 Task: Reply All to email with the signature Dorian Garcia with the subject Request for time off from softage.1@softage.net with the message Could you provide me with a list of the projects critical success factors?, select first word, change the font color from current to green and background color to yellow Send the email
Action: Mouse moved to (894, 72)
Screenshot: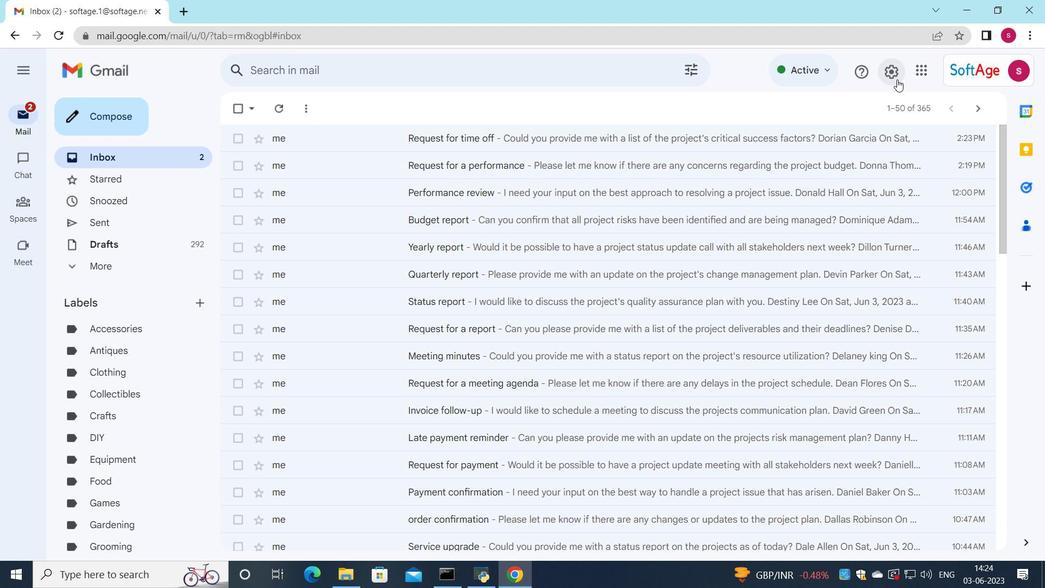 
Action: Mouse pressed left at (894, 72)
Screenshot: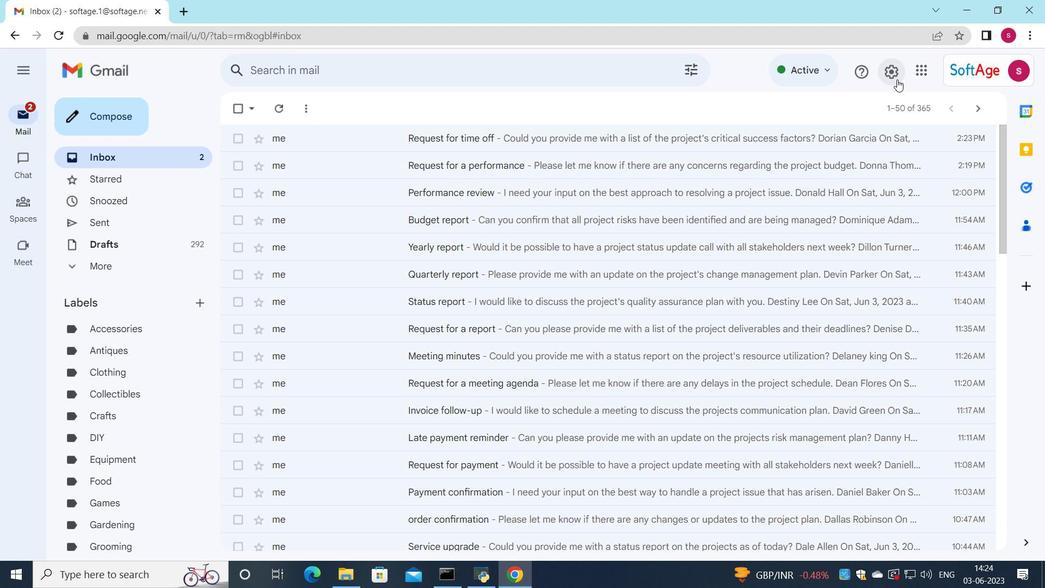 
Action: Mouse moved to (856, 141)
Screenshot: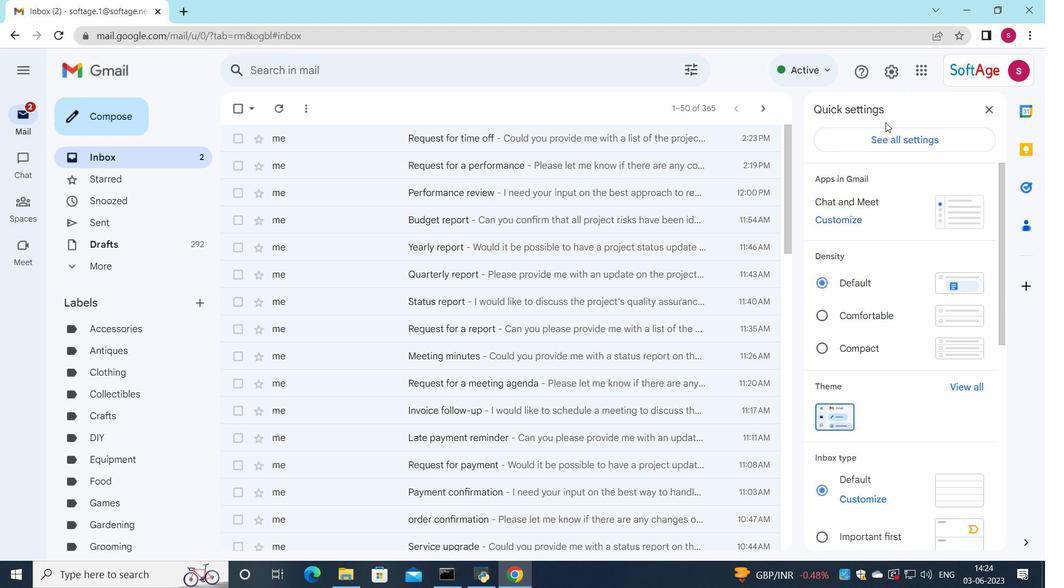 
Action: Mouse pressed left at (856, 141)
Screenshot: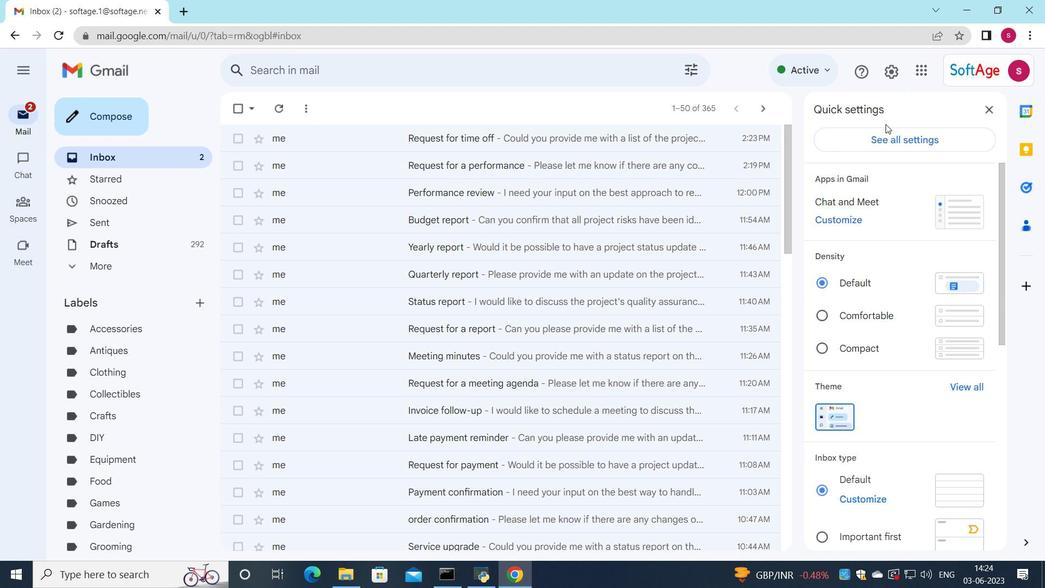 
Action: Mouse moved to (670, 228)
Screenshot: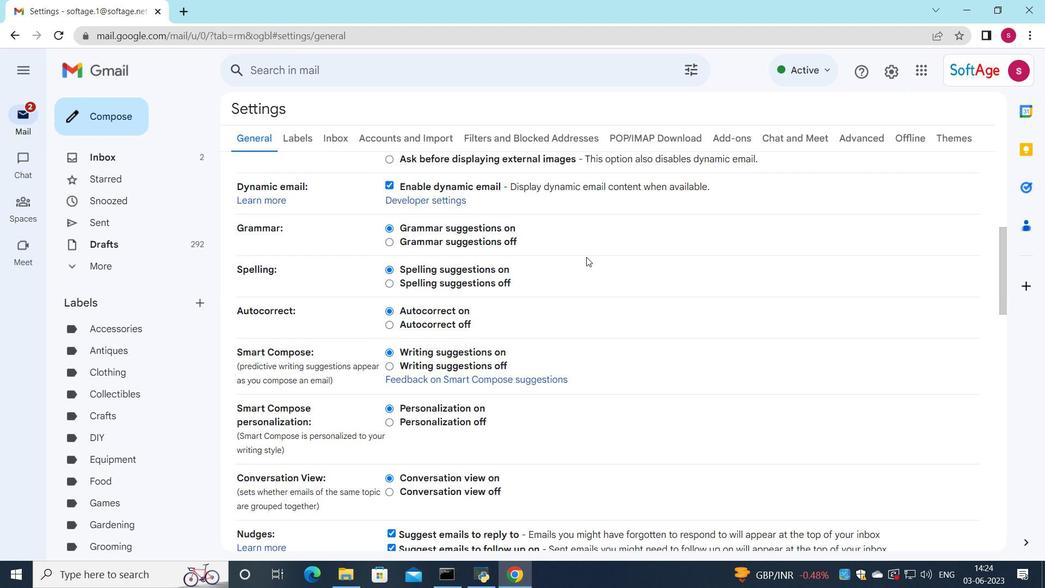 
Action: Mouse scrolled (670, 228) with delta (0, 0)
Screenshot: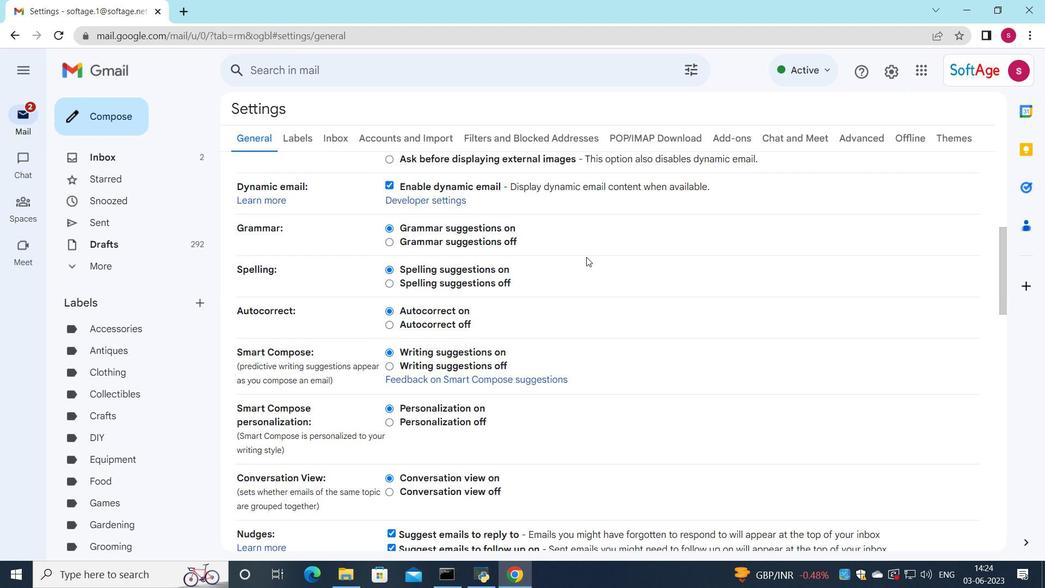 
Action: Mouse scrolled (670, 228) with delta (0, 0)
Screenshot: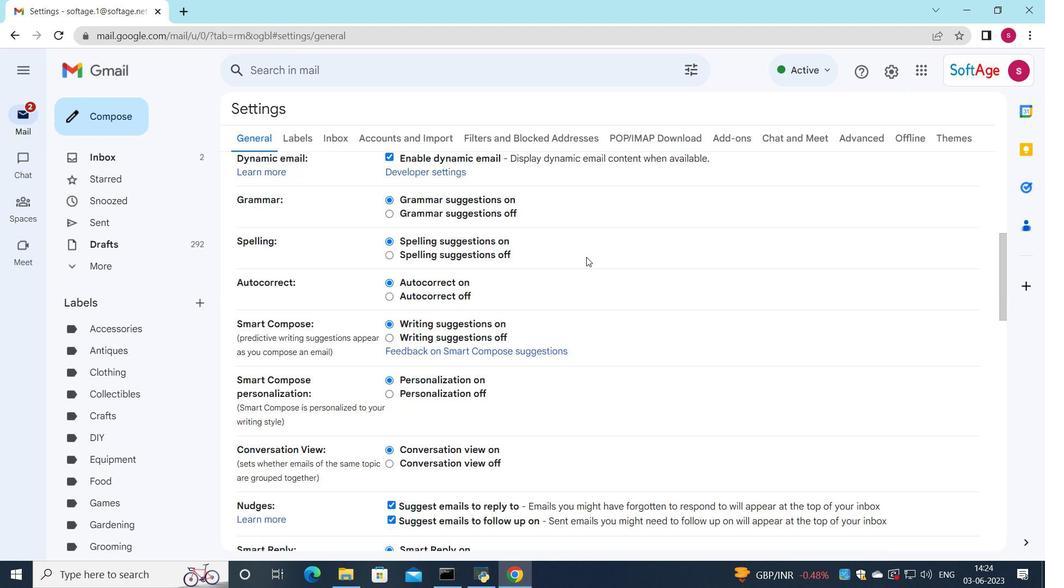 
Action: Mouse scrolled (670, 228) with delta (0, 0)
Screenshot: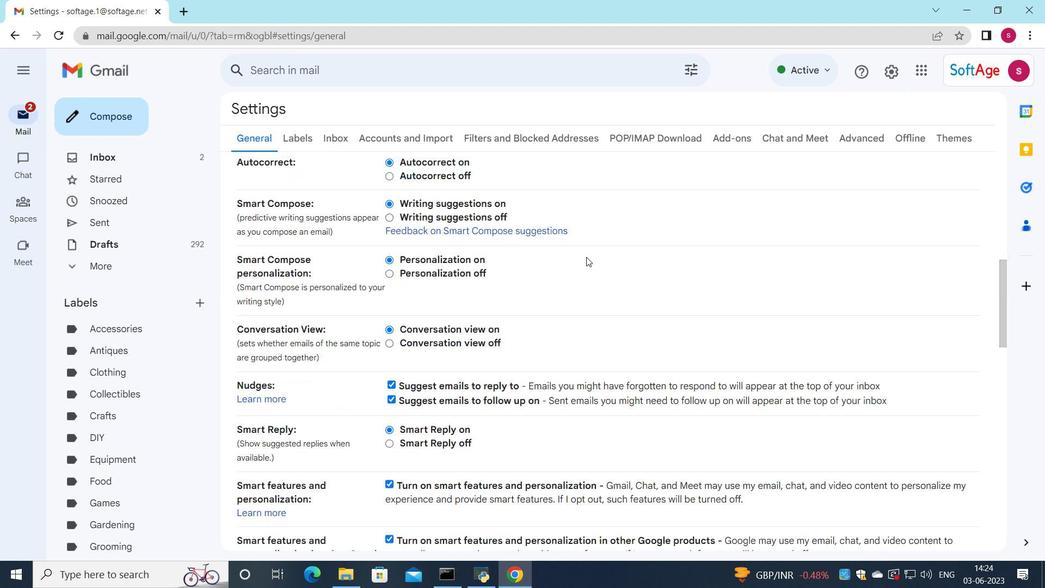 
Action: Mouse scrolled (670, 228) with delta (0, 0)
Screenshot: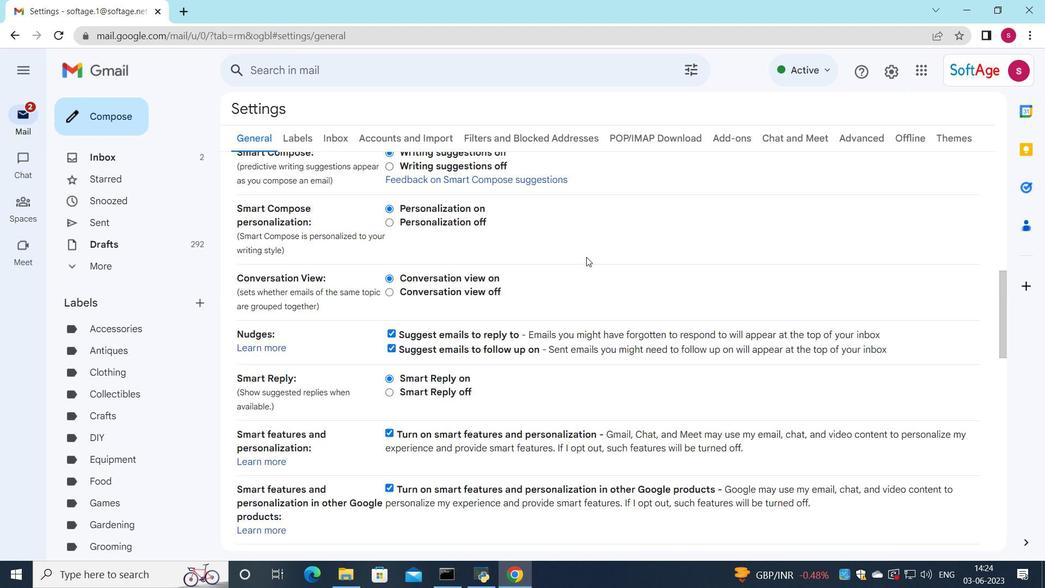 
Action: Mouse moved to (670, 229)
Screenshot: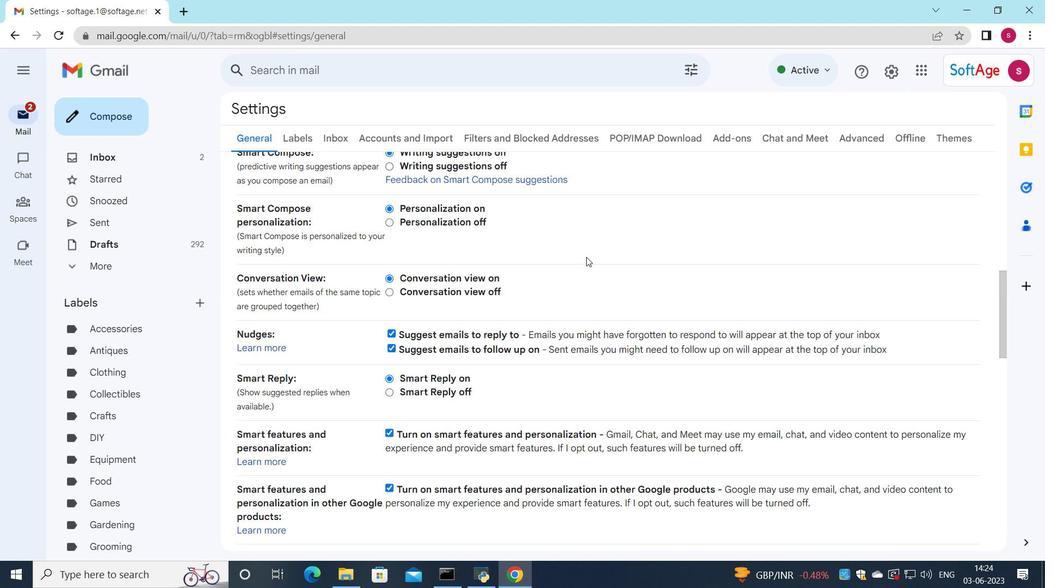 
Action: Mouse scrolled (670, 229) with delta (0, 0)
Screenshot: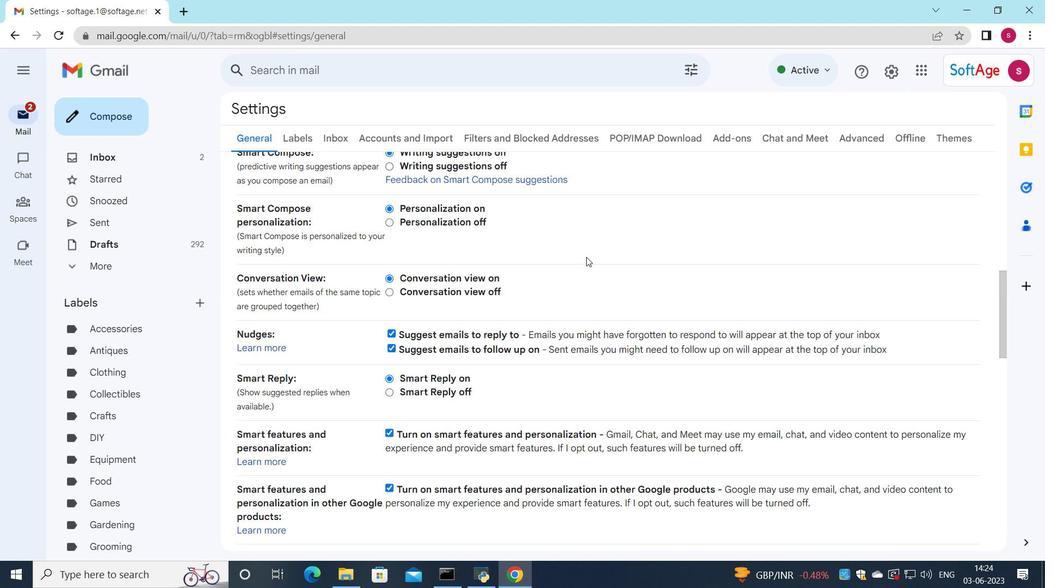 
Action: Mouse moved to (616, 262)
Screenshot: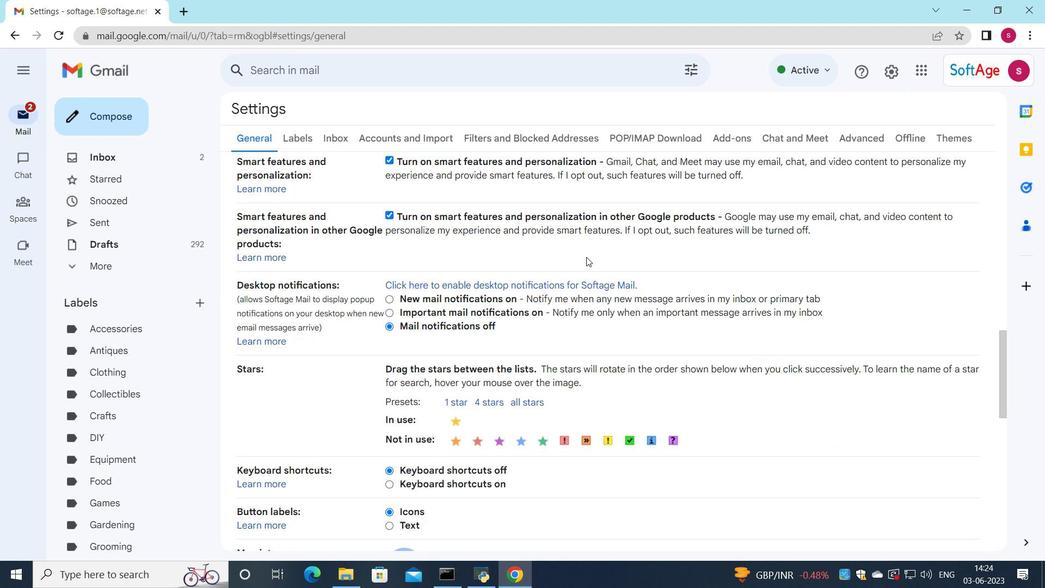 
Action: Mouse scrolled (616, 261) with delta (0, 0)
Screenshot: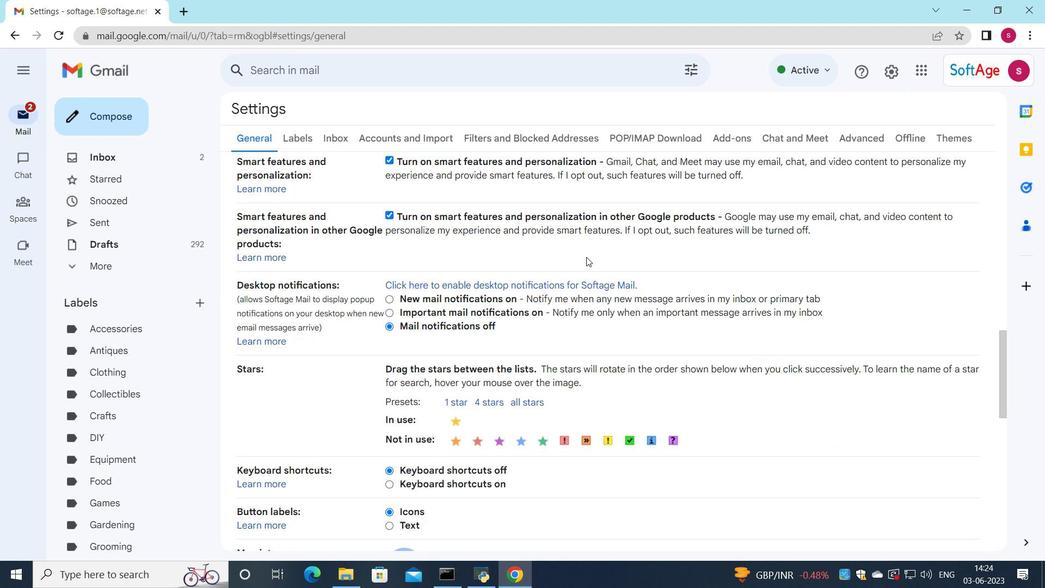 
Action: Mouse moved to (616, 262)
Screenshot: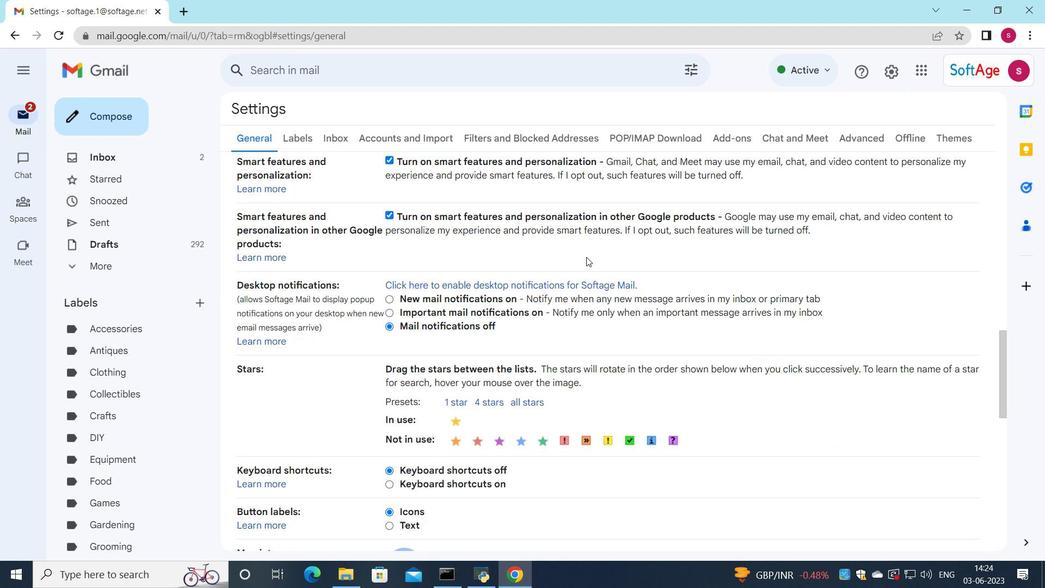 
Action: Mouse scrolled (616, 262) with delta (0, 0)
Screenshot: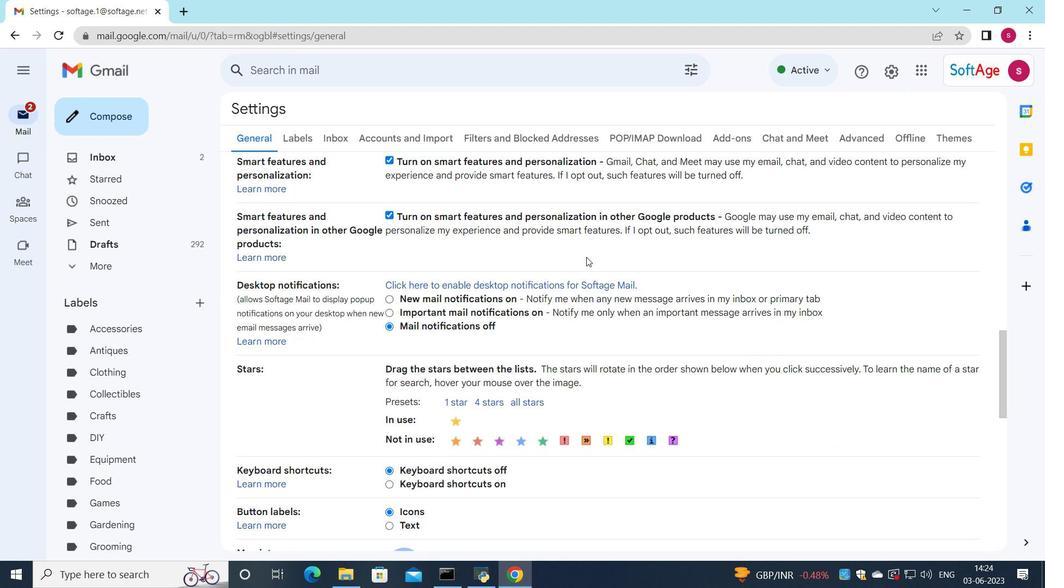 
Action: Mouse moved to (616, 263)
Screenshot: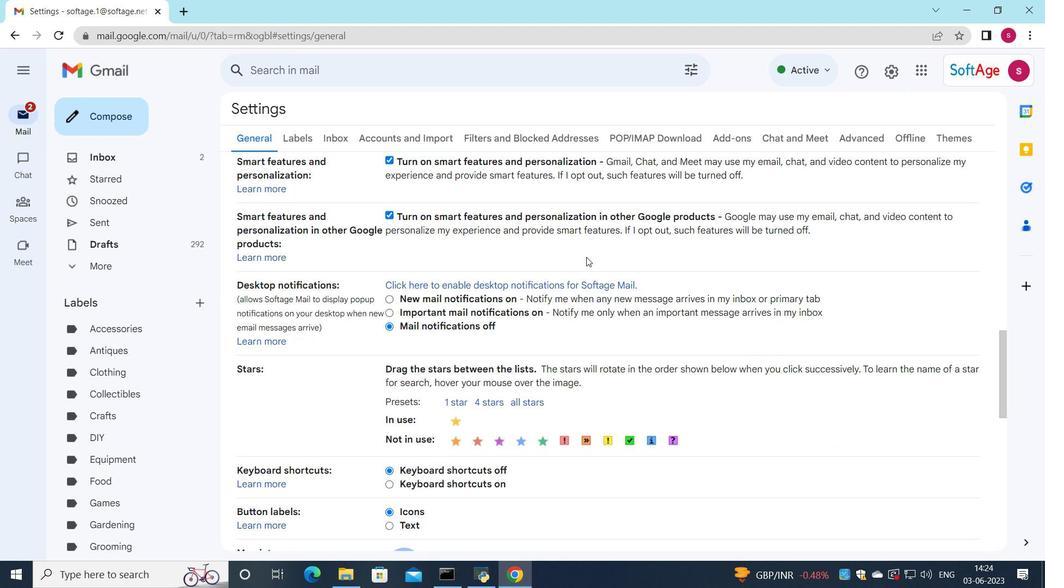 
Action: Mouse scrolled (616, 263) with delta (0, 0)
Screenshot: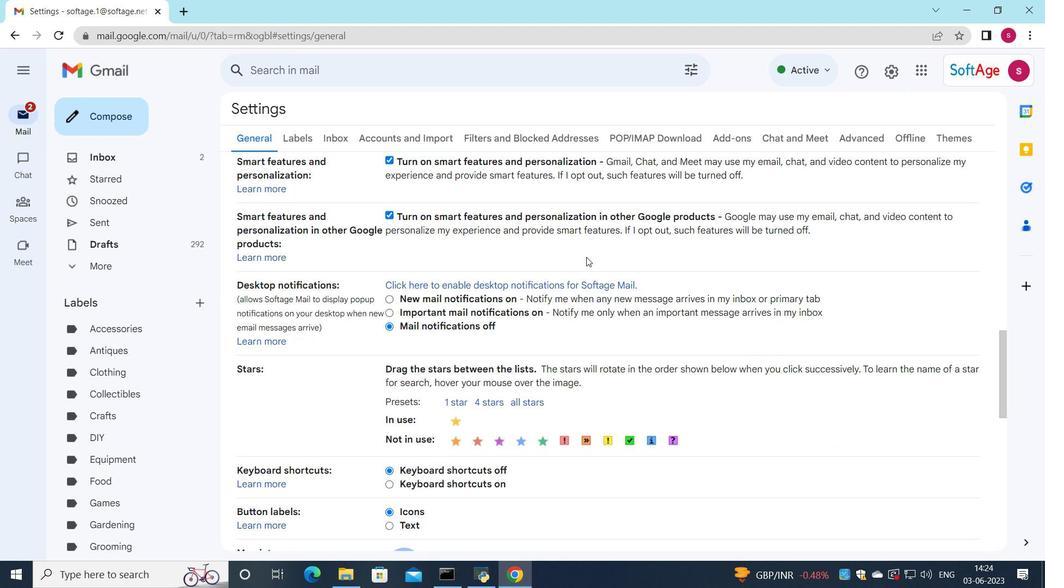 
Action: Mouse moved to (616, 264)
Screenshot: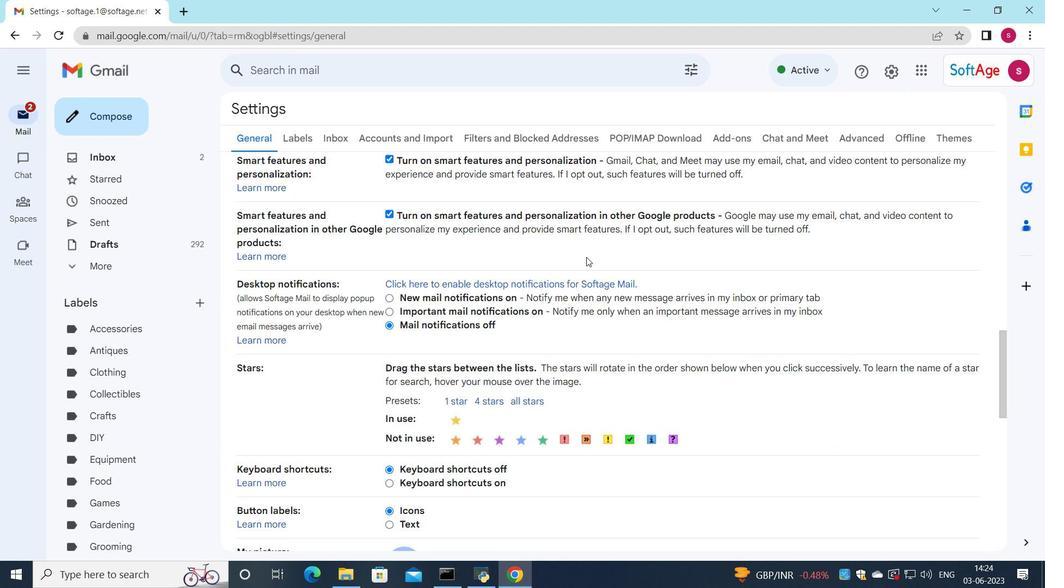 
Action: Mouse scrolled (616, 264) with delta (0, 0)
Screenshot: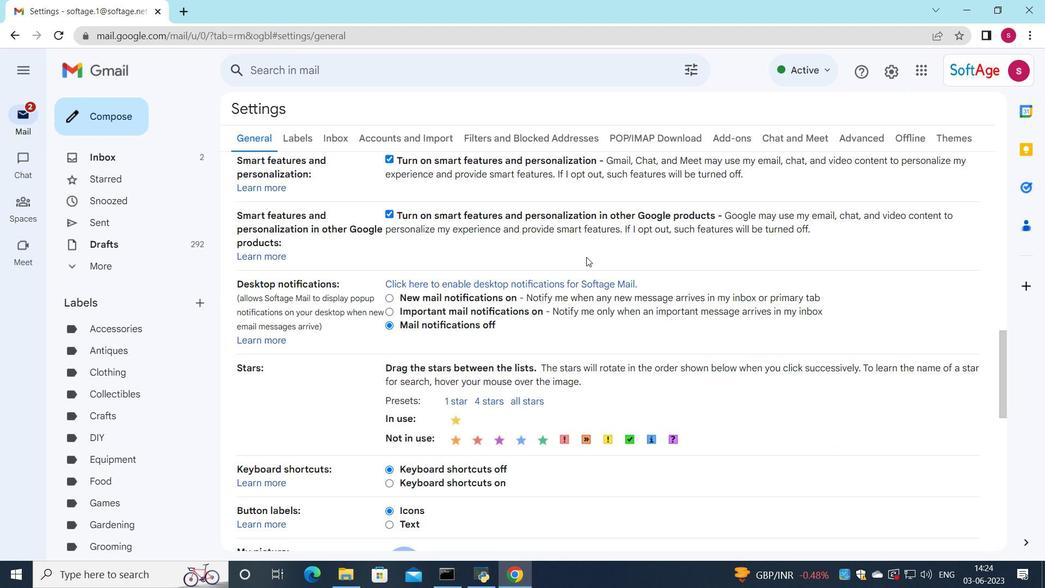 
Action: Mouse moved to (614, 265)
Screenshot: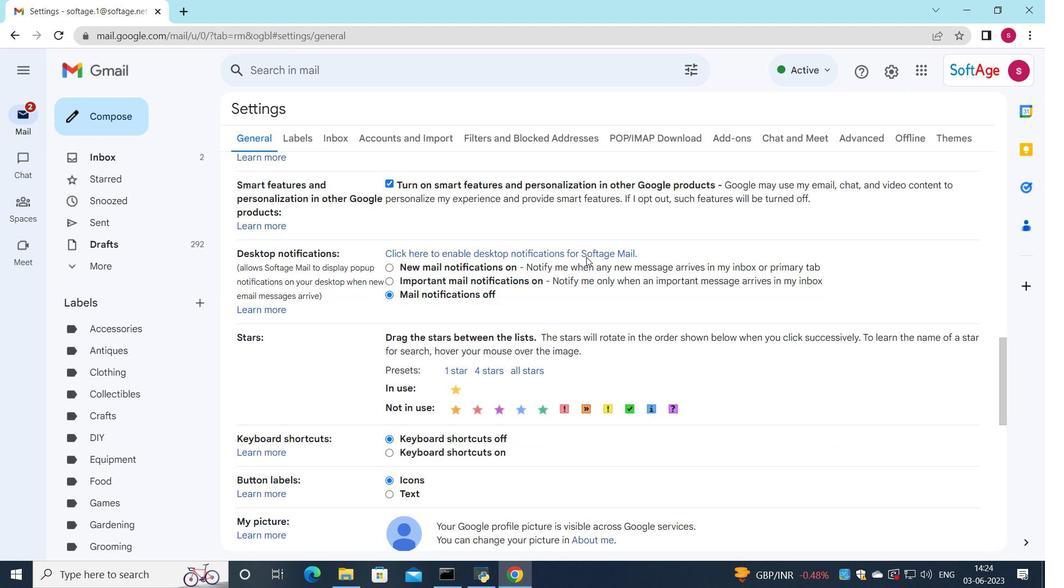 
Action: Mouse scrolled (614, 265) with delta (0, 0)
Screenshot: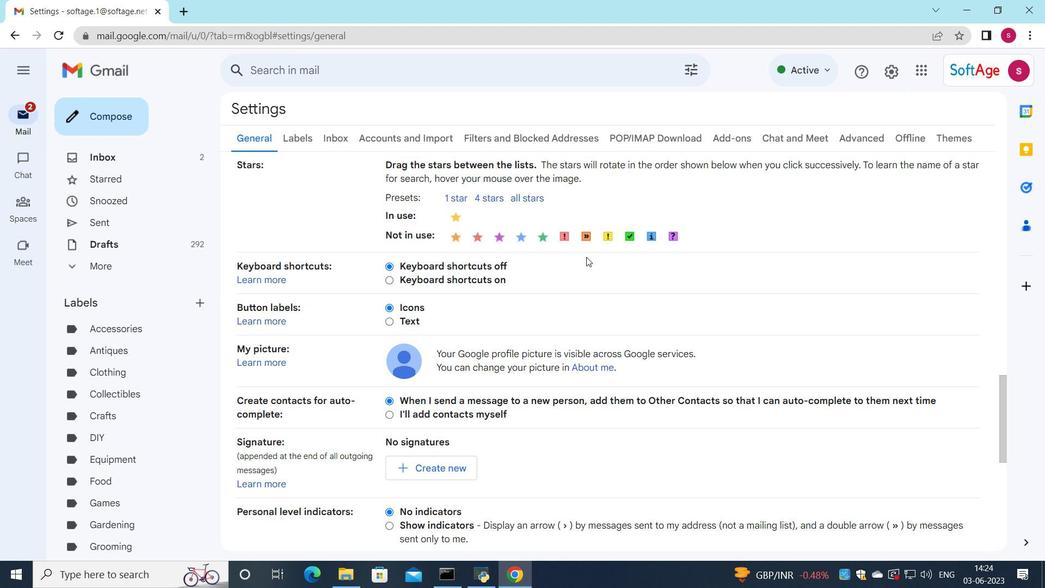 
Action: Mouse moved to (614, 265)
Screenshot: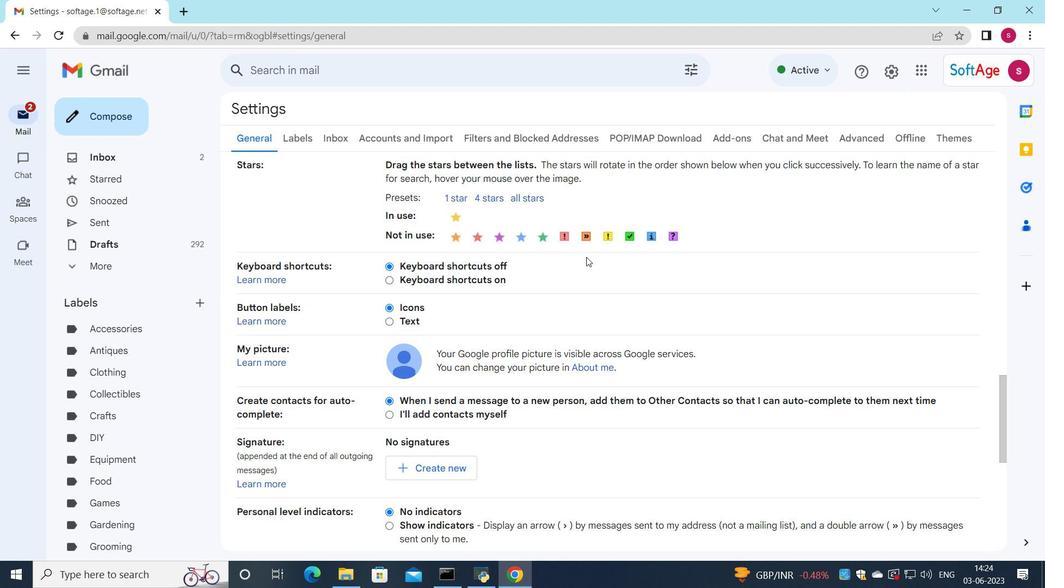 
Action: Mouse scrolled (614, 265) with delta (0, 0)
Screenshot: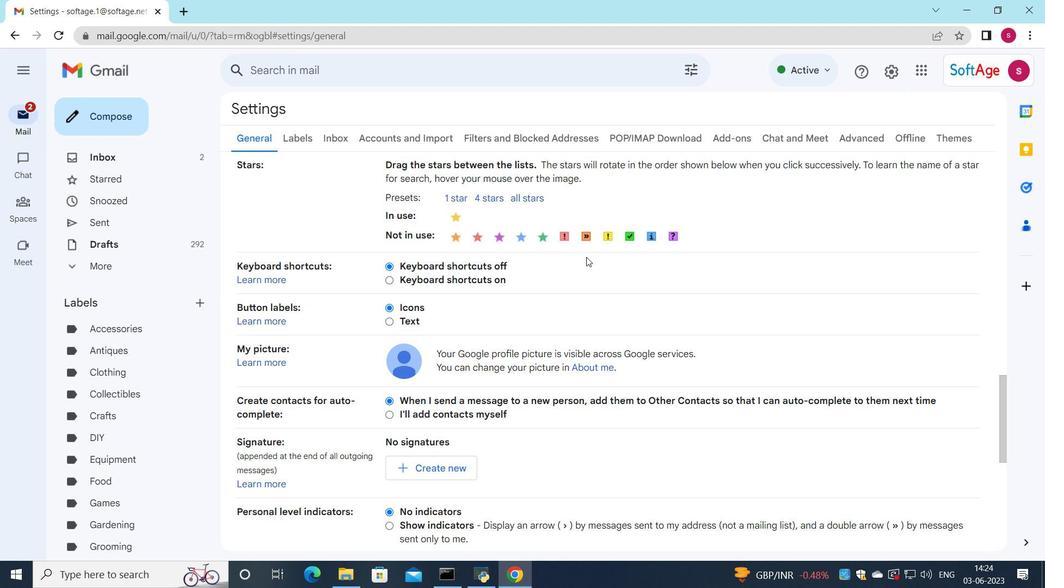 
Action: Mouse moved to (617, 267)
Screenshot: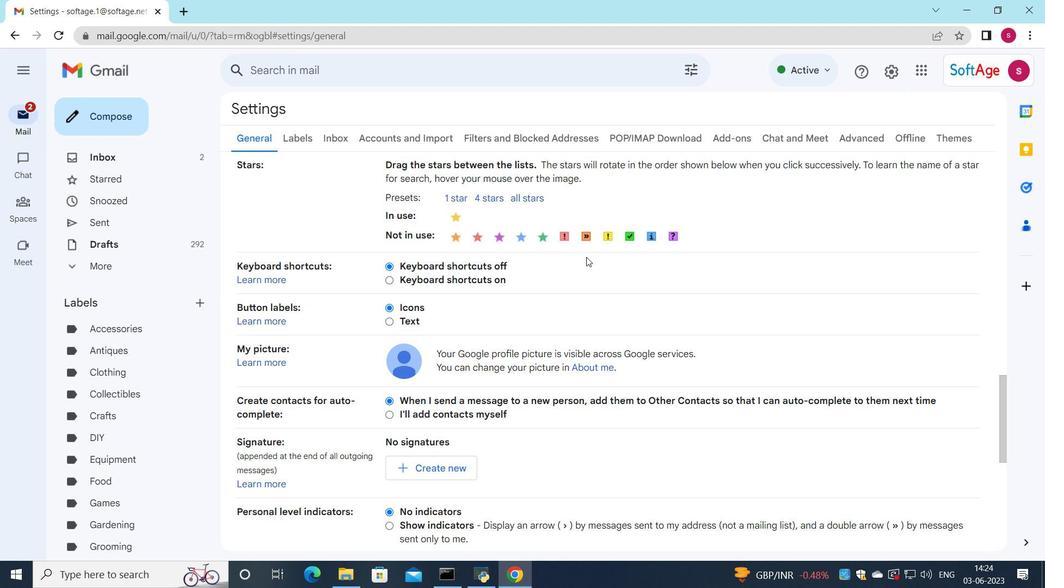 
Action: Mouse scrolled (617, 266) with delta (0, 0)
Screenshot: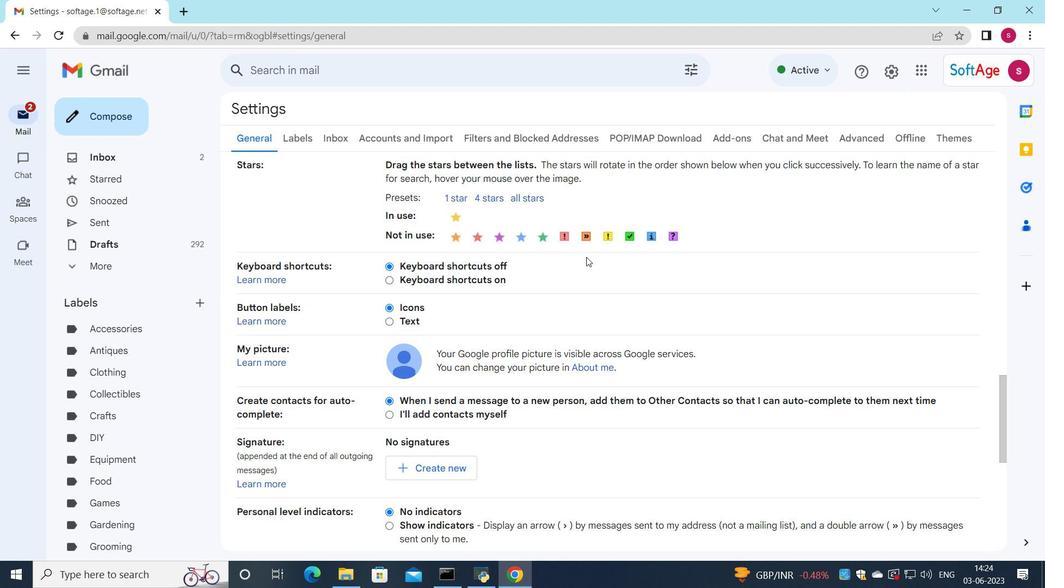 
Action: Mouse moved to (620, 270)
Screenshot: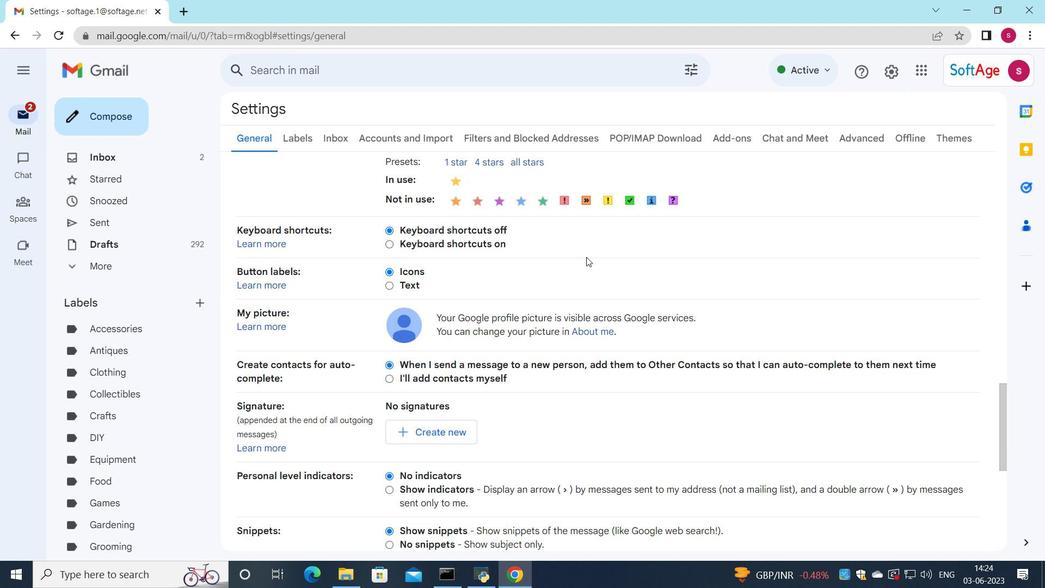
Action: Mouse scrolled (620, 269) with delta (0, 0)
Screenshot: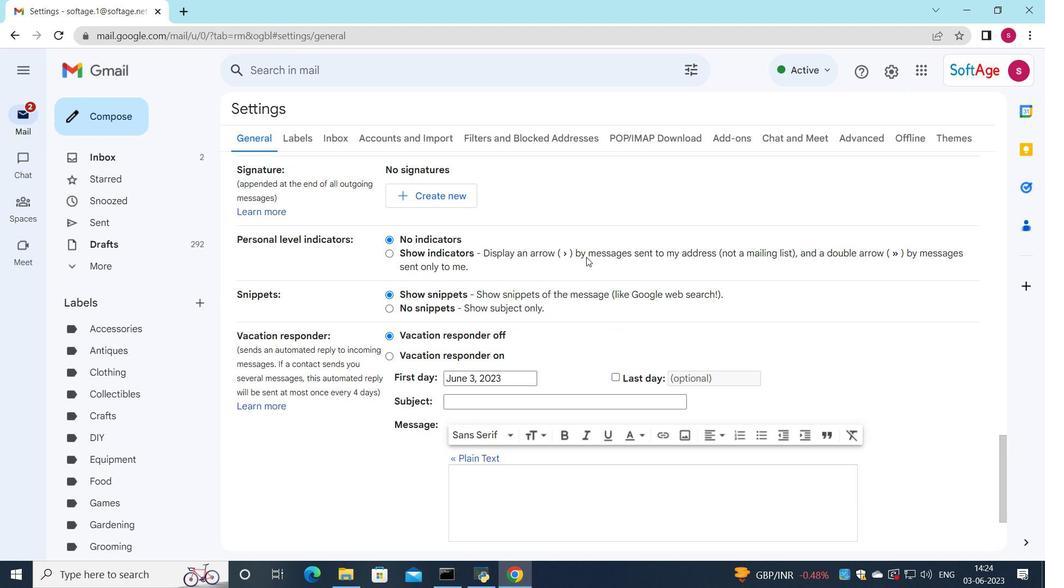 
Action: Mouse scrolled (620, 269) with delta (0, 0)
Screenshot: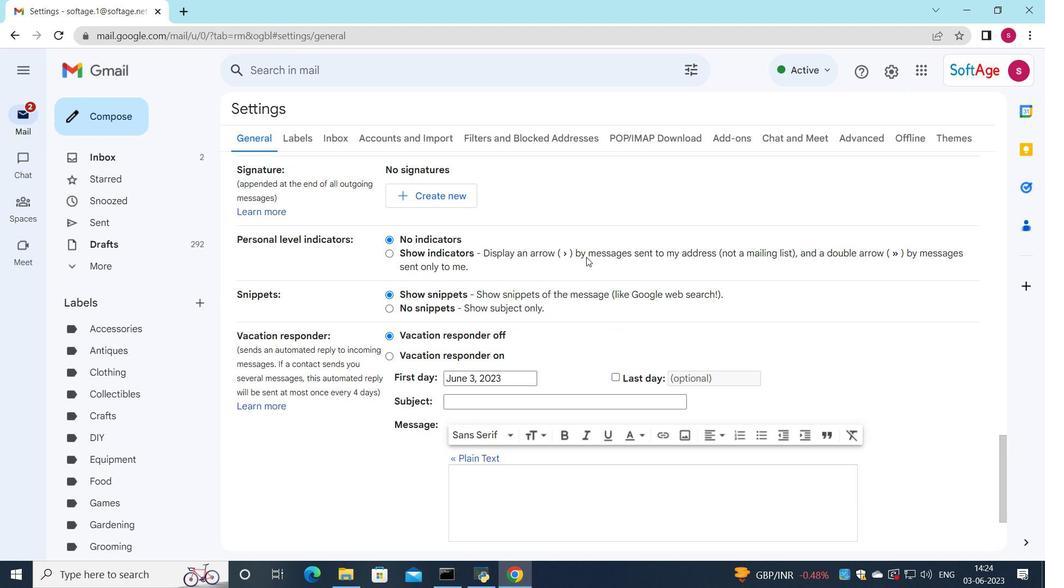 
Action: Mouse moved to (620, 270)
Screenshot: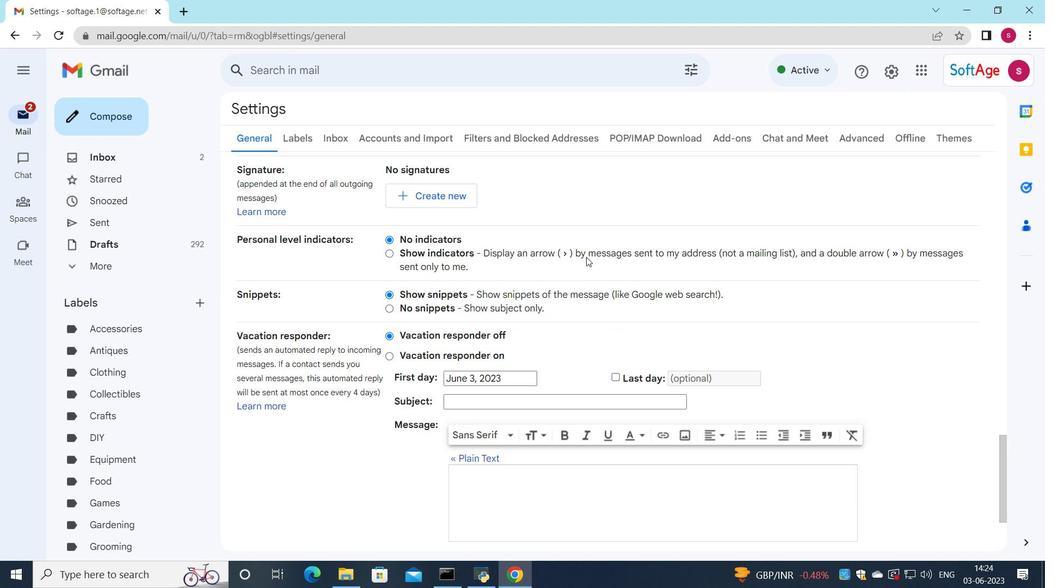 
Action: Mouse scrolled (620, 270) with delta (0, 0)
Screenshot: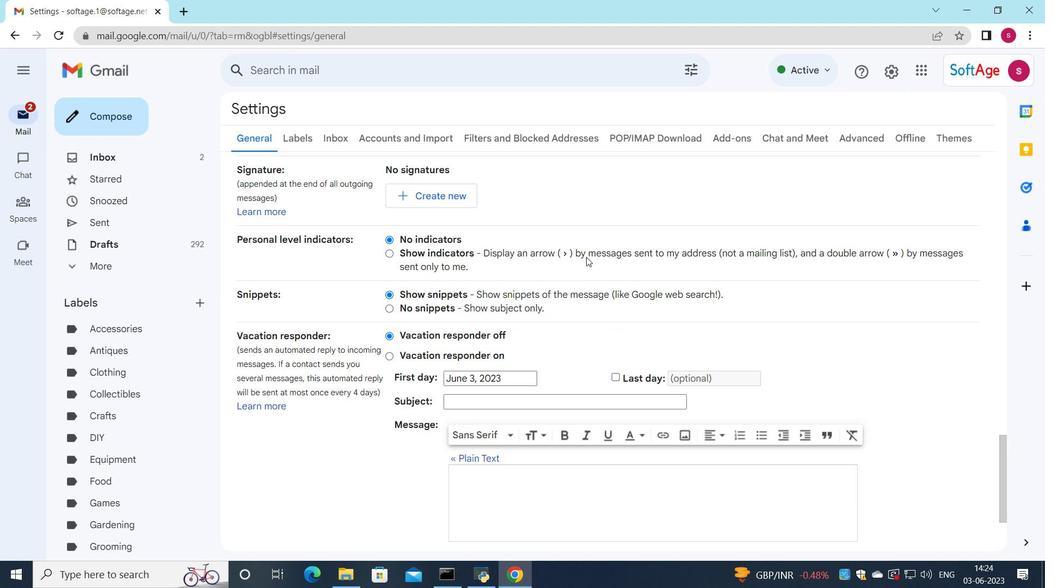 
Action: Mouse moved to (621, 271)
Screenshot: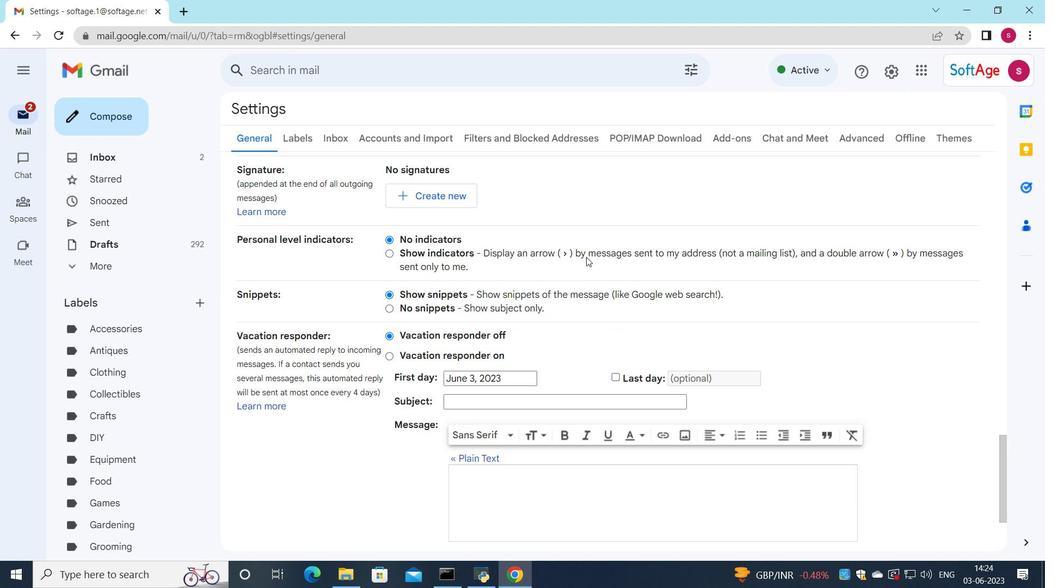 
Action: Mouse scrolled (621, 270) with delta (0, 0)
Screenshot: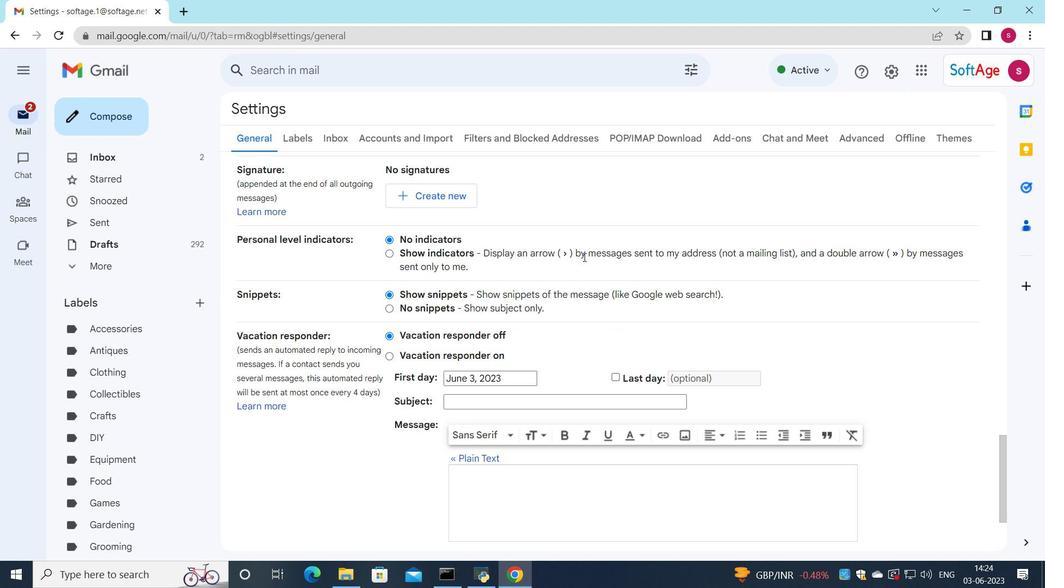 
Action: Mouse moved to (620, 275)
Screenshot: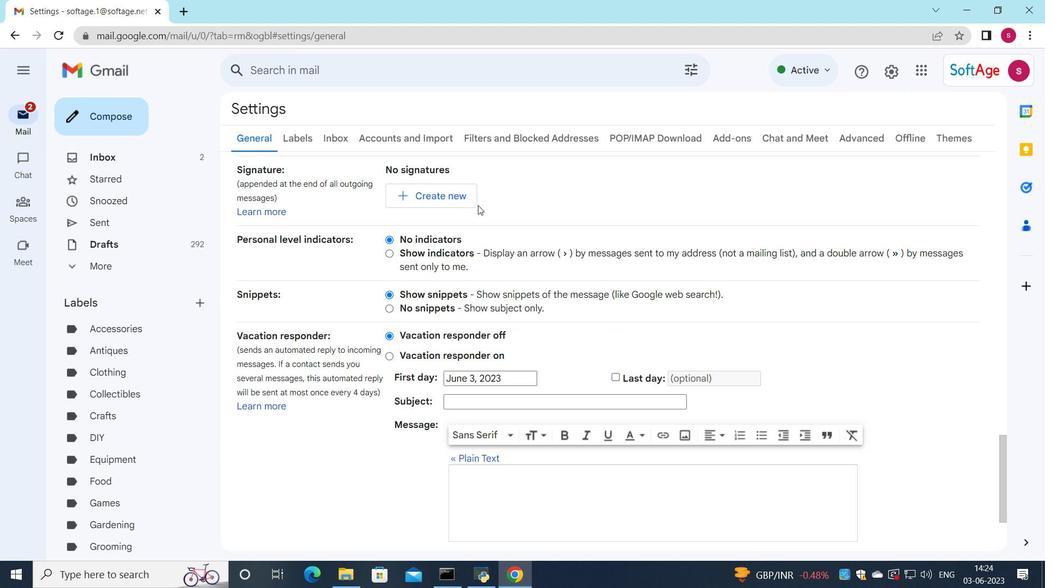 
Action: Mouse scrolled (620, 274) with delta (0, 0)
Screenshot: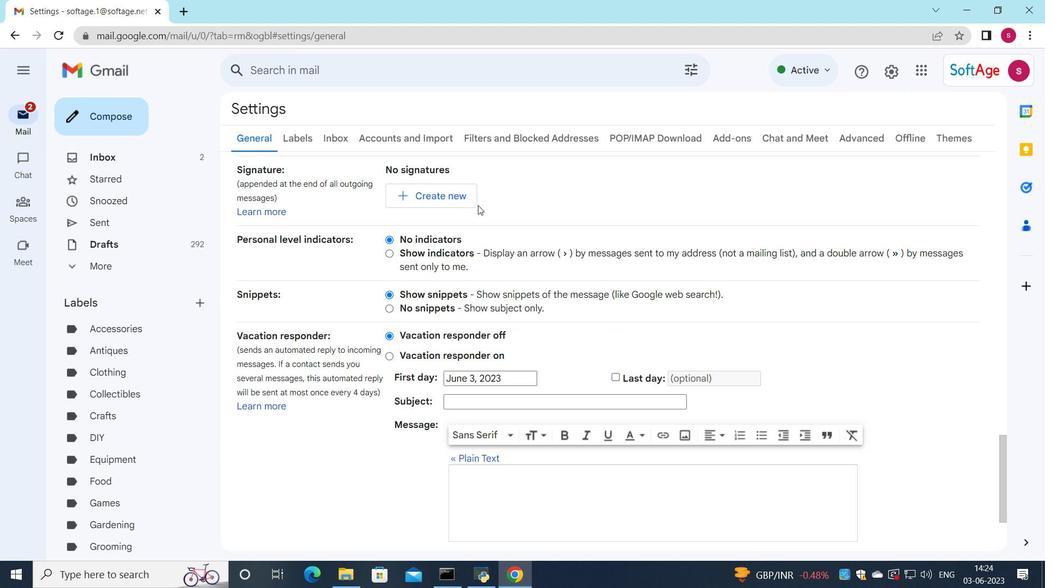 
Action: Mouse moved to (620, 275)
Screenshot: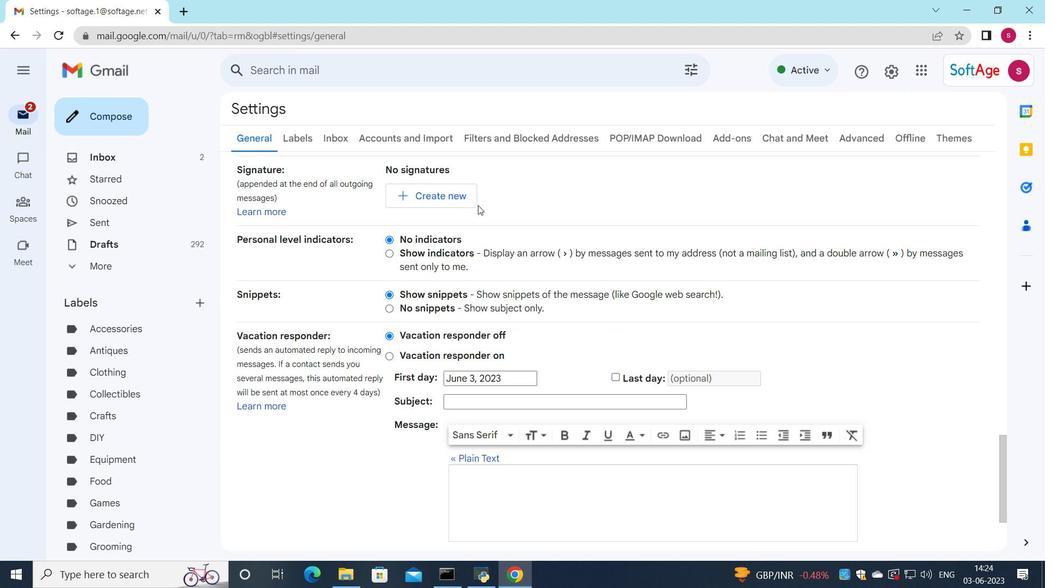 
Action: Mouse scrolled (620, 275) with delta (0, 0)
Screenshot: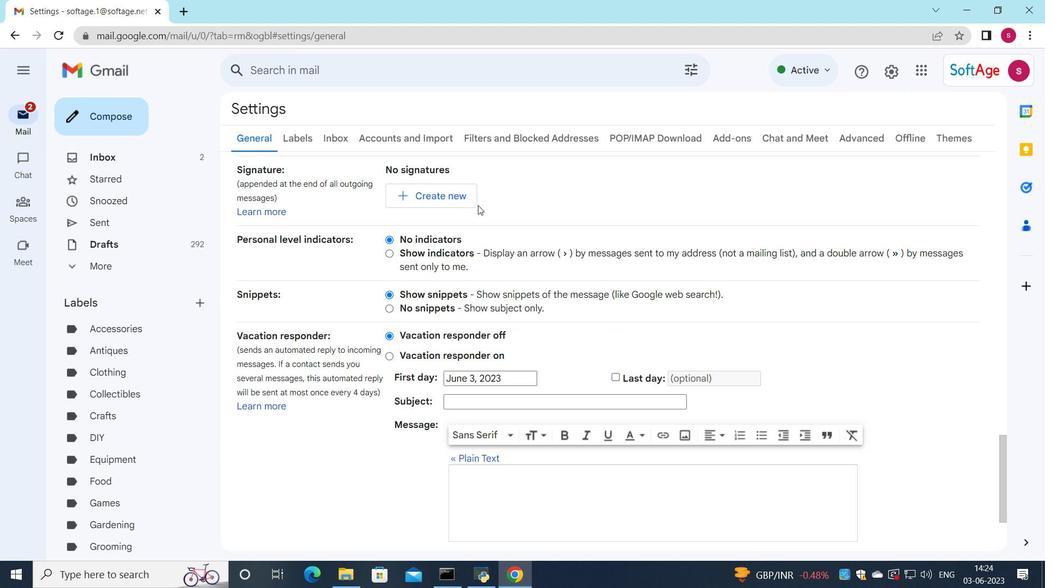 
Action: Mouse moved to (620, 276)
Screenshot: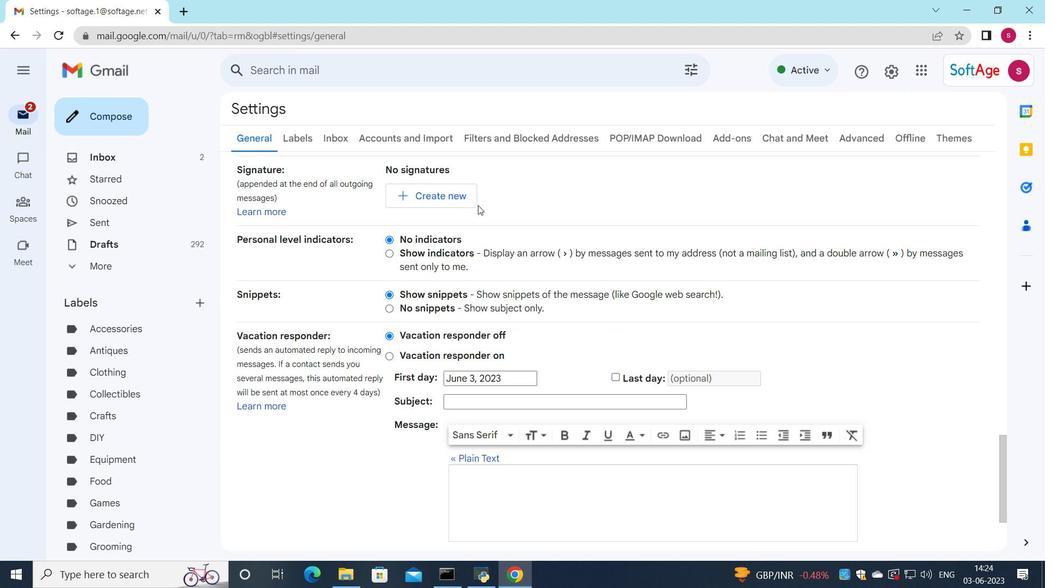 
Action: Mouse scrolled (620, 275) with delta (0, 0)
Screenshot: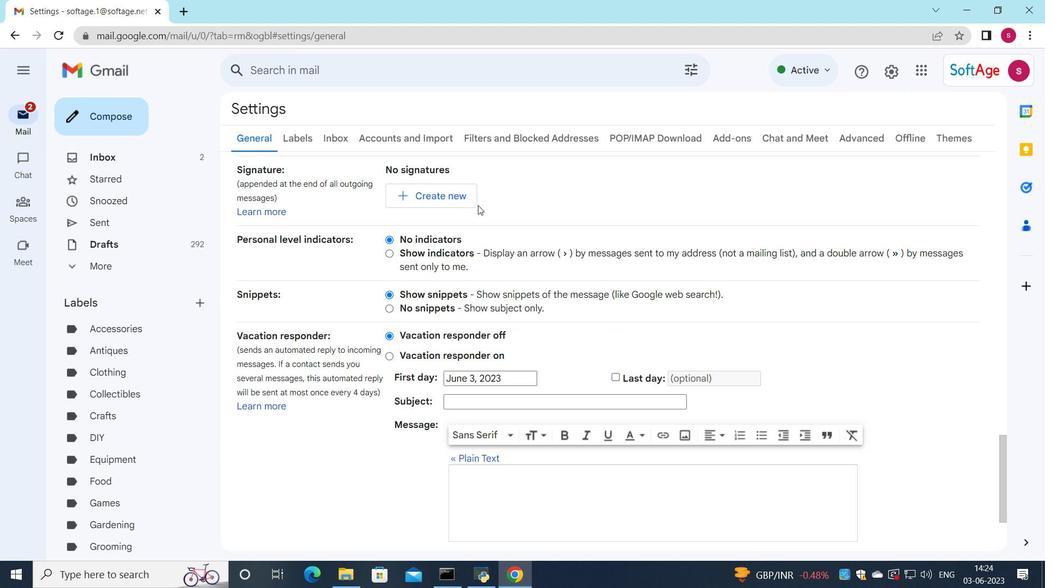 
Action: Mouse moved to (534, 184)
Screenshot: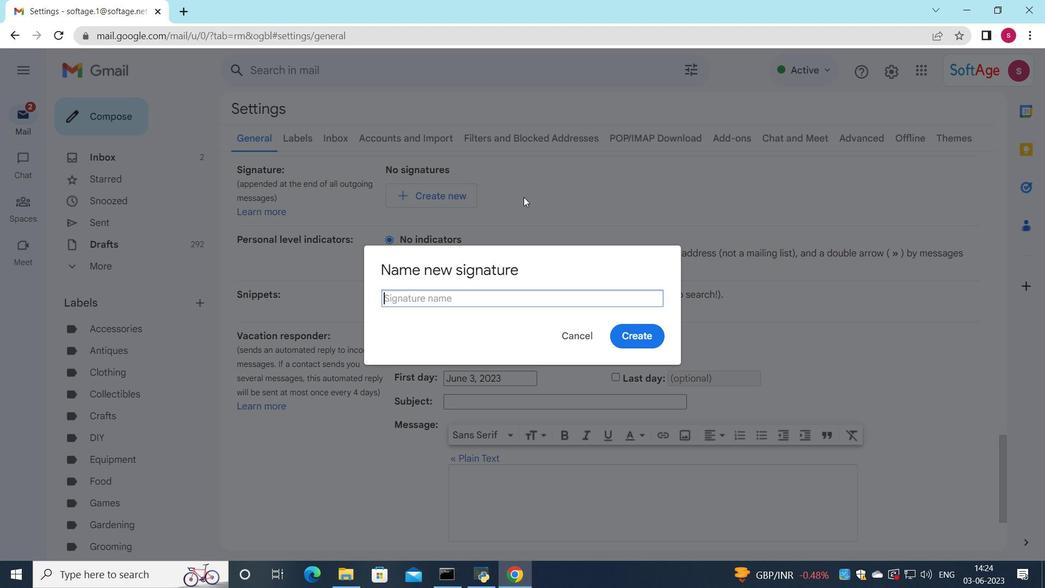 
Action: Mouse pressed left at (534, 184)
Screenshot: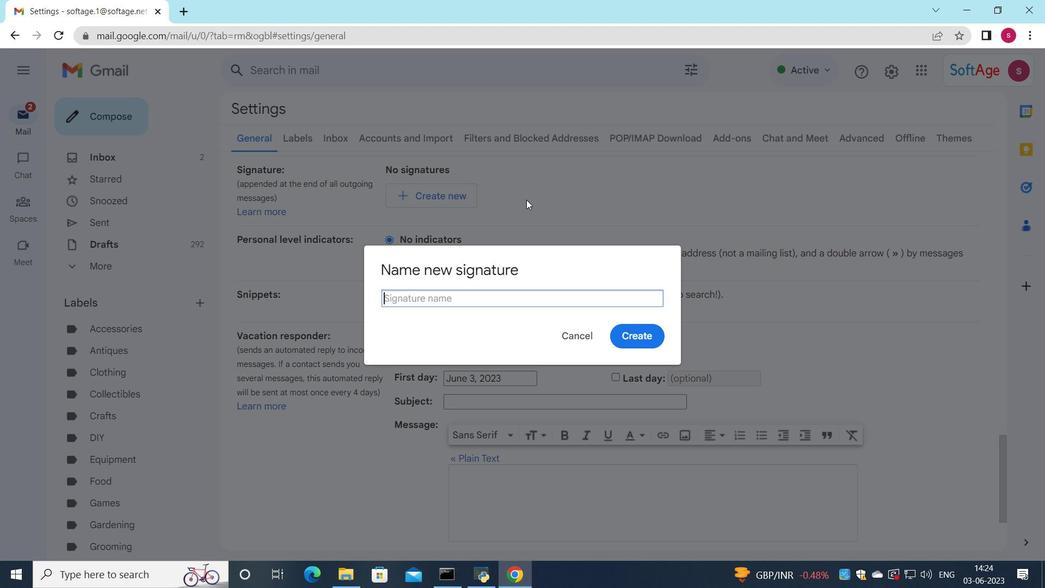 
Action: Mouse moved to (646, 339)
Screenshot: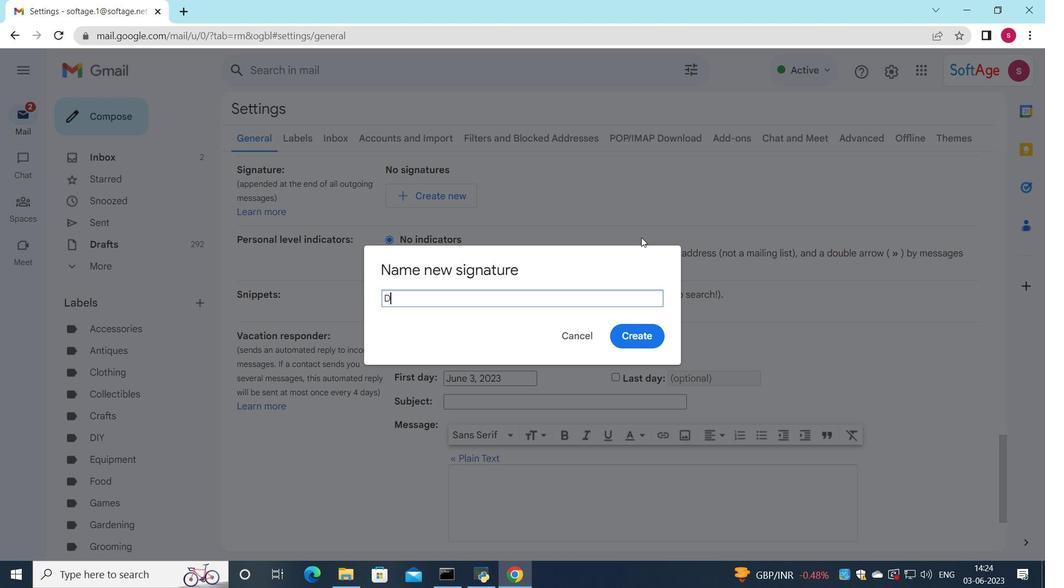 
Action: Mouse pressed left at (646, 339)
Screenshot: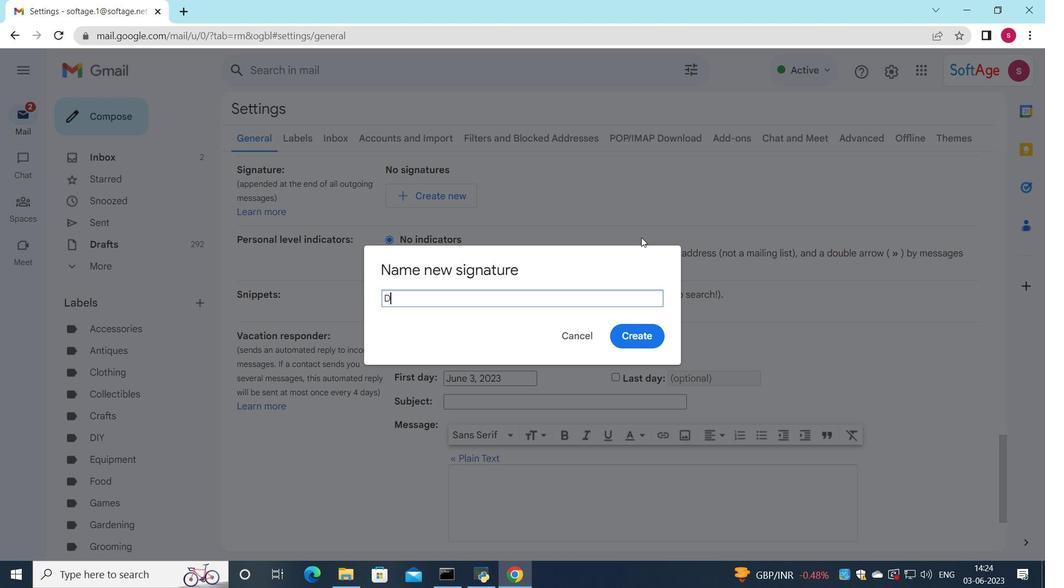 
Action: Mouse moved to (428, 201)
Screenshot: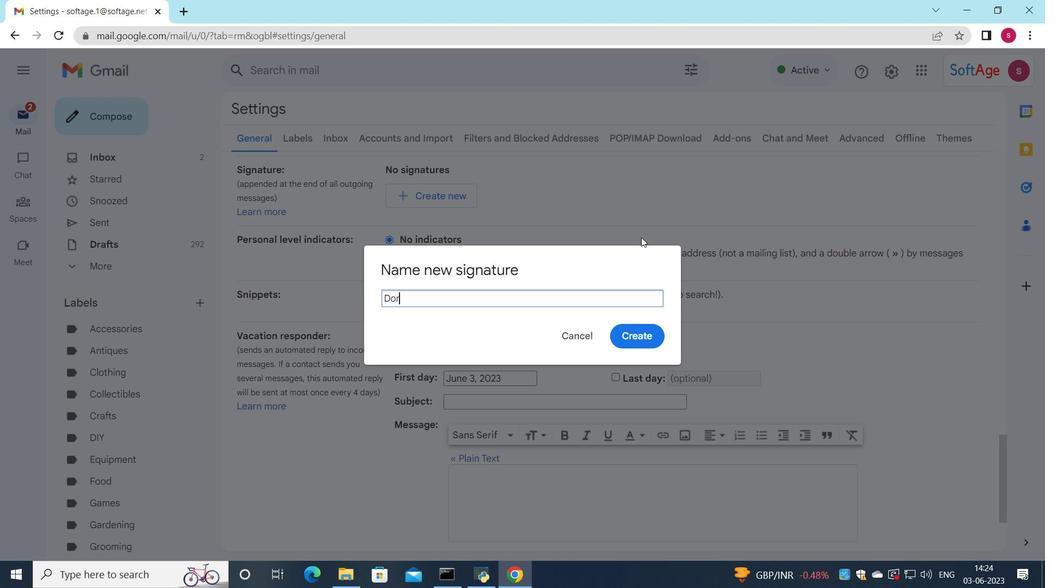 
Action: Mouse pressed left at (428, 201)
Screenshot: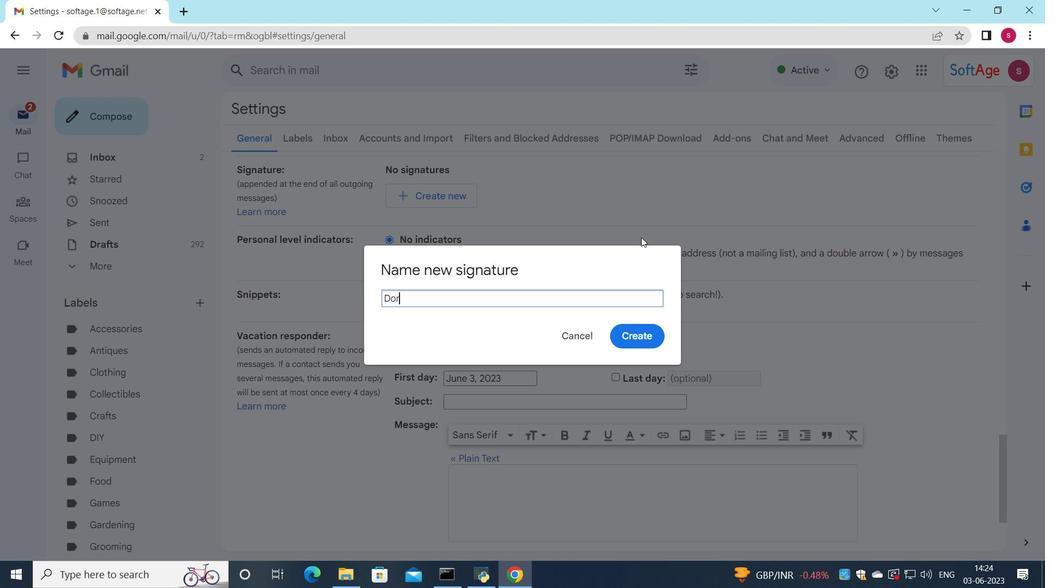 
Action: Mouse moved to (531, 214)
Screenshot: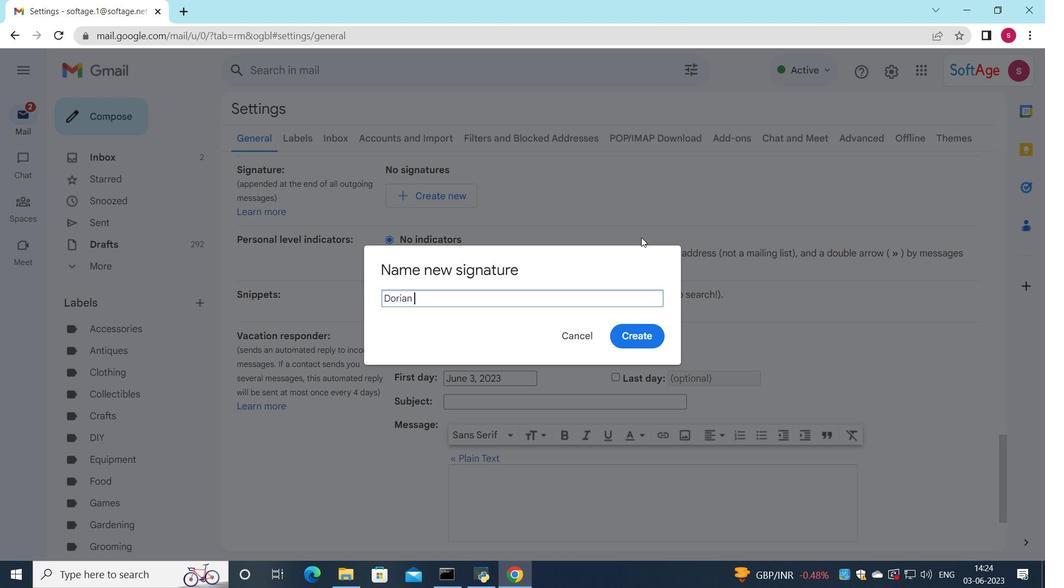 
Action: Key pressed <Key.shift>Dorian<Key.space><Key.shift><Key.shift>Garcia
Screenshot: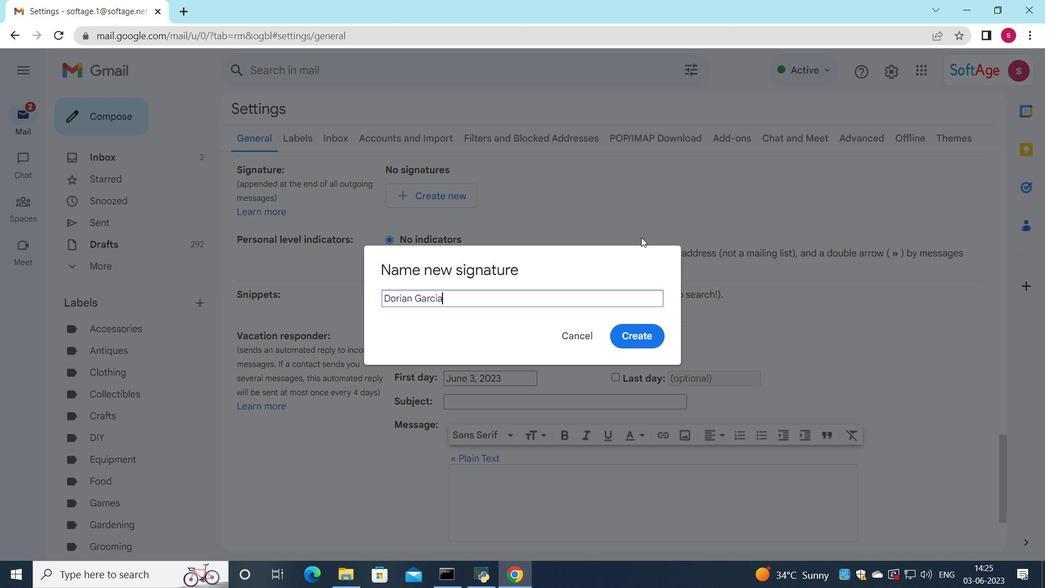 
Action: Mouse moved to (638, 337)
Screenshot: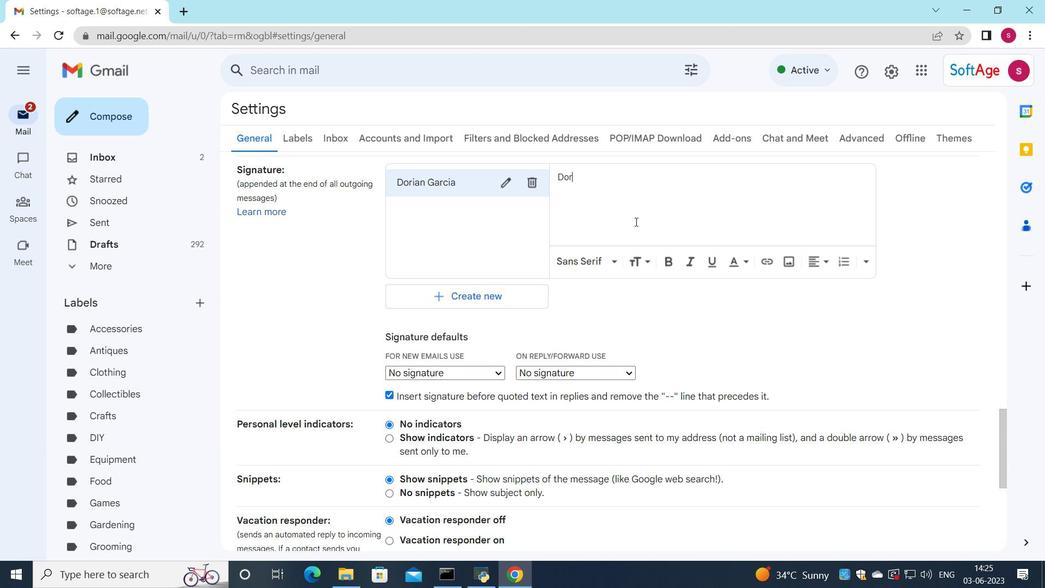 
Action: Mouse pressed left at (638, 337)
Screenshot: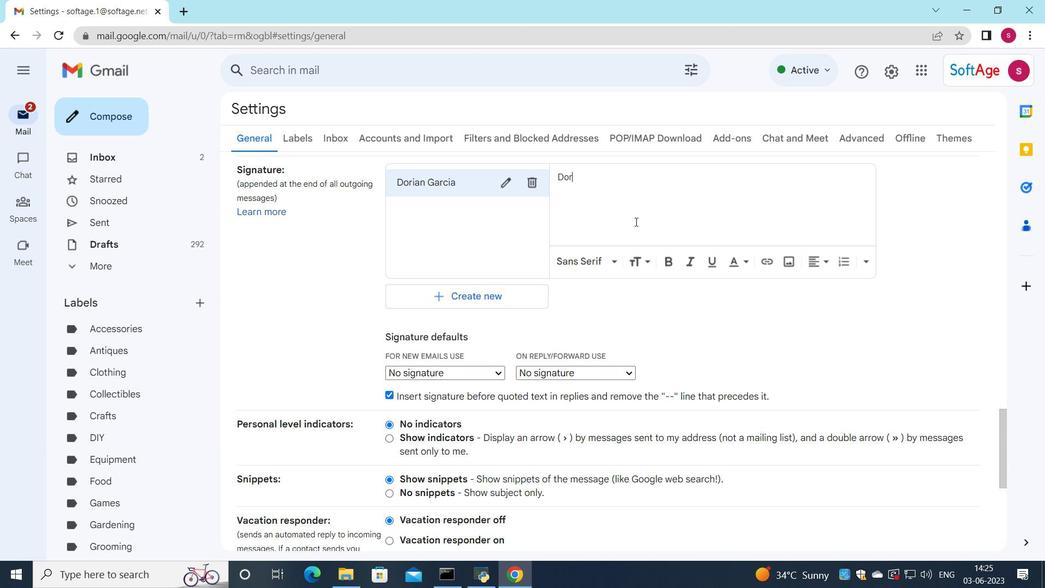 
Action: Mouse moved to (638, 220)
Screenshot: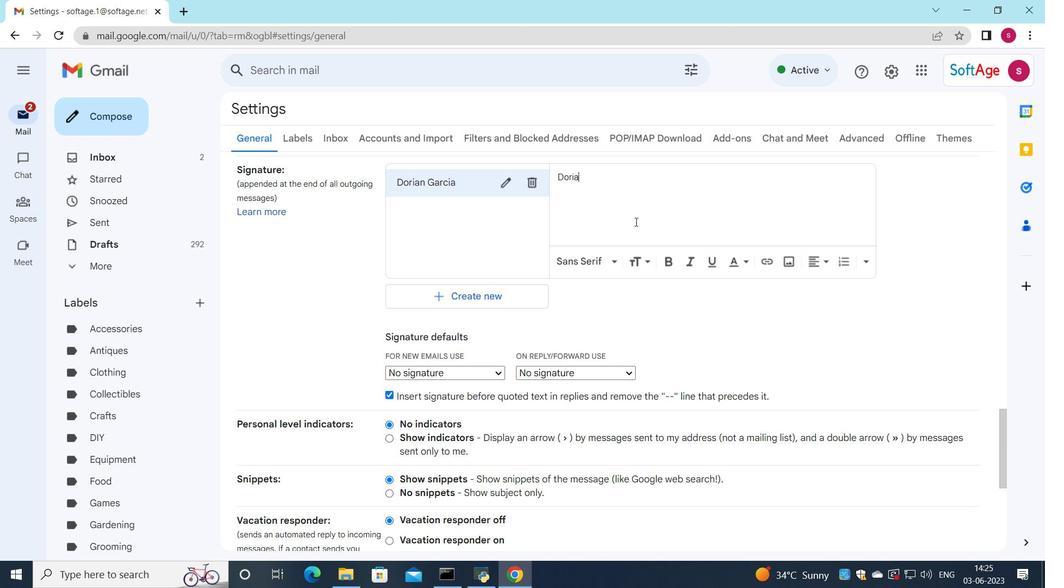 
Action: Mouse pressed left at (638, 220)
Screenshot: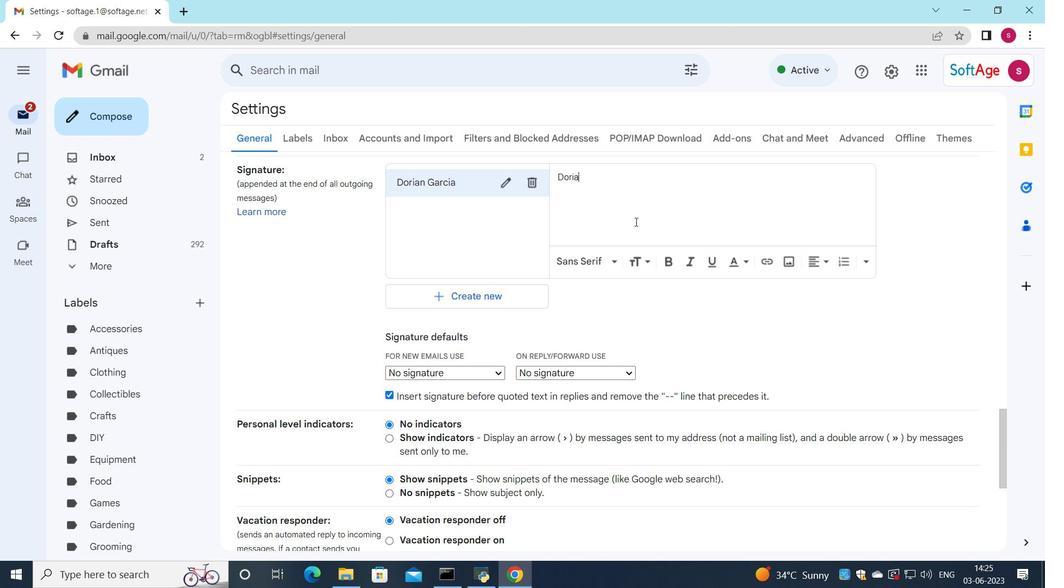 
Action: Key pressed <Key.shift>Dorian<Key.space><Key.shift><Key.shift><Key.shift><Key.shift>Garcia
Screenshot: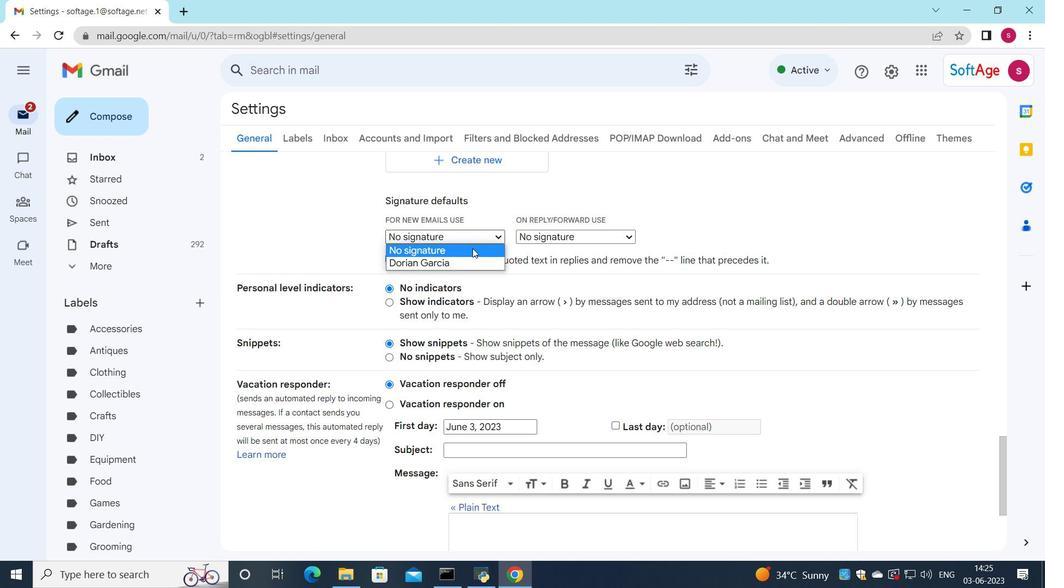 
Action: Mouse moved to (507, 286)
Screenshot: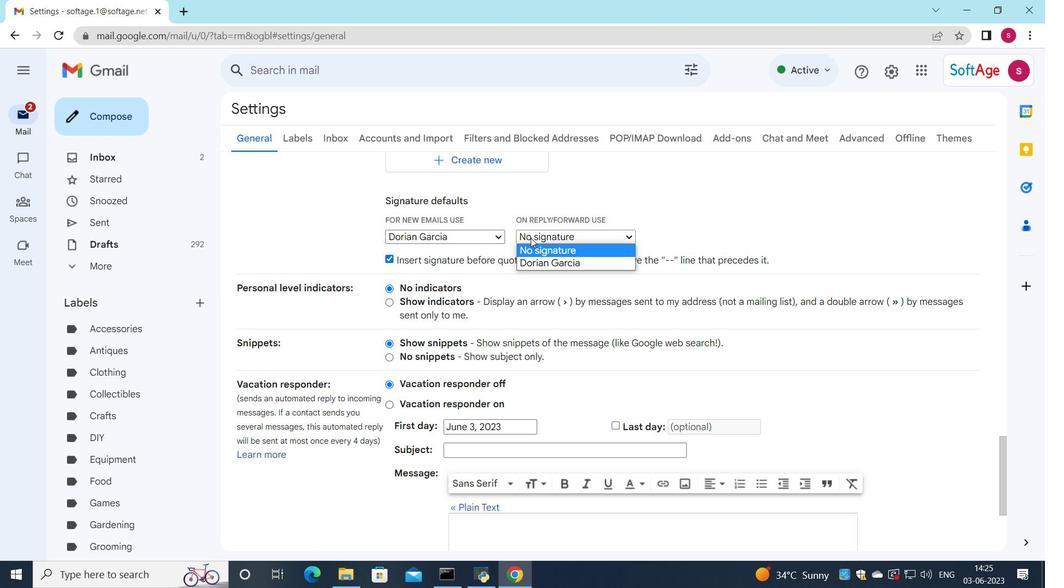 
Action: Mouse scrolled (507, 285) with delta (0, 0)
Screenshot: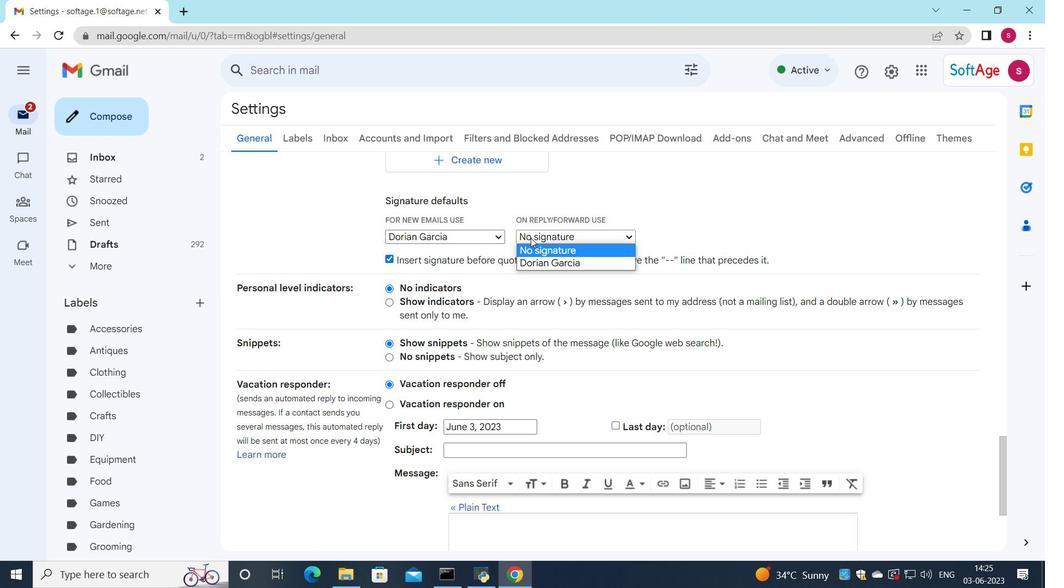 
Action: Mouse moved to (501, 297)
Screenshot: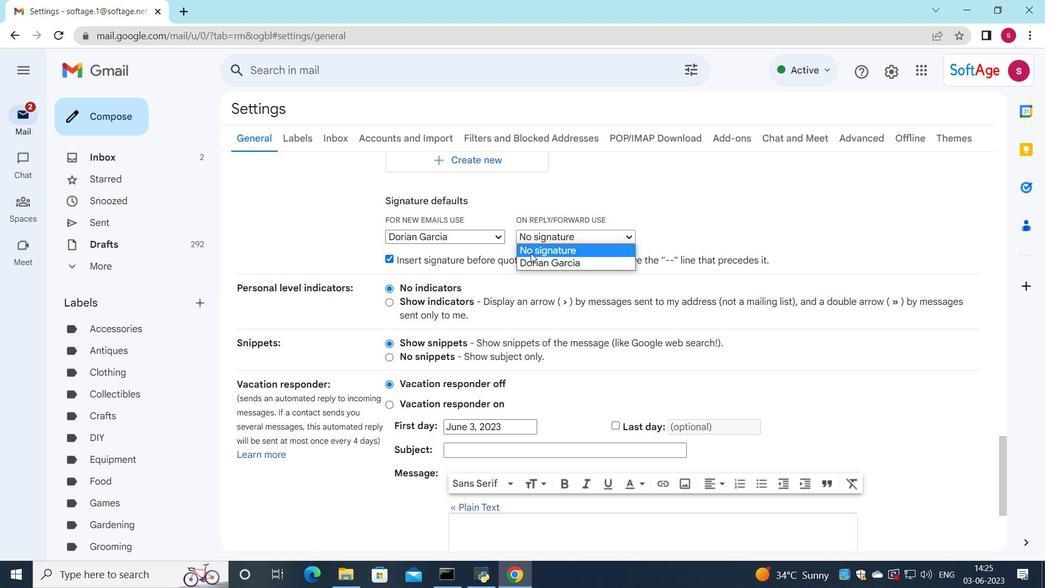 
Action: Mouse scrolled (501, 297) with delta (0, 0)
Screenshot: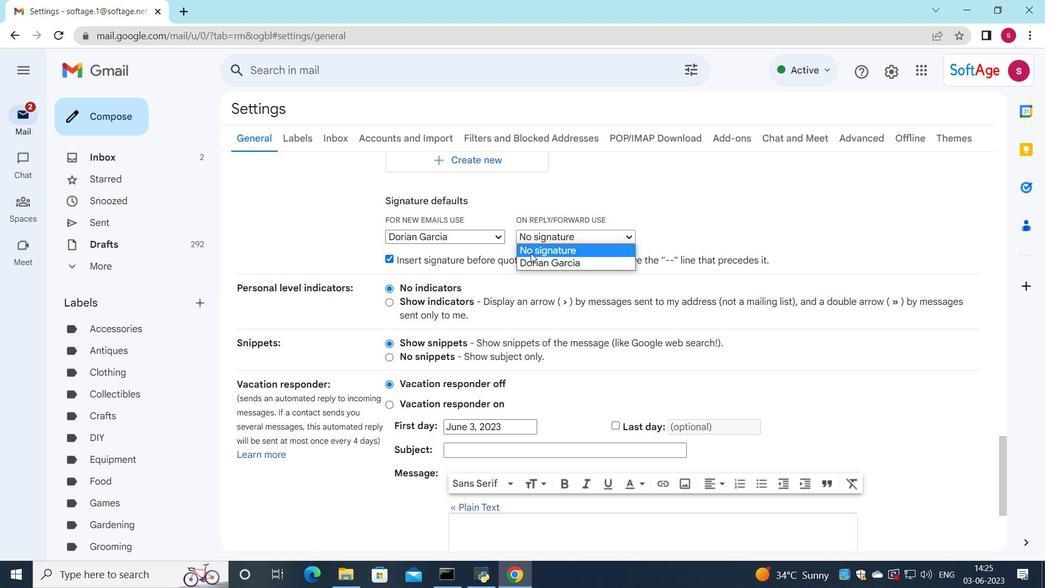 
Action: Mouse moved to (490, 241)
Screenshot: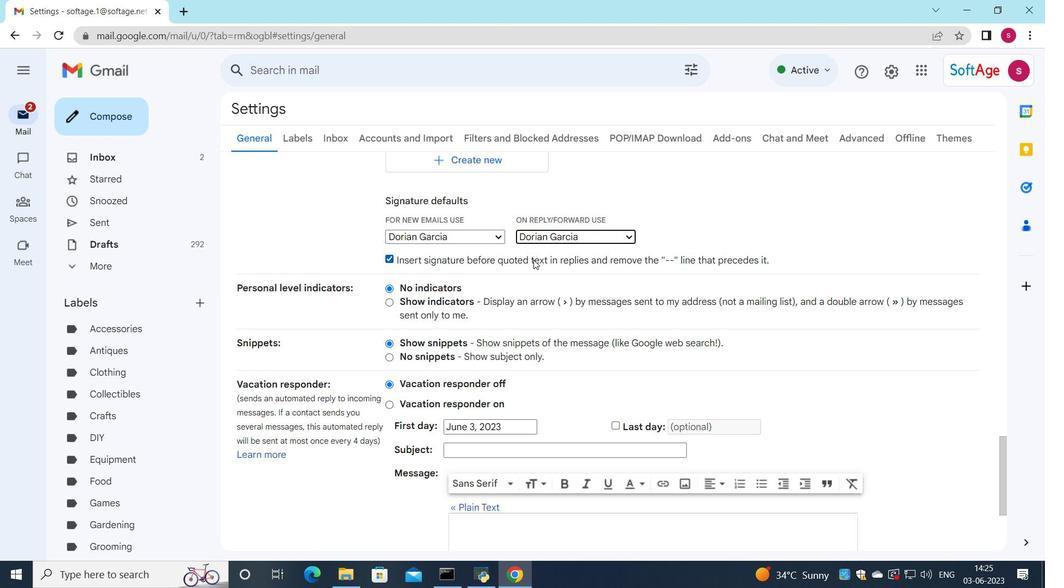
Action: Mouse pressed left at (490, 241)
Screenshot: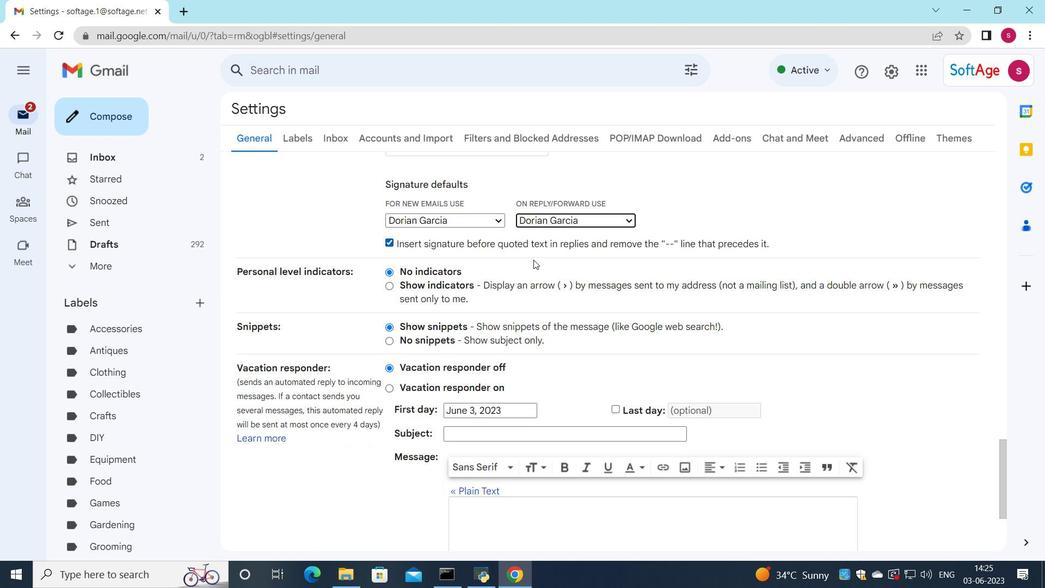 
Action: Mouse moved to (479, 260)
Screenshot: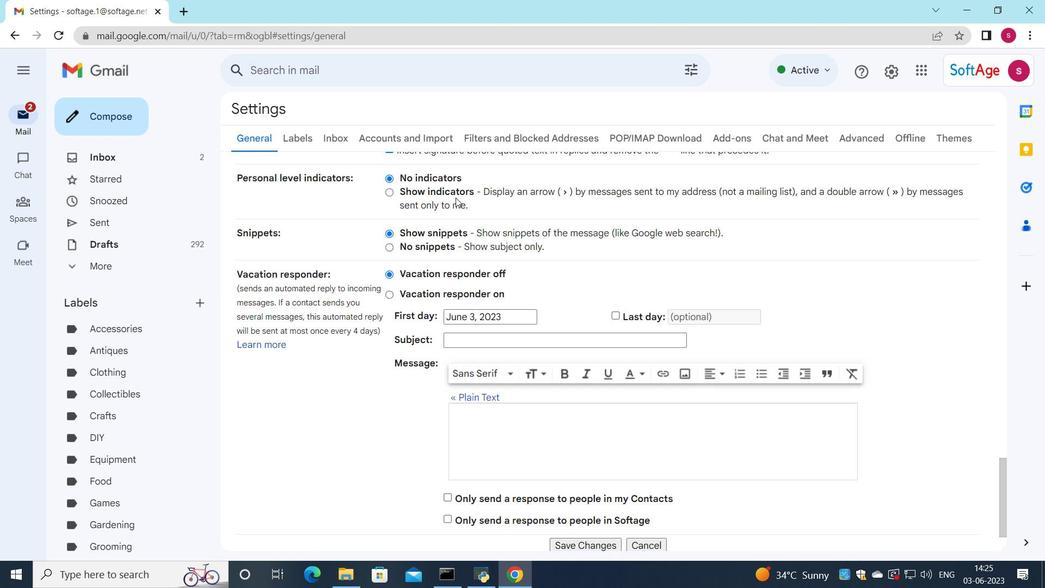 
Action: Mouse pressed left at (479, 260)
Screenshot: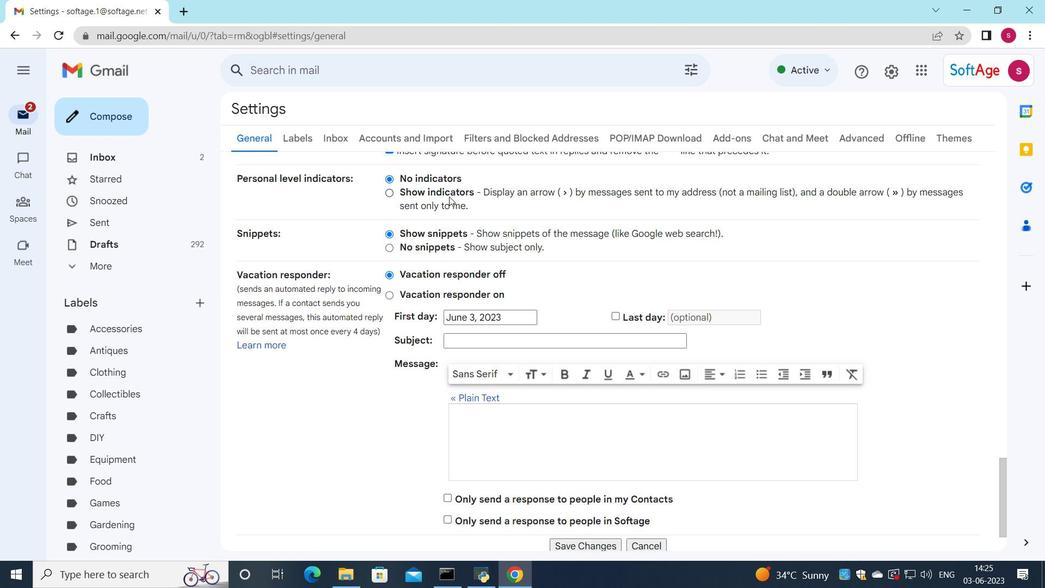 
Action: Mouse moved to (538, 235)
Screenshot: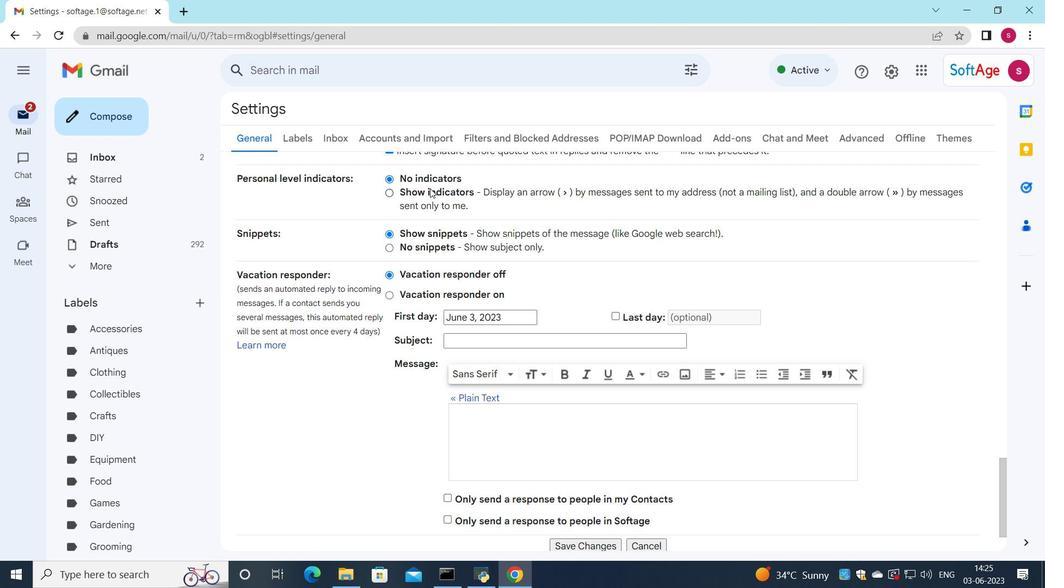 
Action: Mouse pressed left at (538, 235)
Screenshot: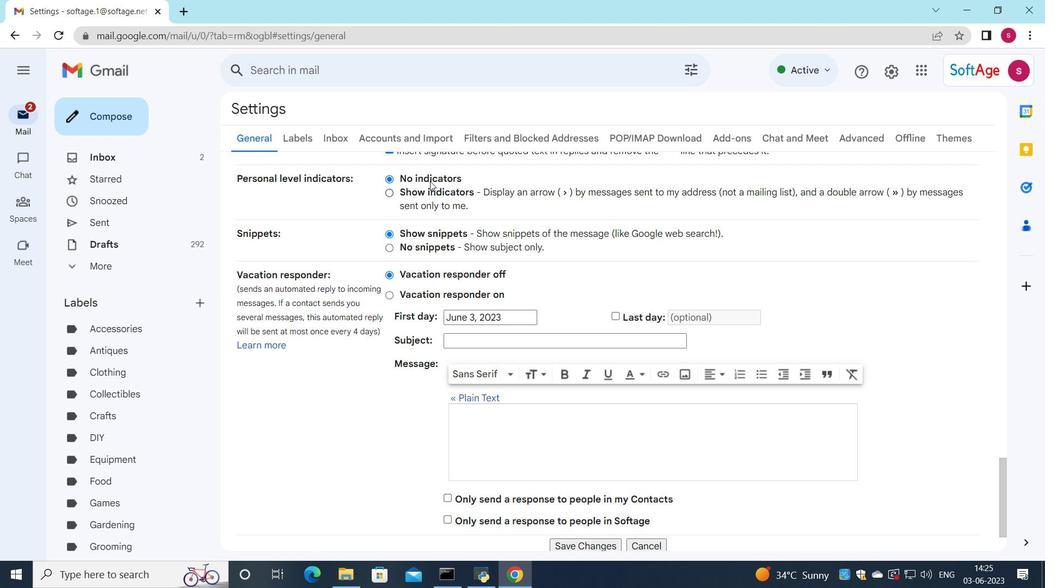 
Action: Mouse moved to (536, 264)
Screenshot: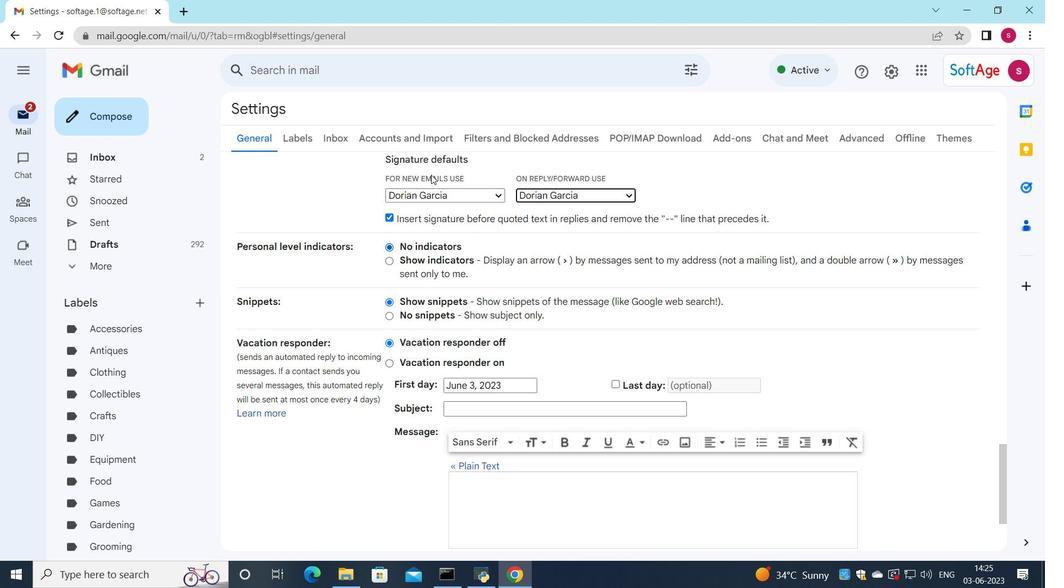 
Action: Mouse pressed left at (536, 264)
Screenshot: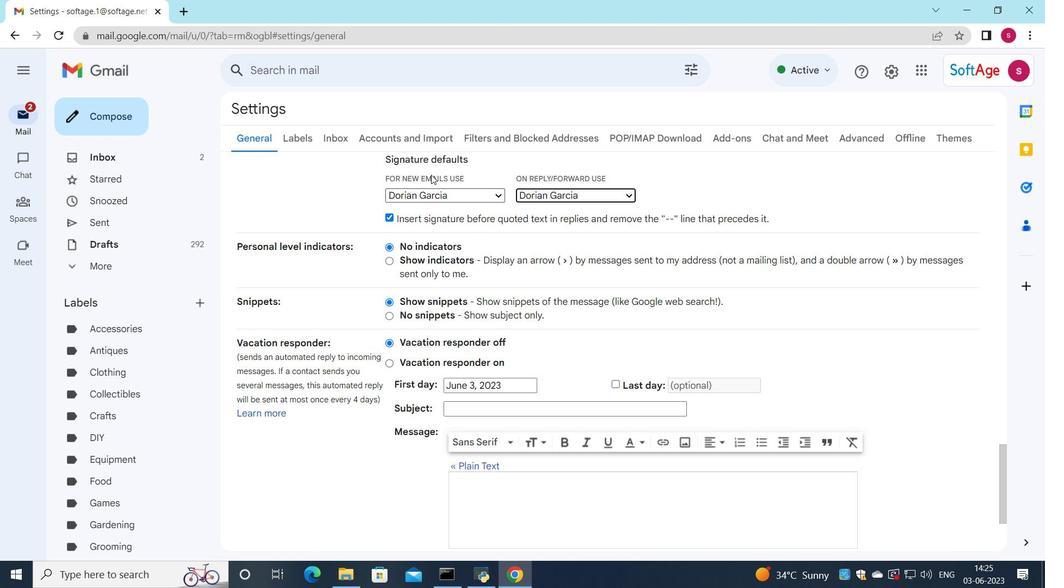 
Action: Mouse moved to (537, 263)
Screenshot: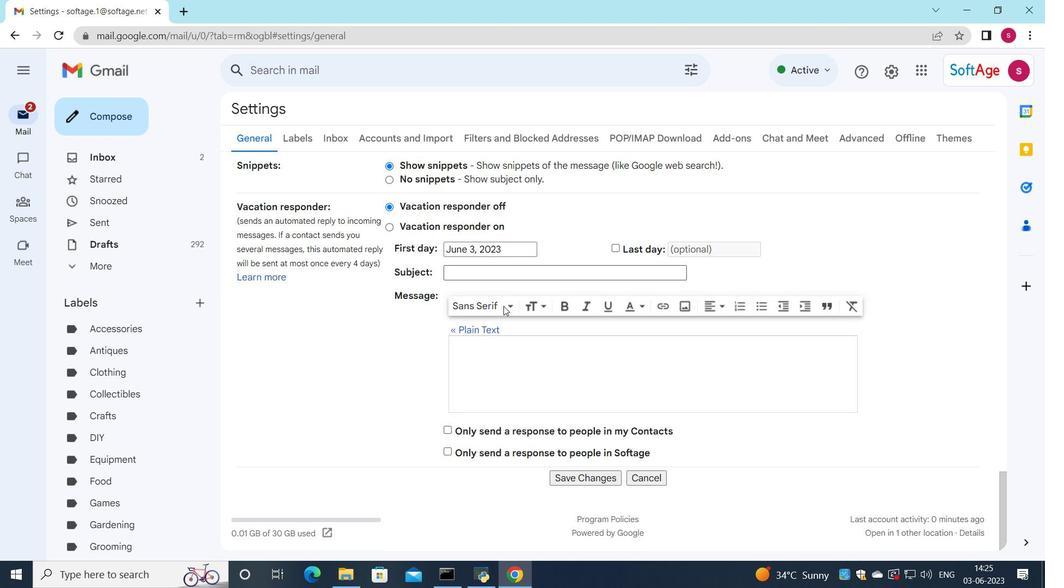 
Action: Mouse scrolled (537, 263) with delta (0, 0)
Screenshot: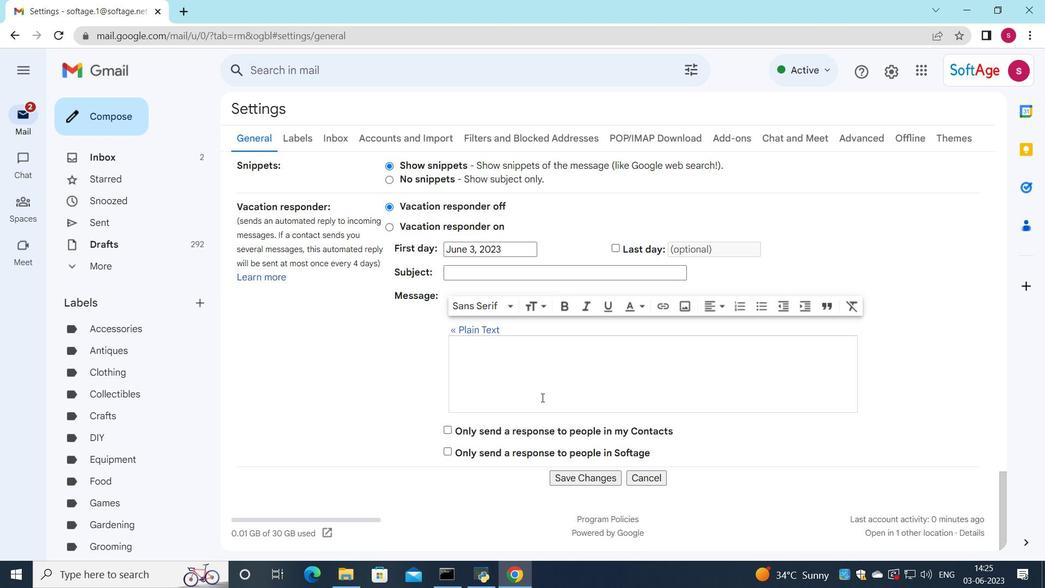 
Action: Mouse moved to (532, 263)
Screenshot: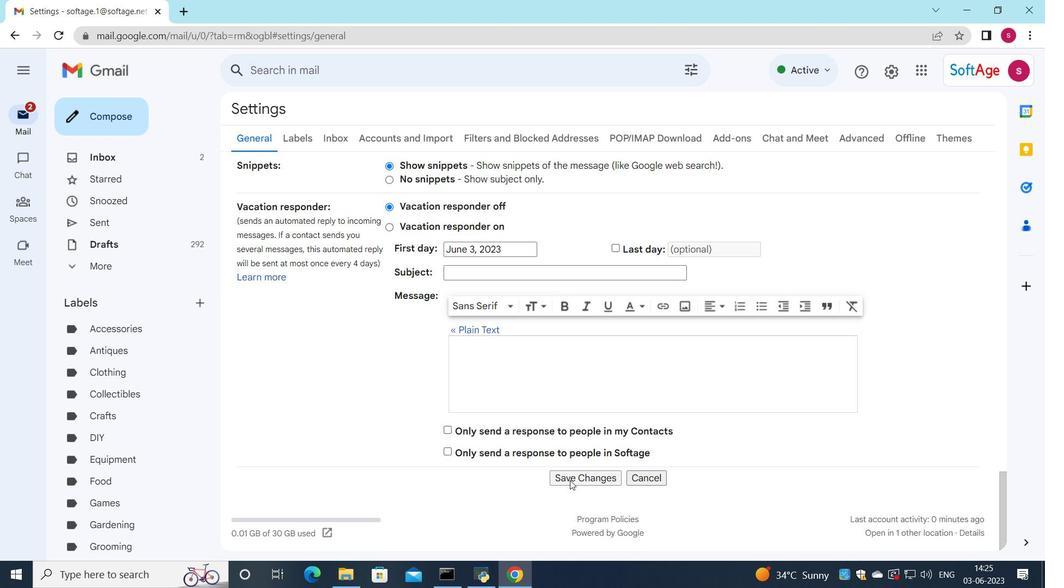 
Action: Mouse scrolled (532, 263) with delta (0, 0)
Screenshot: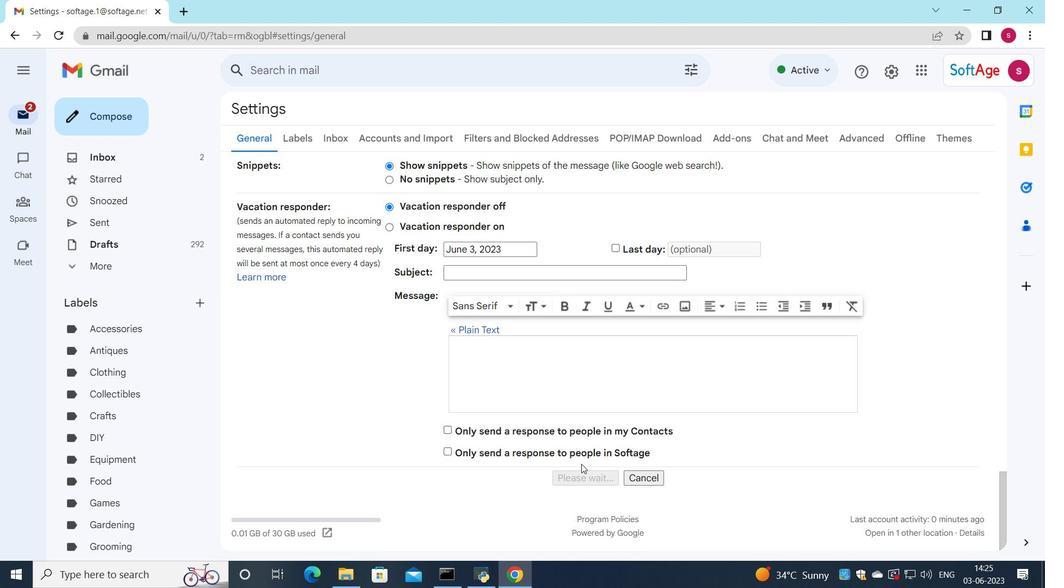
Action: Mouse scrolled (532, 263) with delta (0, 0)
Screenshot: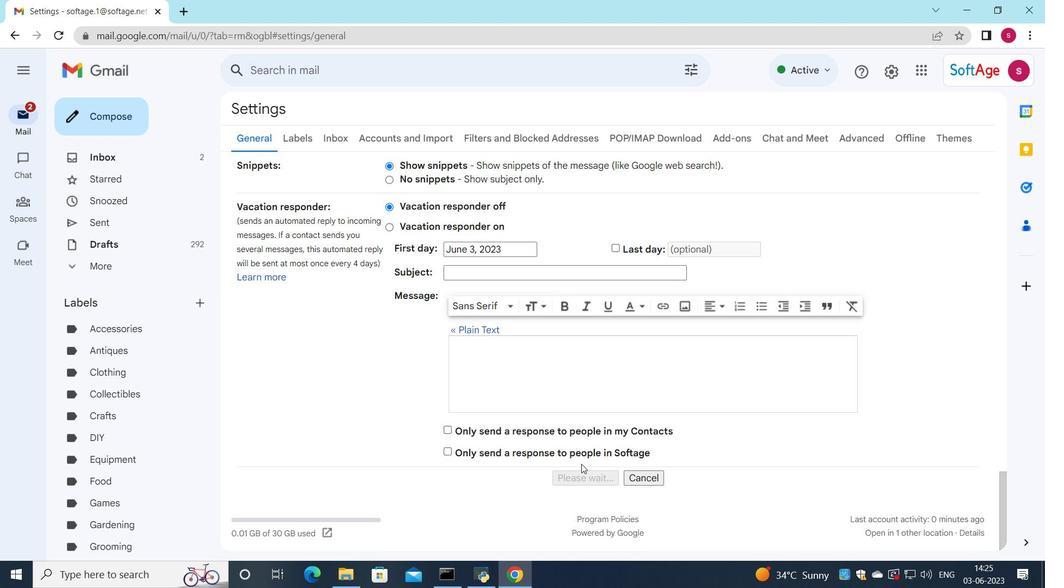 
Action: Mouse scrolled (532, 263) with delta (0, 0)
Screenshot: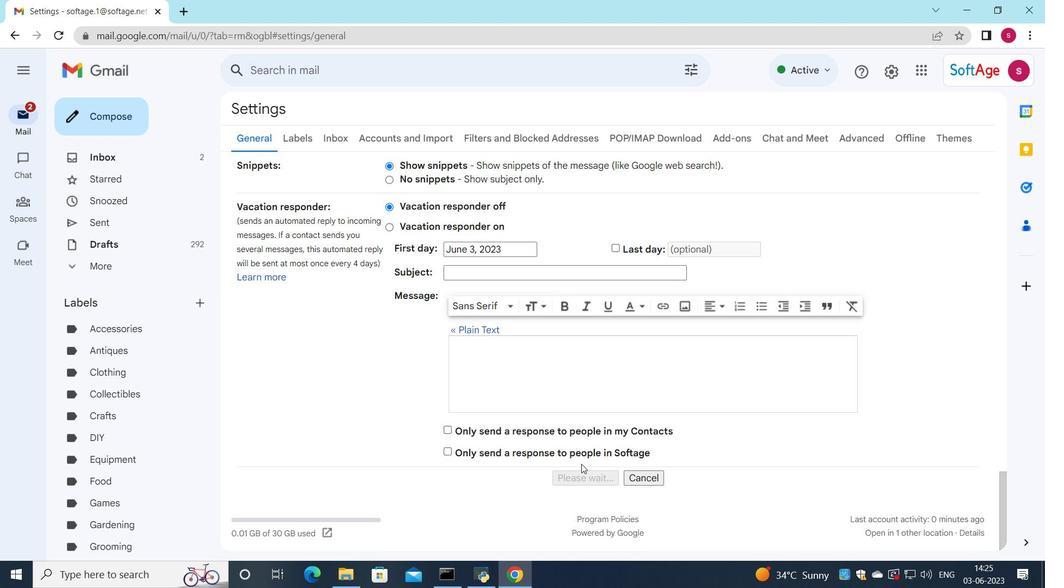 
Action: Mouse moved to (579, 479)
Screenshot: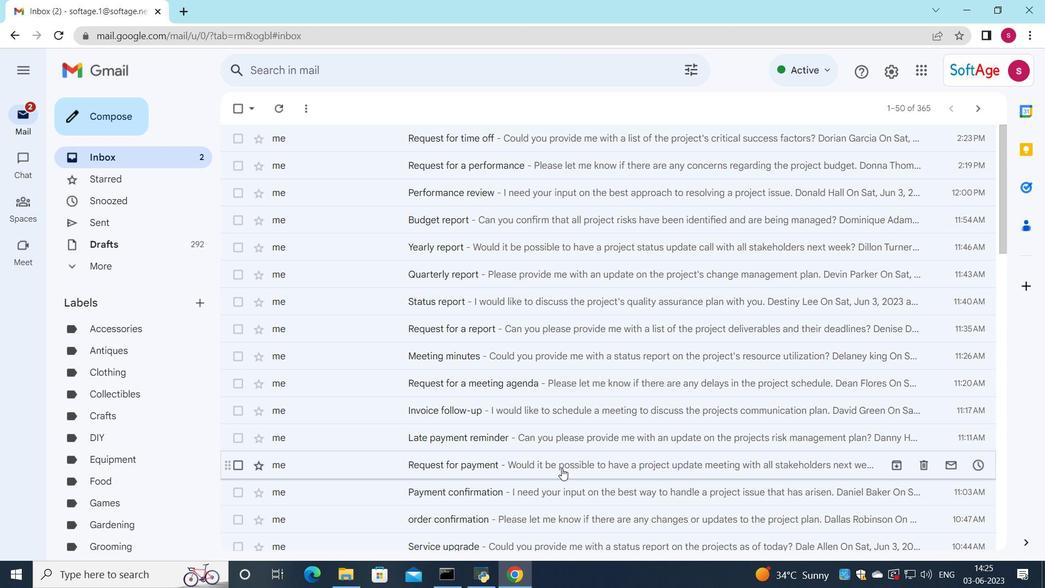 
Action: Mouse pressed left at (579, 479)
Screenshot: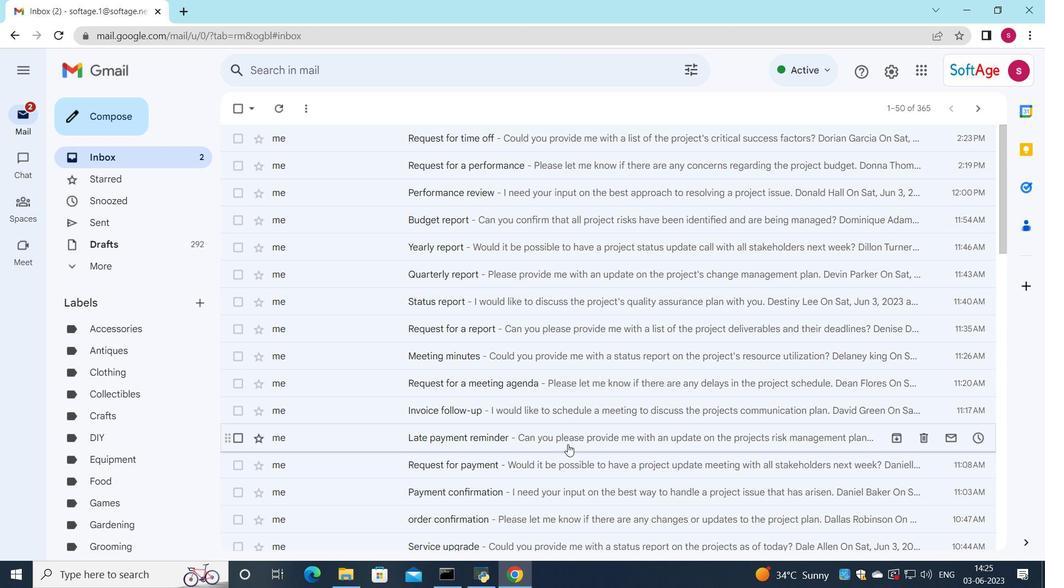 
Action: Mouse moved to (514, 333)
Screenshot: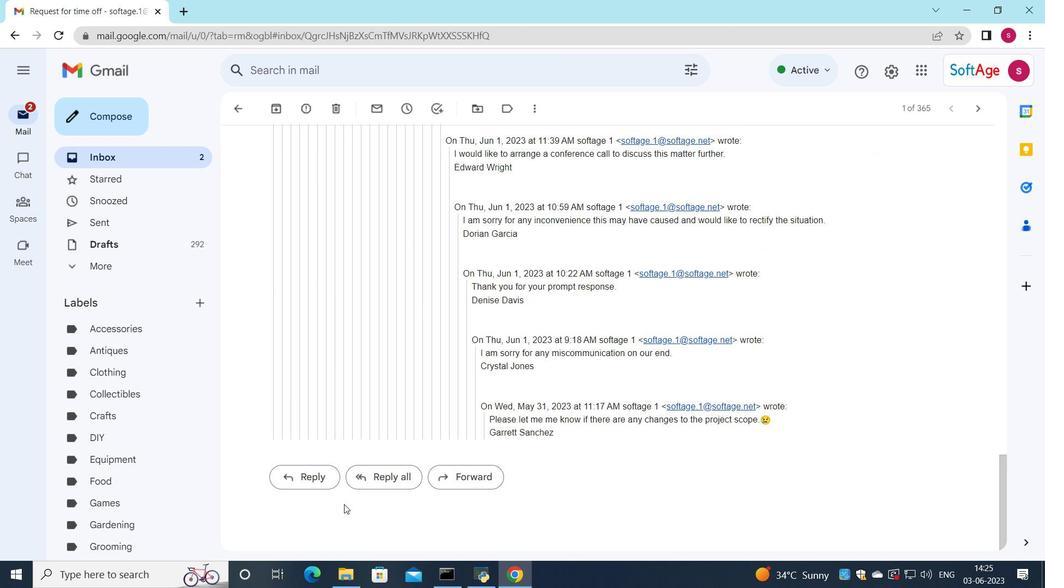 
Action: Mouse scrolled (514, 333) with delta (0, 0)
Screenshot: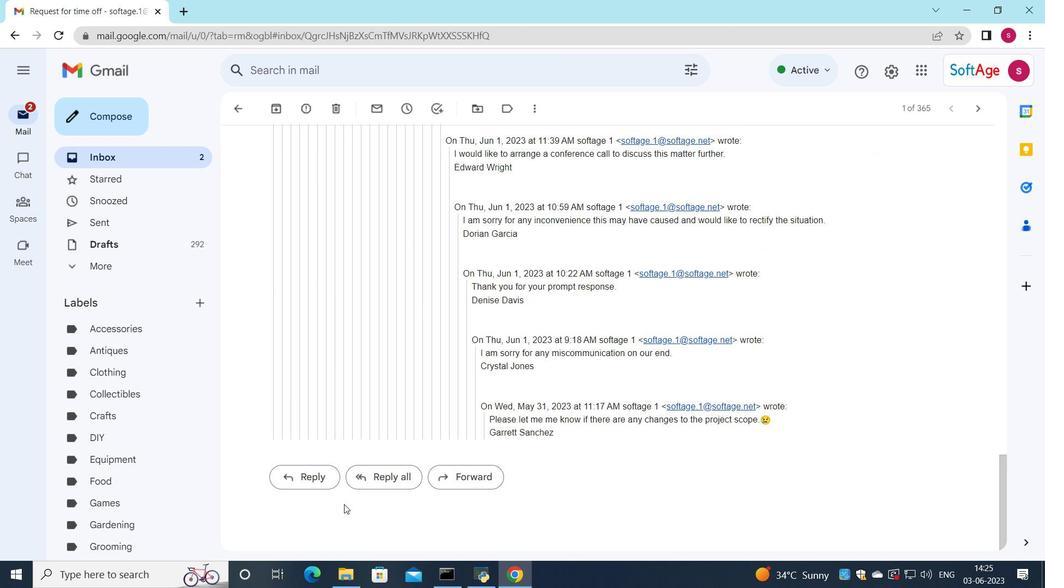 
Action: Mouse moved to (514, 337)
Screenshot: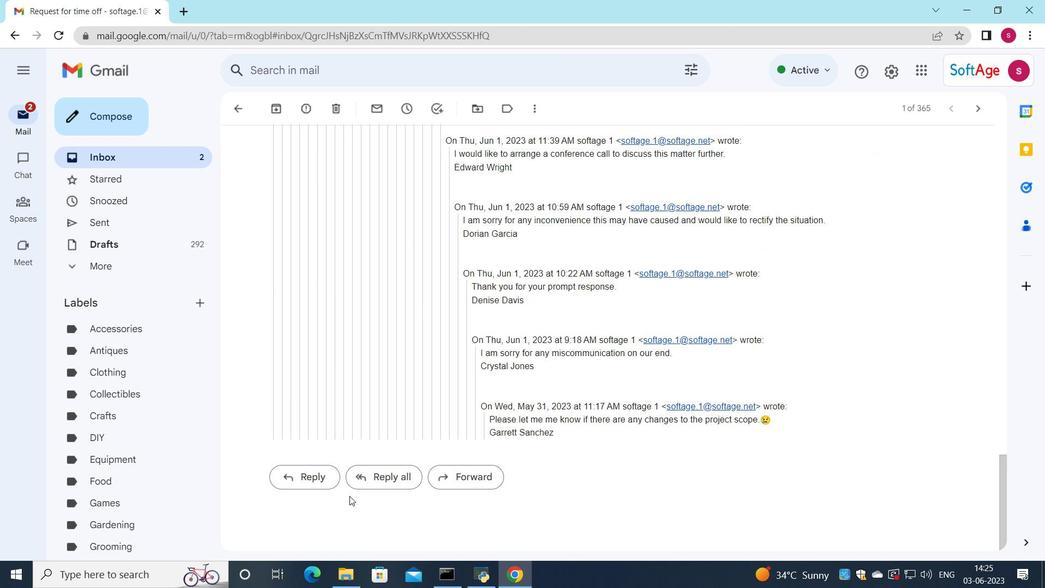 
Action: Mouse scrolled (514, 336) with delta (0, 0)
Screenshot: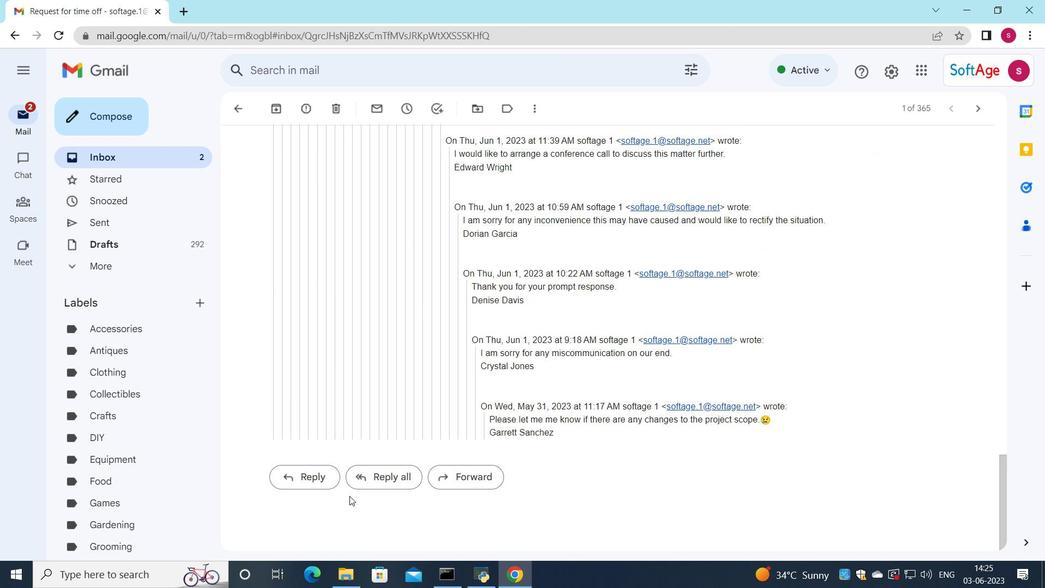 
Action: Mouse scrolled (514, 336) with delta (0, 0)
Screenshot: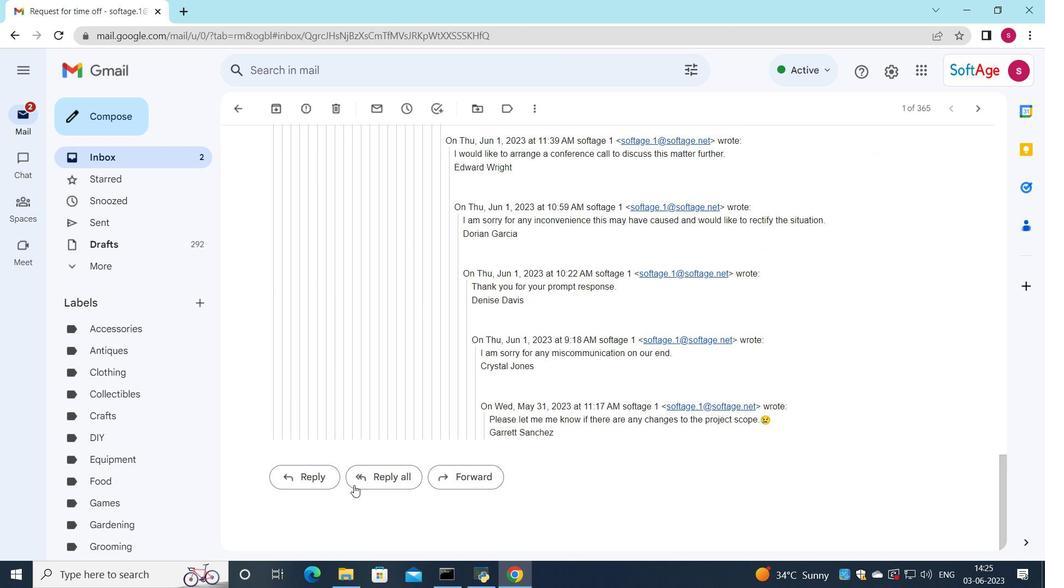 
Action: Mouse moved to (514, 337)
Screenshot: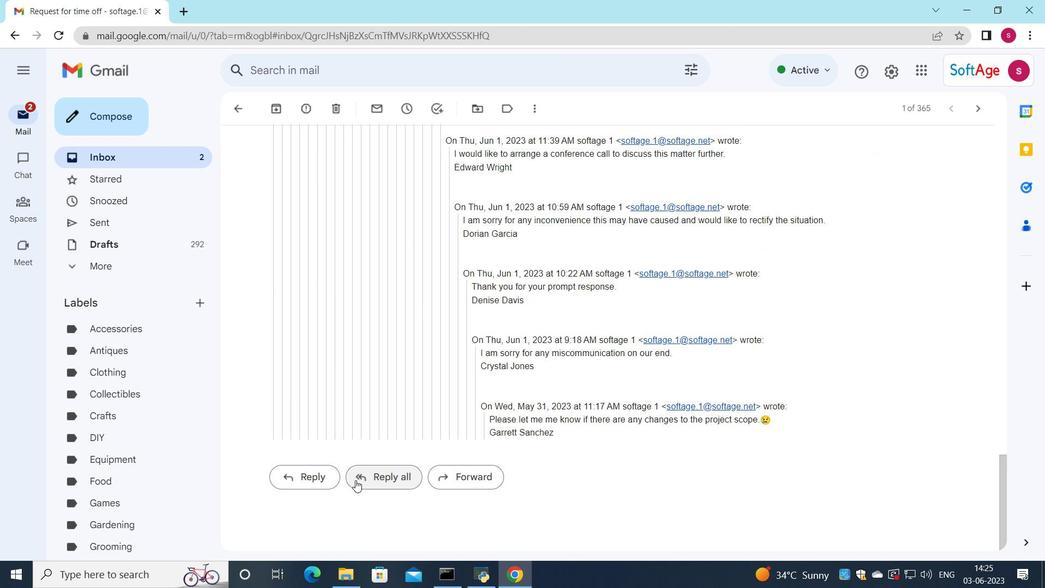 
Action: Mouse scrolled (514, 337) with delta (0, 0)
Screenshot: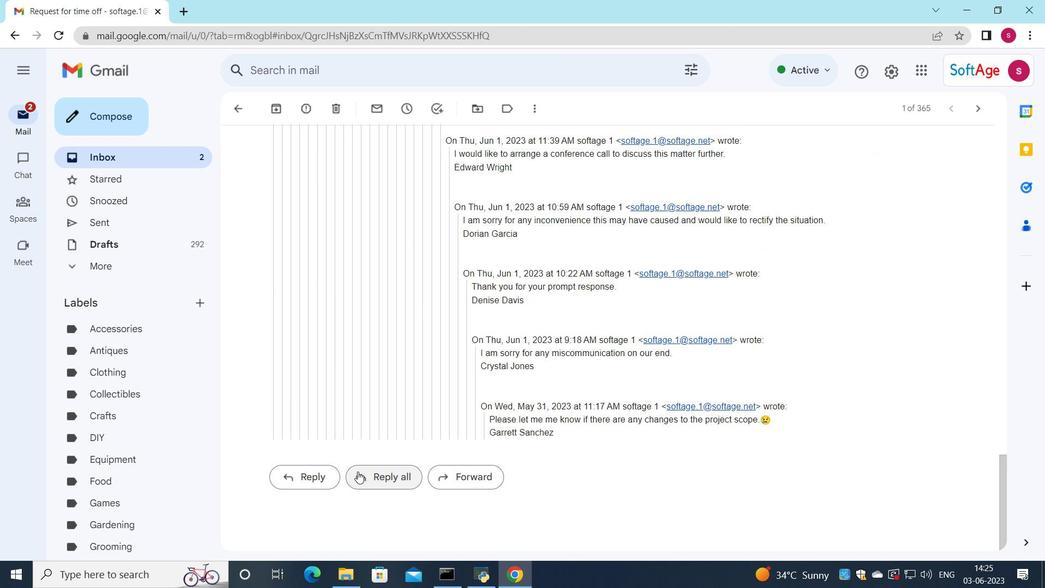 
Action: Mouse scrolled (514, 337) with delta (0, 0)
Screenshot: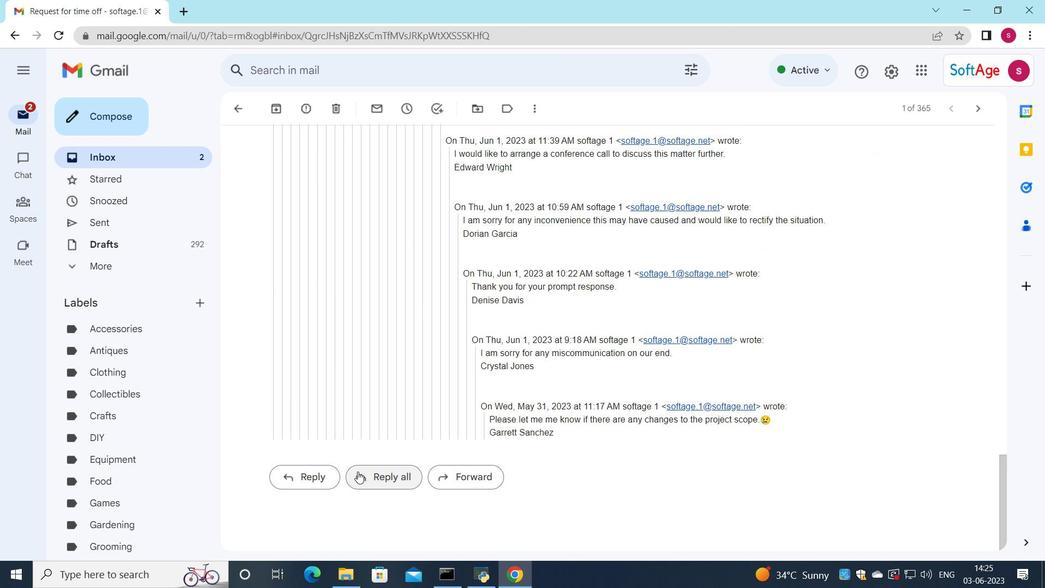 
Action: Mouse scrolled (514, 337) with delta (0, 0)
Screenshot: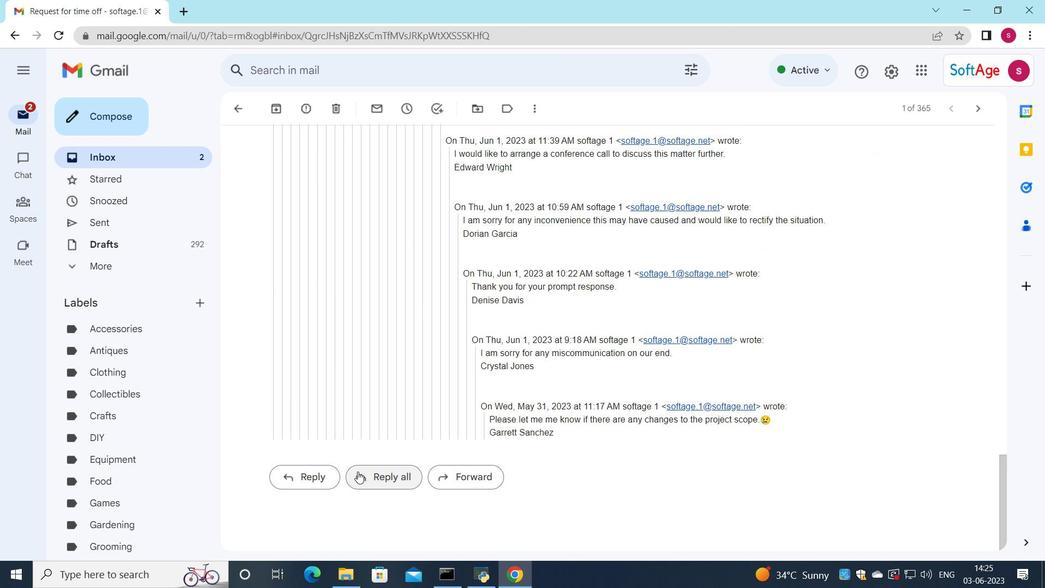 
Action: Mouse scrolled (514, 337) with delta (0, 0)
Screenshot: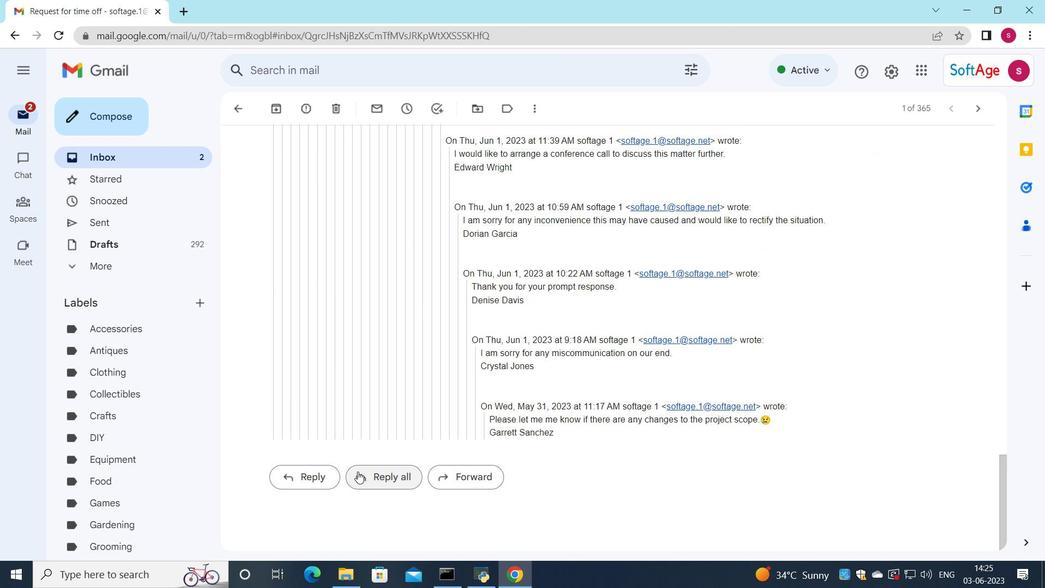 
Action: Mouse scrolled (514, 337) with delta (0, 0)
Screenshot: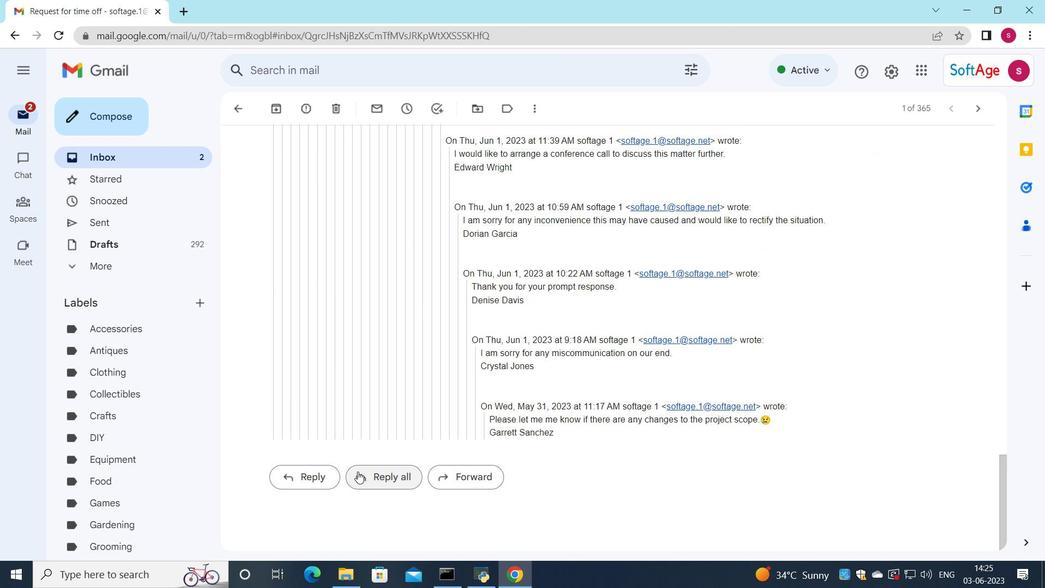 
Action: Mouse scrolled (514, 337) with delta (0, 0)
Screenshot: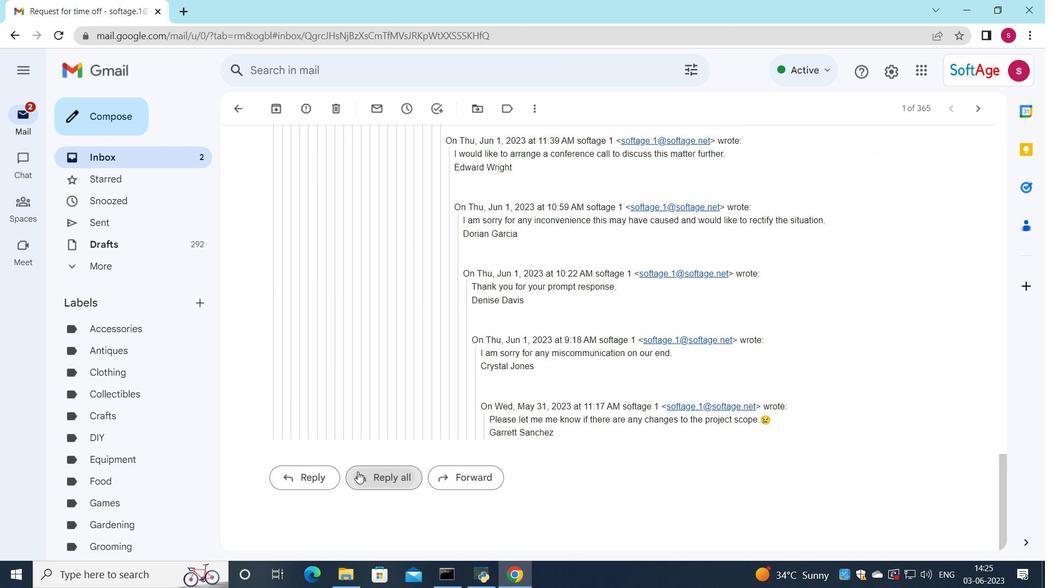 
Action: Mouse scrolled (514, 337) with delta (0, 0)
Screenshot: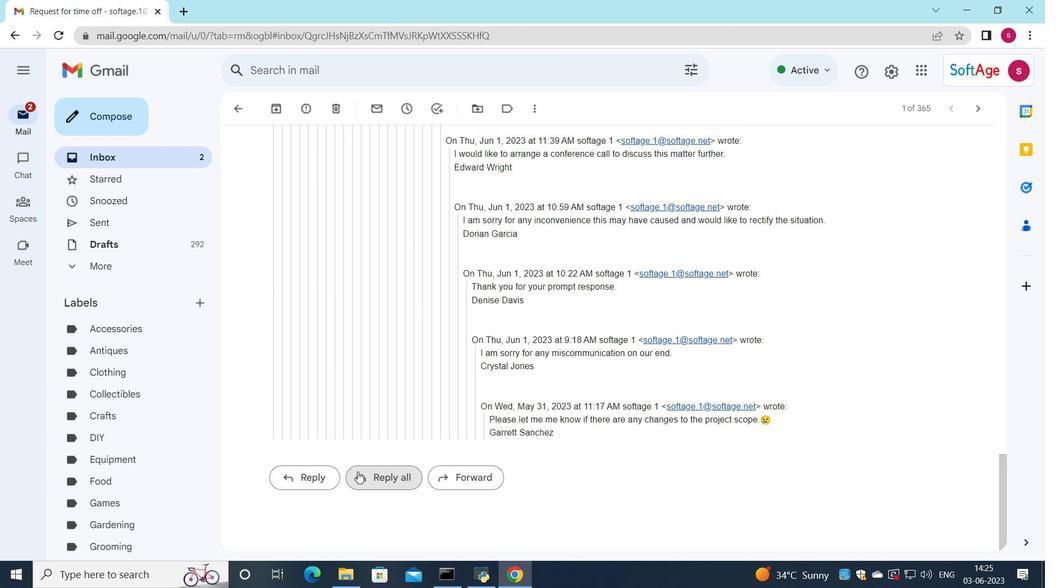 
Action: Mouse scrolled (514, 337) with delta (0, 0)
Screenshot: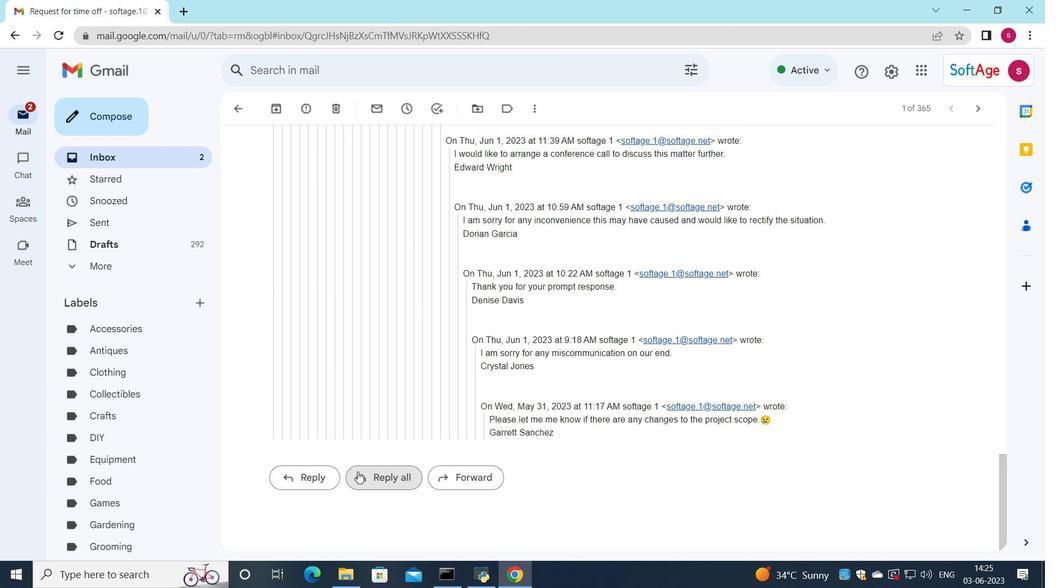 
Action: Mouse scrolled (514, 337) with delta (0, 0)
Screenshot: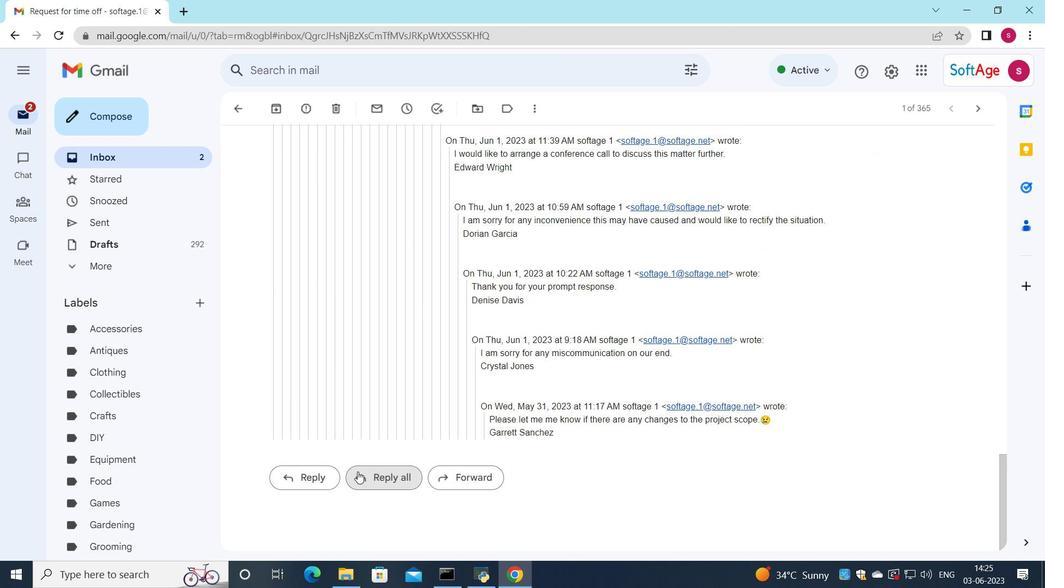 
Action: Mouse scrolled (514, 337) with delta (0, 0)
Screenshot: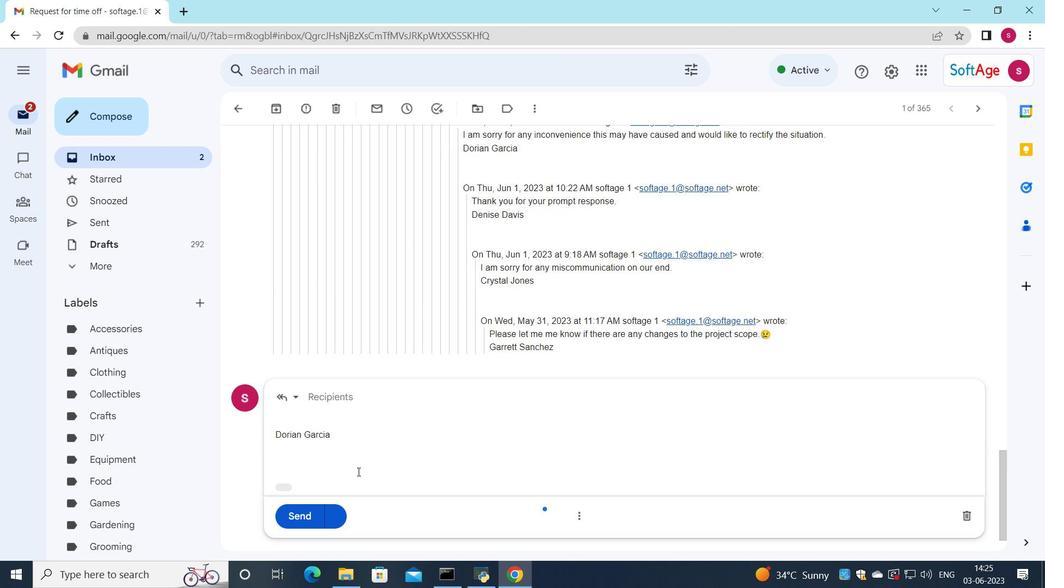
Action: Mouse scrolled (514, 337) with delta (0, 0)
Screenshot: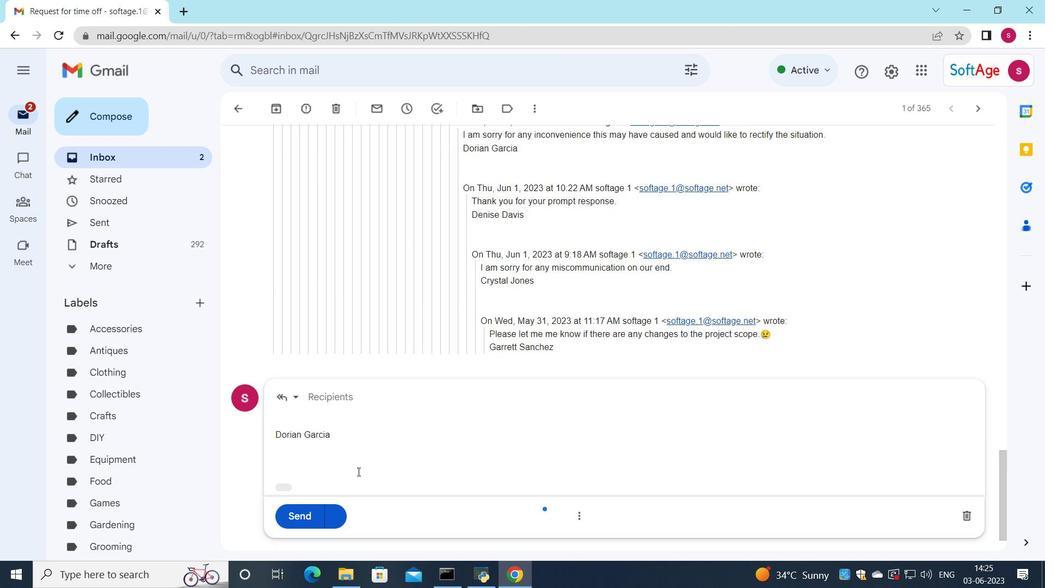 
Action: Mouse scrolled (514, 337) with delta (0, 0)
Screenshot: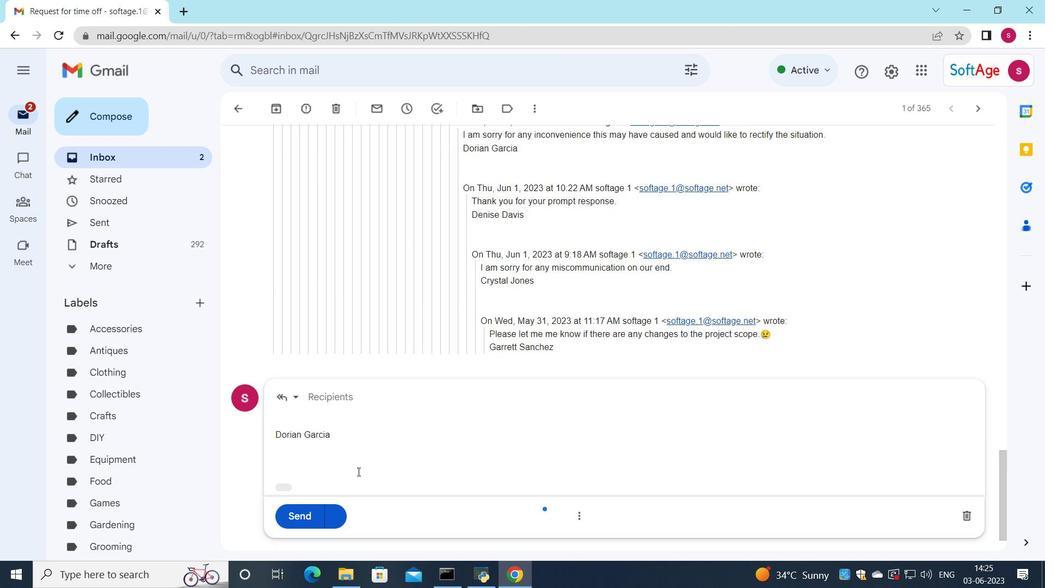 
Action: Mouse scrolled (514, 337) with delta (0, 0)
Screenshot: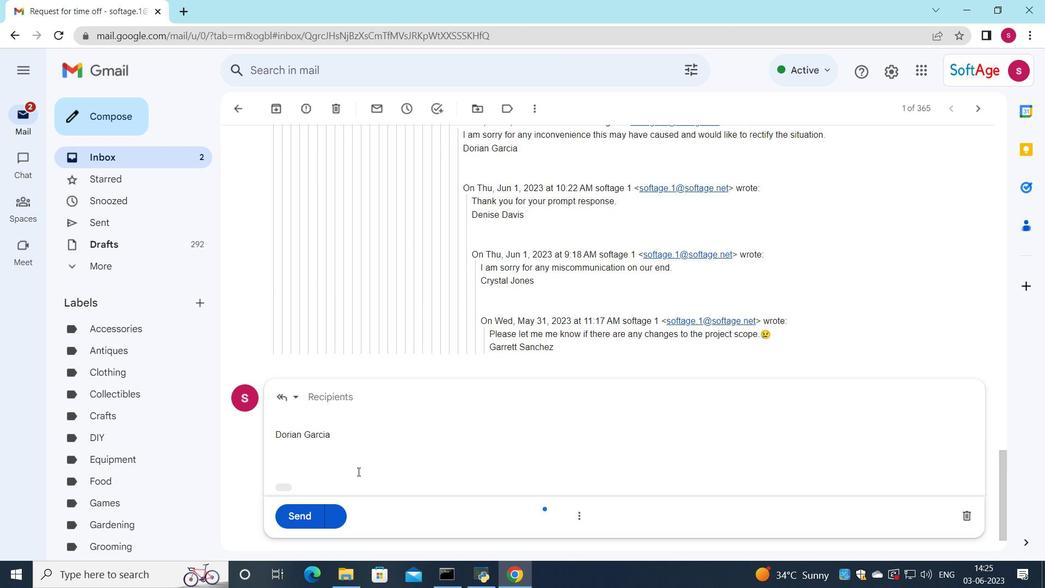 
Action: Mouse scrolled (514, 337) with delta (0, 0)
Screenshot: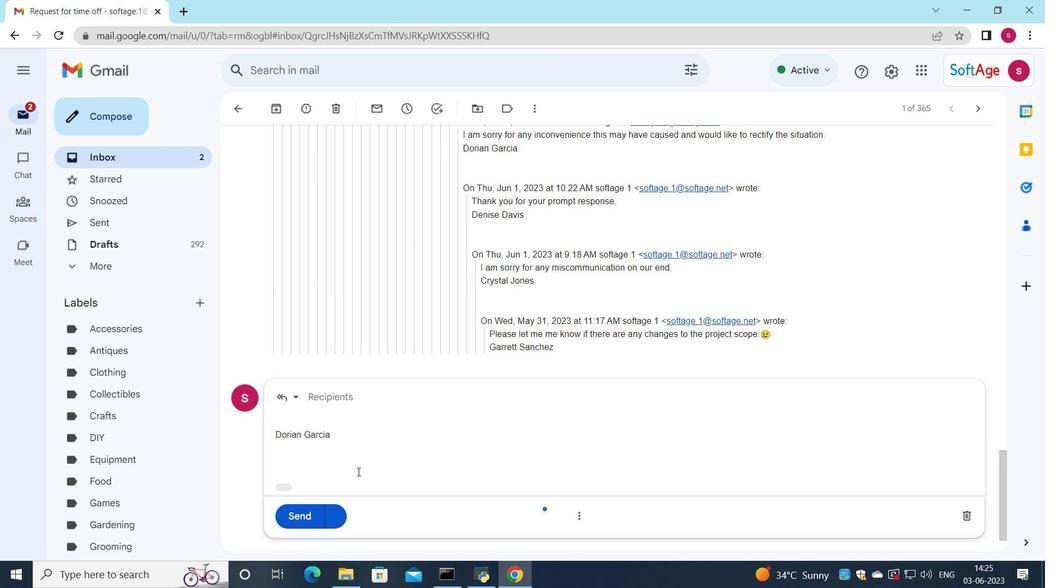 
Action: Mouse moved to (513, 351)
Screenshot: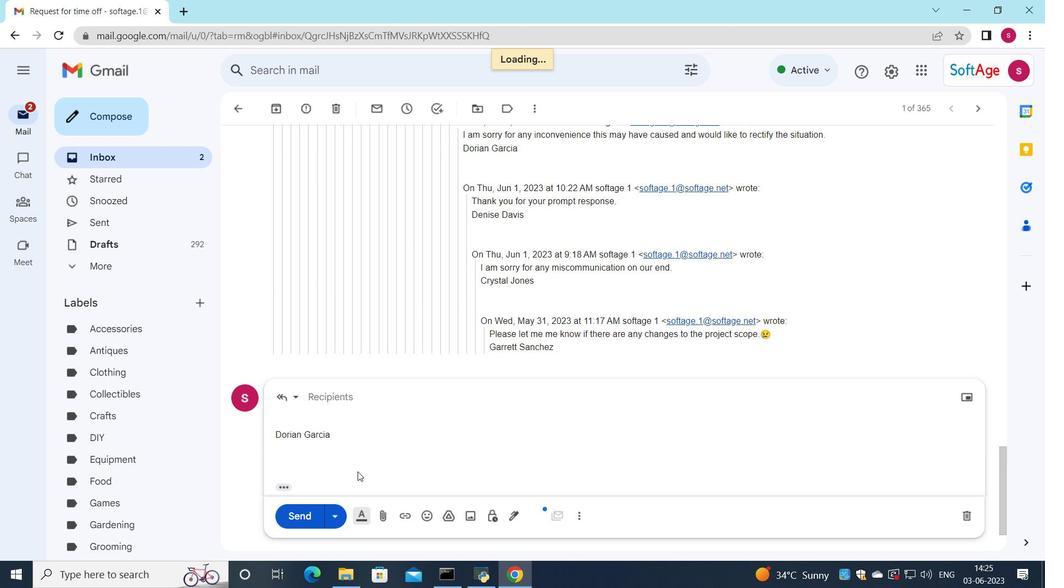 
Action: Mouse scrolled (513, 351) with delta (0, 0)
Screenshot: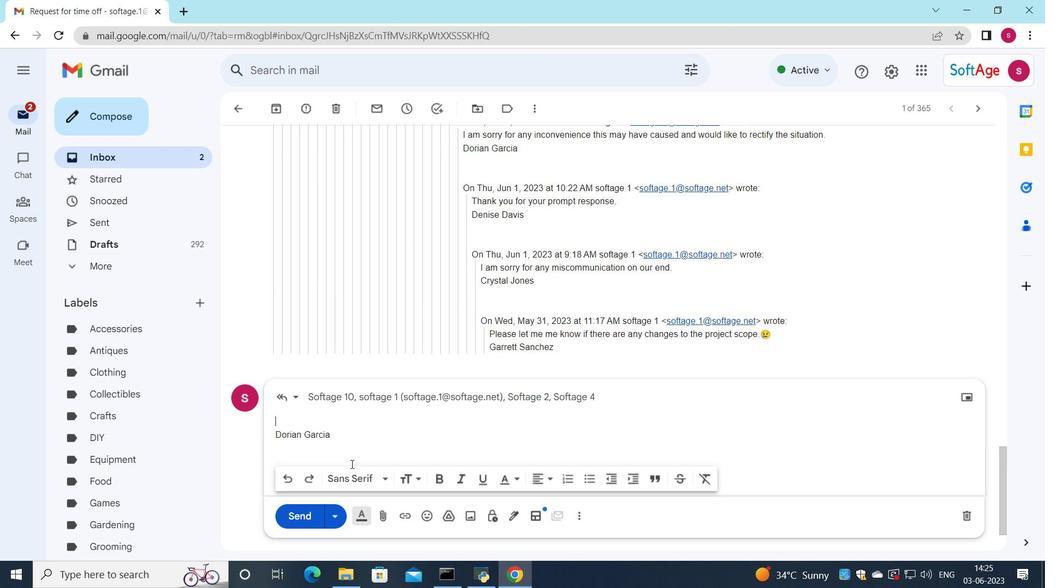 
Action: Mouse scrolled (513, 351) with delta (0, 0)
Screenshot: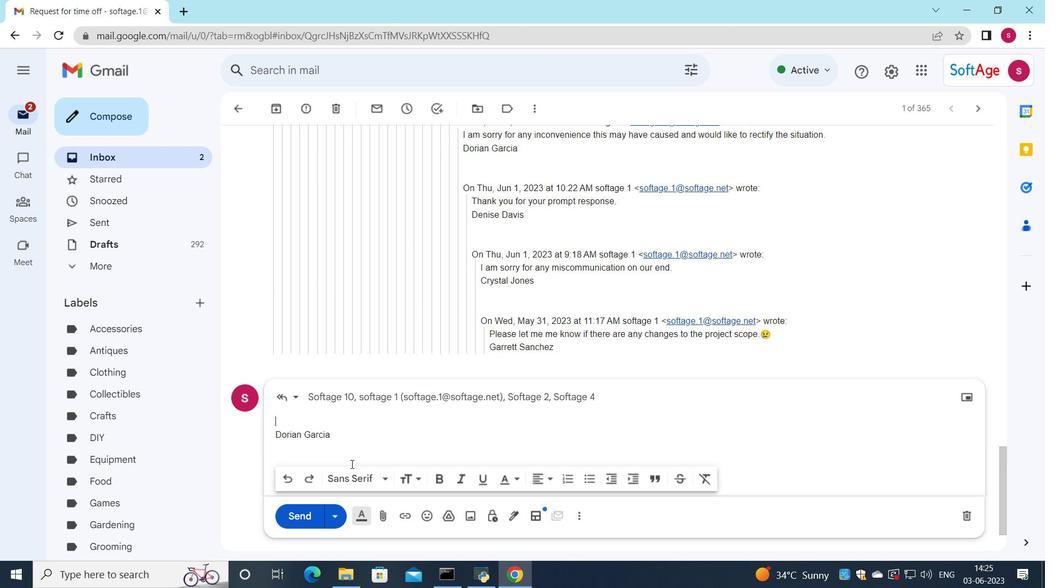 
Action: Mouse scrolled (513, 351) with delta (0, 0)
Screenshot: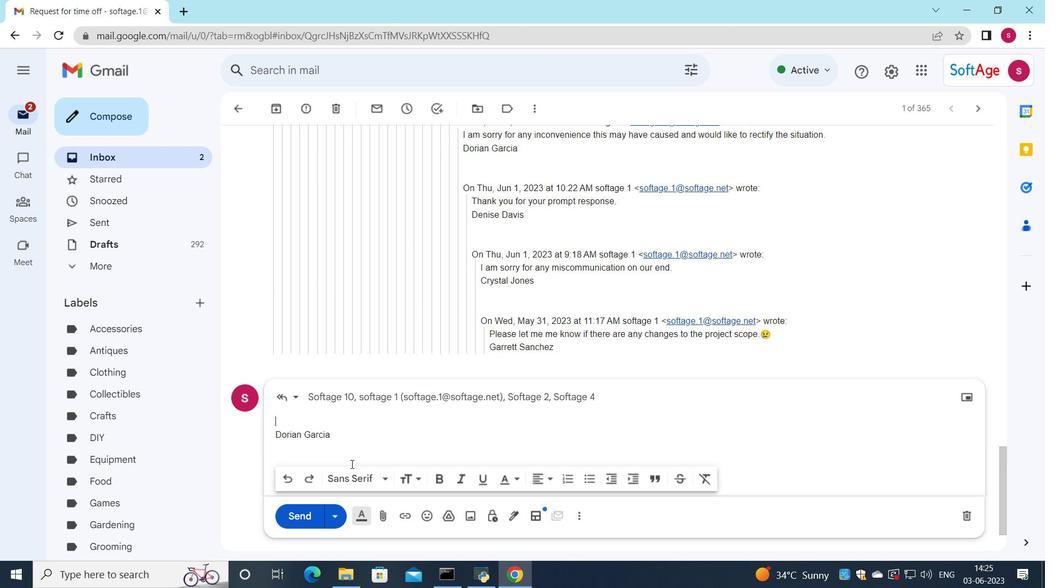 
Action: Mouse scrolled (513, 351) with delta (0, 0)
Screenshot: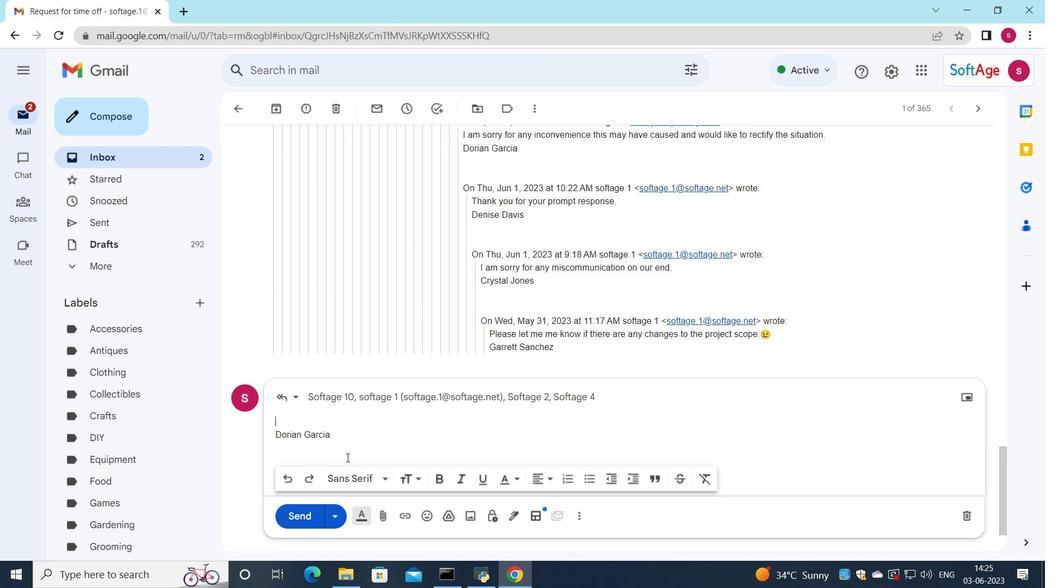 
Action: Mouse moved to (531, 484)
Screenshot: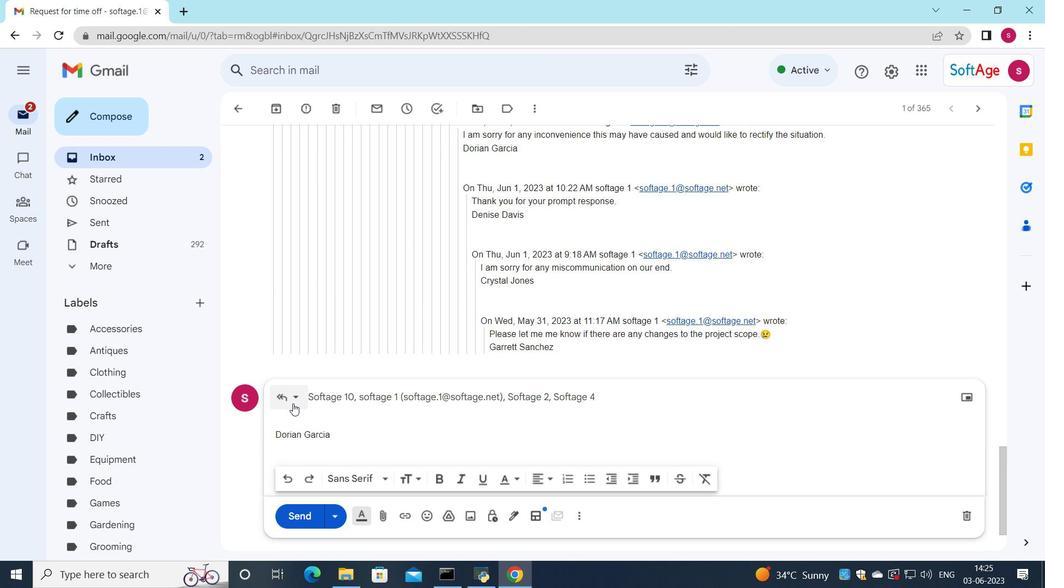 
Action: Mouse pressed left at (531, 484)
Screenshot: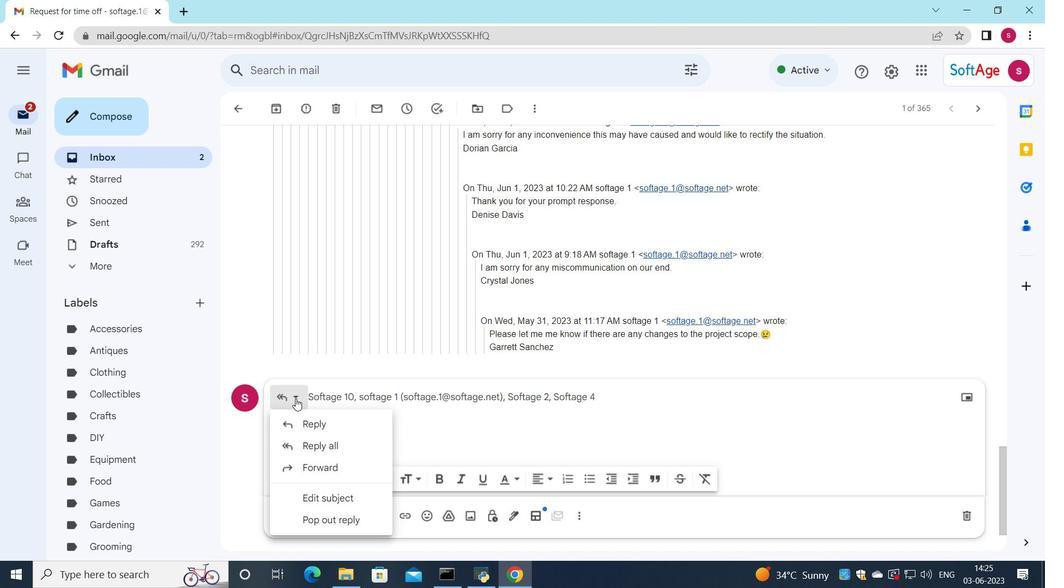 
Action: Mouse moved to (523, 473)
Screenshot: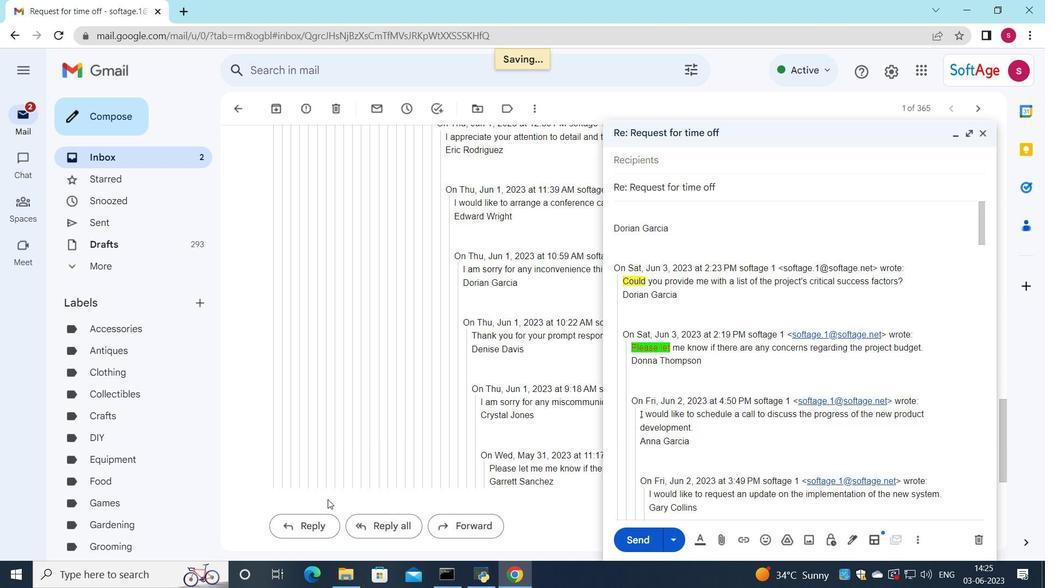 
Action: Mouse scrolled (523, 473) with delta (0, 0)
Screenshot: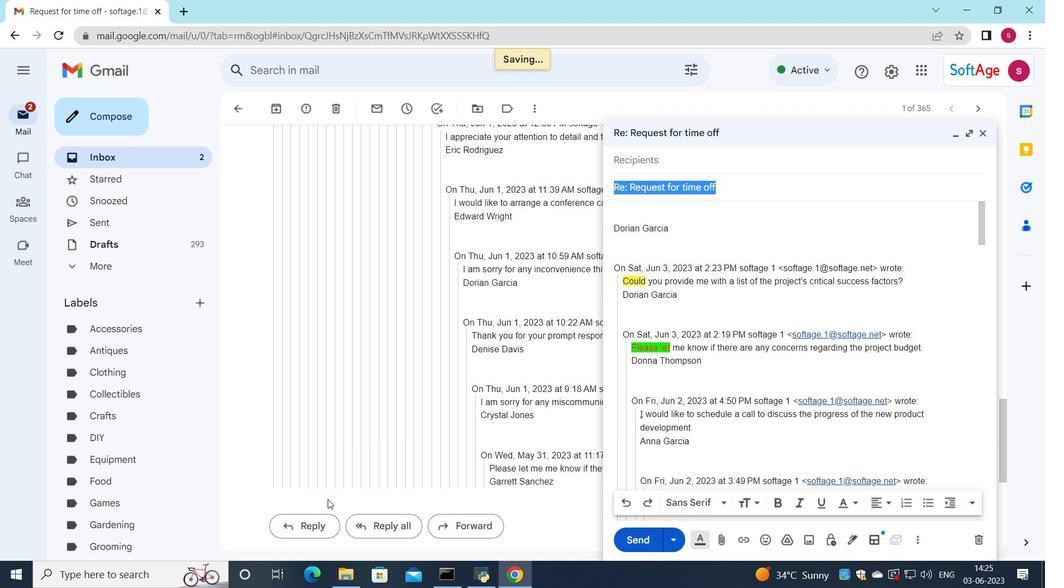 
Action: Mouse scrolled (523, 473) with delta (0, 0)
Screenshot: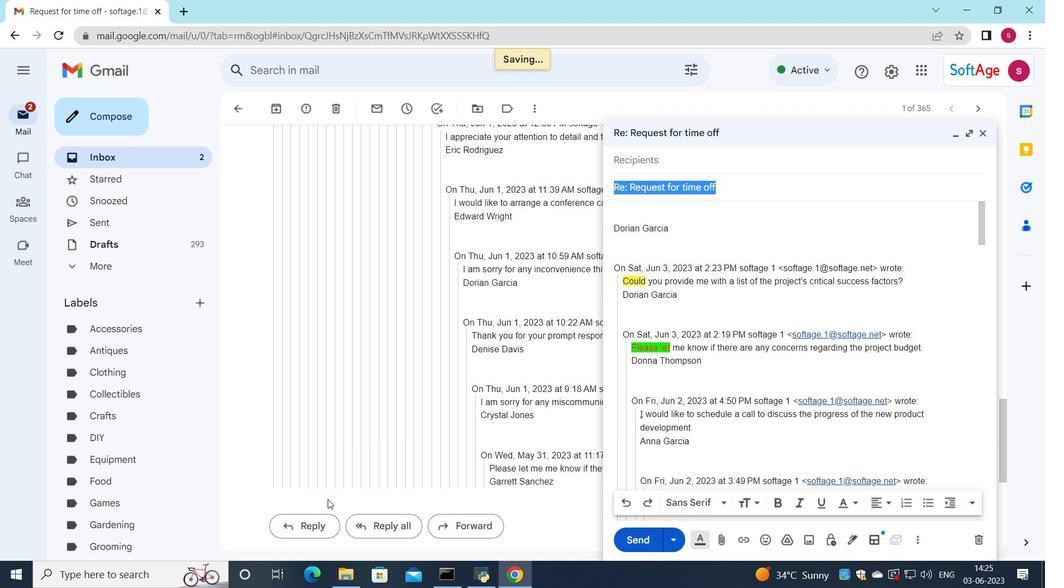 
Action: Mouse scrolled (523, 473) with delta (0, 0)
Screenshot: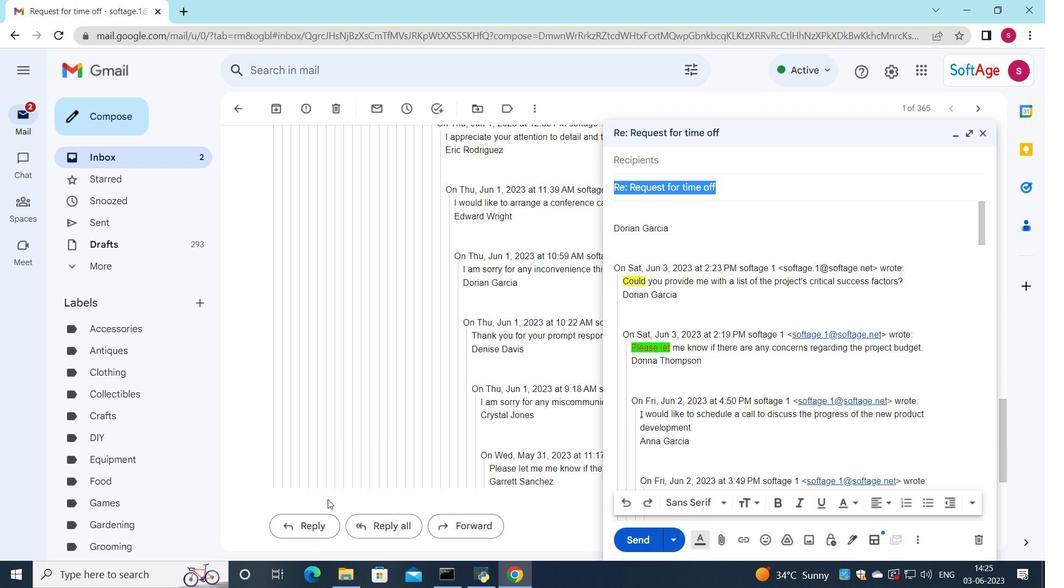 
Action: Mouse scrolled (523, 473) with delta (0, 0)
Screenshot: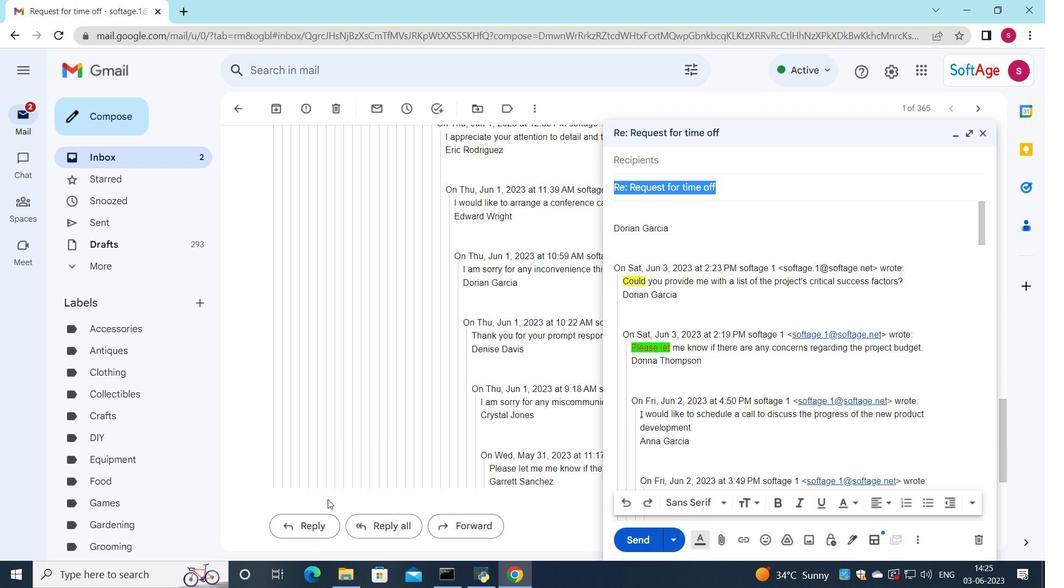 
Action: Mouse moved to (522, 472)
Screenshot: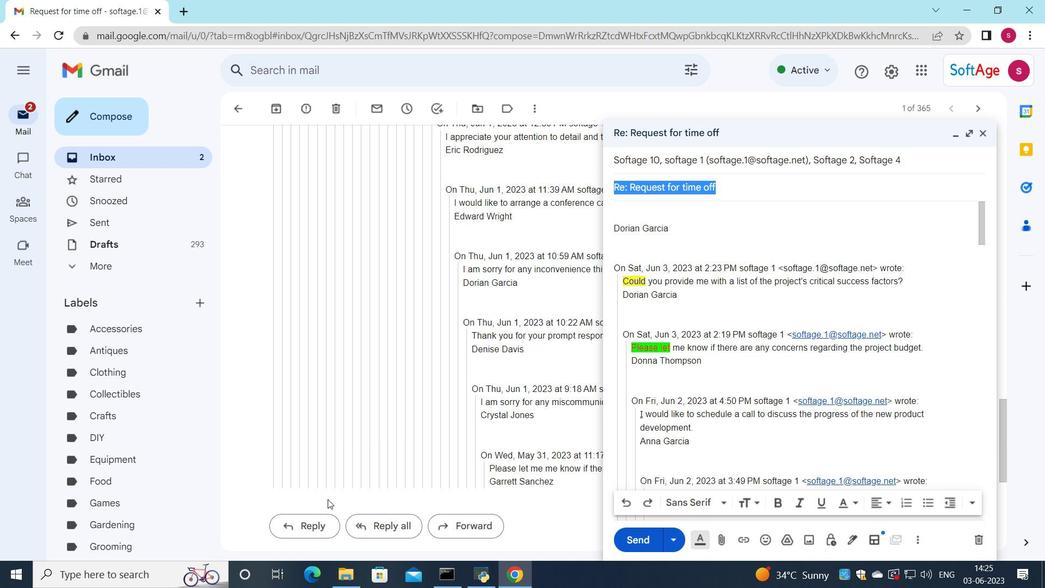 
Action: Mouse scrolled (522, 472) with delta (0, 0)
Screenshot: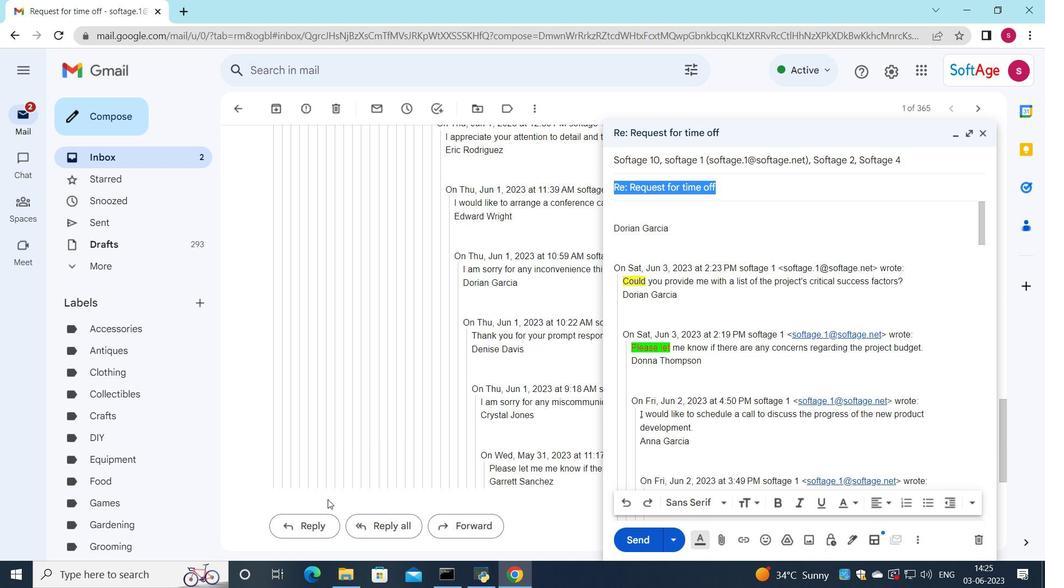 
Action: Mouse scrolled (522, 472) with delta (0, 0)
Screenshot: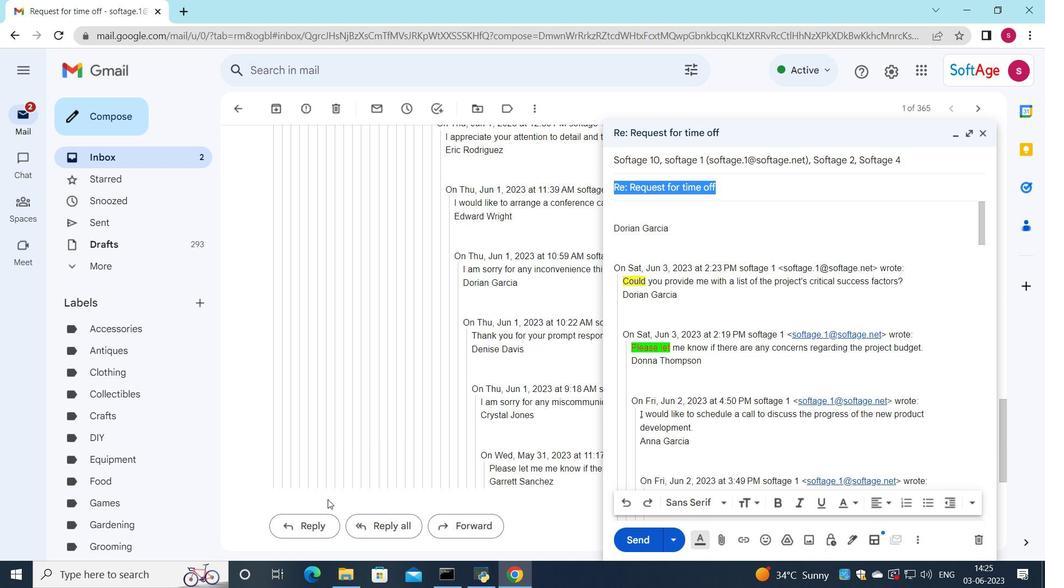
Action: Mouse scrolled (522, 472) with delta (0, 0)
Screenshot: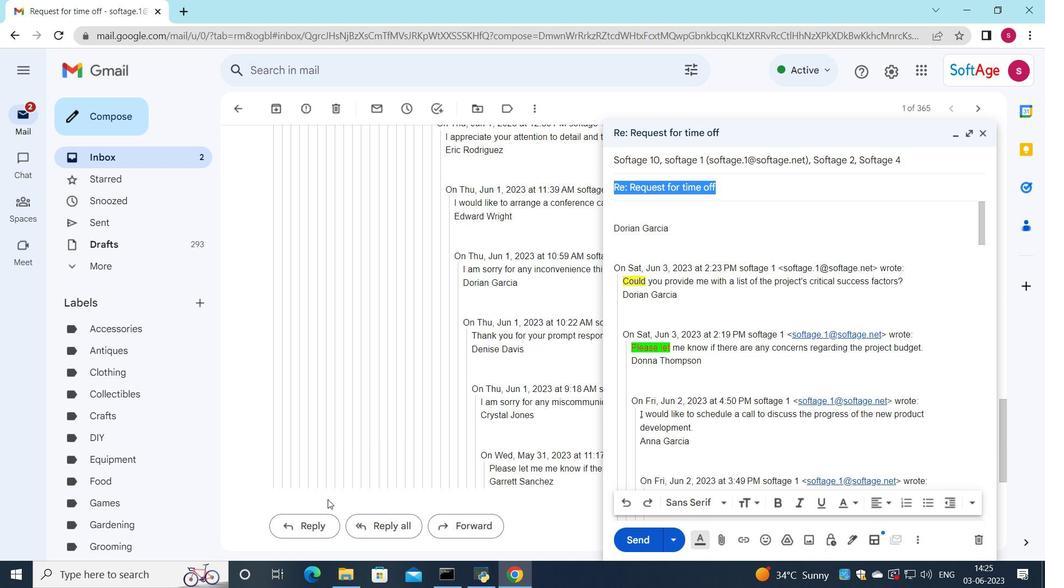 
Action: Mouse scrolled (522, 472) with delta (0, 0)
Screenshot: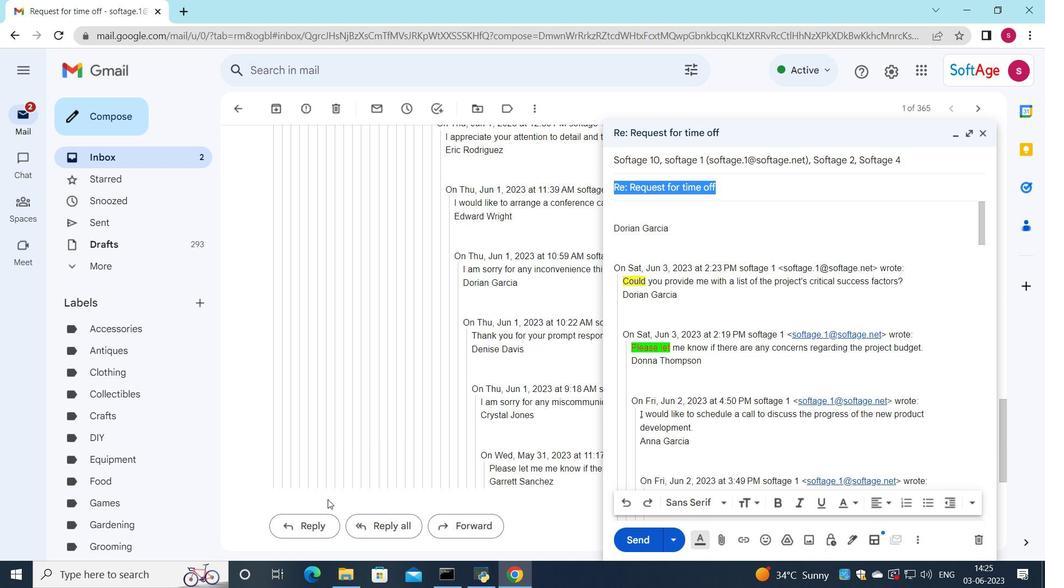 
Action: Mouse scrolled (522, 472) with delta (0, 0)
Screenshot: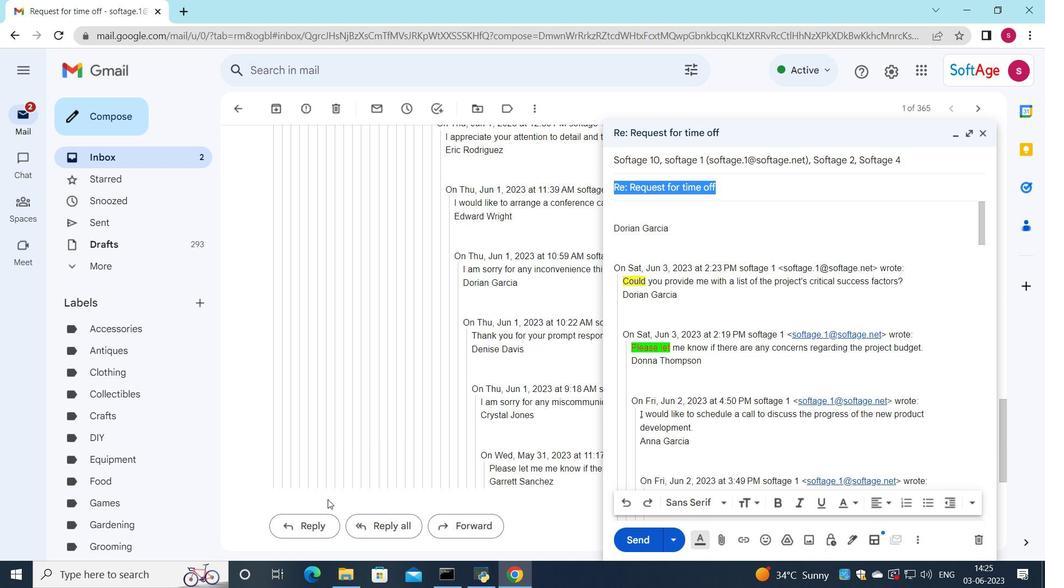 
Action: Mouse scrolled (522, 472) with delta (0, 0)
Screenshot: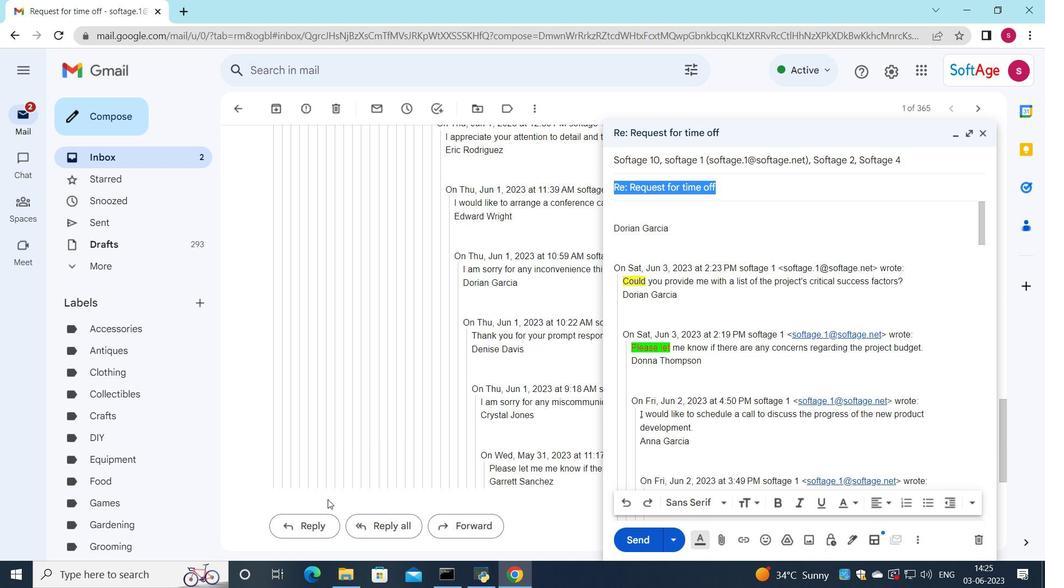 
Action: Mouse scrolled (522, 472) with delta (0, 0)
Screenshot: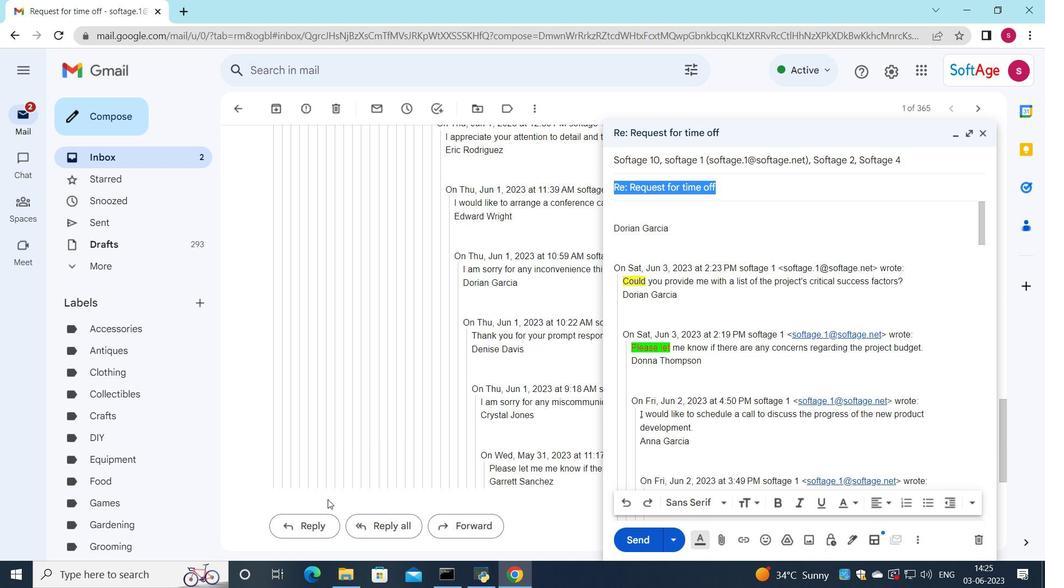 
Action: Mouse scrolled (522, 472) with delta (0, 0)
Screenshot: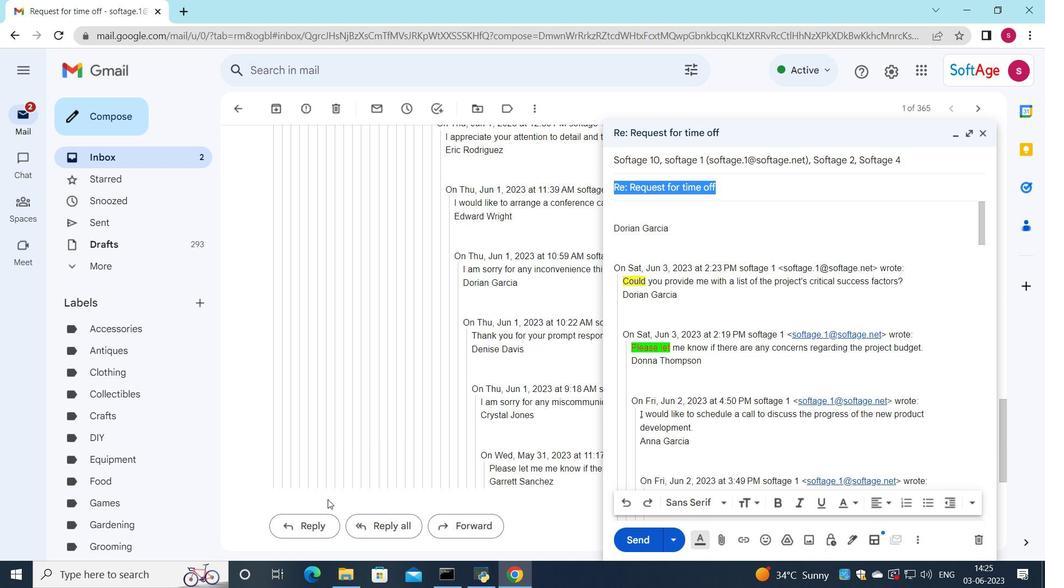 
Action: Mouse scrolled (522, 472) with delta (0, 0)
Screenshot: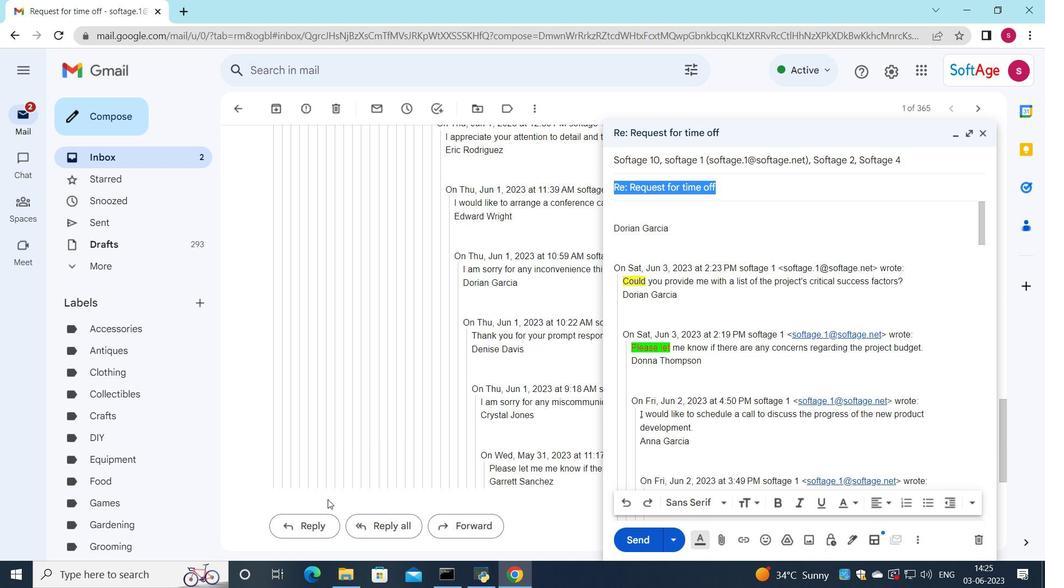 
Action: Mouse scrolled (522, 472) with delta (0, 0)
Screenshot: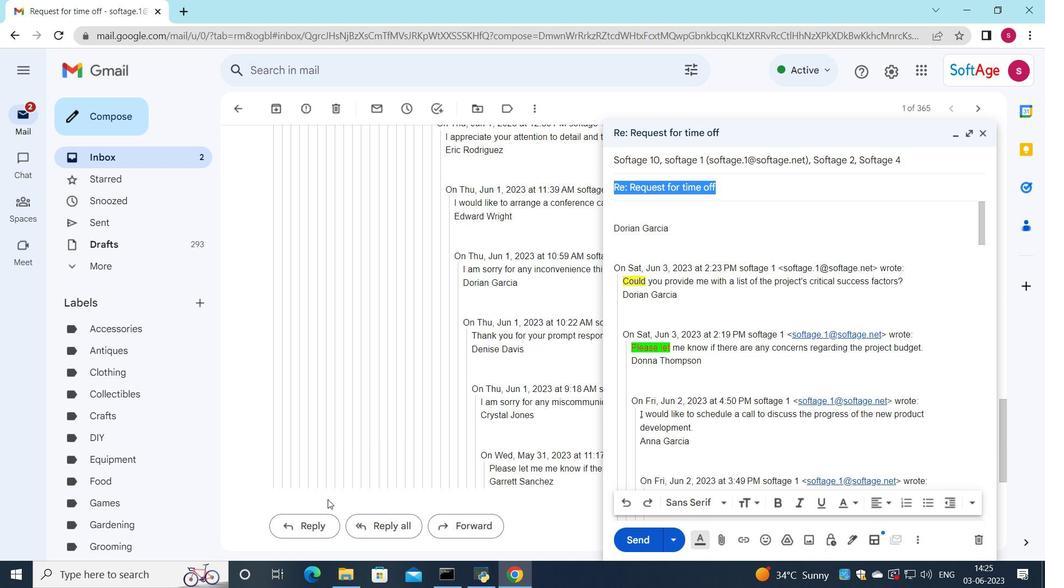 
Action: Mouse scrolled (522, 472) with delta (0, 0)
Screenshot: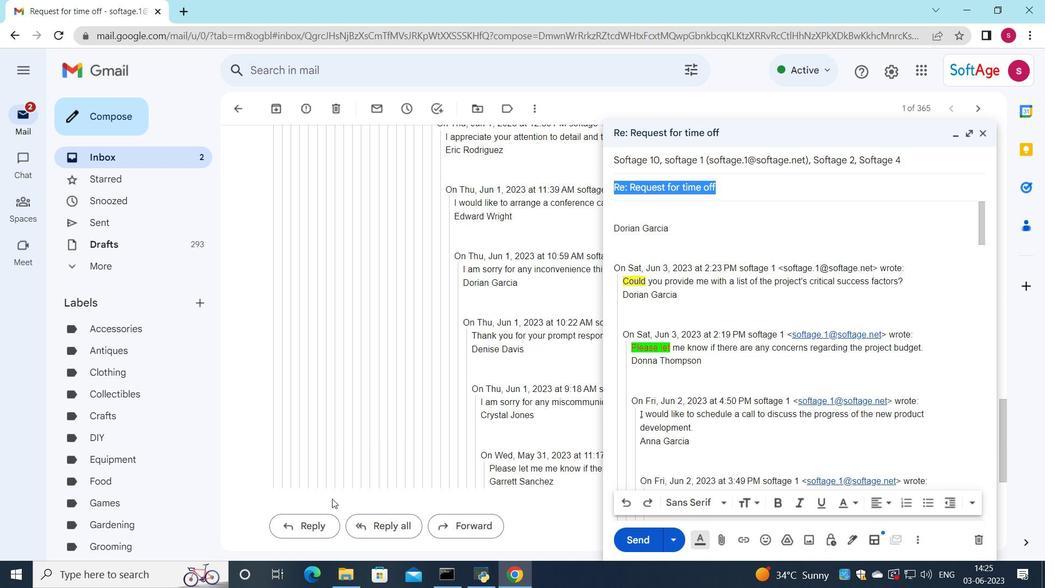 
Action: Mouse scrolled (522, 472) with delta (0, 0)
Screenshot: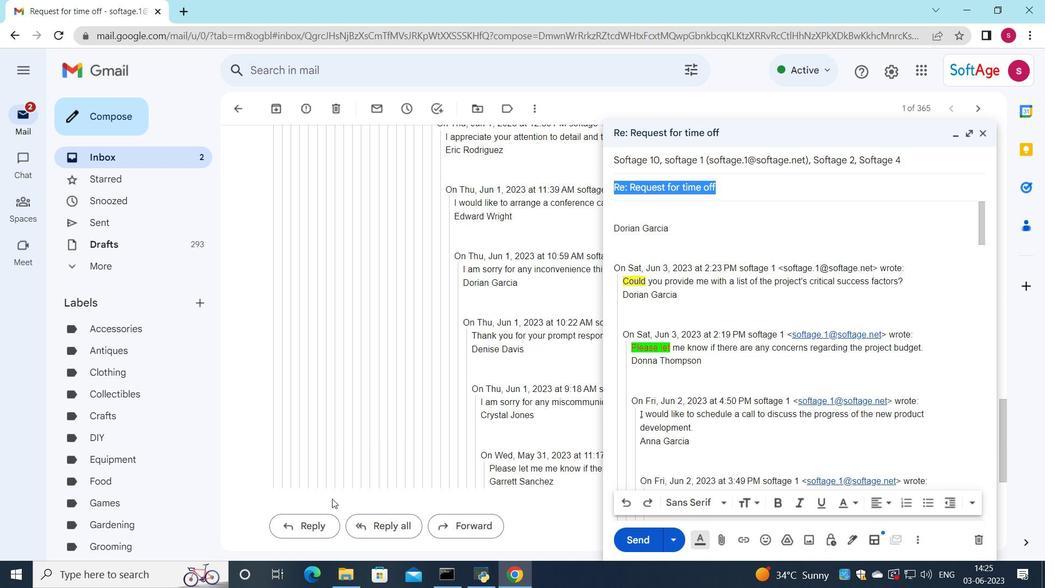 
Action: Mouse scrolled (522, 472) with delta (0, 0)
Screenshot: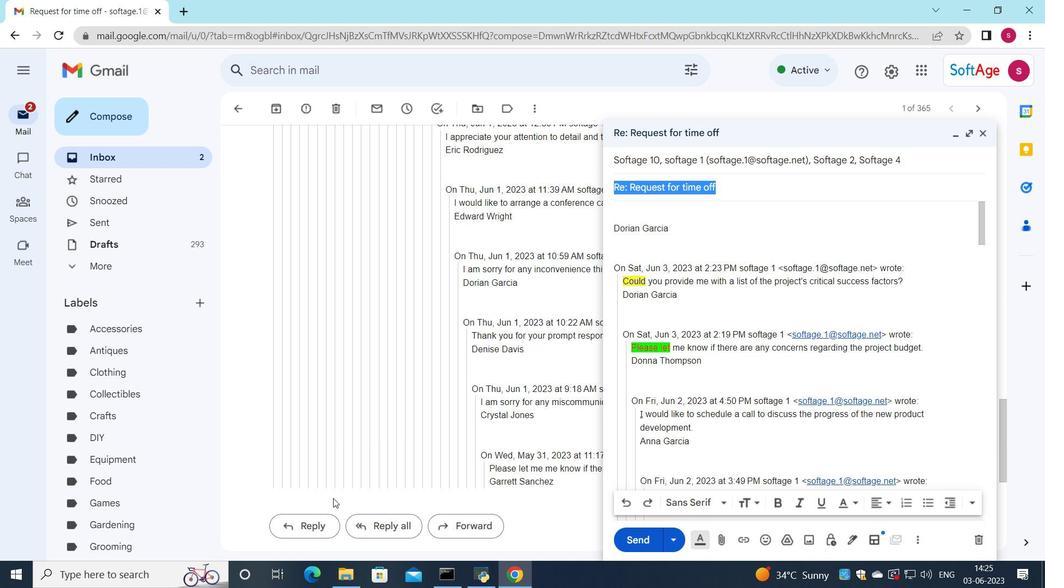 
Action: Mouse scrolled (522, 472) with delta (0, 0)
Screenshot: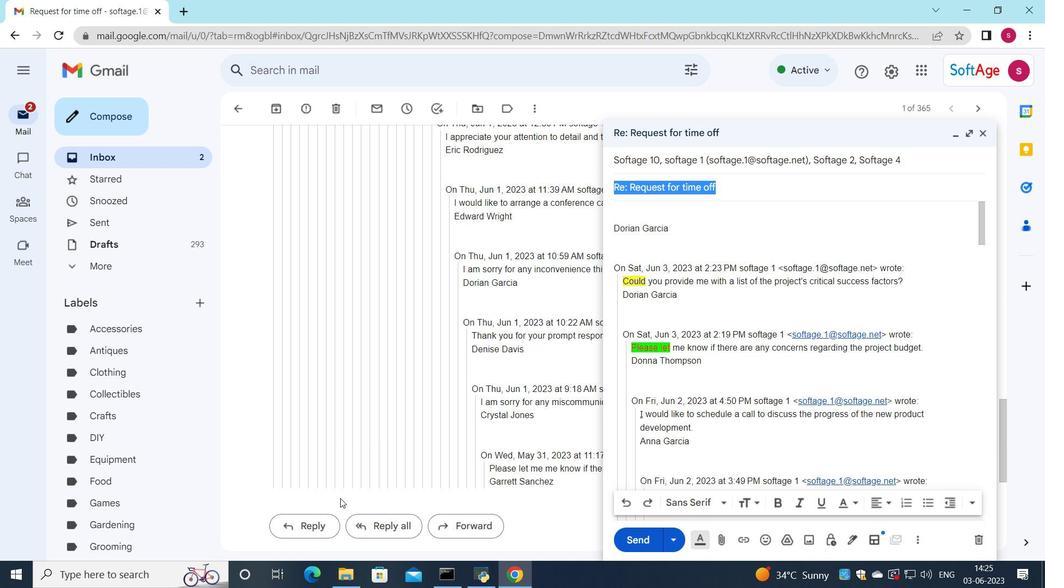 
Action: Mouse scrolled (522, 472) with delta (0, 0)
Screenshot: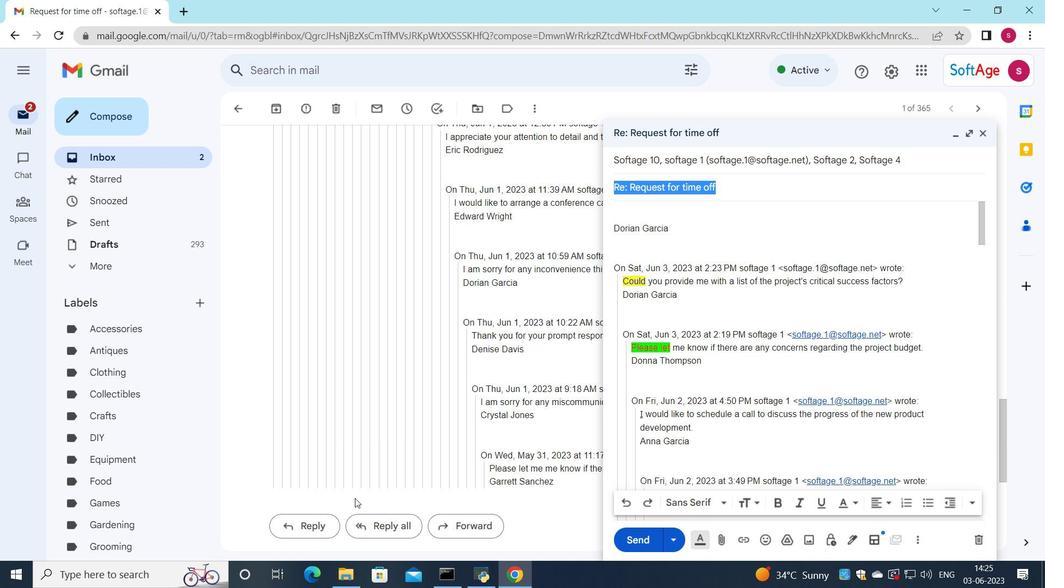 
Action: Mouse scrolled (522, 472) with delta (0, 0)
Screenshot: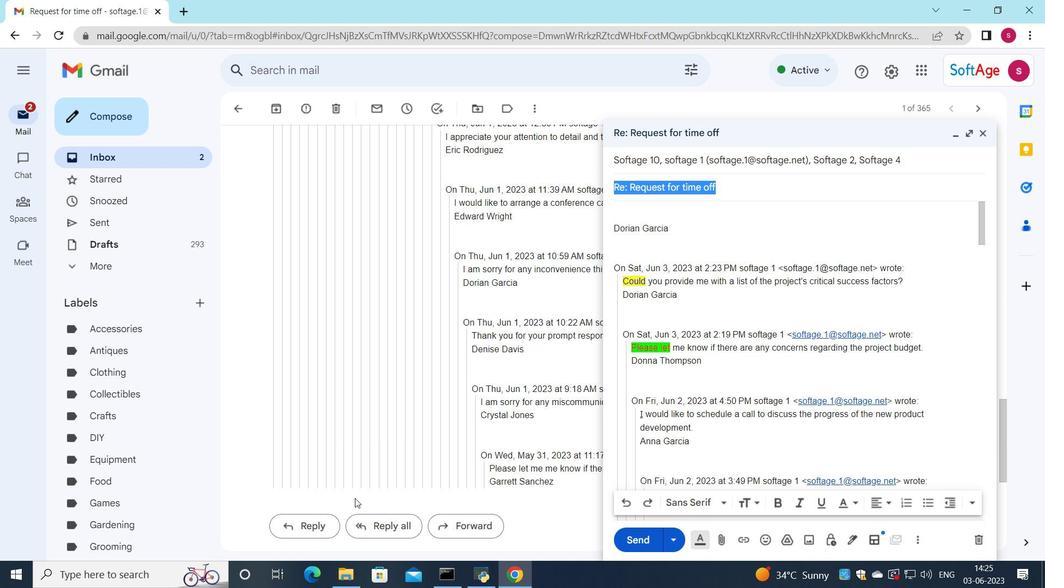 
Action: Mouse scrolled (522, 472) with delta (0, 0)
Screenshot: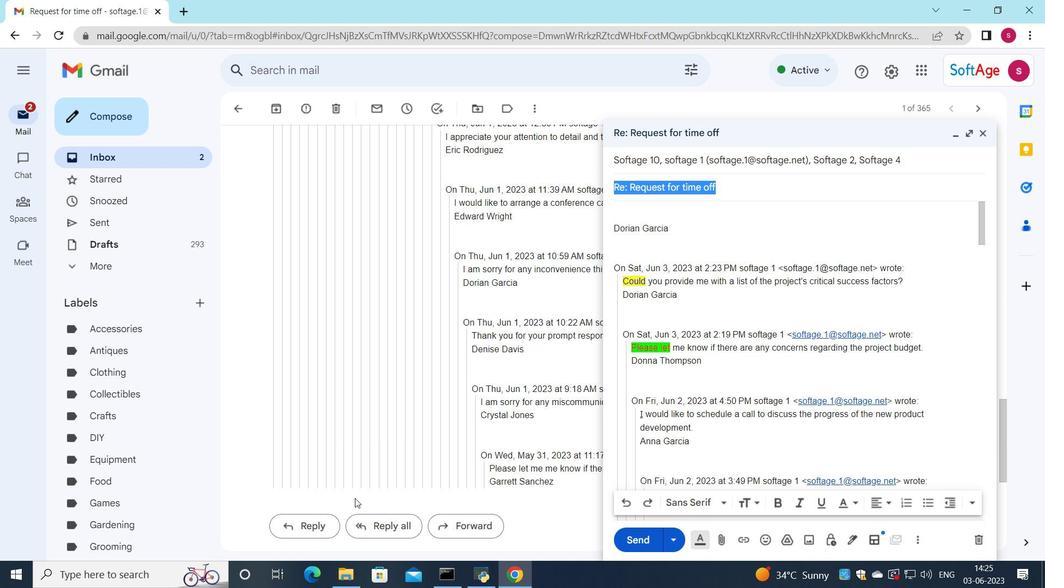 
Action: Mouse scrolled (522, 472) with delta (0, 0)
Screenshot: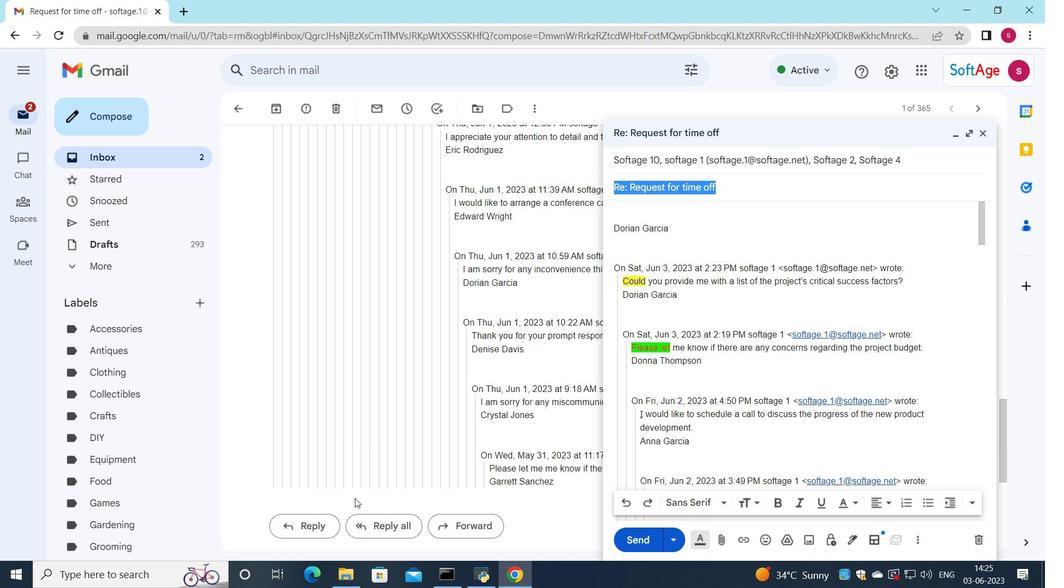 
Action: Mouse scrolled (522, 472) with delta (0, 0)
Screenshot: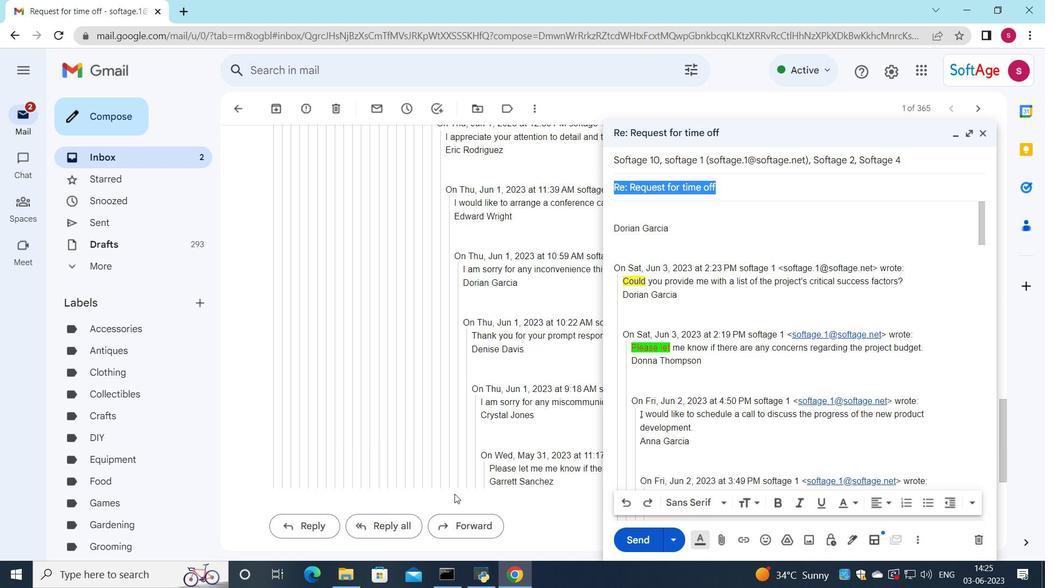 
Action: Mouse scrolled (522, 472) with delta (0, 0)
Screenshot: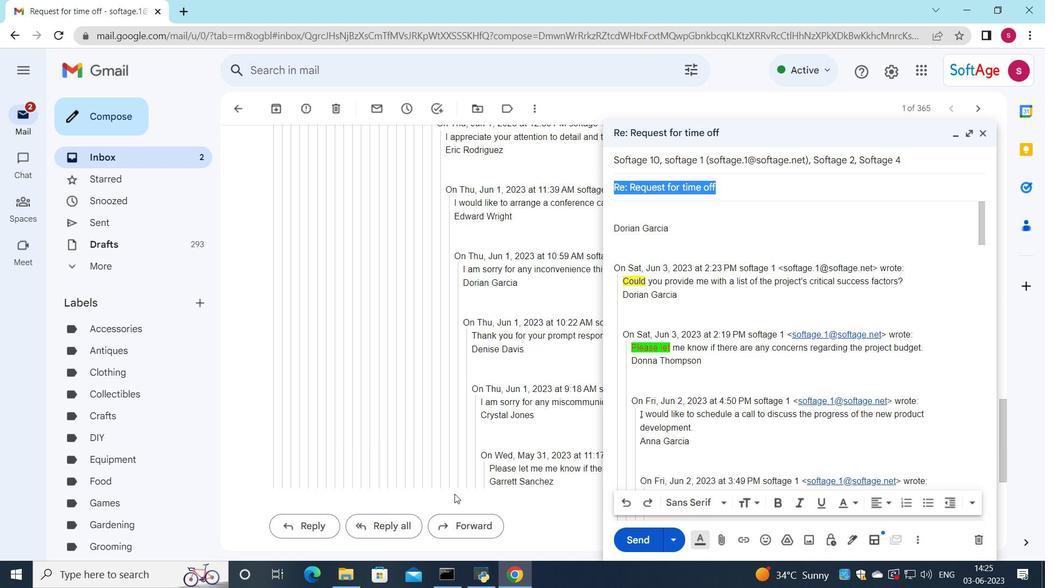 
Action: Mouse scrolled (522, 472) with delta (0, 0)
Screenshot: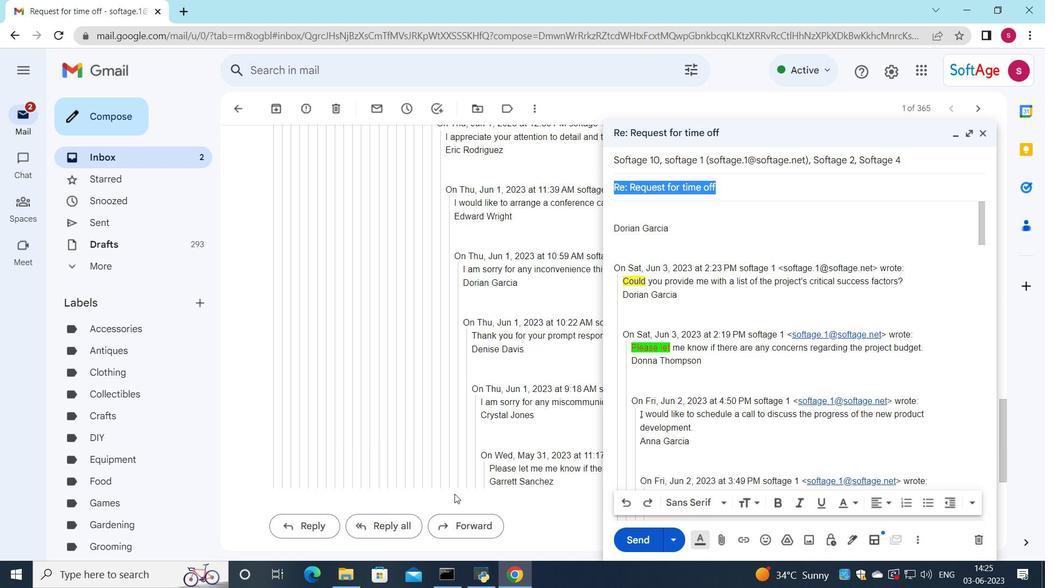 
Action: Mouse scrolled (522, 472) with delta (0, 0)
Screenshot: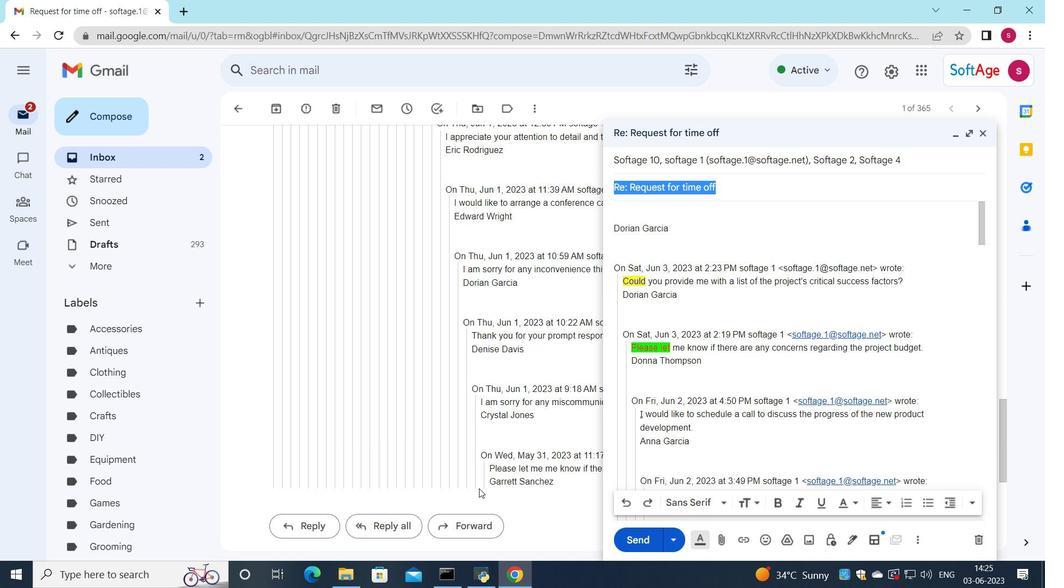 
Action: Mouse moved to (237, 105)
Screenshot: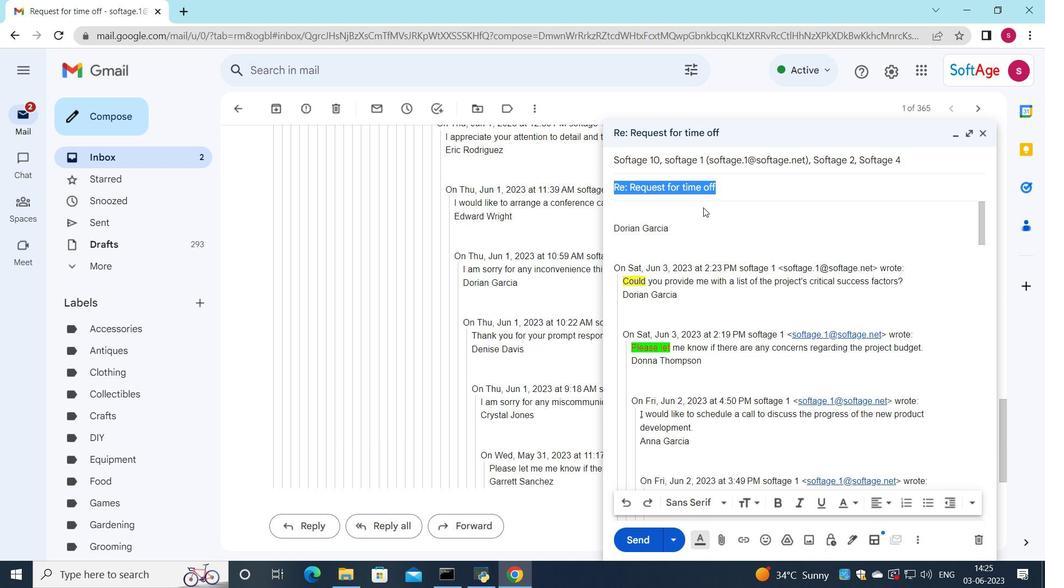 
Action: Mouse pressed left at (237, 105)
Screenshot: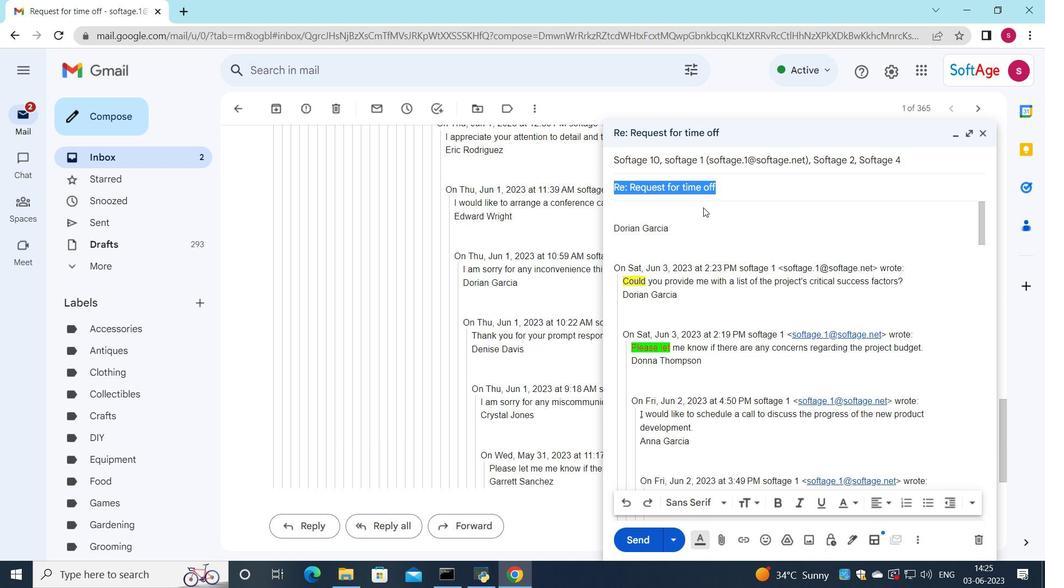 
Action: Mouse moved to (374, 242)
Screenshot: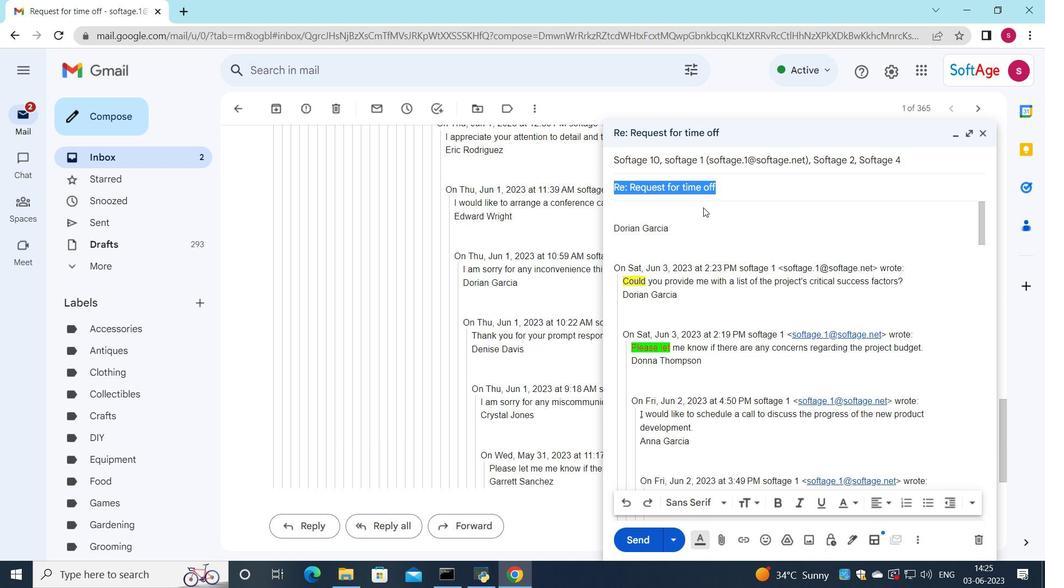 
Action: Mouse scrolled (374, 242) with delta (0, 0)
Screenshot: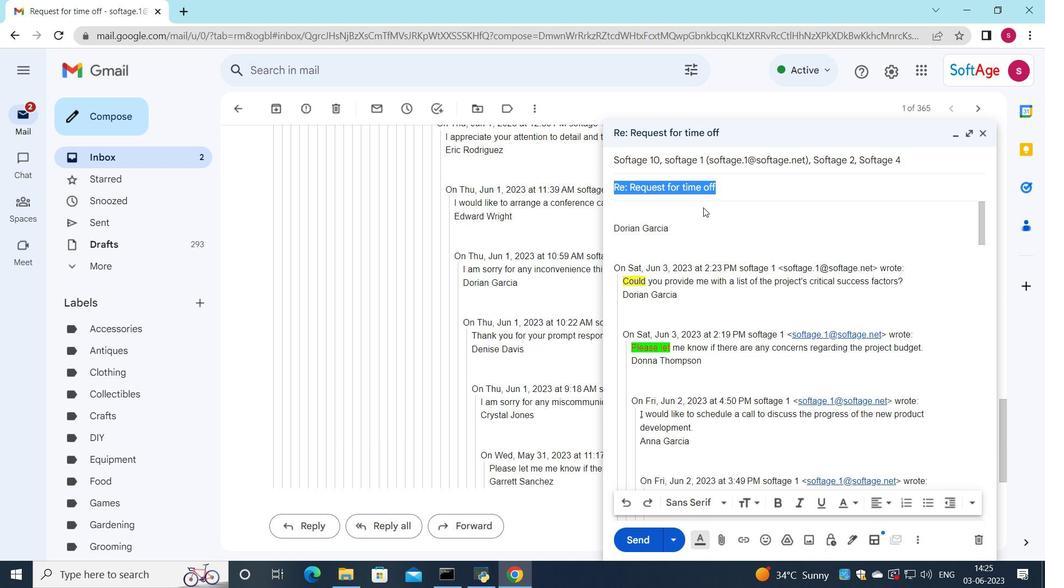 
Action: Mouse scrolled (374, 242) with delta (0, 0)
Screenshot: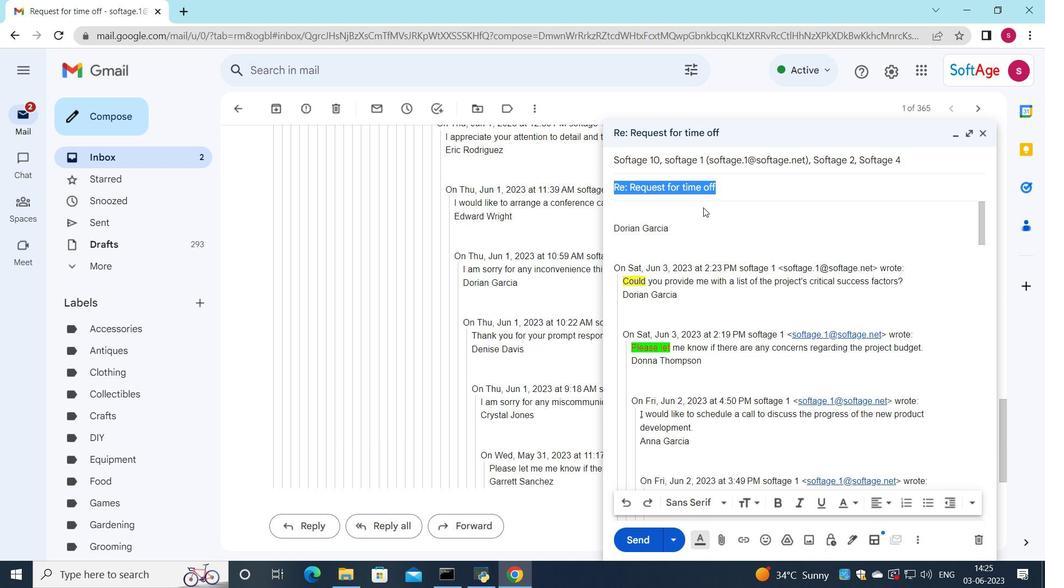 
Action: Mouse scrolled (374, 242) with delta (0, 0)
Screenshot: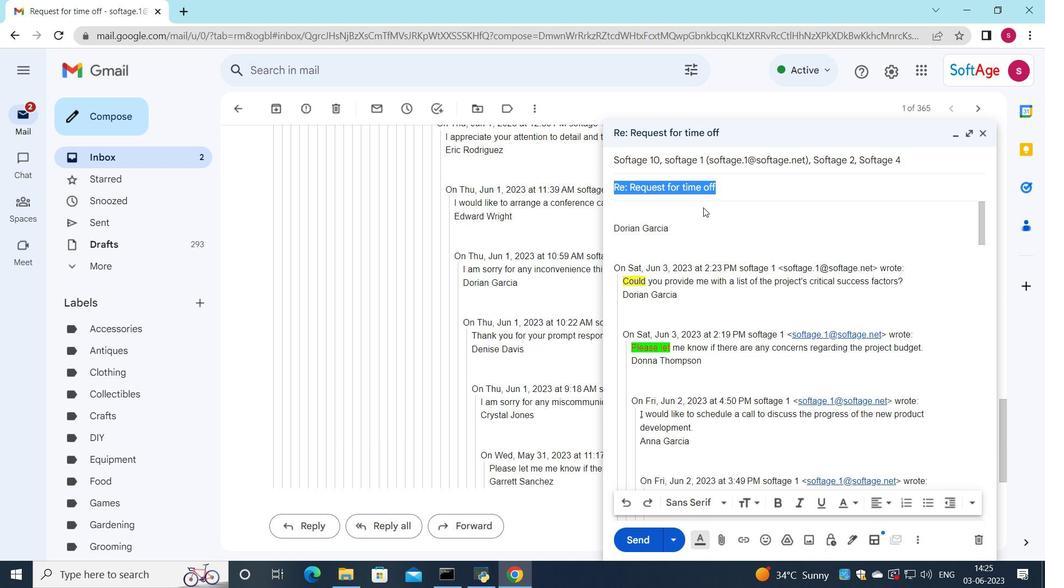 
Action: Mouse scrolled (374, 242) with delta (0, 0)
Screenshot: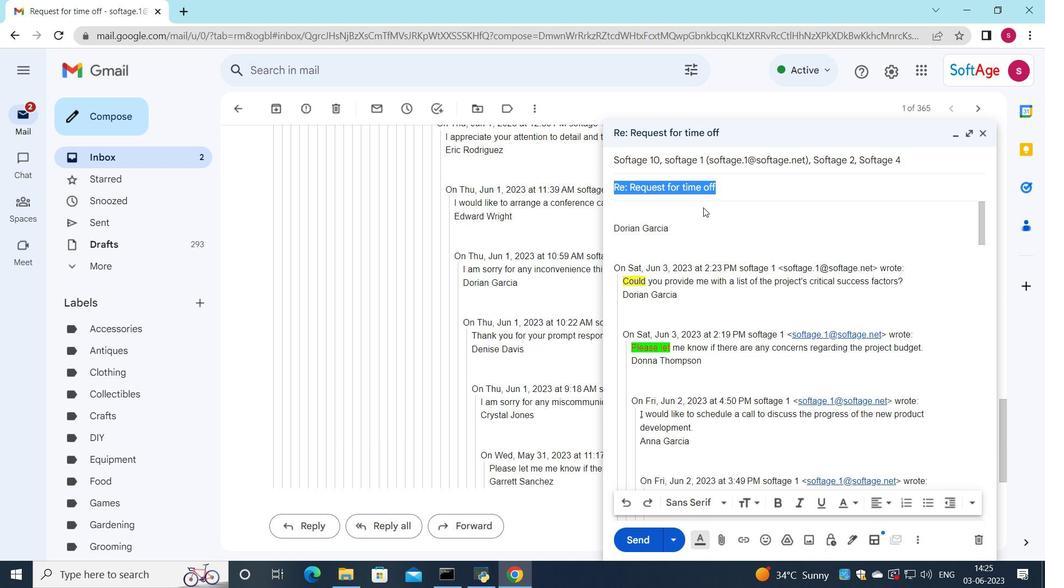 
Action: Mouse scrolled (374, 242) with delta (0, 0)
Screenshot: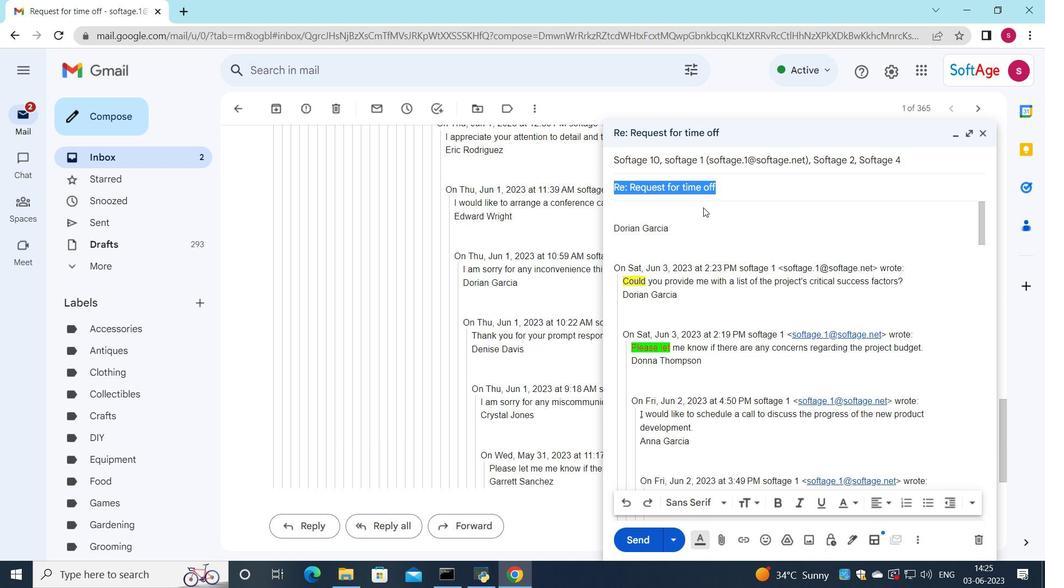 
Action: Mouse moved to (374, 240)
Screenshot: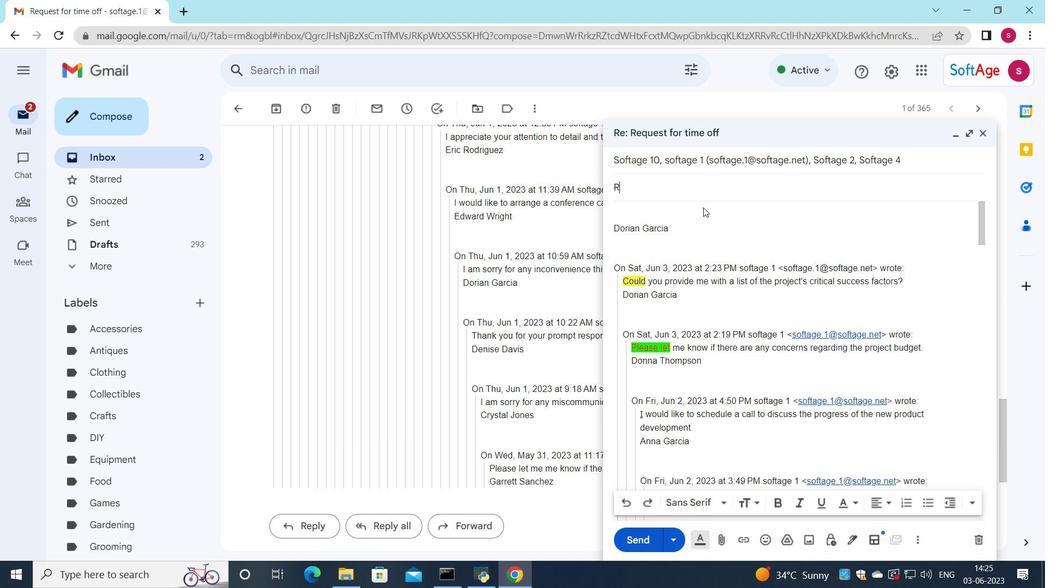 
Action: Mouse scrolled (374, 241) with delta (0, 0)
Screenshot: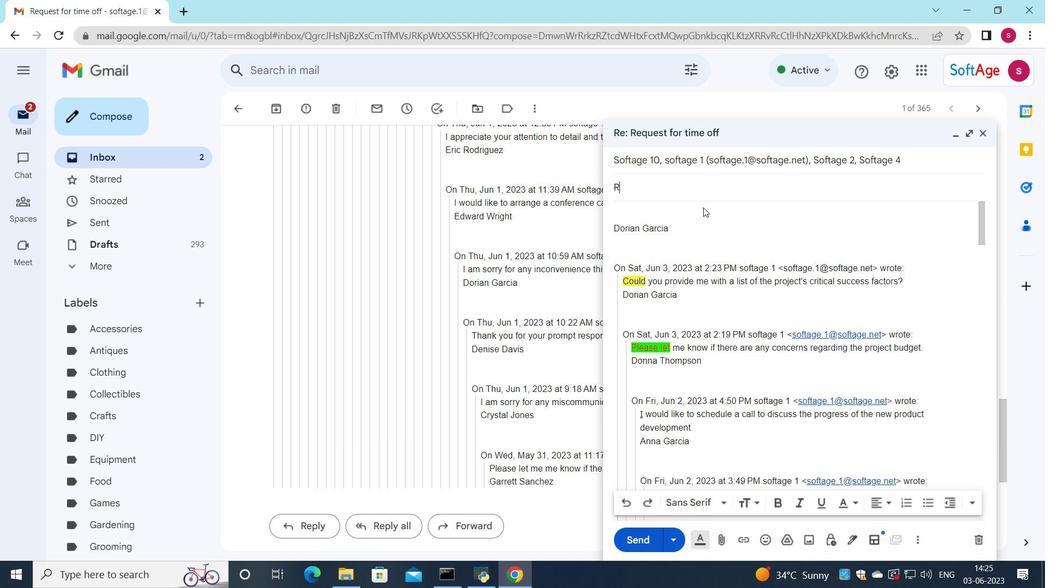 
Action: Mouse moved to (373, 239)
Screenshot: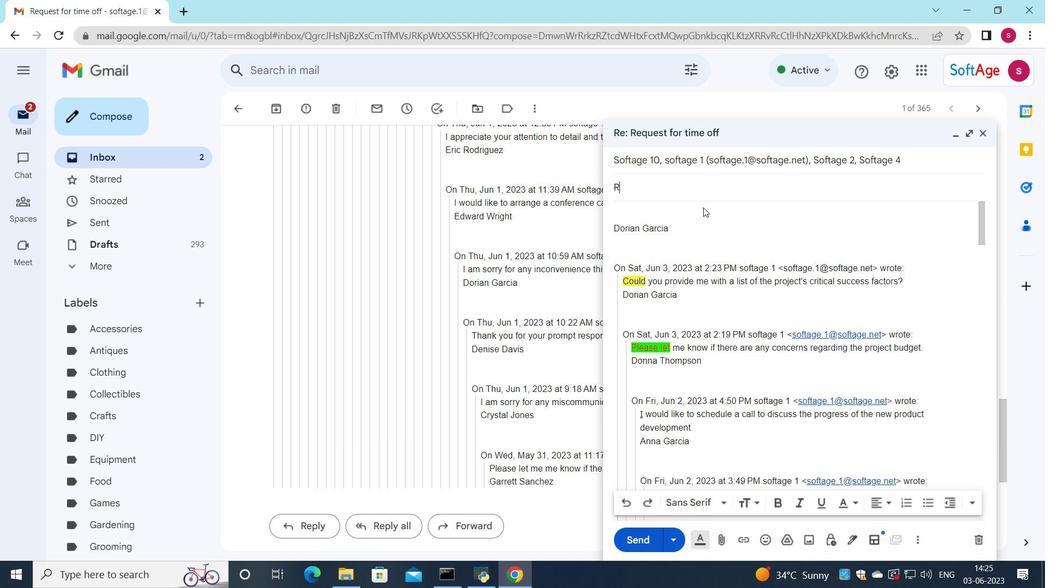 
Action: Mouse scrolled (373, 240) with delta (0, 0)
Screenshot: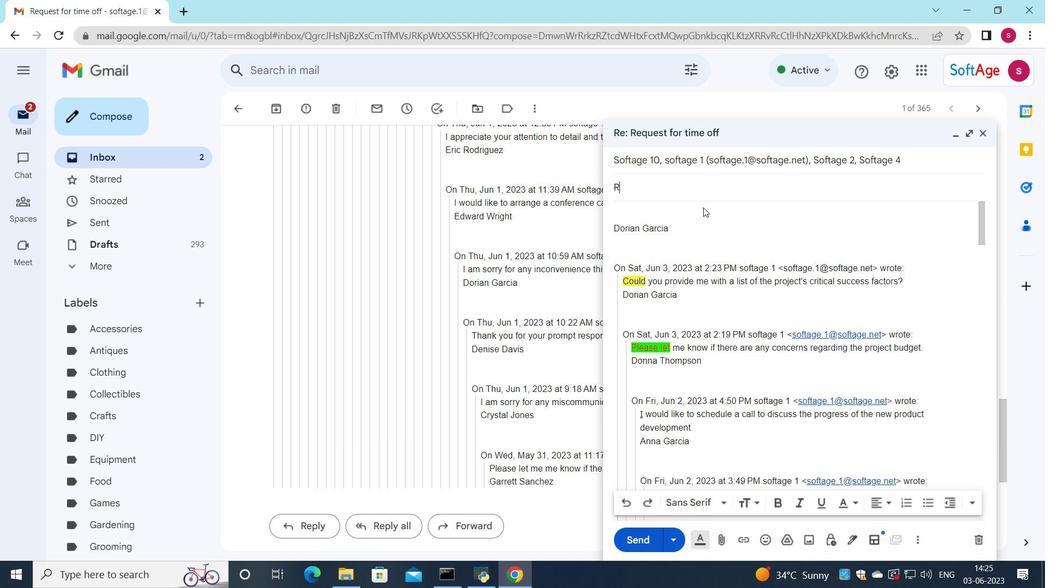 
Action: Mouse moved to (373, 239)
Screenshot: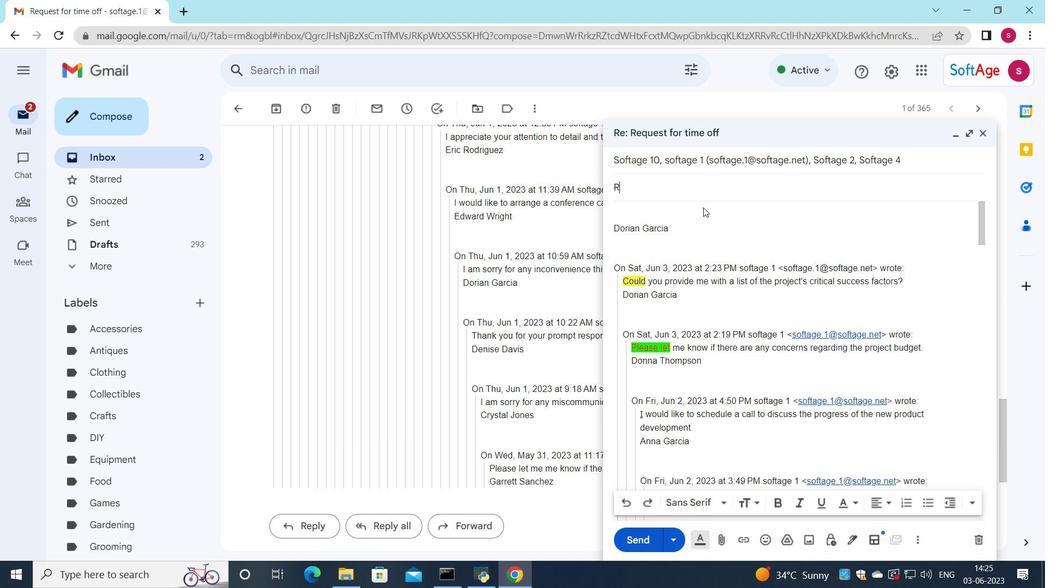 
Action: Mouse scrolled (373, 239) with delta (0, 0)
Screenshot: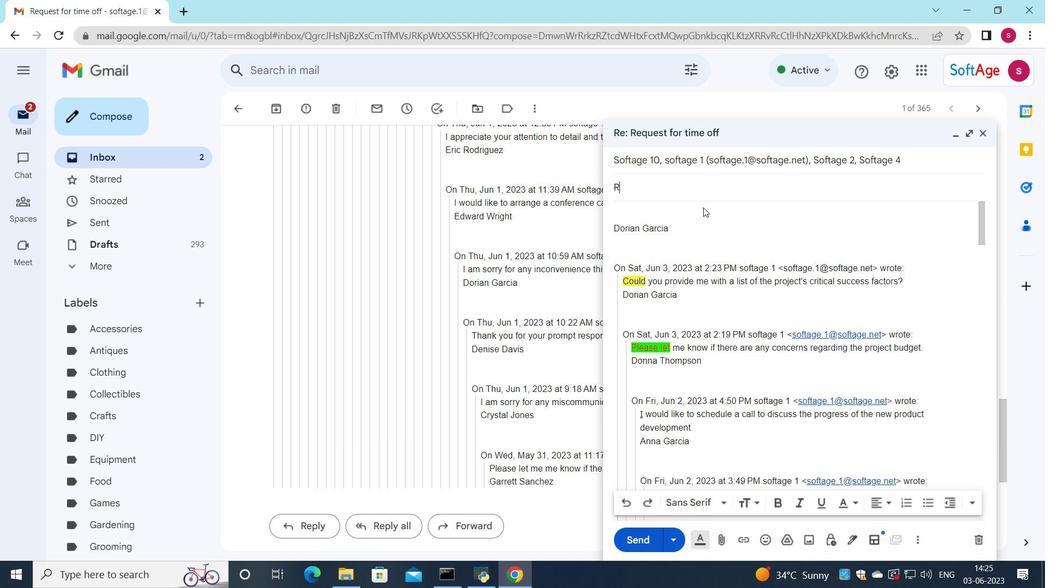 
Action: Mouse scrolled (373, 239) with delta (0, 0)
Screenshot: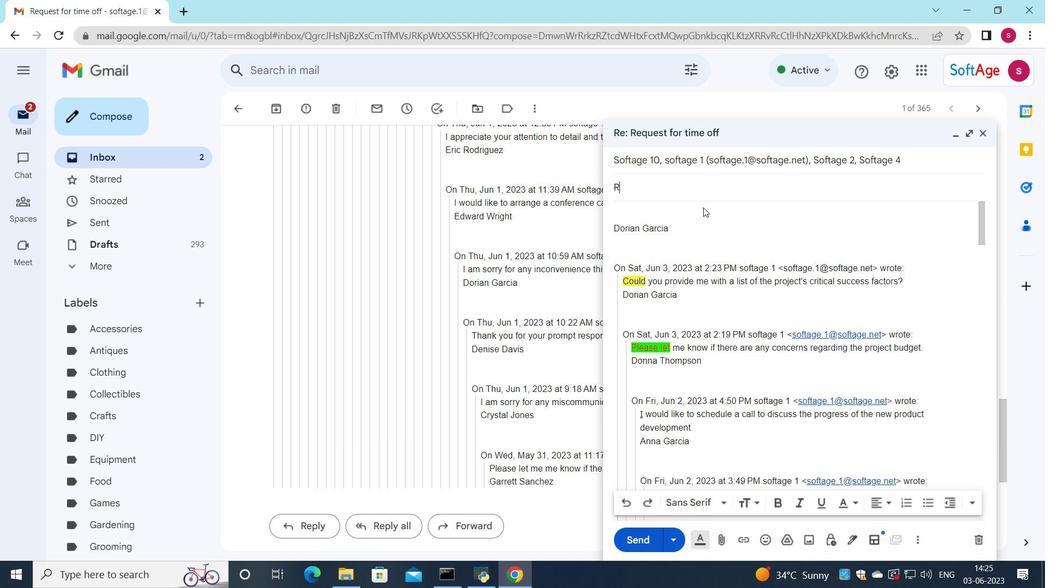 
Action: Mouse scrolled (373, 239) with delta (0, 0)
Screenshot: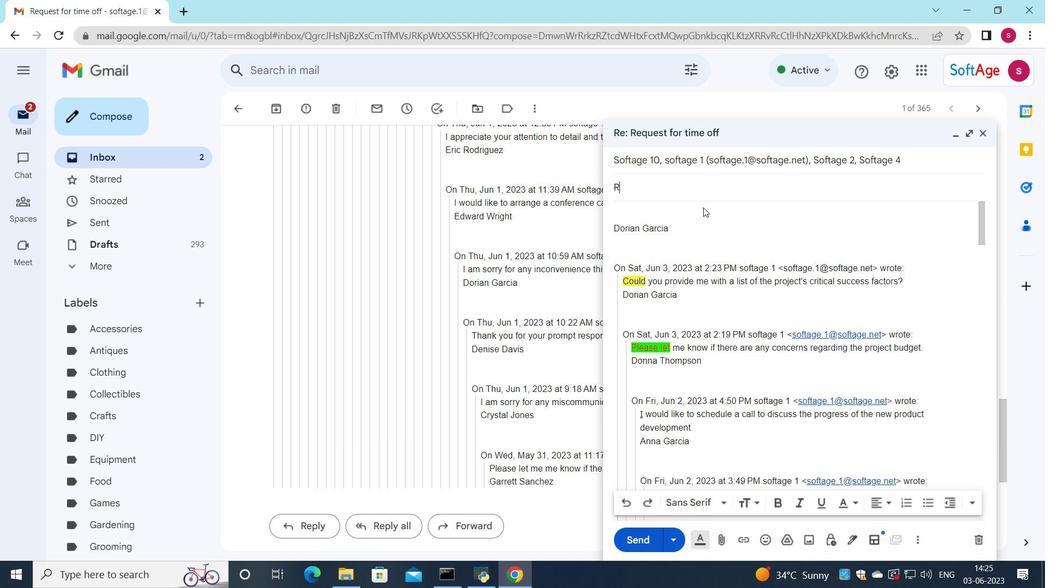 
Action: Mouse scrolled (373, 239) with delta (0, 0)
Screenshot: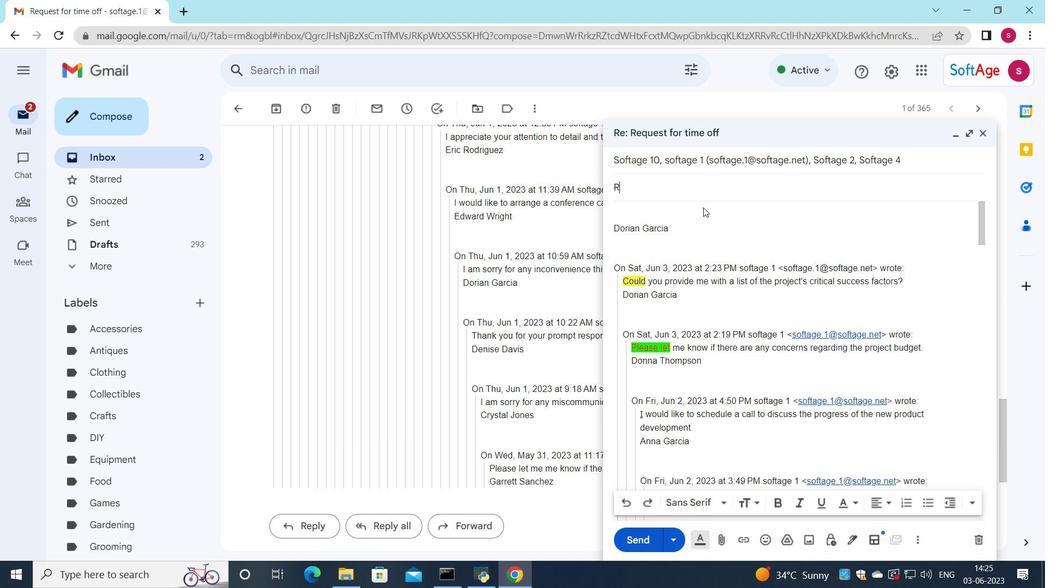 
Action: Mouse scrolled (373, 239) with delta (0, 0)
Screenshot: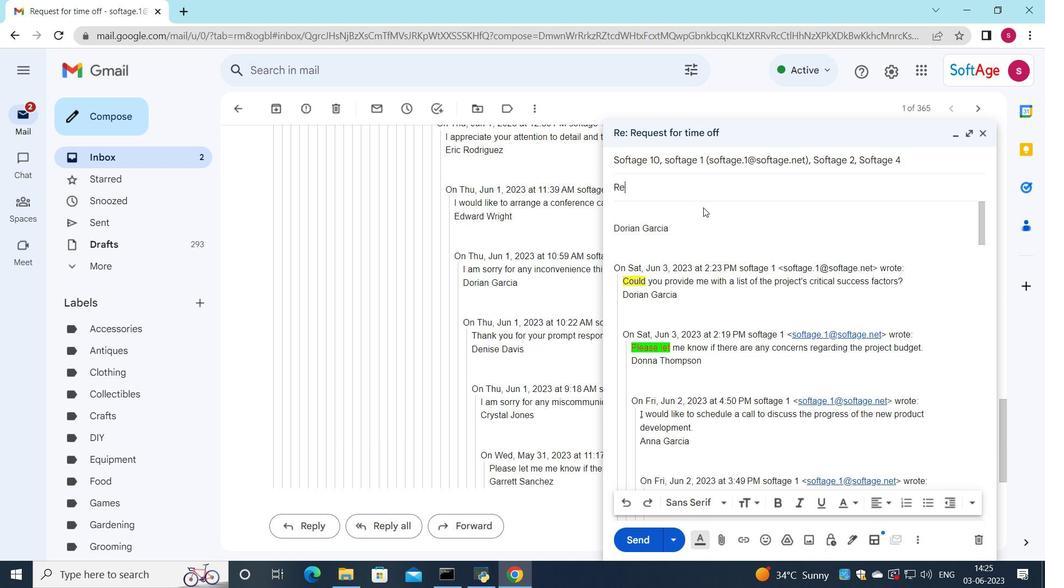 
Action: Mouse scrolled (373, 239) with delta (0, 0)
Screenshot: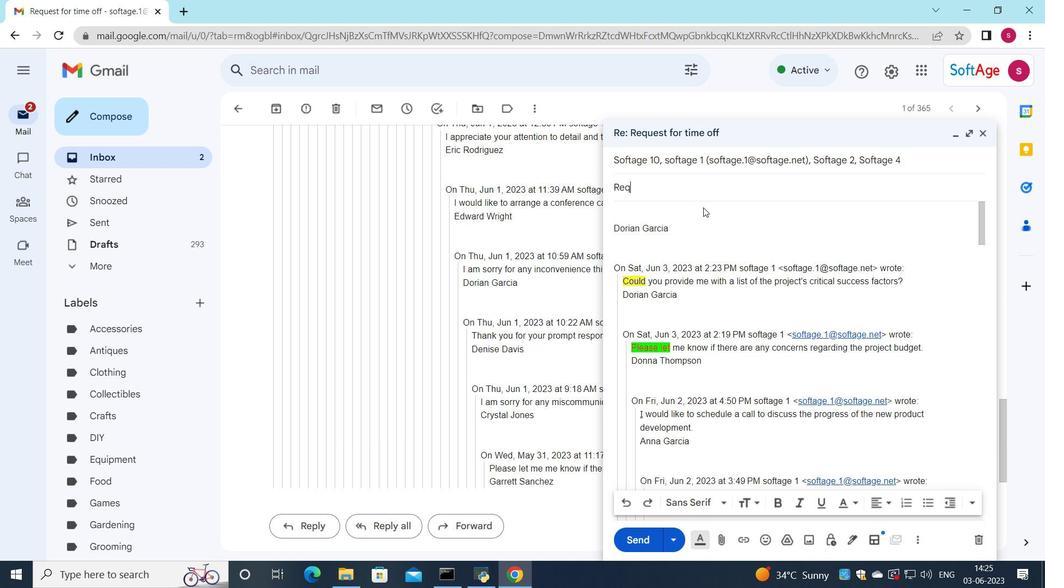 
Action: Mouse scrolled (373, 239) with delta (0, 0)
Screenshot: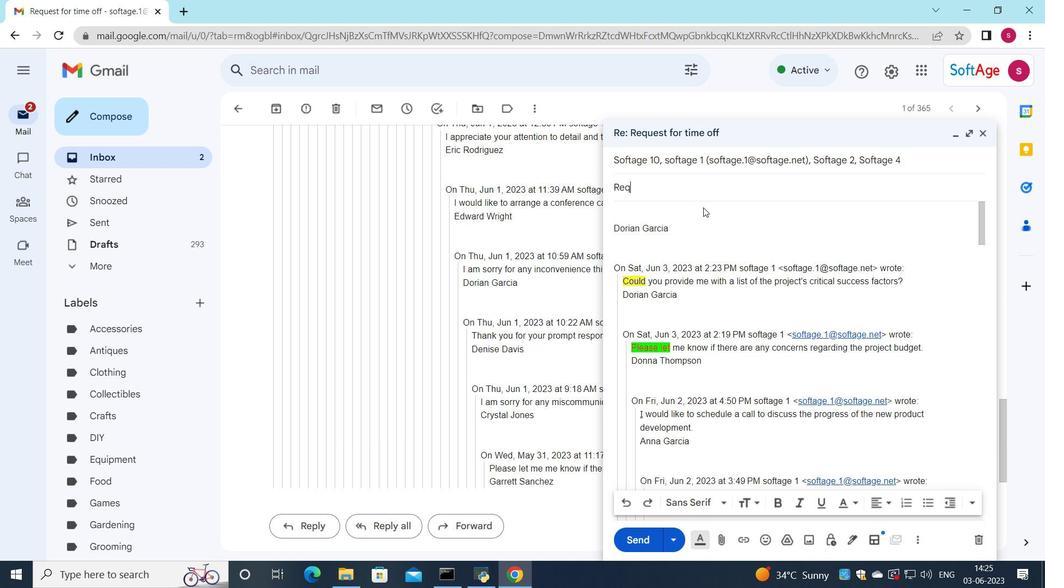 
Action: Mouse scrolled (373, 239) with delta (0, 0)
Screenshot: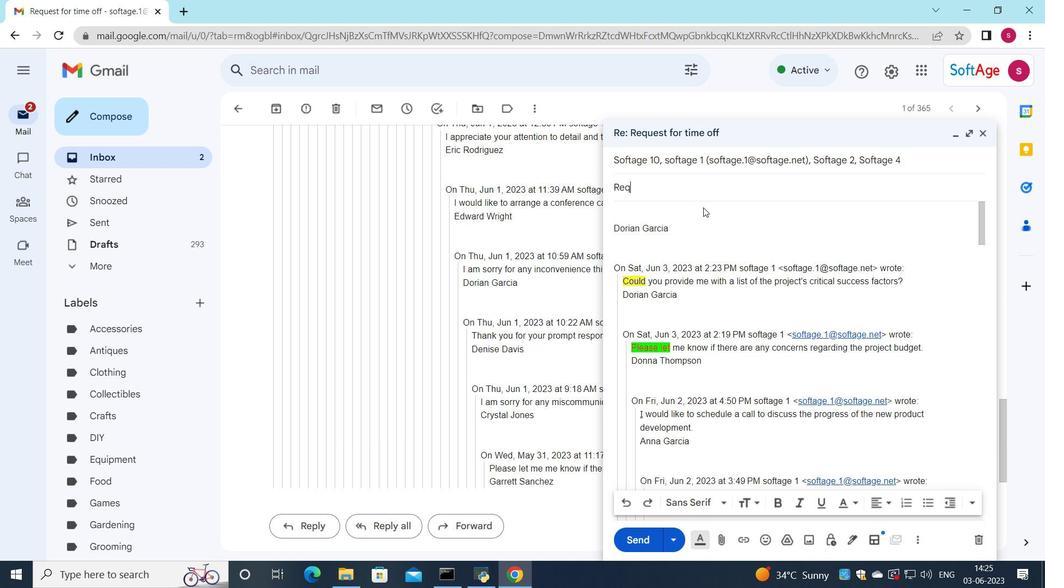 
Action: Mouse scrolled (373, 239) with delta (0, 0)
Screenshot: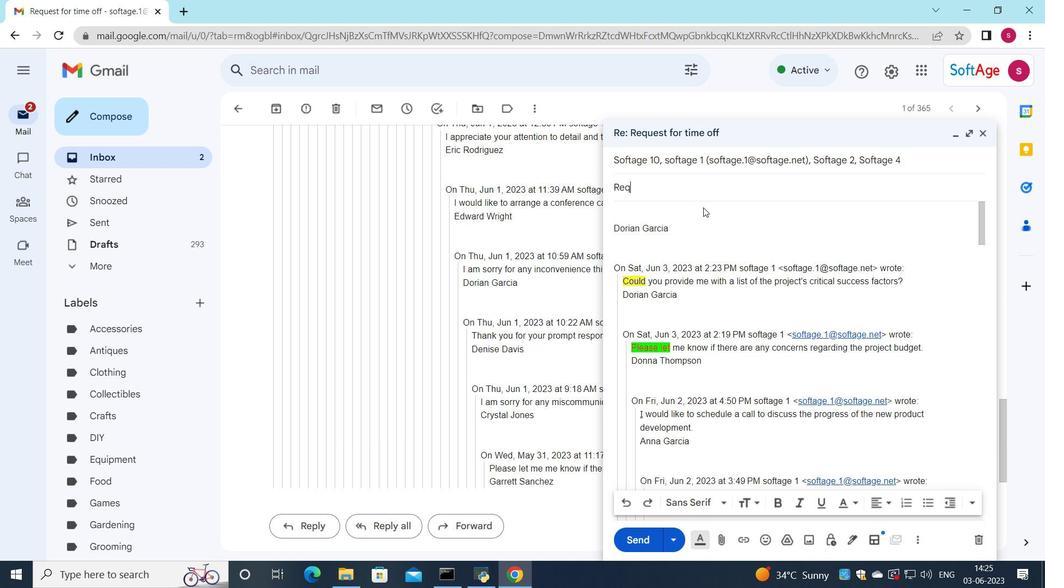
Action: Mouse scrolled (373, 239) with delta (0, 0)
Screenshot: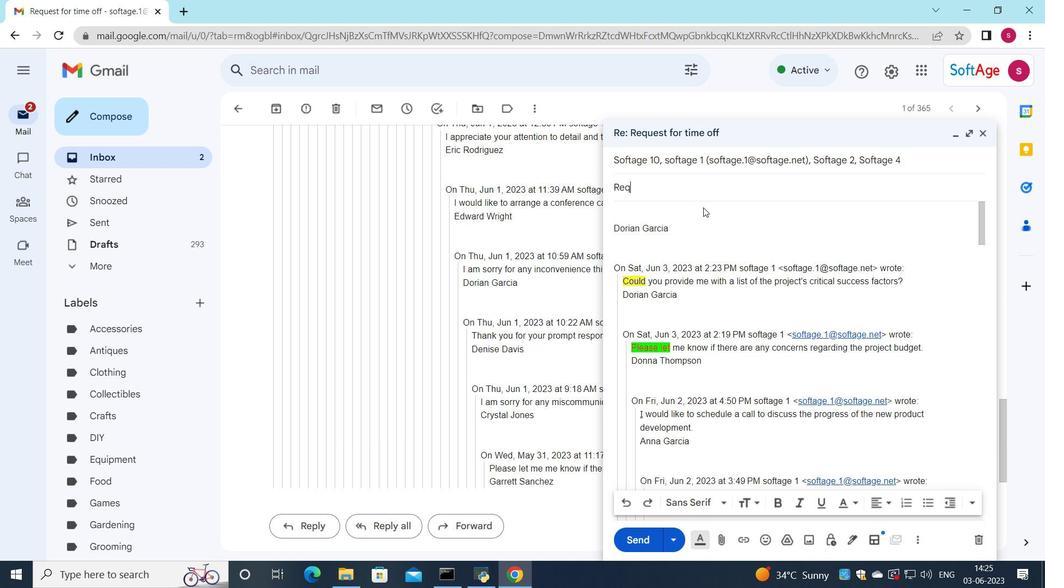 
Action: Mouse moved to (373, 238)
Screenshot: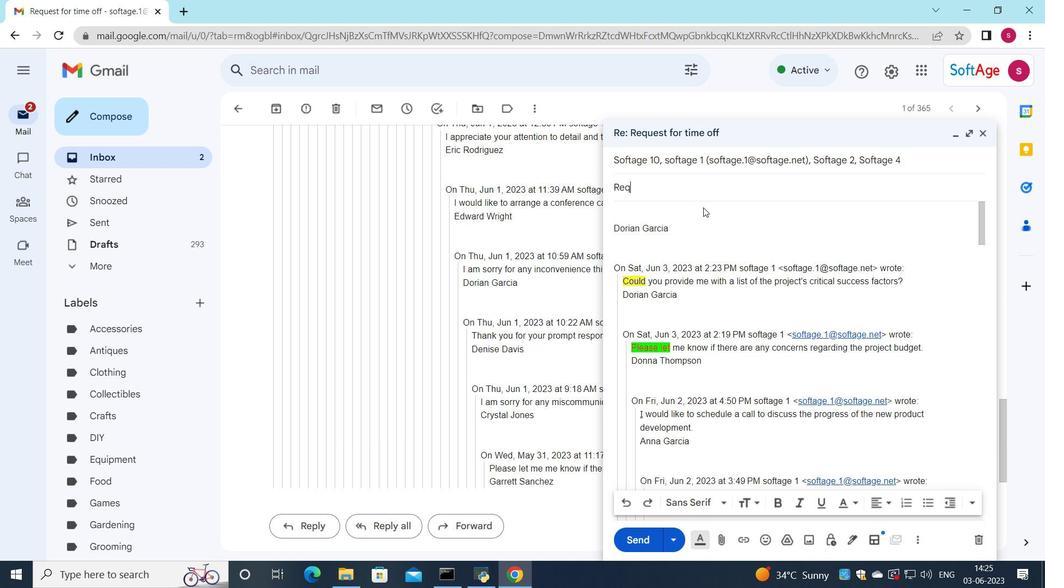 
Action: Mouse scrolled (373, 238) with delta (0, 0)
Screenshot: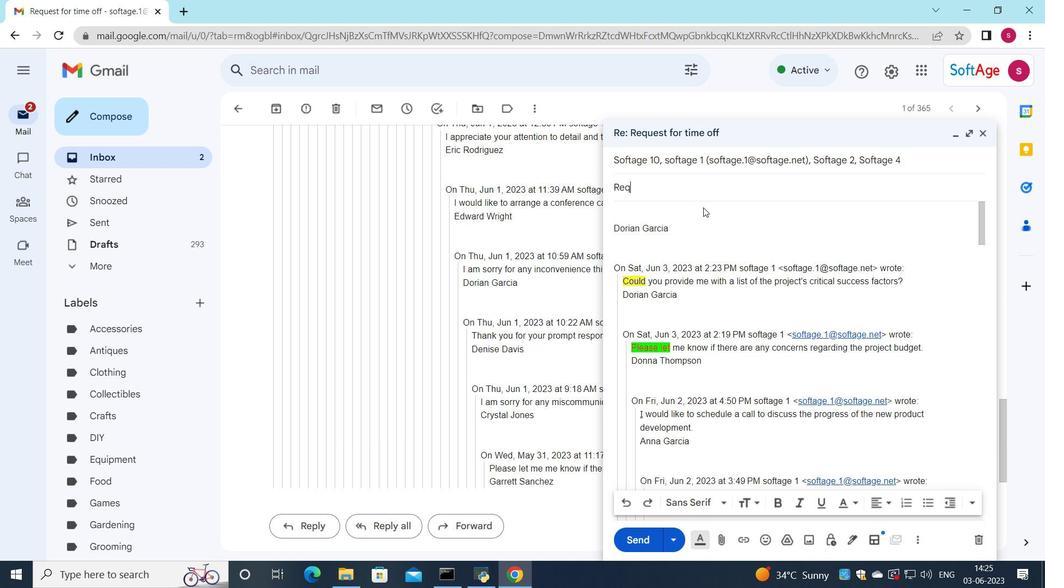 
Action: Mouse scrolled (373, 238) with delta (0, 0)
Screenshot: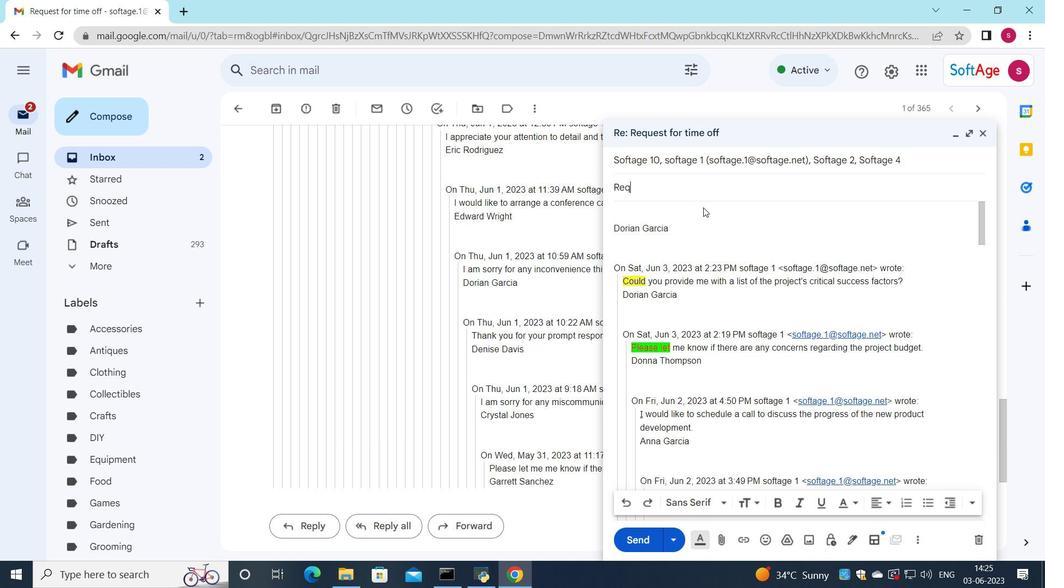 
Action: Mouse scrolled (373, 238) with delta (0, 0)
Screenshot: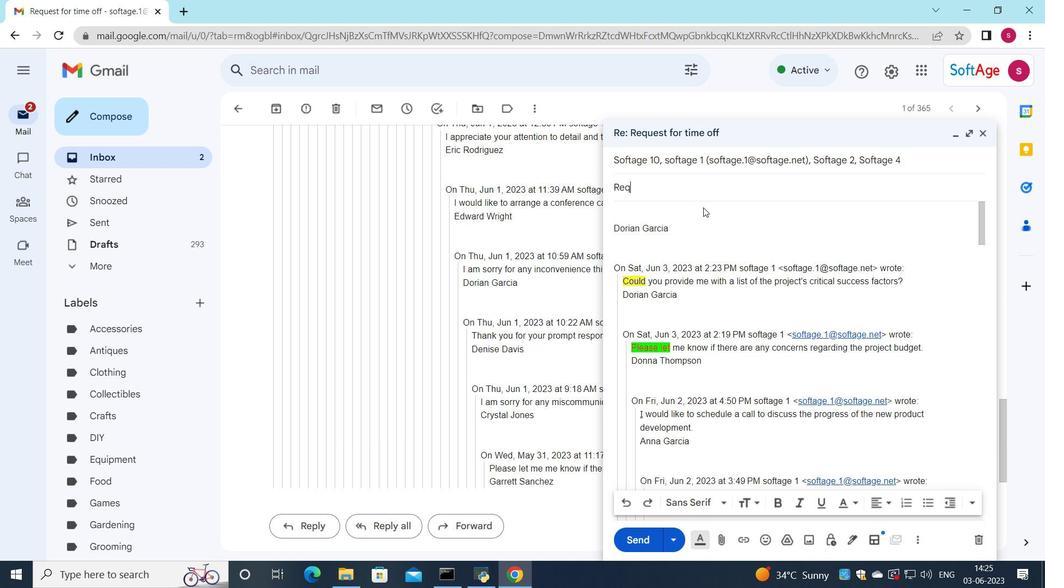 
Action: Mouse scrolled (373, 238) with delta (0, 0)
Screenshot: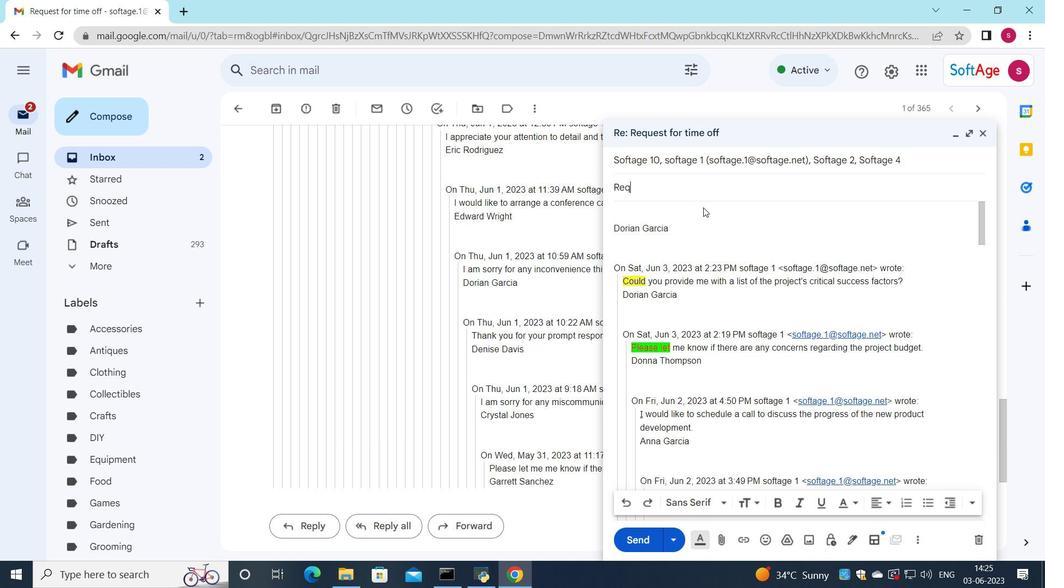 
Action: Mouse scrolled (373, 238) with delta (0, 0)
Screenshot: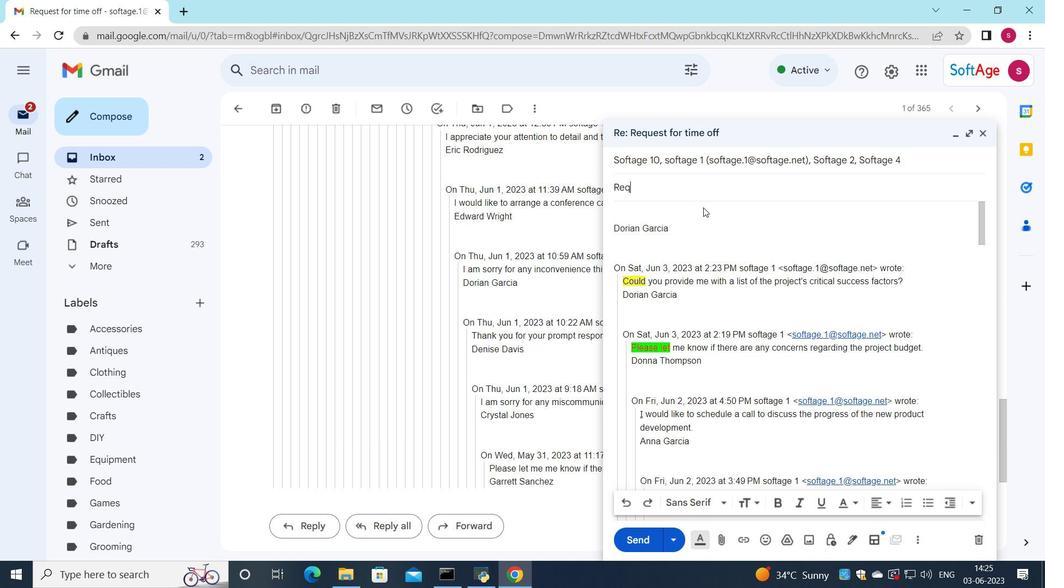 
Action: Mouse scrolled (373, 238) with delta (0, 0)
Screenshot: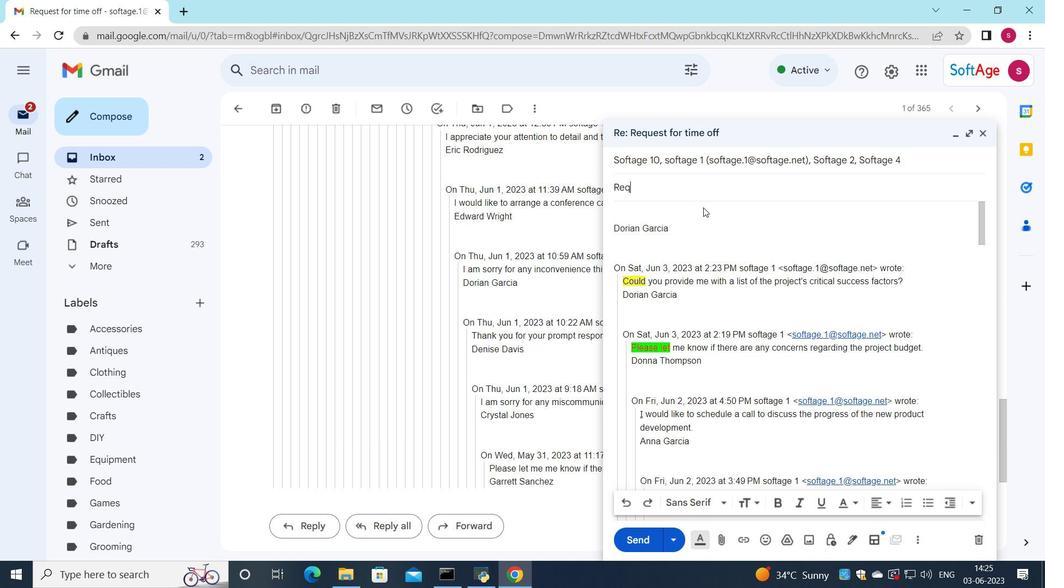 
Action: Mouse moved to (388, 145)
Screenshot: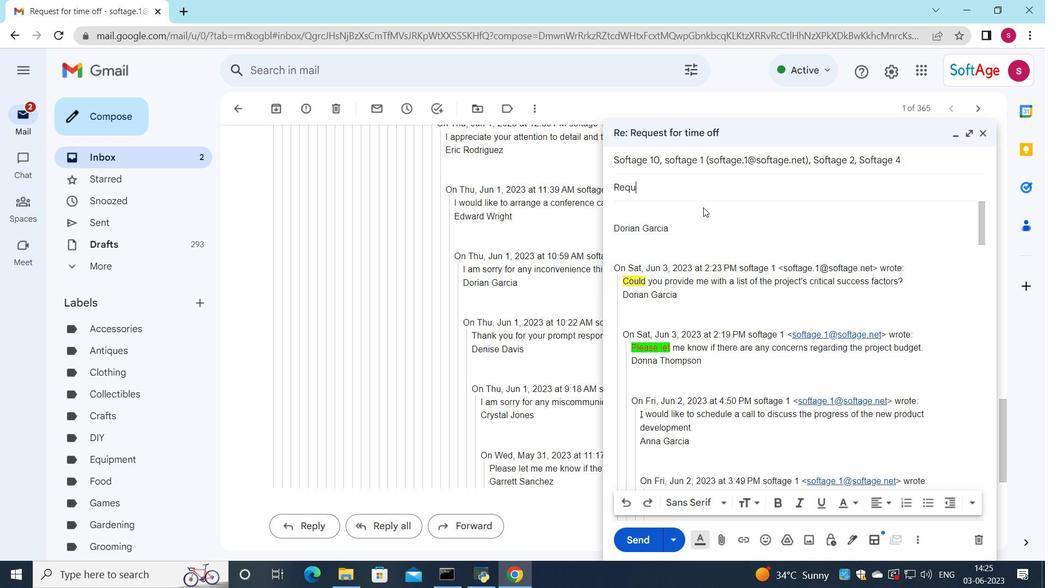 
Action: Mouse pressed left at (388, 145)
Screenshot: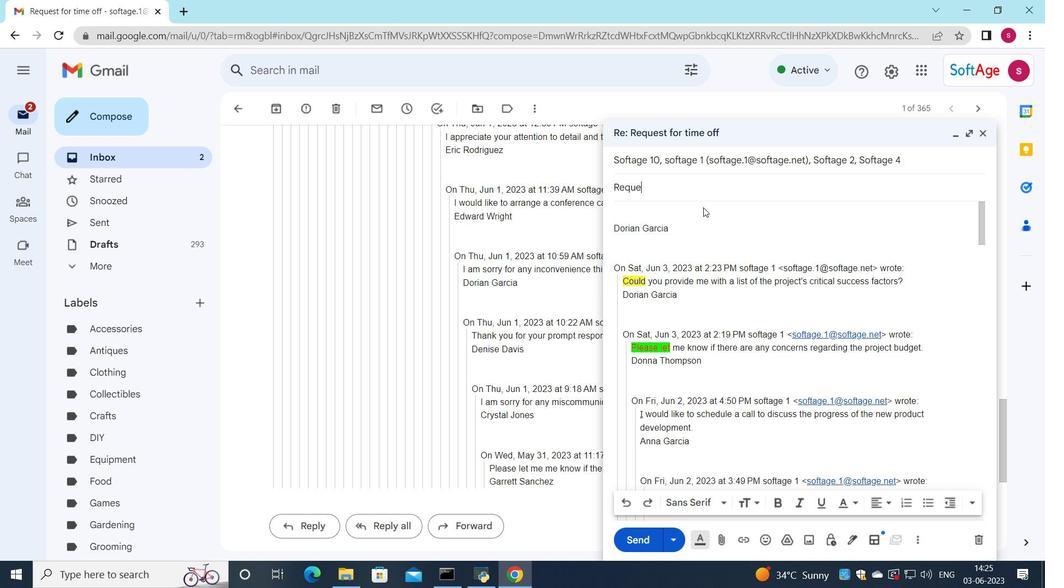 
Action: Mouse moved to (379, 167)
Screenshot: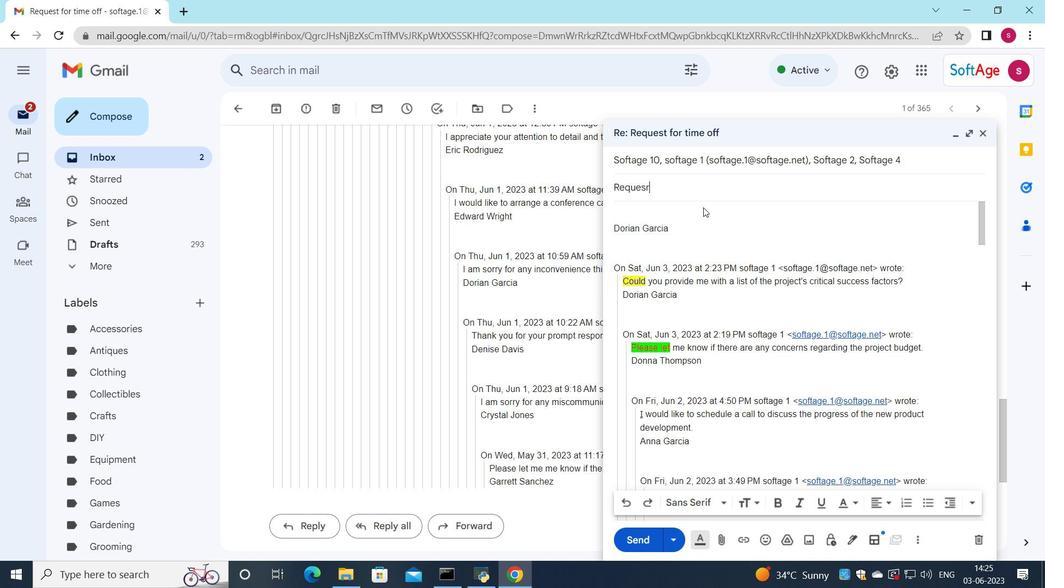 
Action: Mouse scrolled (381, 162) with delta (0, 0)
Screenshot: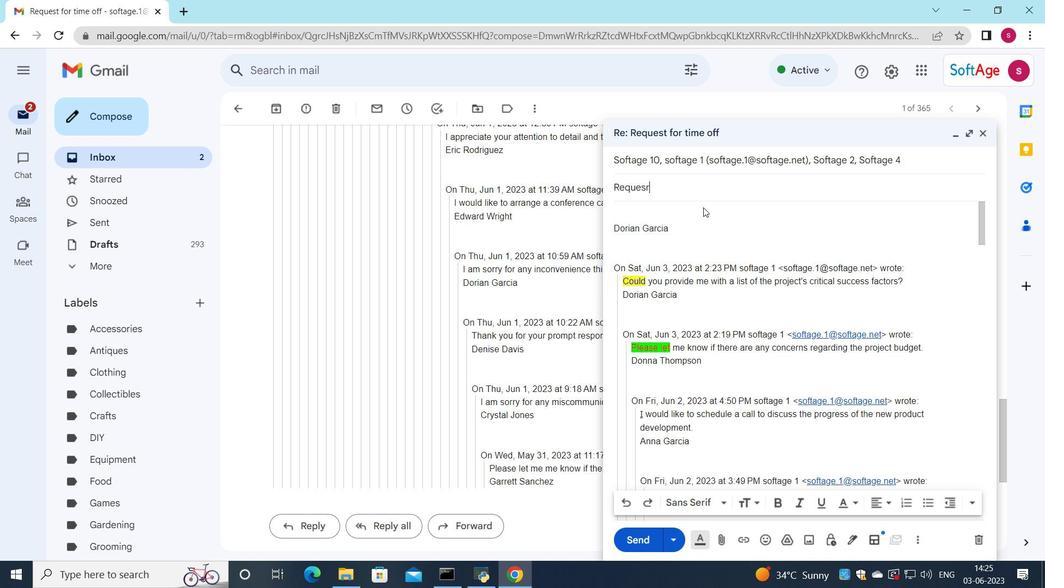 
Action: Mouse moved to (378, 174)
Screenshot: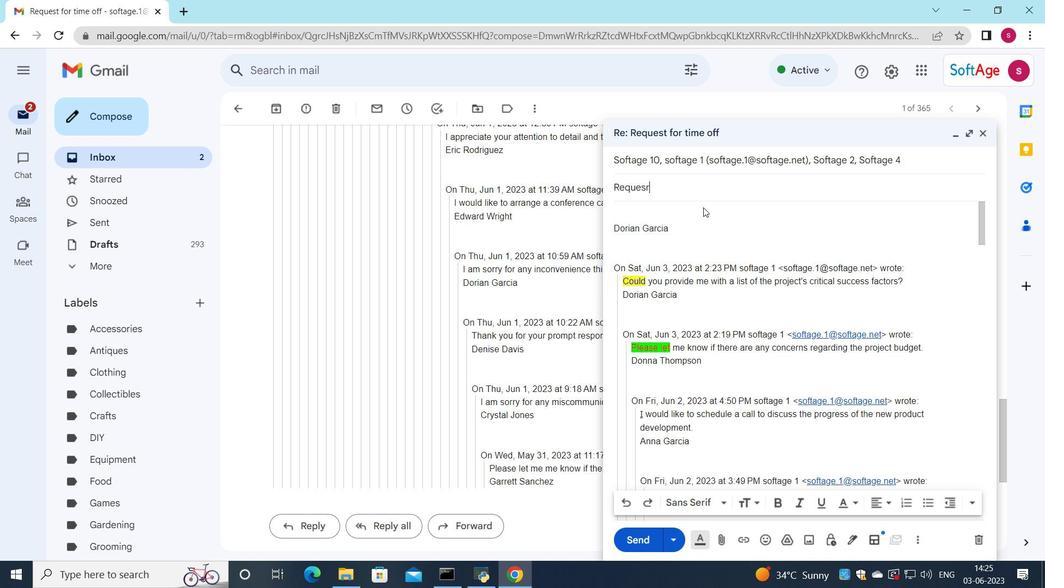 
Action: Mouse scrolled (379, 171) with delta (0, 0)
Screenshot: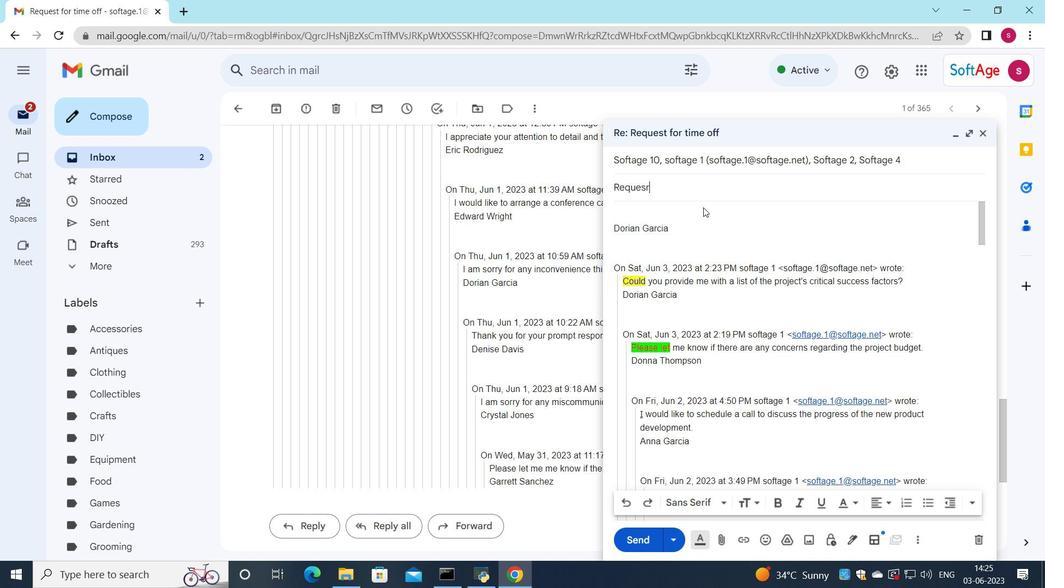 
Action: Mouse moved to (378, 183)
Screenshot: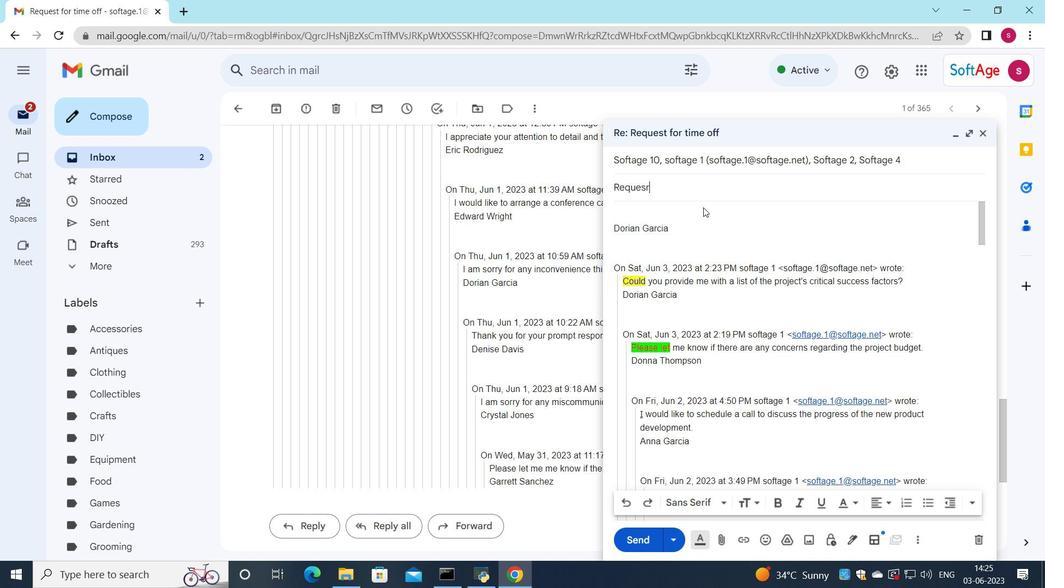 
Action: Mouse scrolled (378, 179) with delta (0, 0)
Screenshot: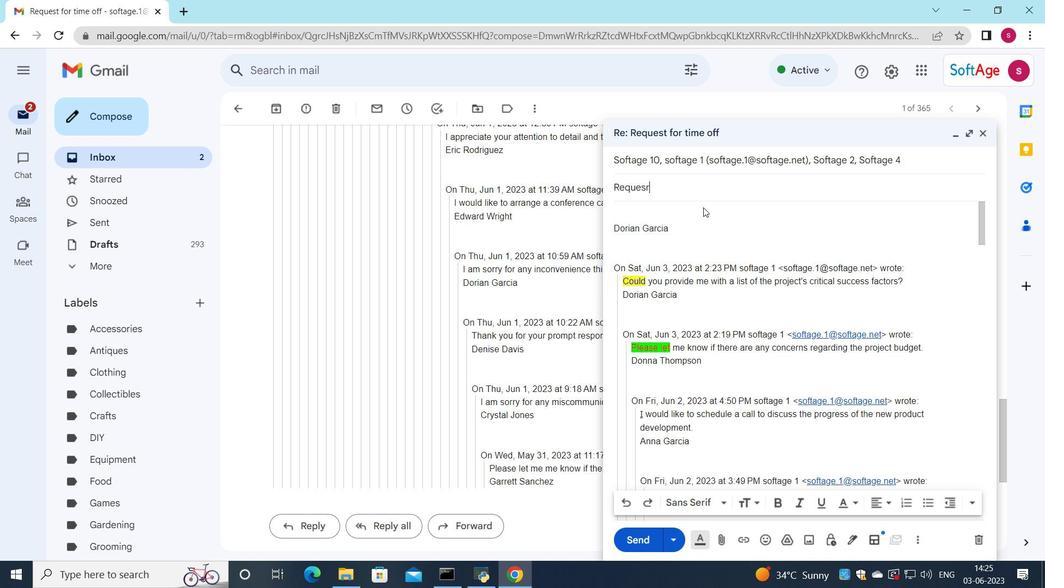 
Action: Mouse moved to (376, 206)
Screenshot: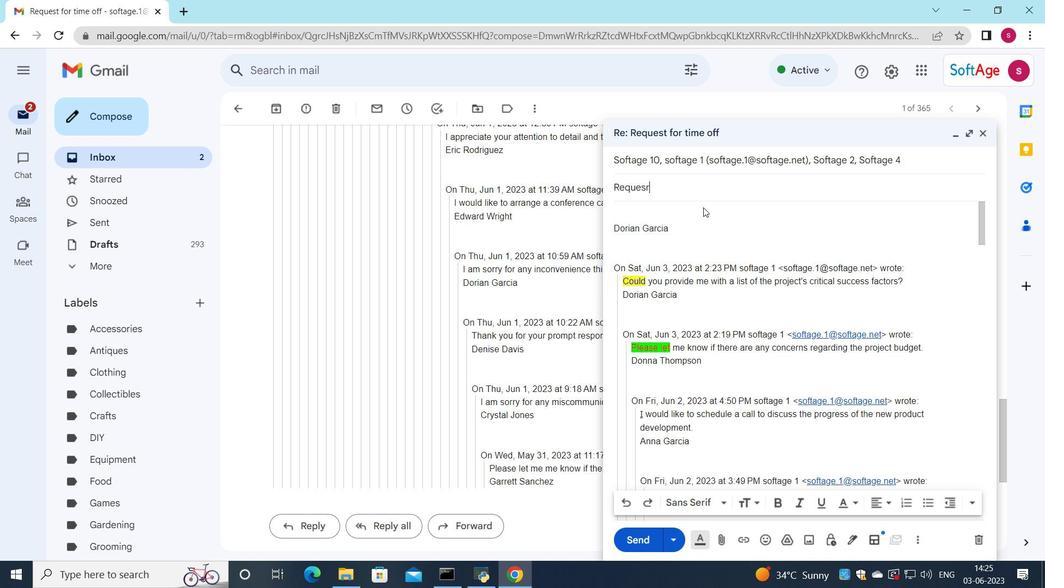 
Action: Mouse scrolled (376, 196) with delta (0, 0)
Screenshot: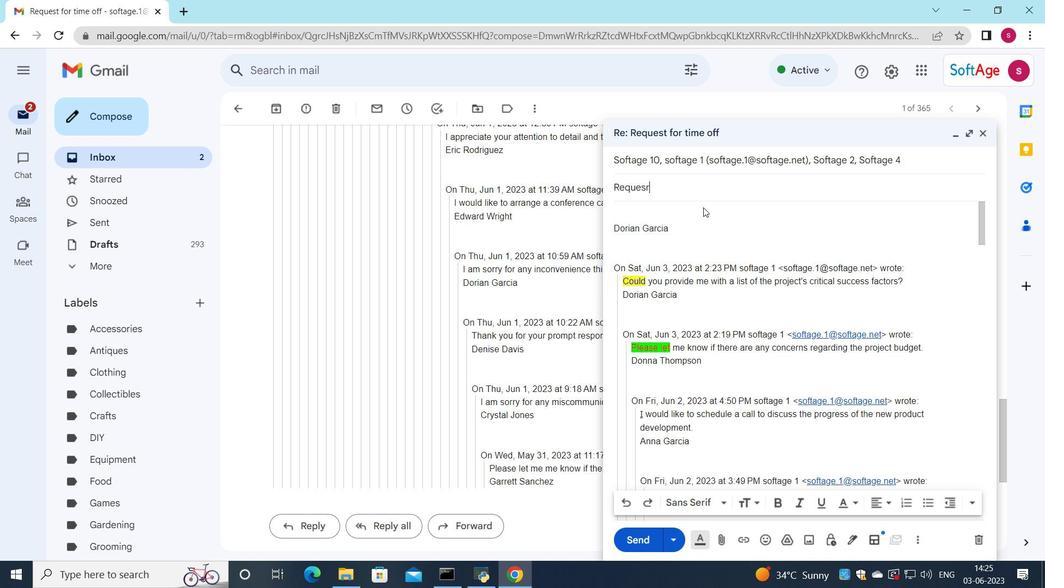 
Action: Mouse moved to (357, 275)
Screenshot: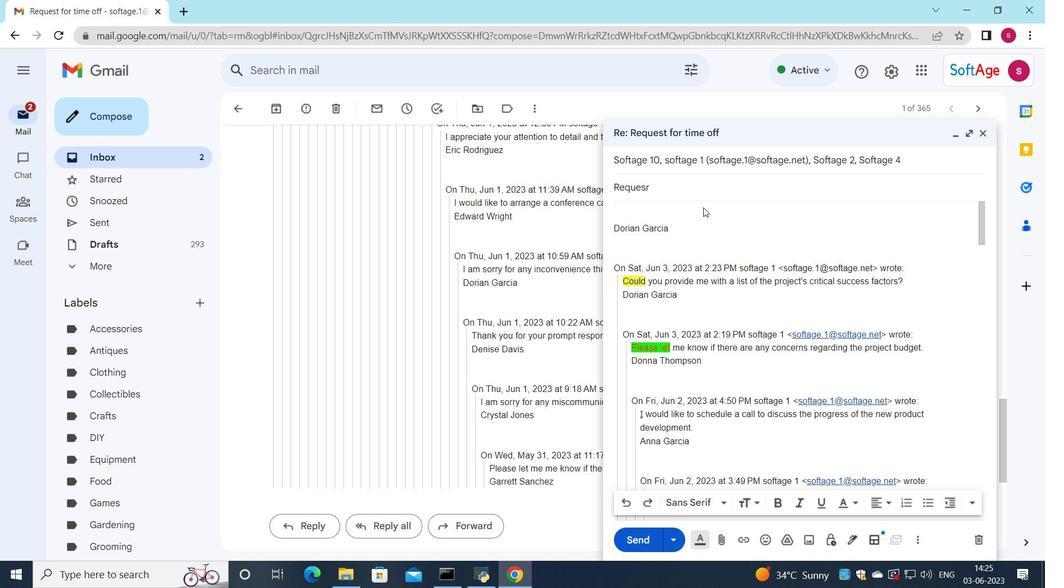 
Action: Mouse scrolled (357, 274) with delta (0, 0)
Screenshot: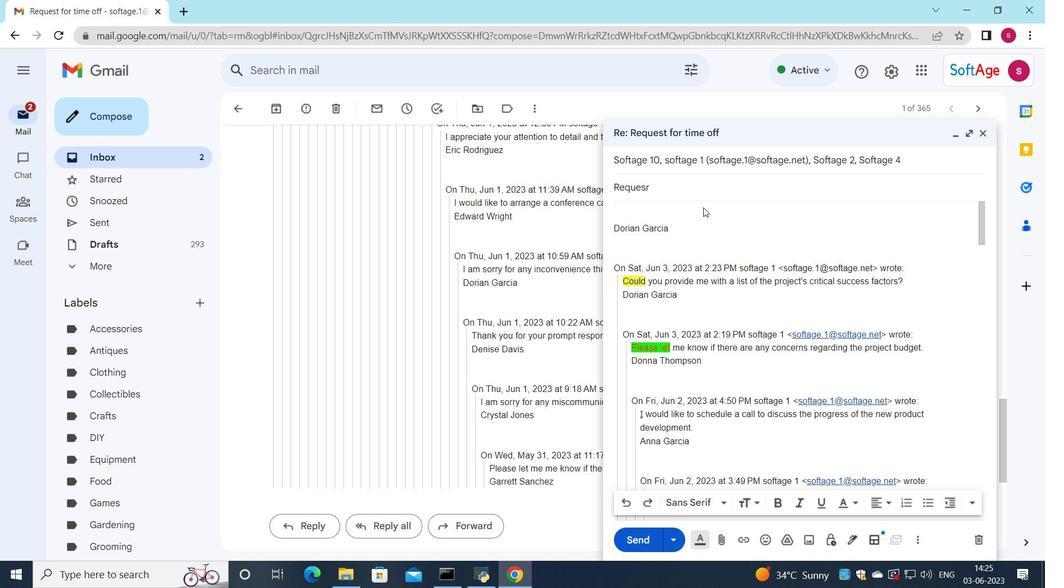 
Action: Mouse moved to (355, 278)
Screenshot: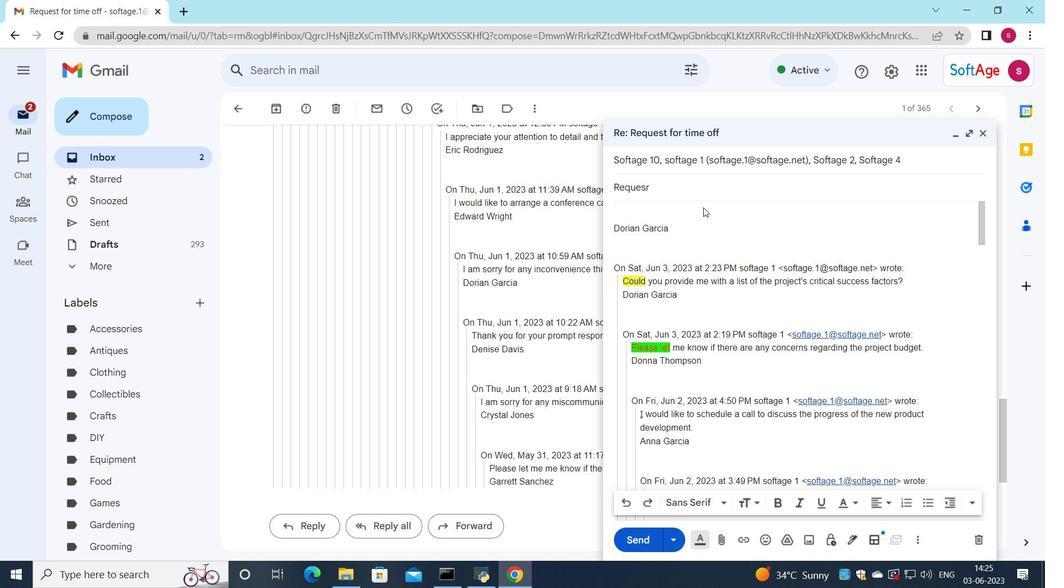 
Action: Mouse scrolled (355, 277) with delta (0, 0)
Screenshot: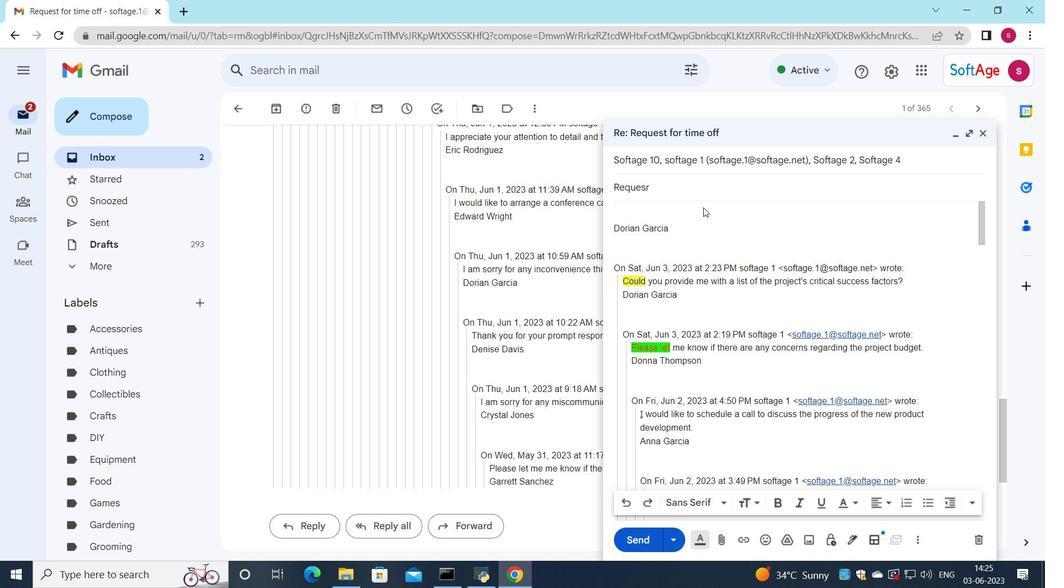 
Action: Mouse moved to (354, 281)
Screenshot: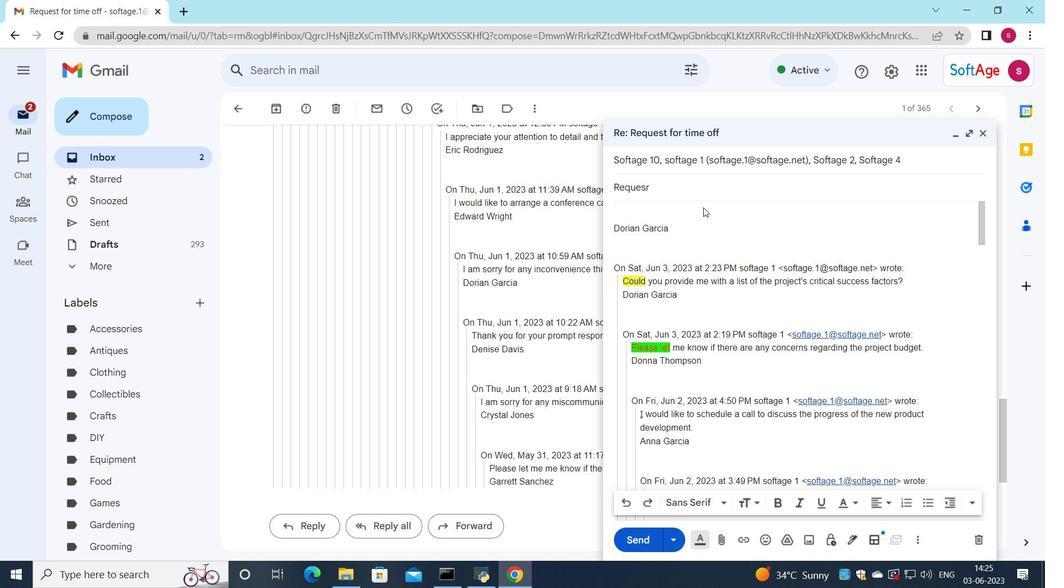 
Action: Mouse scrolled (354, 280) with delta (0, 0)
Screenshot: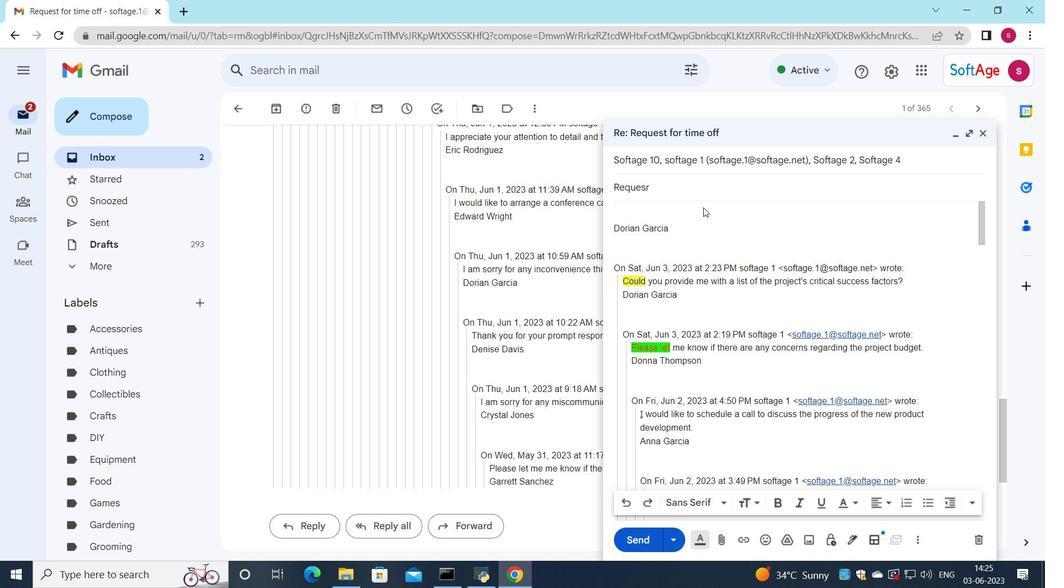 
Action: Mouse moved to (352, 286)
Screenshot: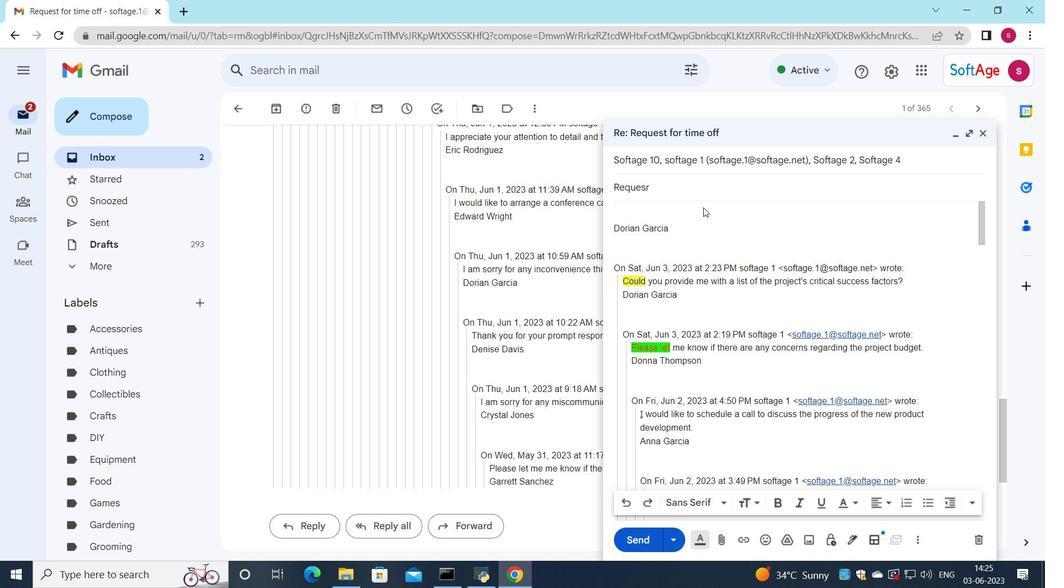 
Action: Mouse scrolled (352, 285) with delta (0, 0)
Screenshot: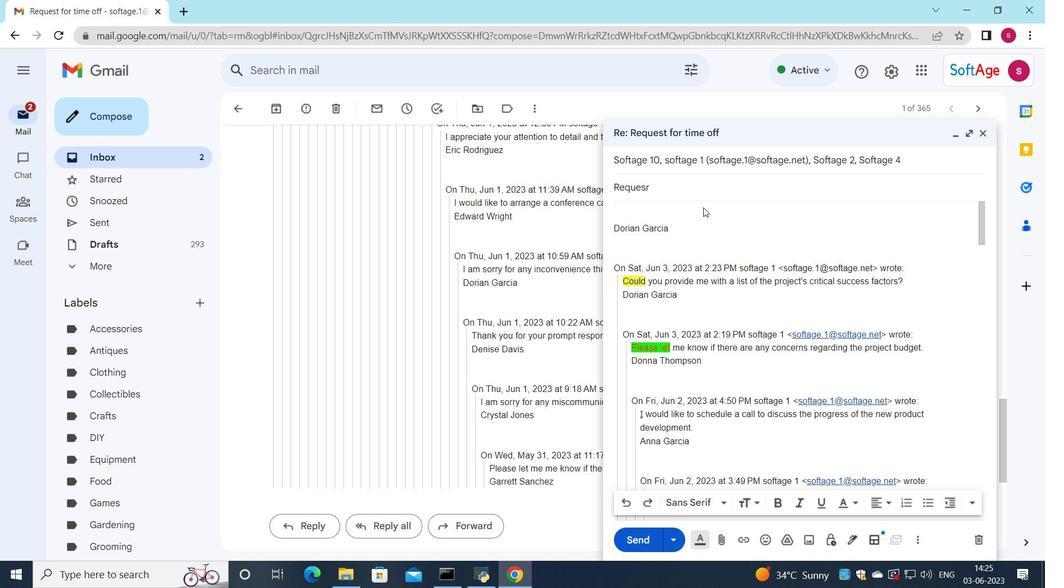 
Action: Mouse moved to (352, 297)
Screenshot: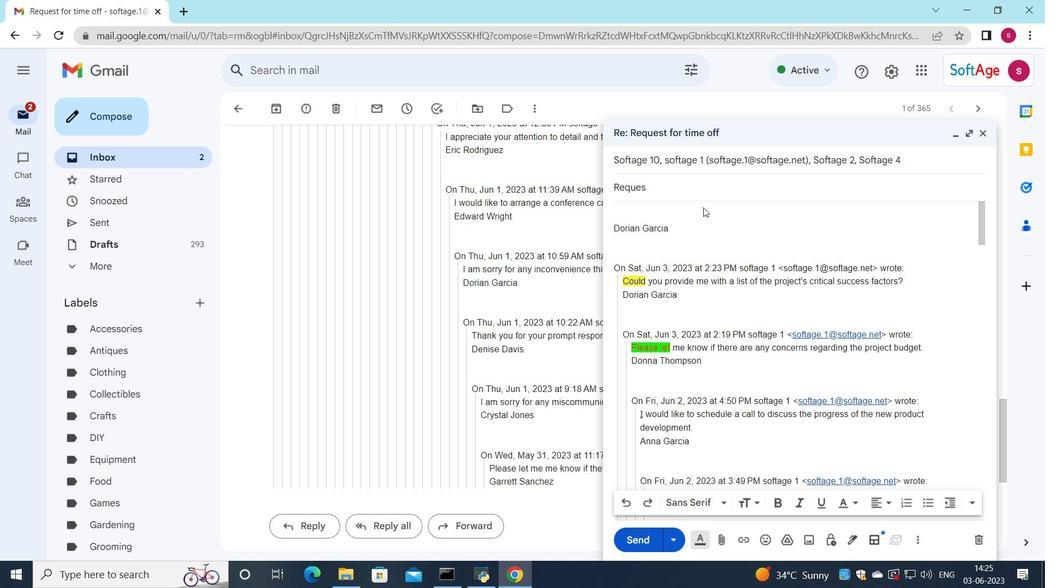 
Action: Mouse scrolled (352, 297) with delta (0, 0)
Screenshot: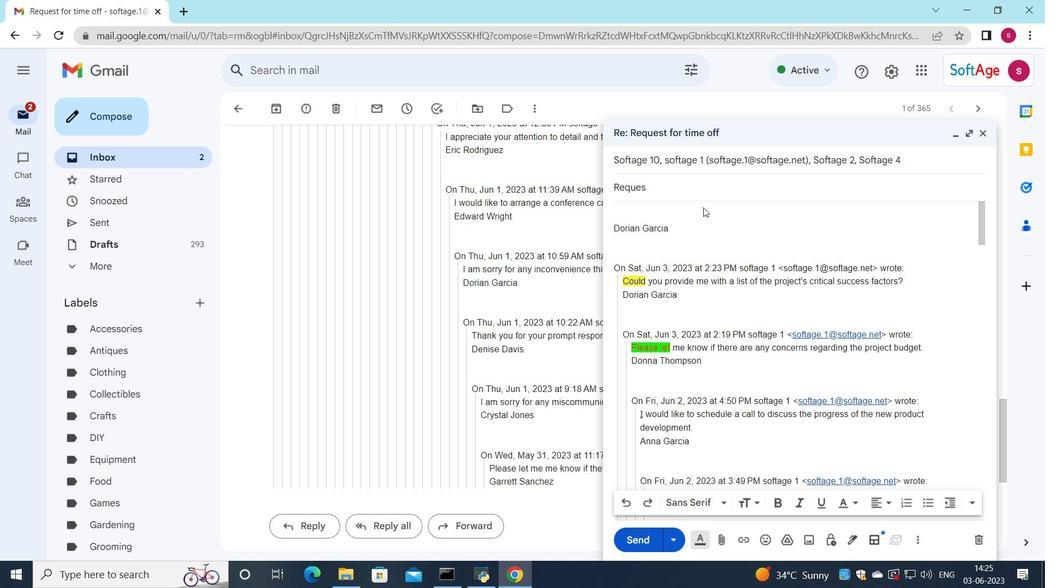 
Action: Mouse scrolled (352, 297) with delta (0, 0)
Screenshot: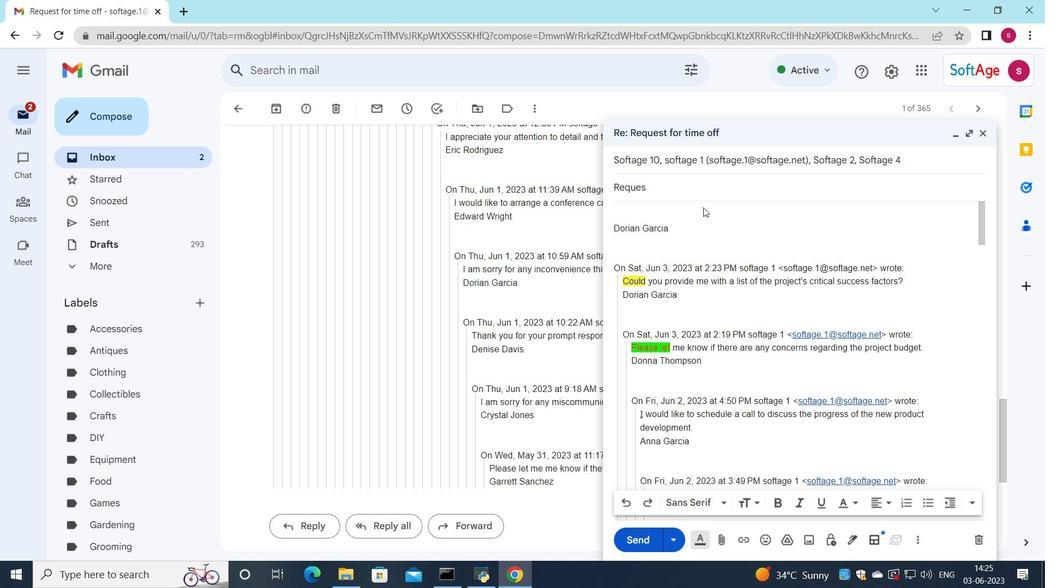 
Action: Mouse scrolled (352, 297) with delta (0, 0)
Screenshot: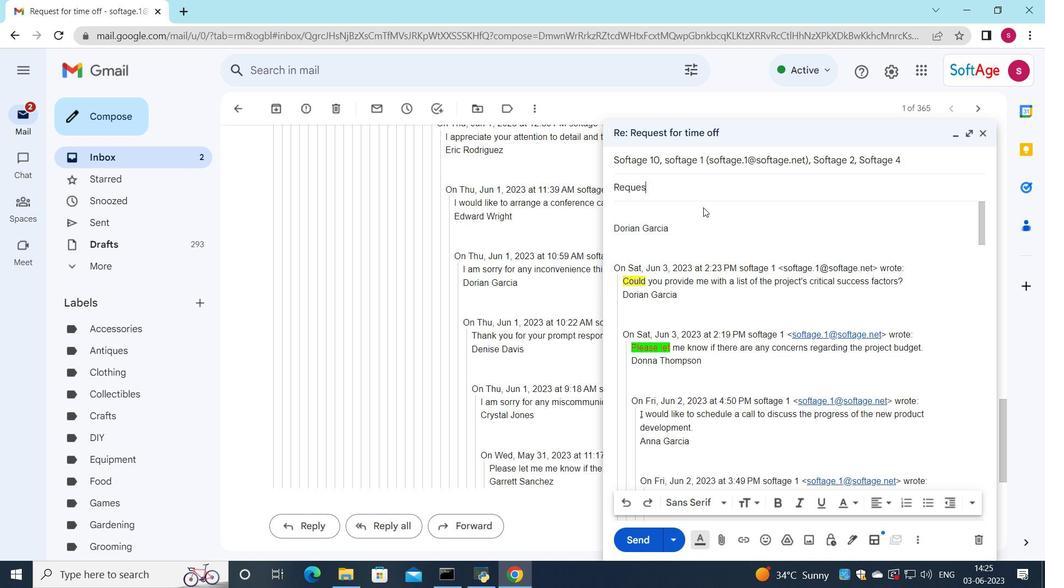
Action: Mouse moved to (352, 298)
Screenshot: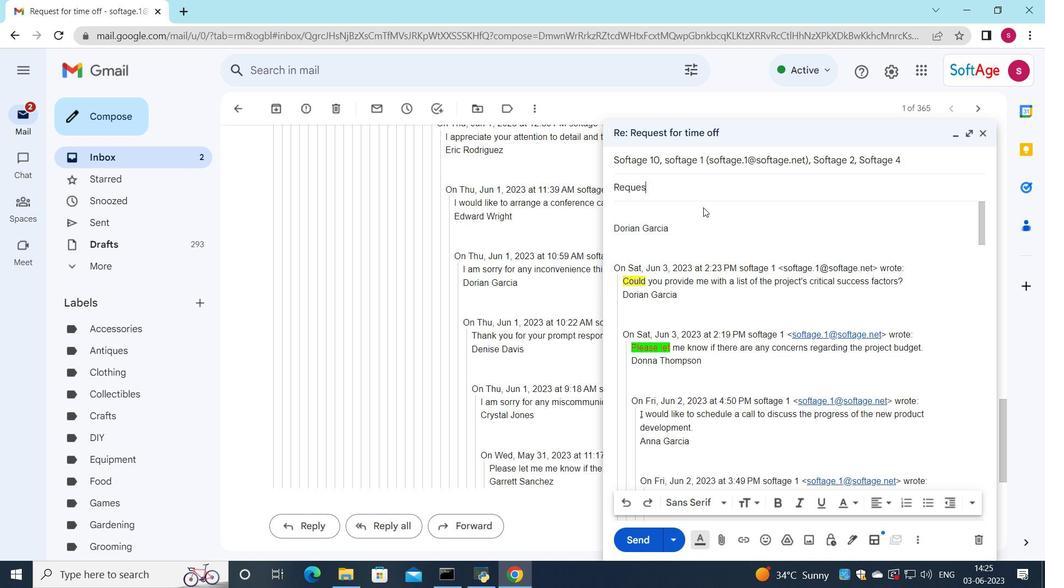 
Action: Mouse scrolled (352, 297) with delta (0, 0)
Screenshot: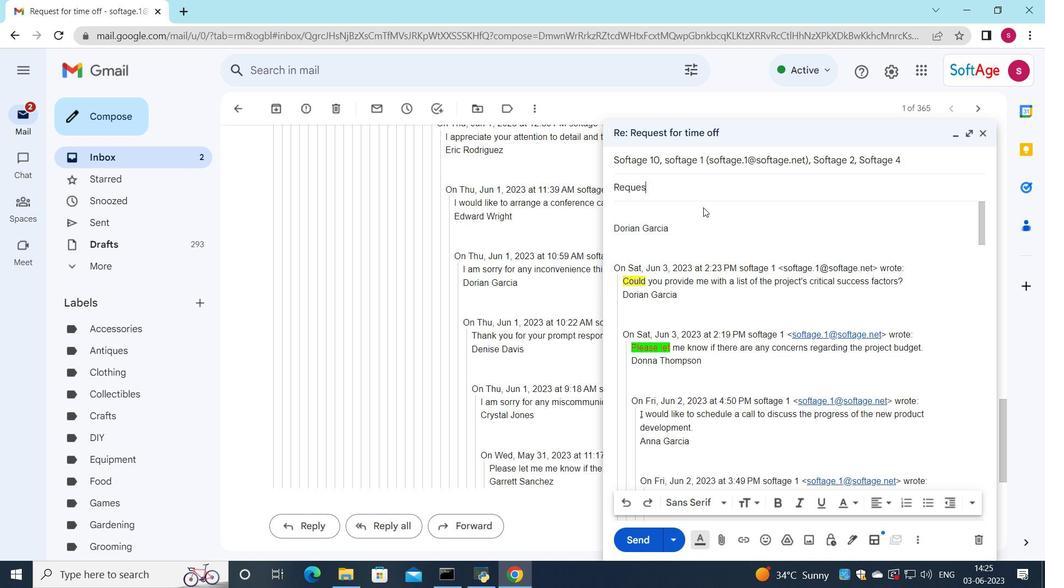 
Action: Mouse scrolled (352, 297) with delta (0, 0)
Screenshot: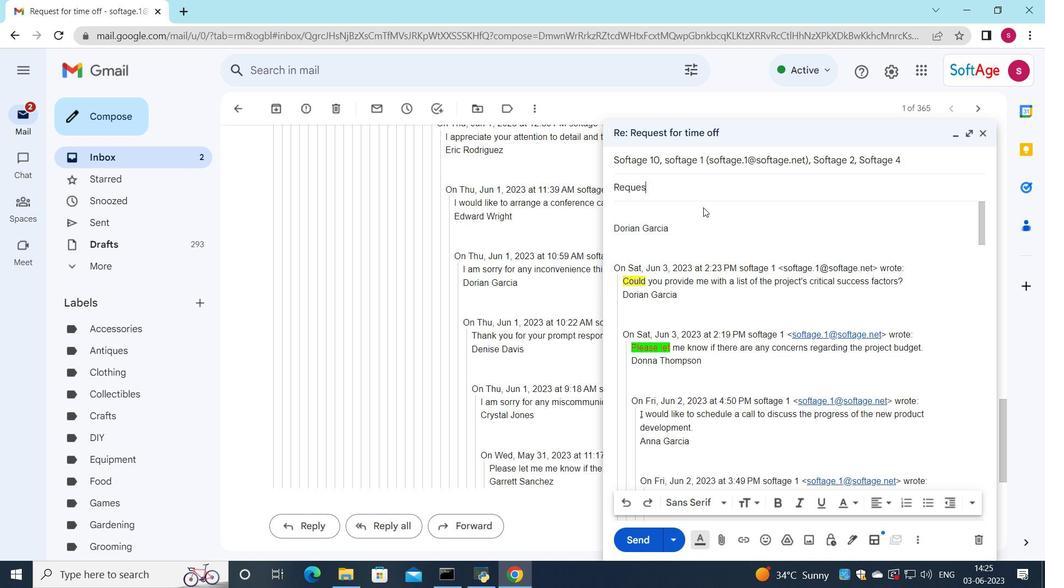
Action: Mouse moved to (351, 301)
Screenshot: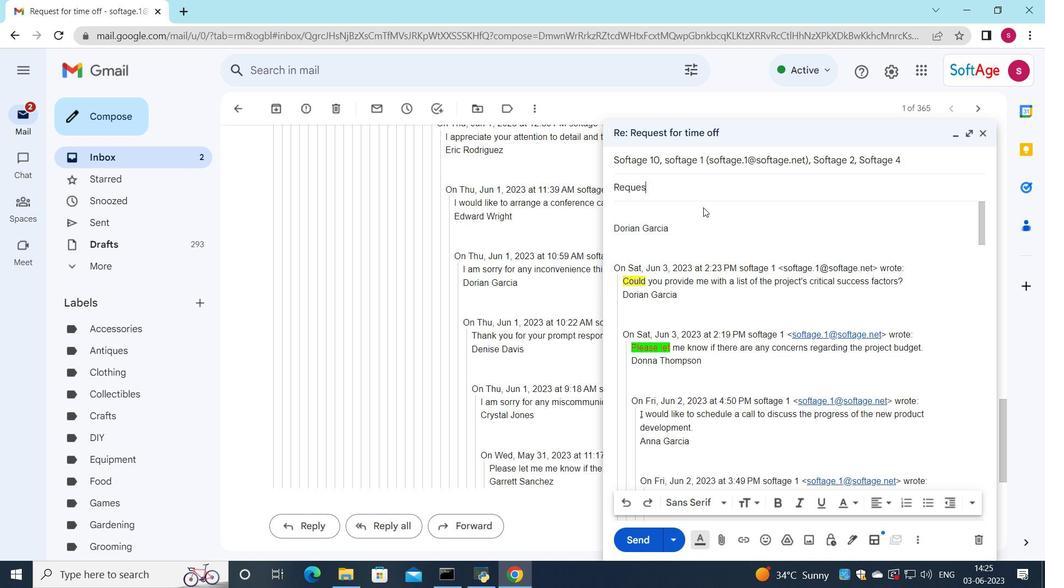 
Action: Mouse scrolled (351, 301) with delta (0, 0)
Screenshot: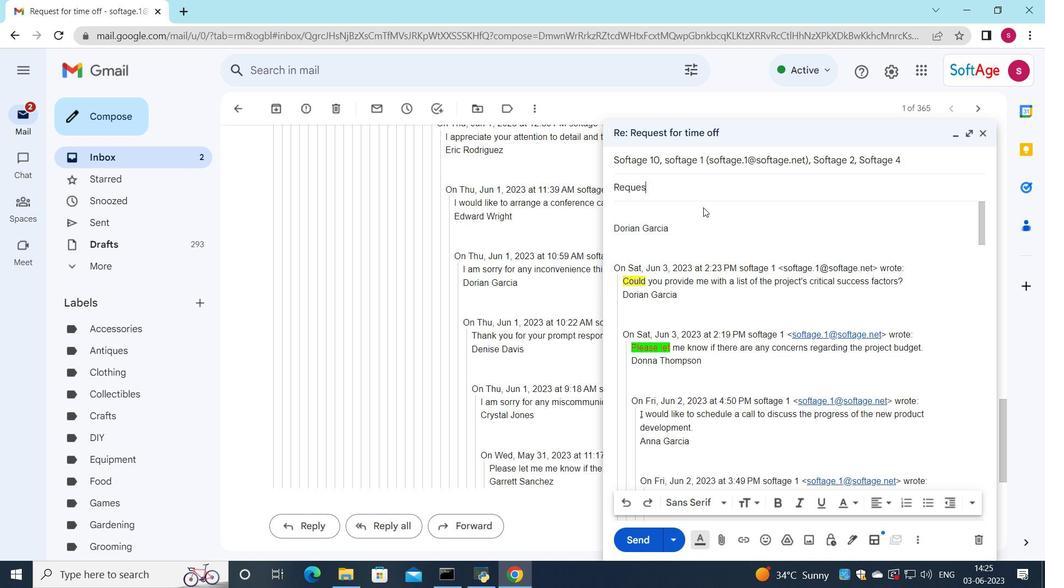 
Action: Mouse scrolled (351, 301) with delta (0, 0)
Screenshot: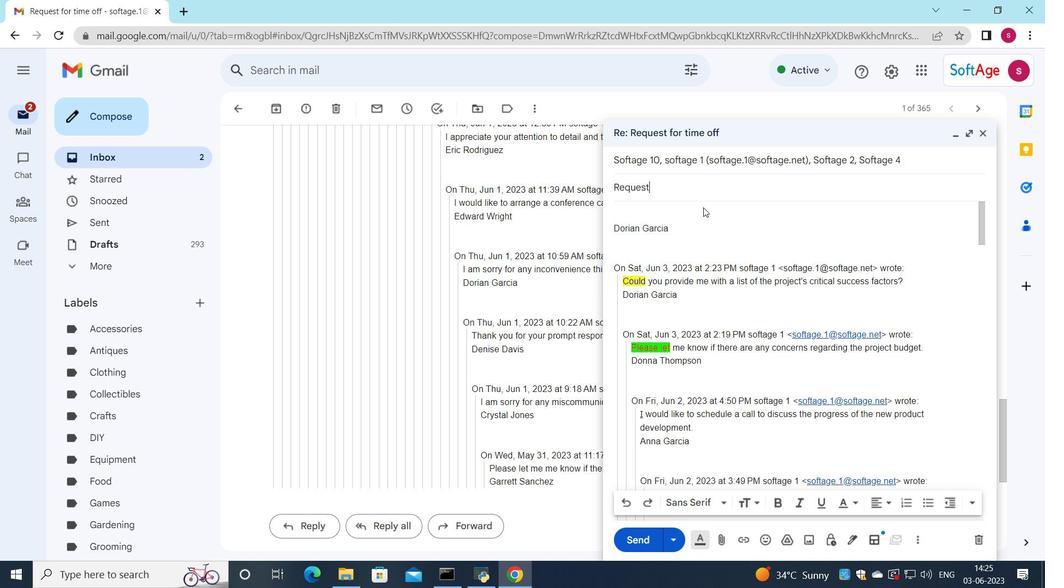 
Action: Mouse scrolled (351, 301) with delta (0, 0)
Screenshot: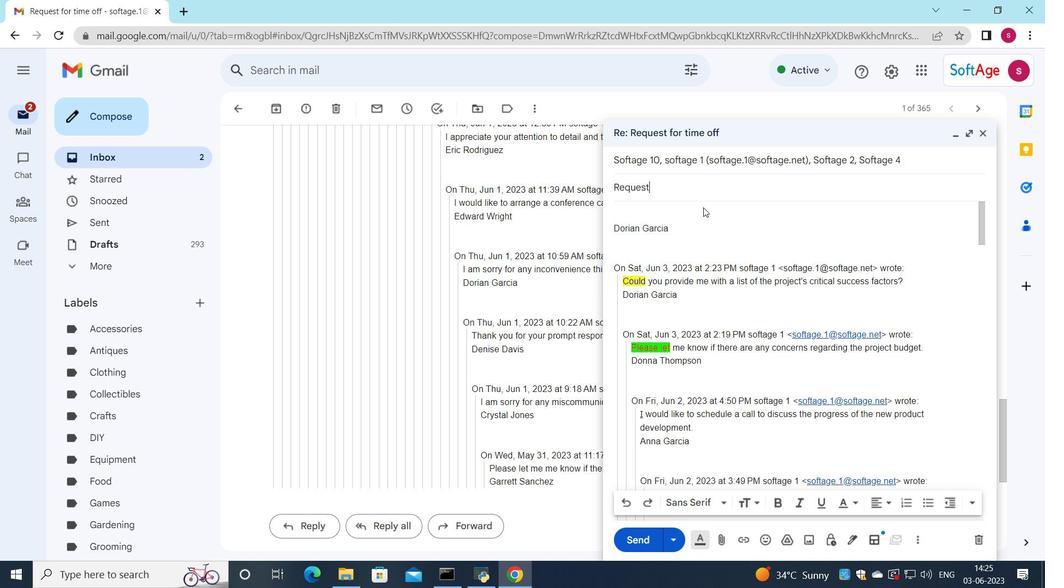 
Action: Mouse scrolled (351, 301) with delta (0, 0)
Screenshot: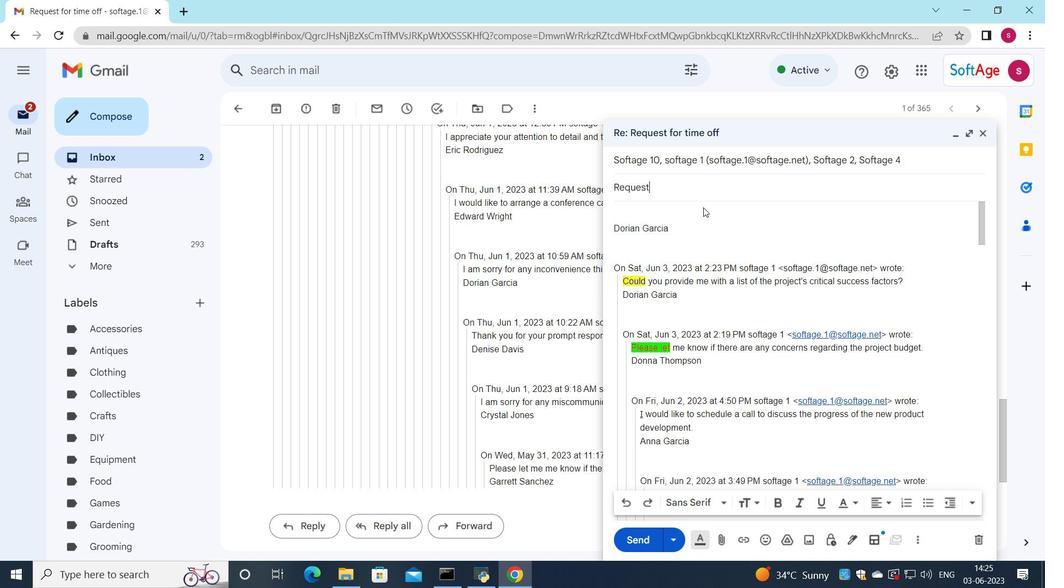 
Action: Mouse scrolled (351, 301) with delta (0, 0)
Screenshot: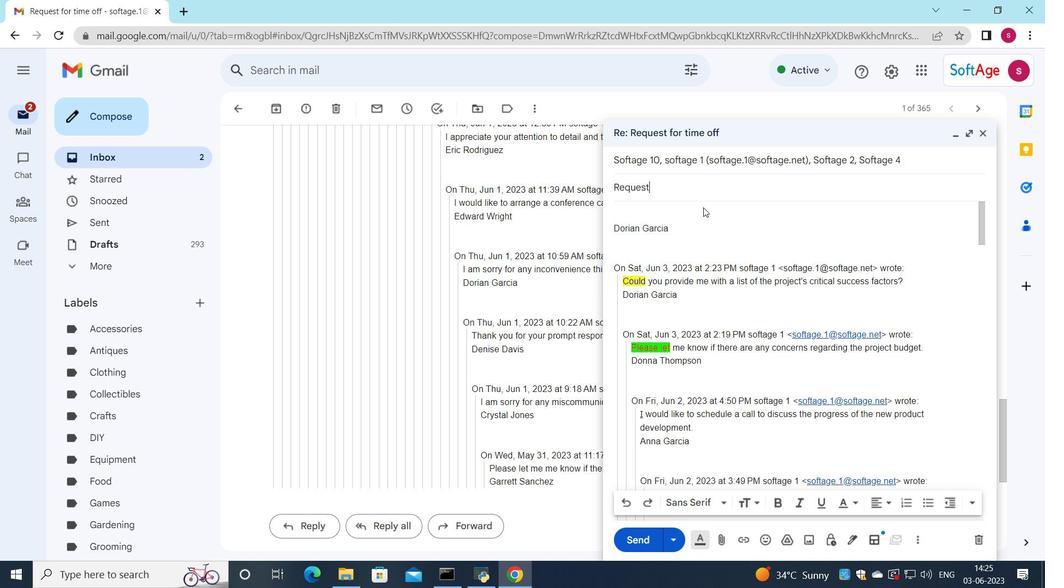 
Action: Mouse scrolled (351, 301) with delta (0, 0)
Screenshot: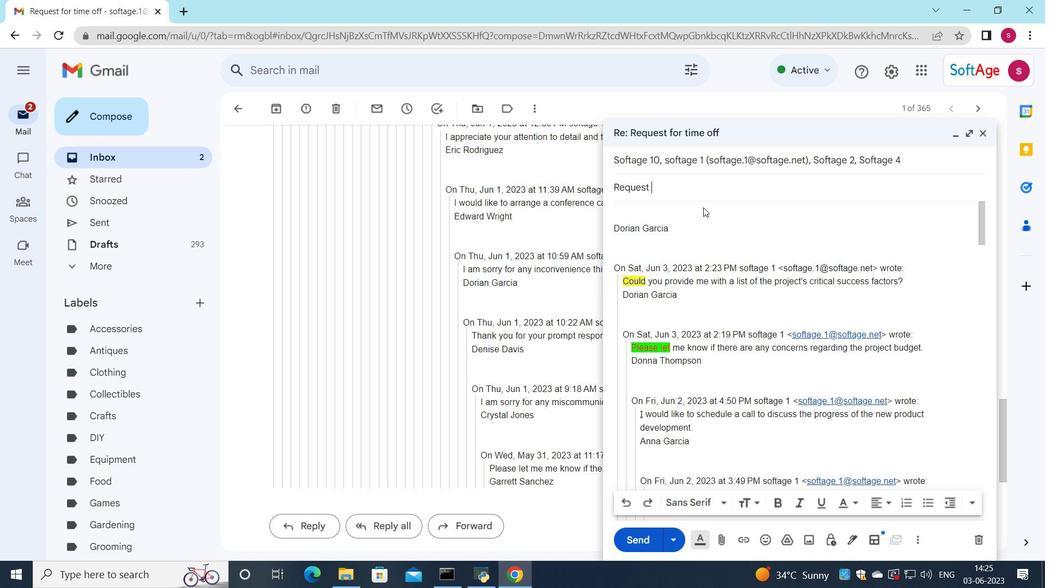 
Action: Mouse scrolled (351, 301) with delta (0, 0)
Screenshot: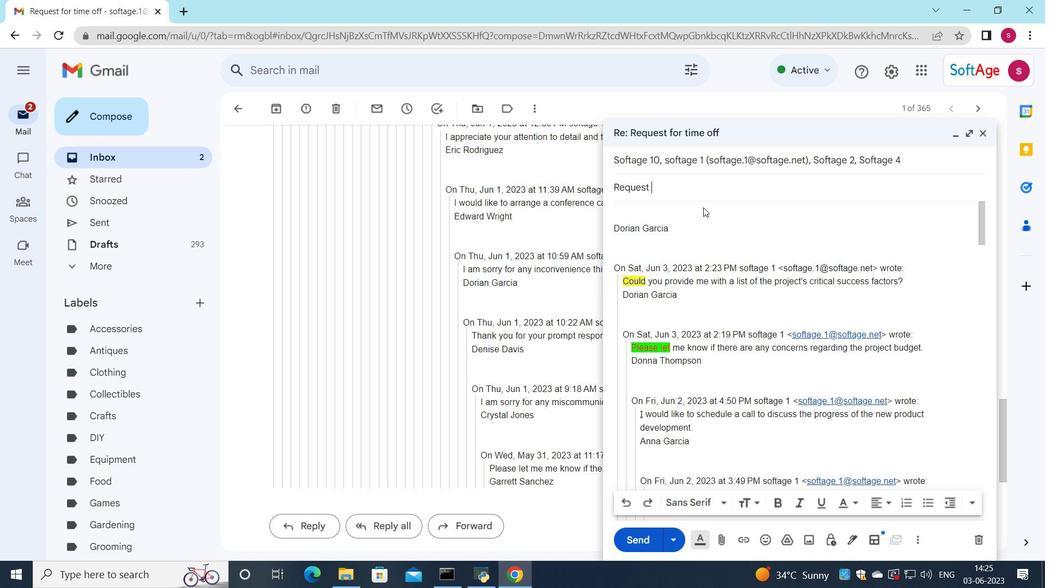 
Action: Mouse scrolled (351, 301) with delta (0, 0)
Screenshot: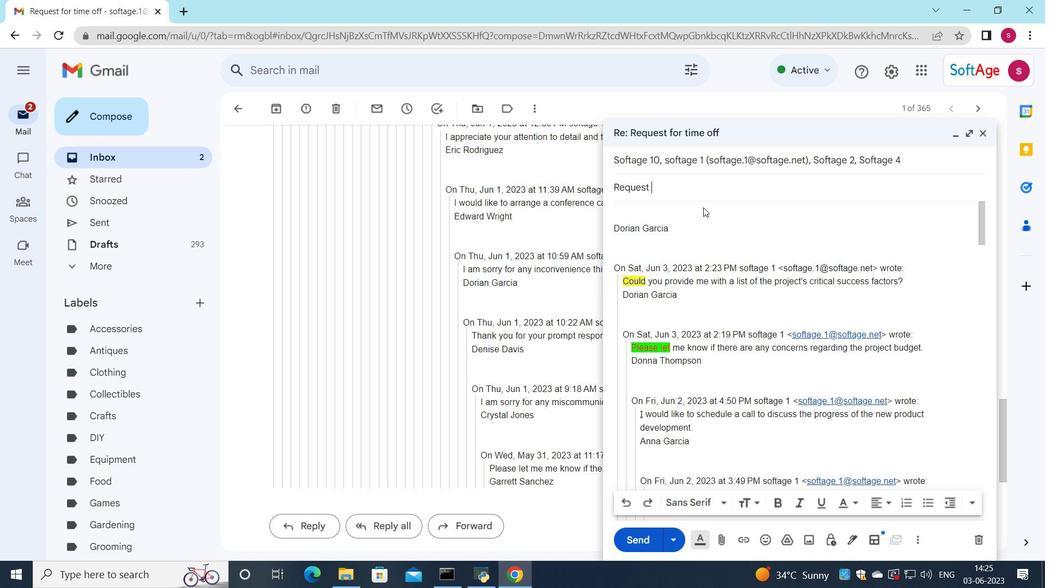 
Action: Mouse scrolled (351, 301) with delta (0, 0)
Screenshot: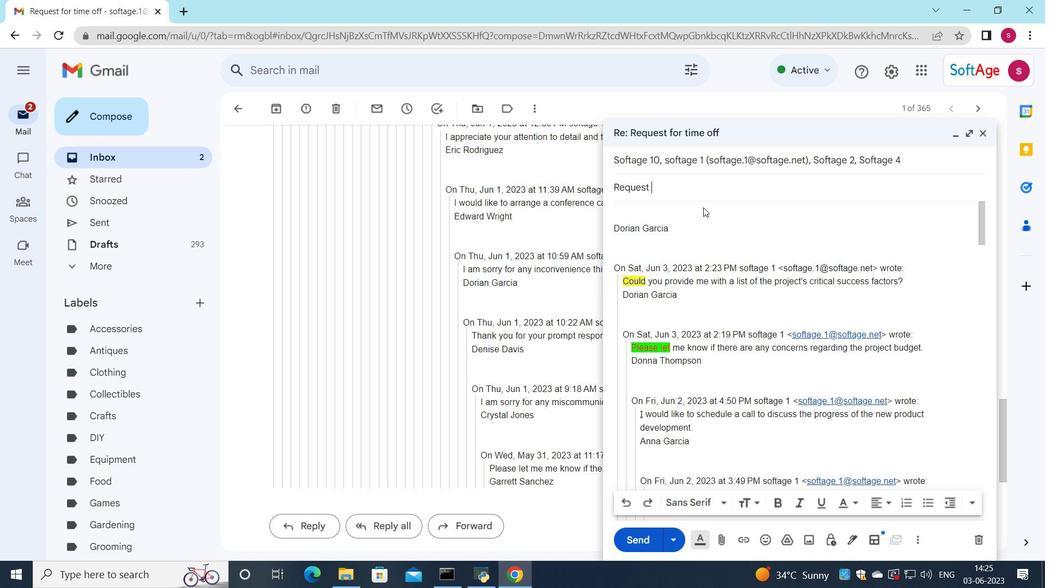 
Action: Mouse scrolled (351, 301) with delta (0, 0)
Screenshot: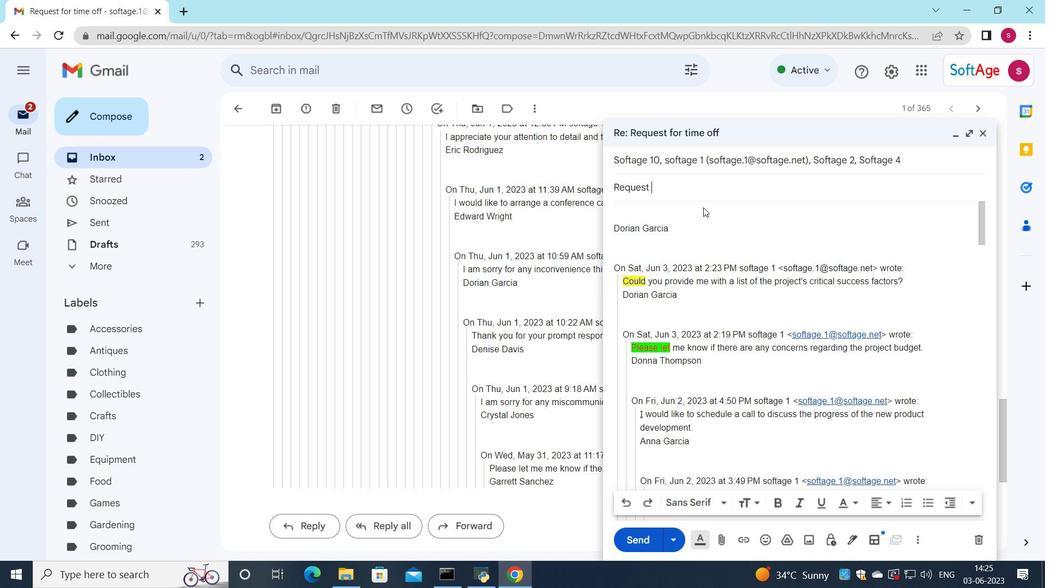 
Action: Mouse scrolled (351, 301) with delta (0, 0)
Screenshot: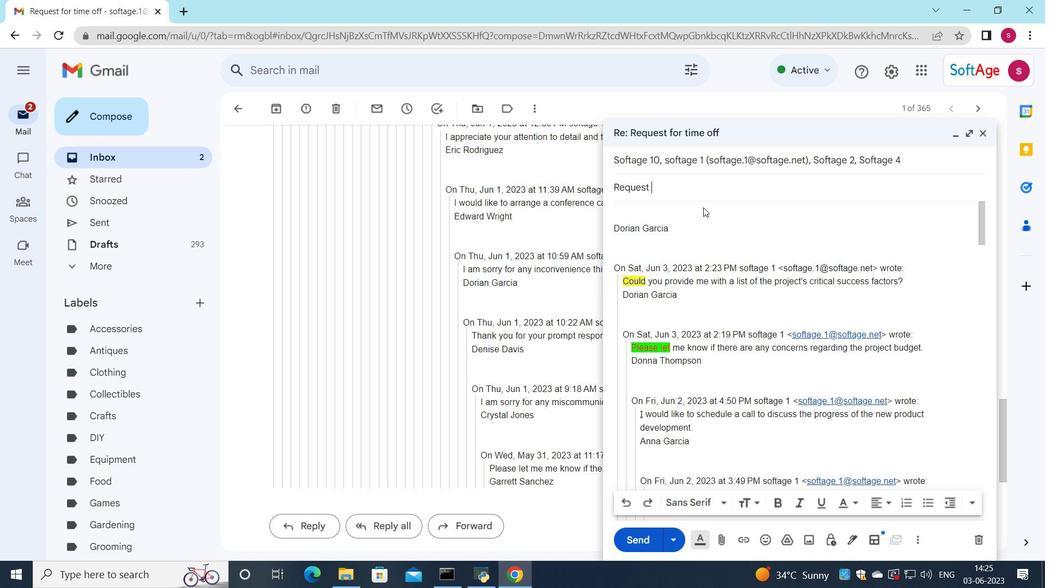 
Action: Mouse scrolled (351, 301) with delta (0, 0)
Screenshot: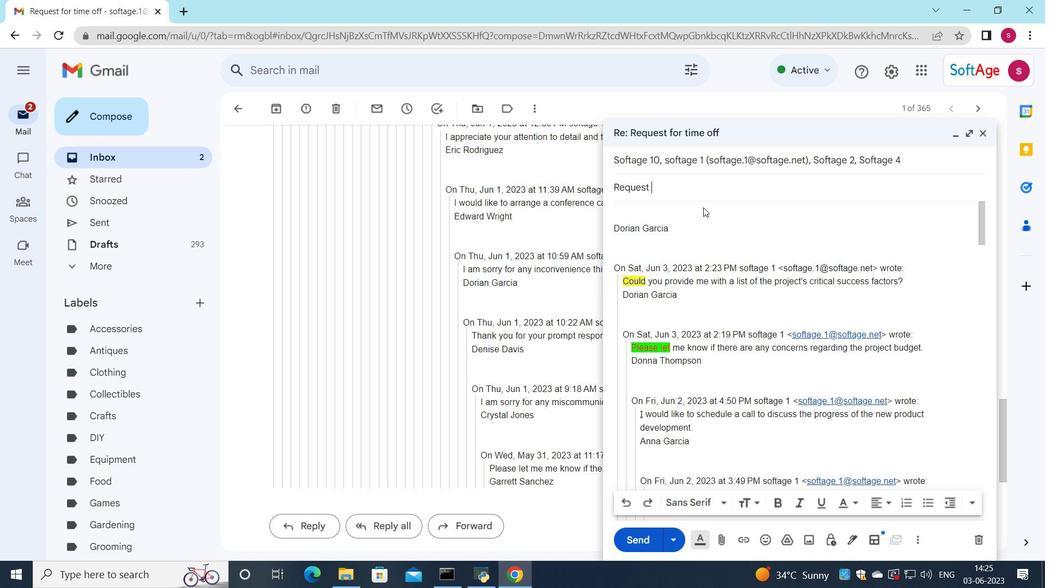 
Action: Mouse scrolled (351, 301) with delta (0, 0)
Screenshot: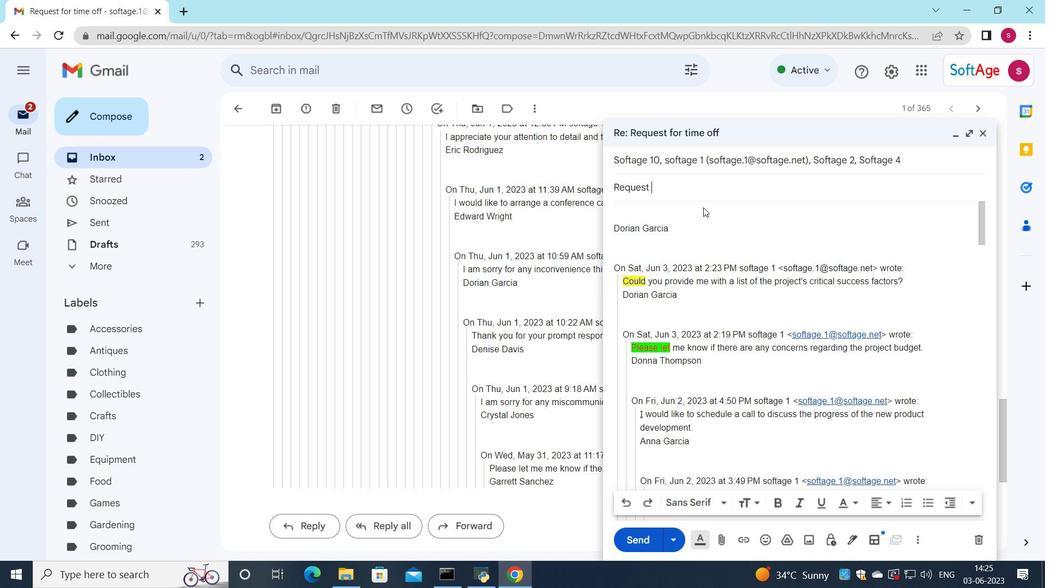 
Action: Mouse scrolled (351, 301) with delta (0, 0)
Screenshot: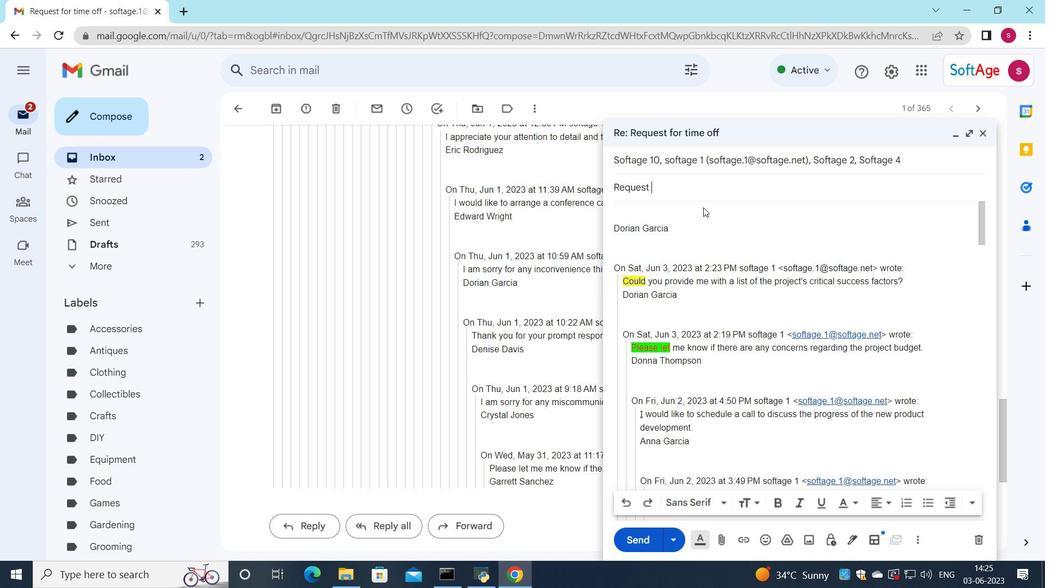 
Action: Mouse moved to (376, 484)
Screenshot: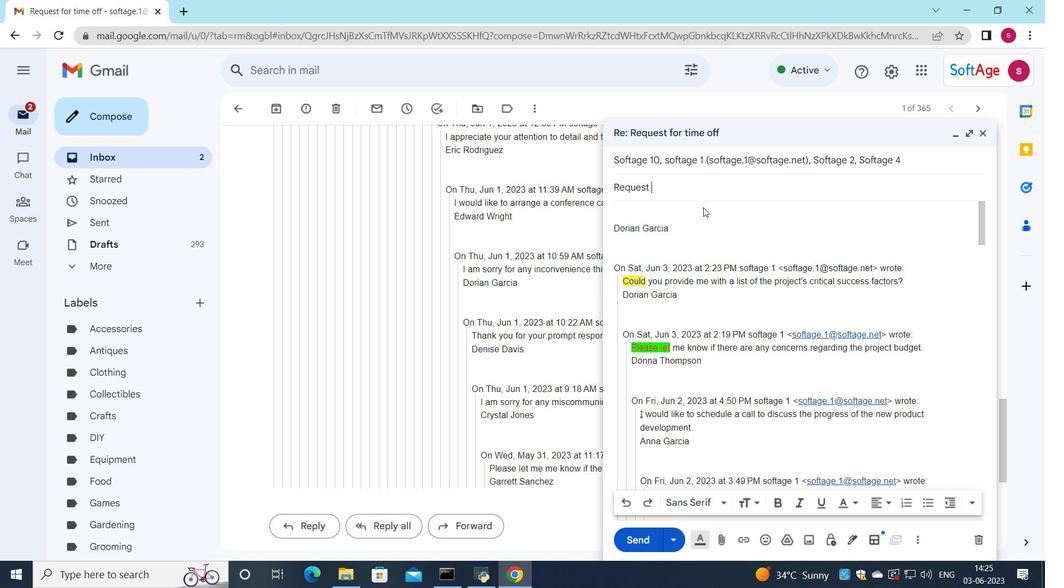 
Action: Mouse pressed left at (376, 484)
Screenshot: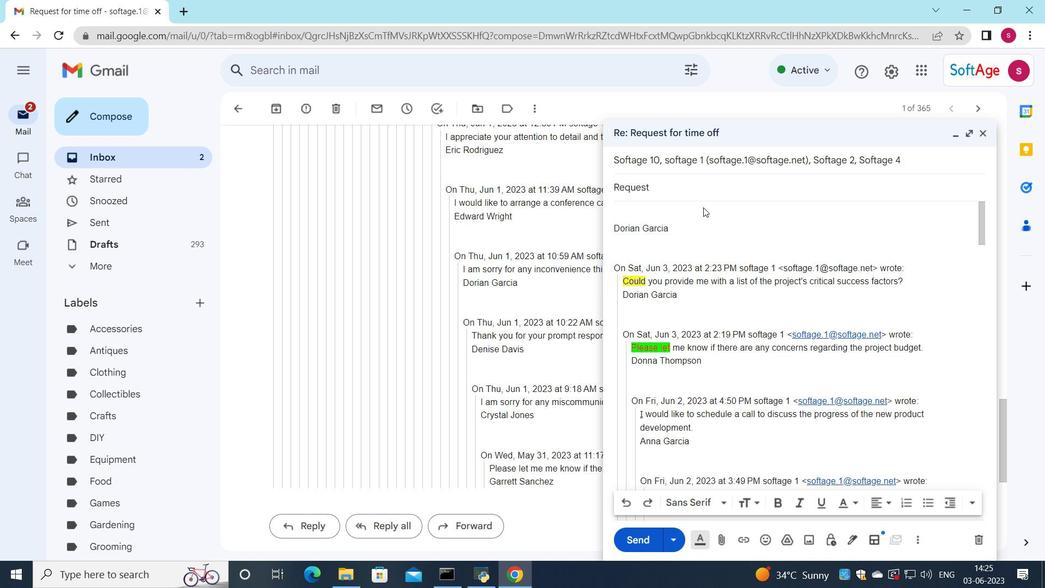
Action: Mouse moved to (300, 403)
Screenshot: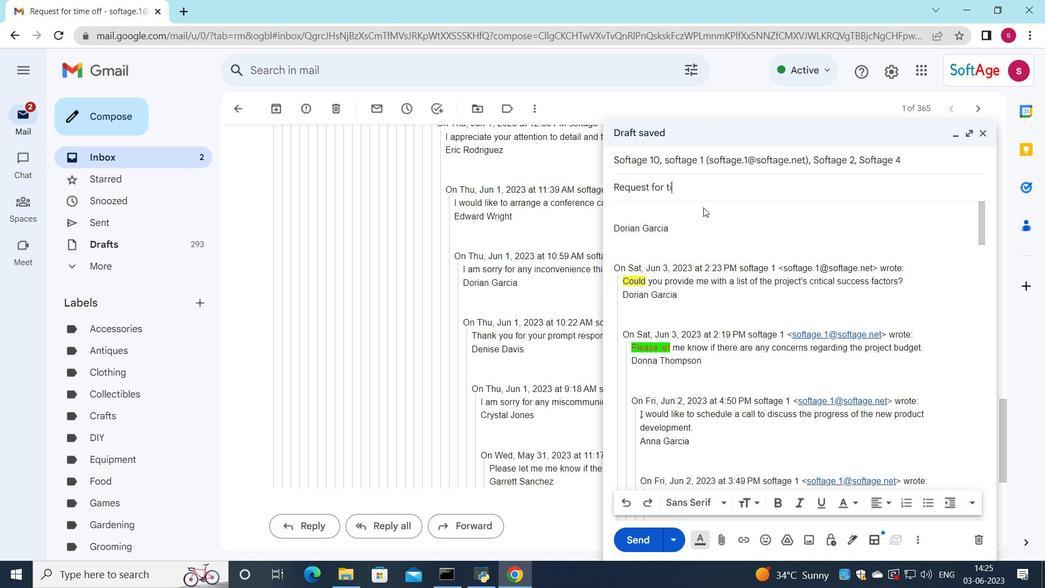
Action: Mouse pressed left at (300, 403)
Screenshot: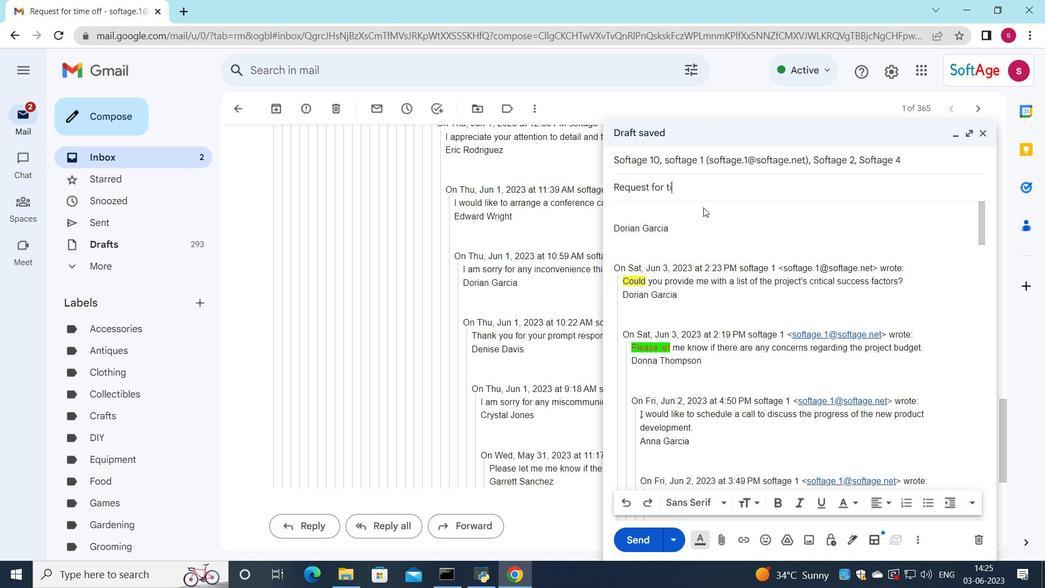 
Action: Mouse moved to (318, 498)
Screenshot: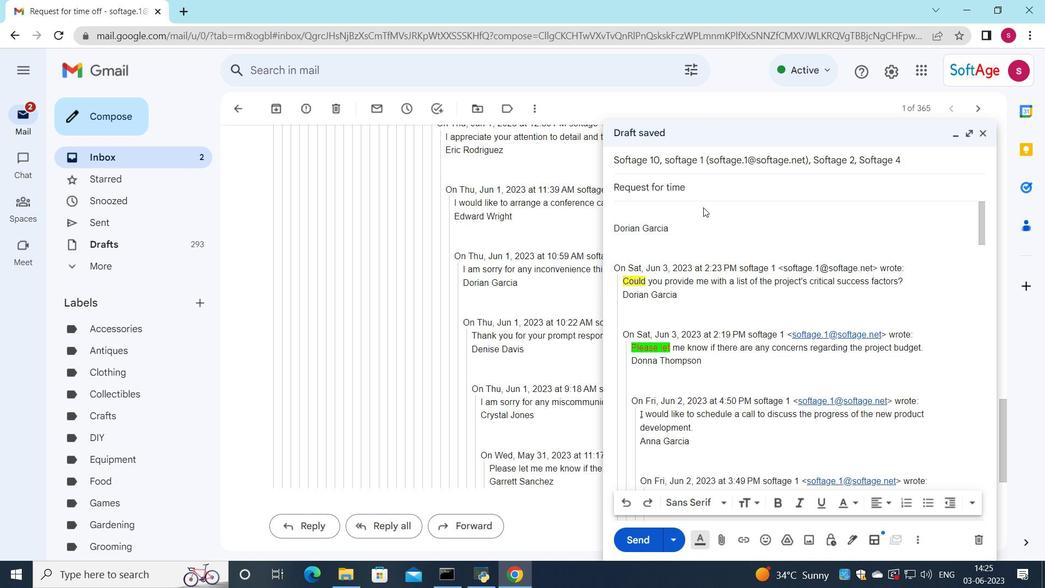 
Action: Mouse pressed left at (318, 498)
Screenshot: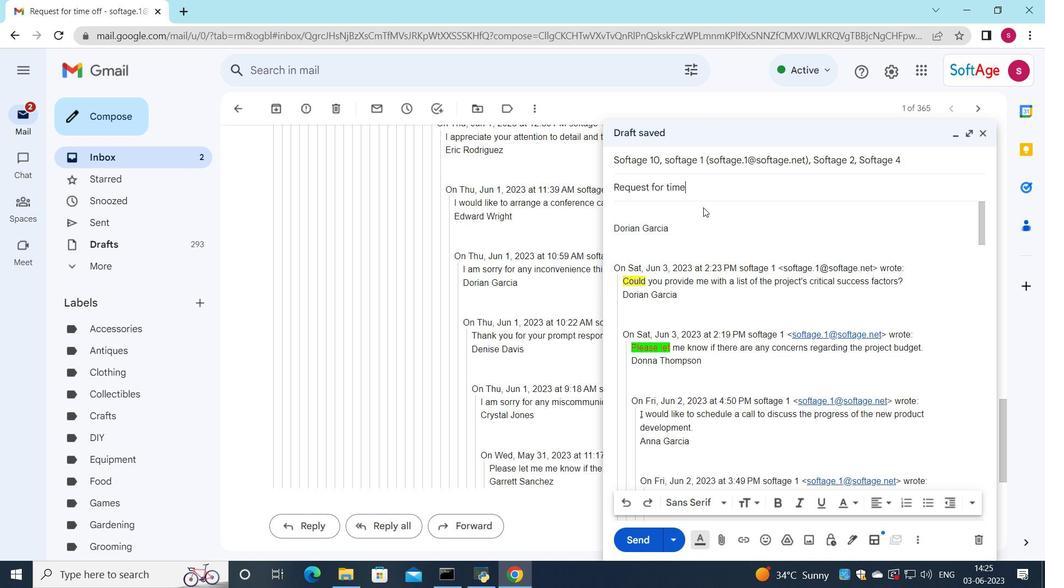 
Action: Mouse moved to (323, 474)
Screenshot: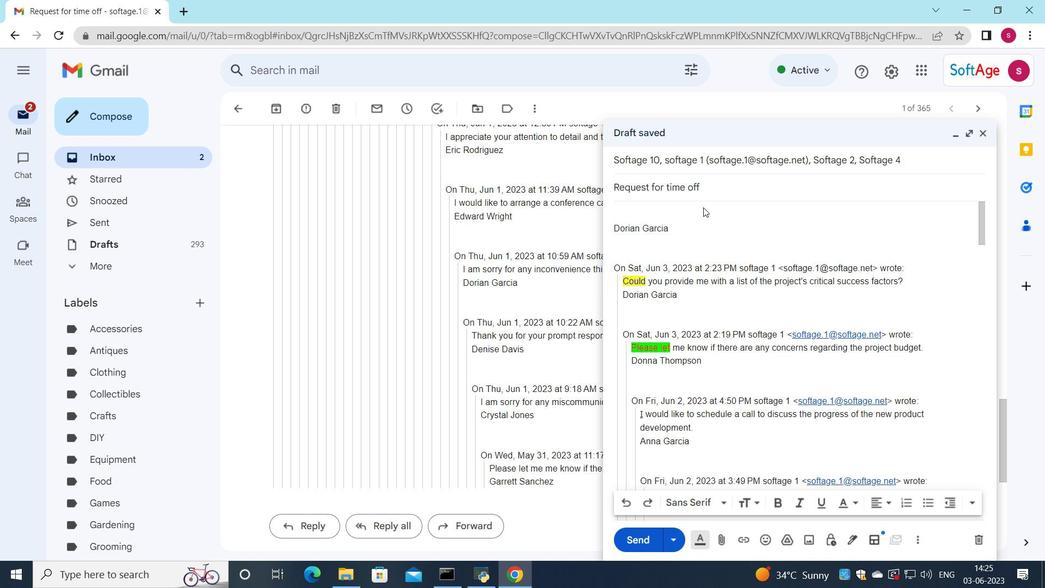 
Action: Key pressed <Key.shift>Request<Key.space>for<Key.space>time<Key.space>off
Screenshot: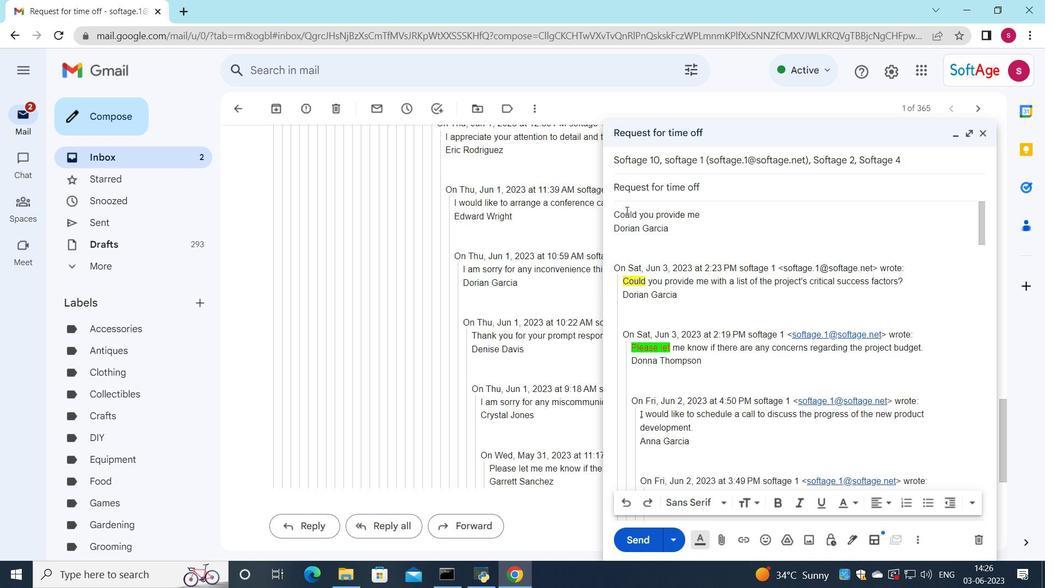 
Action: Mouse moved to (631, 214)
Screenshot: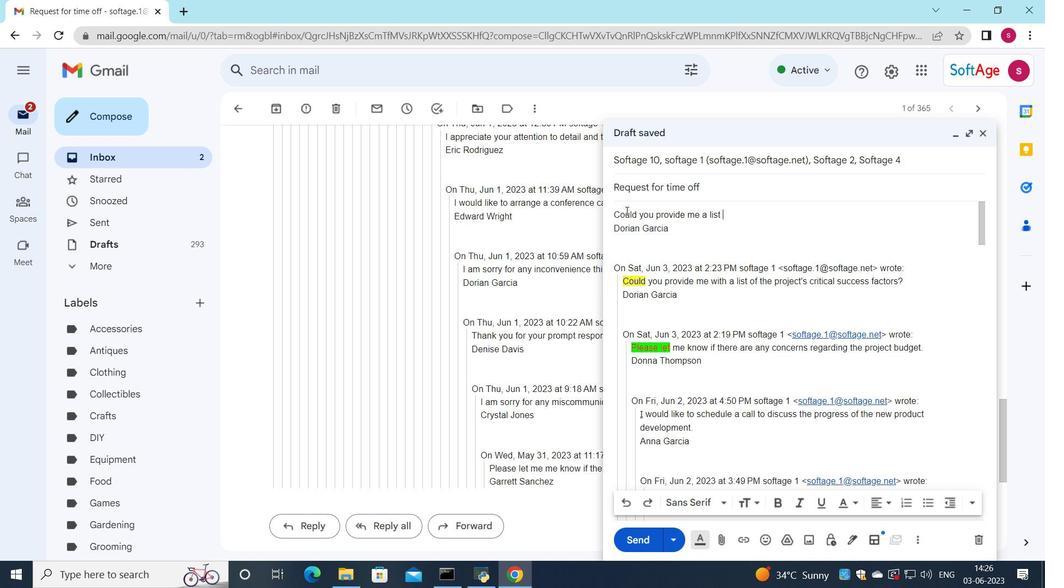 
Action: Mouse pressed left at (631, 214)
Screenshot: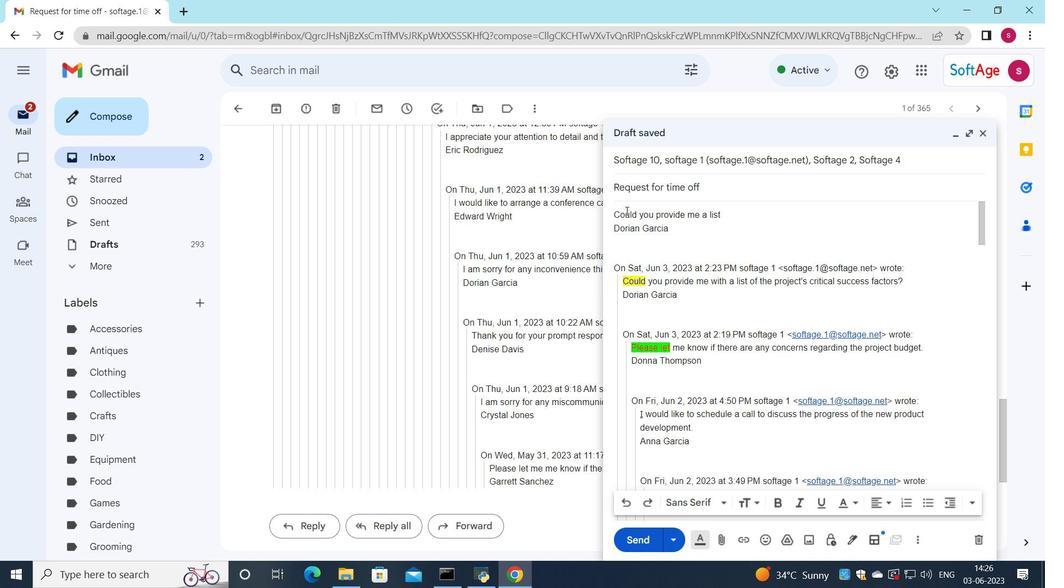 
Action: Key pressed <Key.shift>Could<Key.space>you<Key.space>know<Key.space><Key.backspace><Key.backspace><Key.backspace><Key.backspace><Key.backspace>provide<Key.space>me<Key.space>with<Key.space>a<Key.space>list<Key.space>of<Key.space>the<Key.space>projects<Key.space>critical<Key.space>success<Key.space>factors<Key.shift_r>?
Screenshot: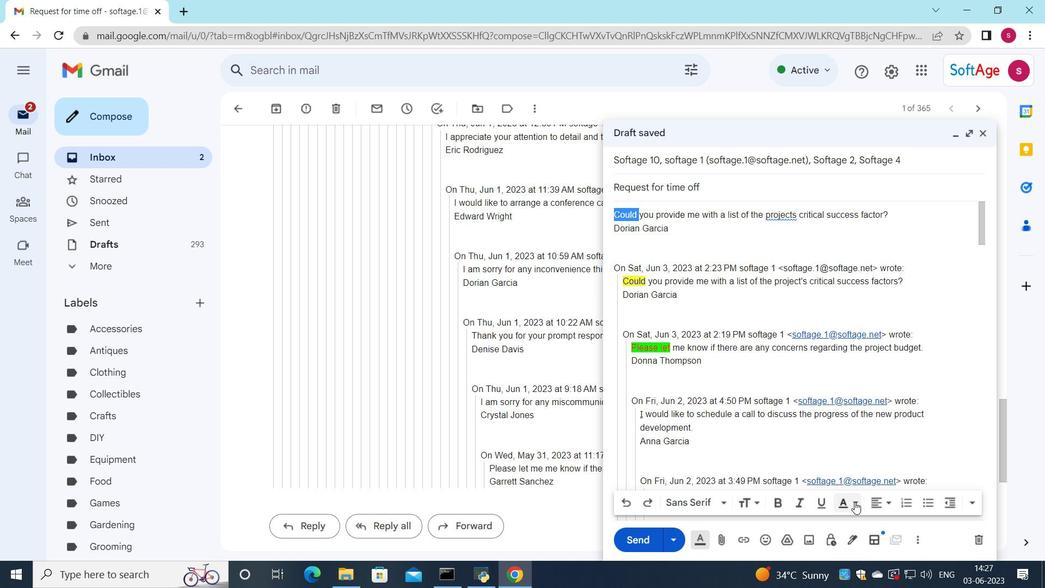 
Action: Mouse moved to (790, 220)
Screenshot: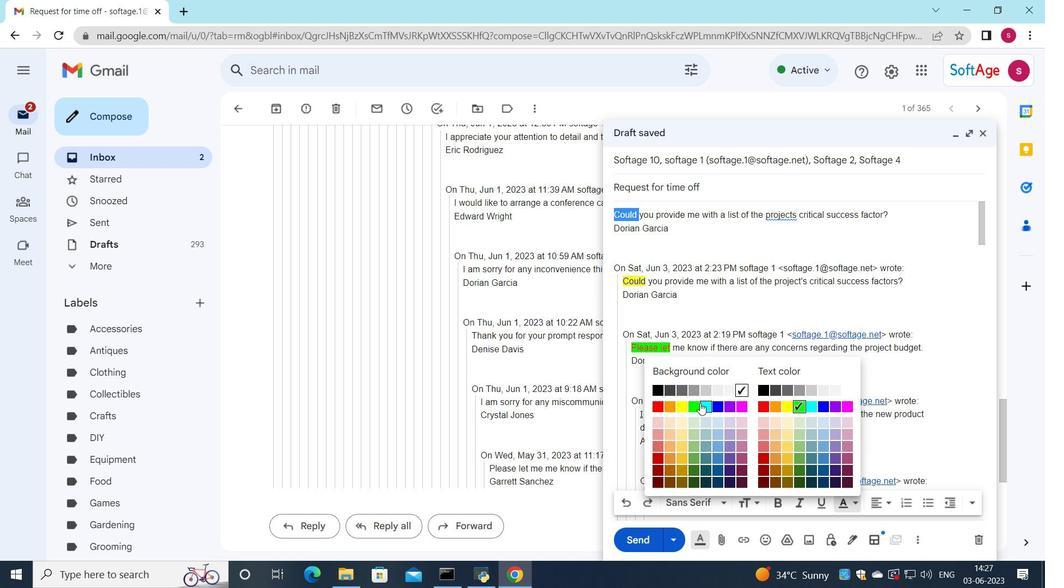 
Action: Mouse pressed left at (790, 220)
Screenshot: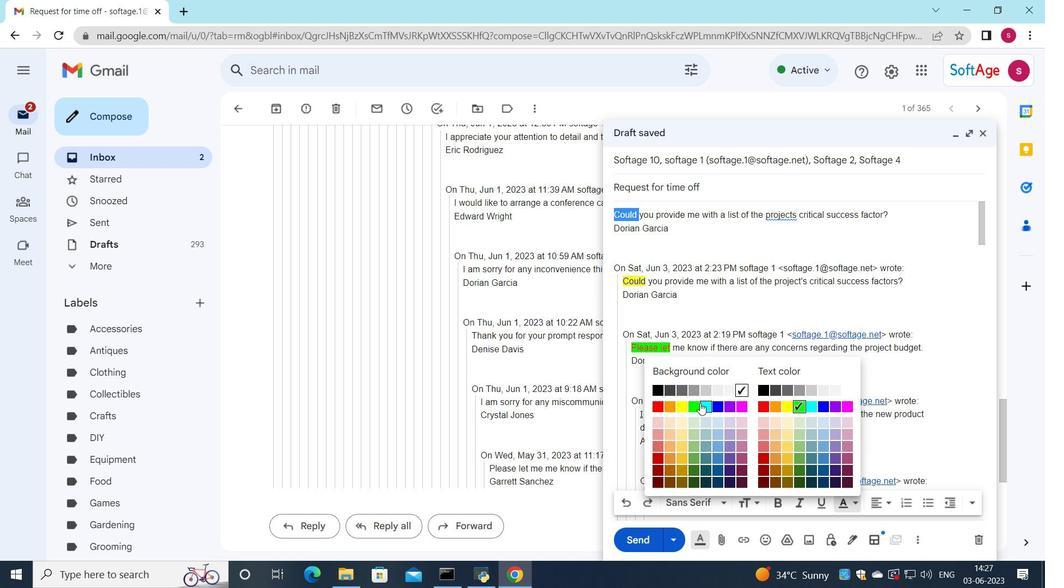 
Action: Mouse moved to (795, 238)
Screenshot: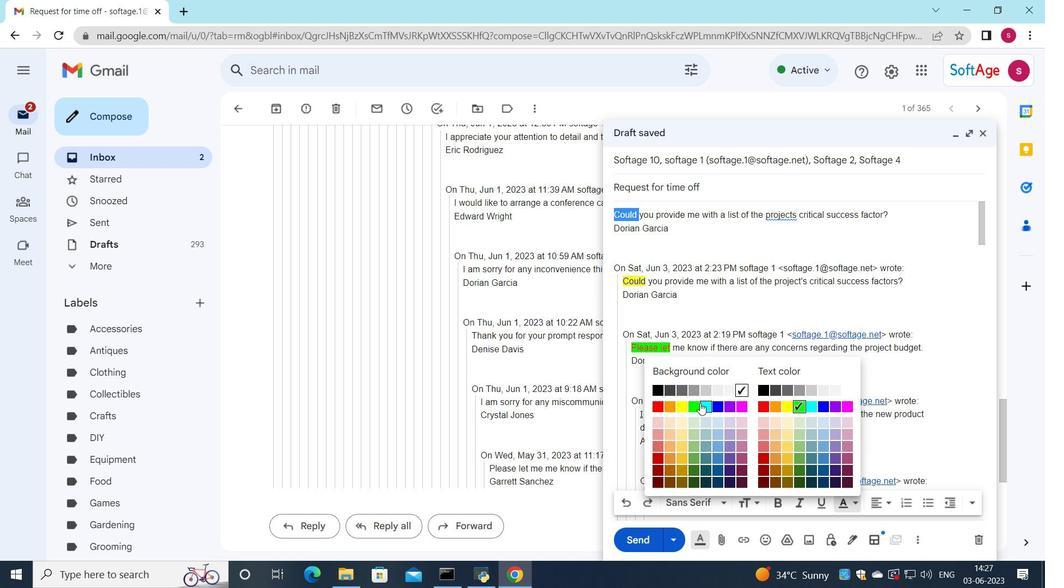 
Action: Mouse pressed left at (795, 238)
Screenshot: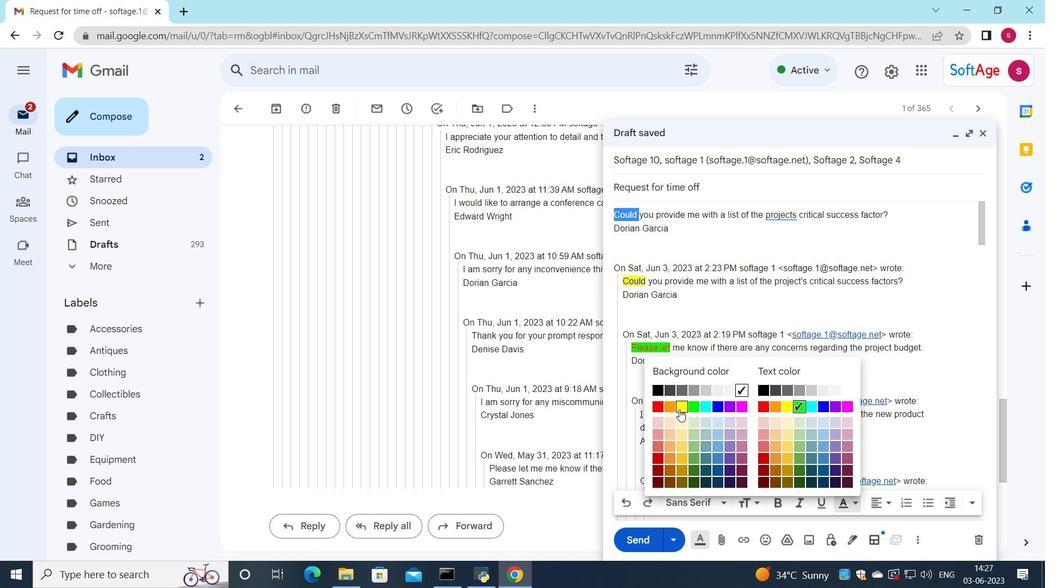 
Action: Mouse moved to (617, 218)
Screenshot: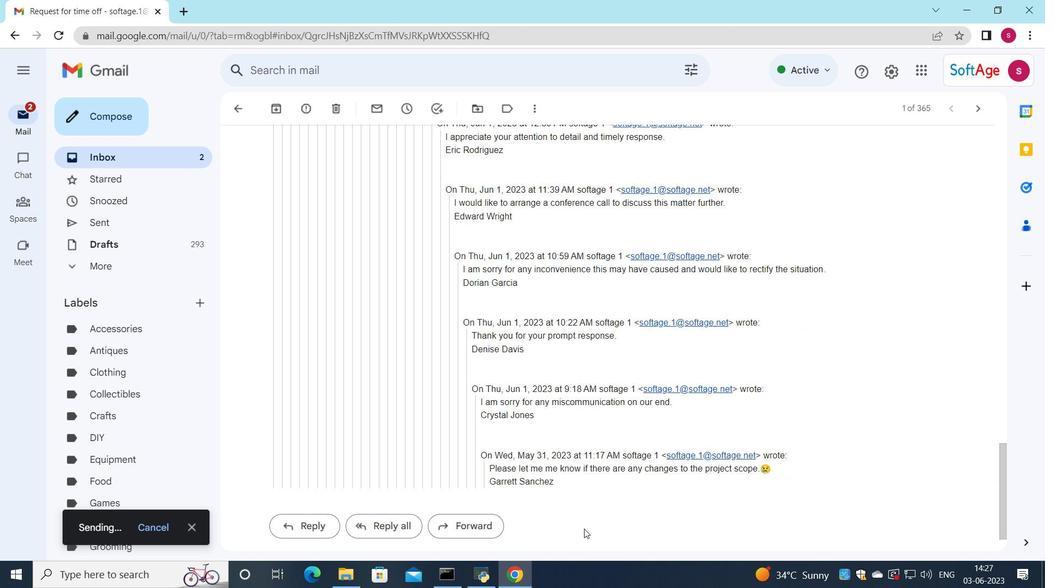
Action: Mouse pressed left at (617, 218)
Screenshot: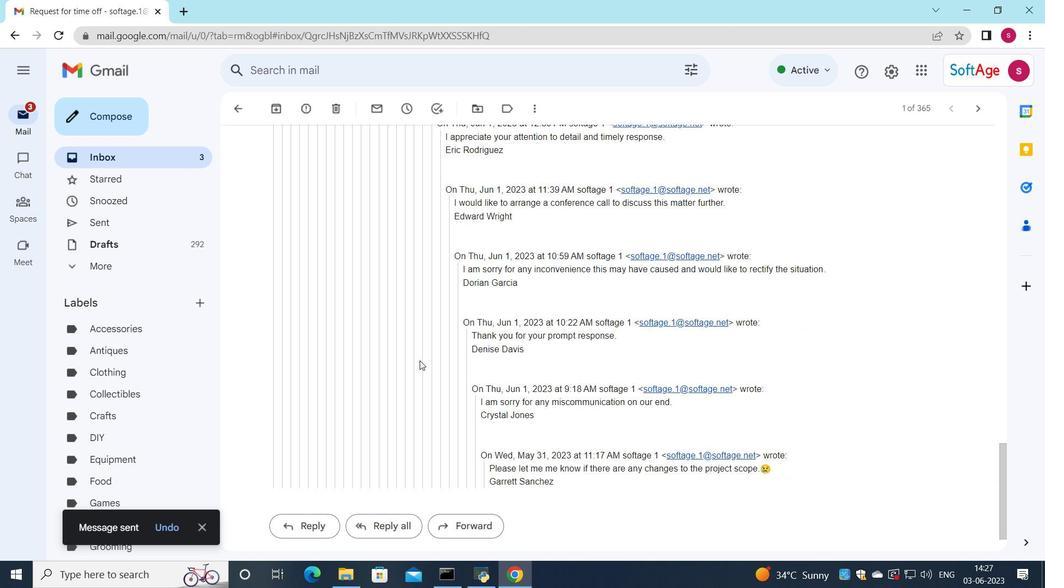 
Action: Mouse moved to (860, 510)
Screenshot: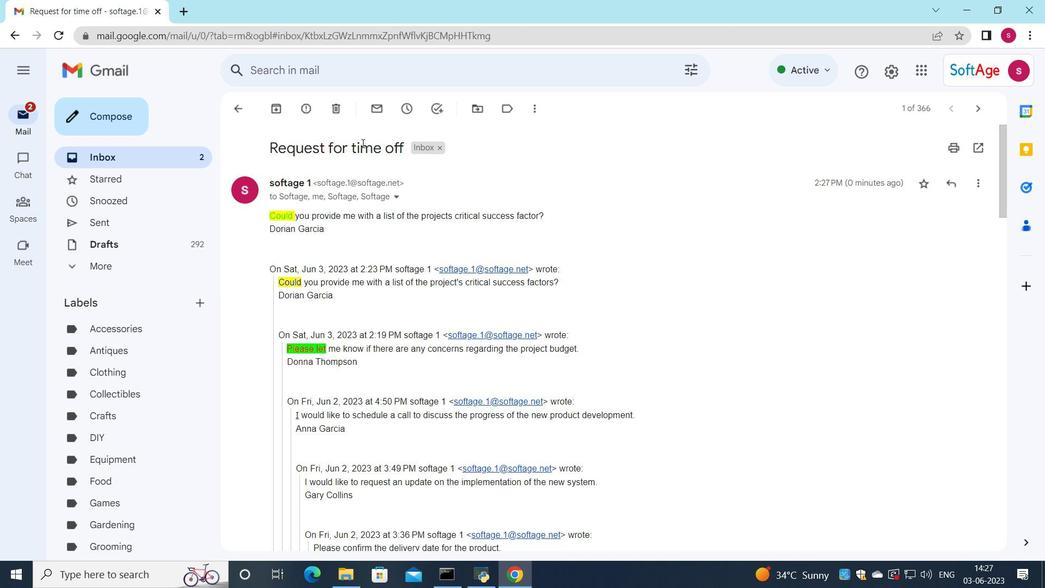 
Action: Mouse pressed left at (860, 510)
Screenshot: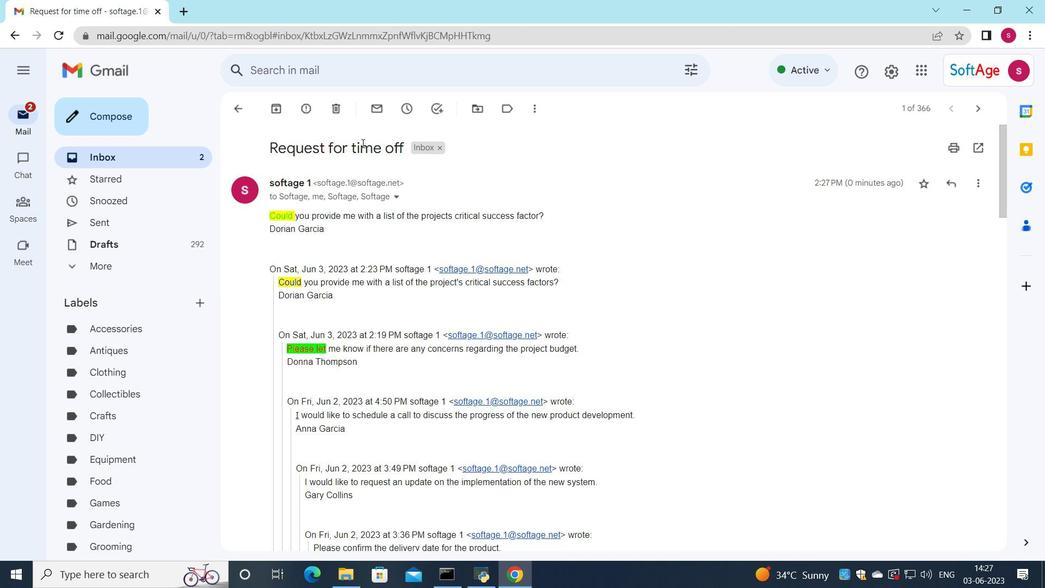 
Action: Mouse moved to (826, 410)
Screenshot: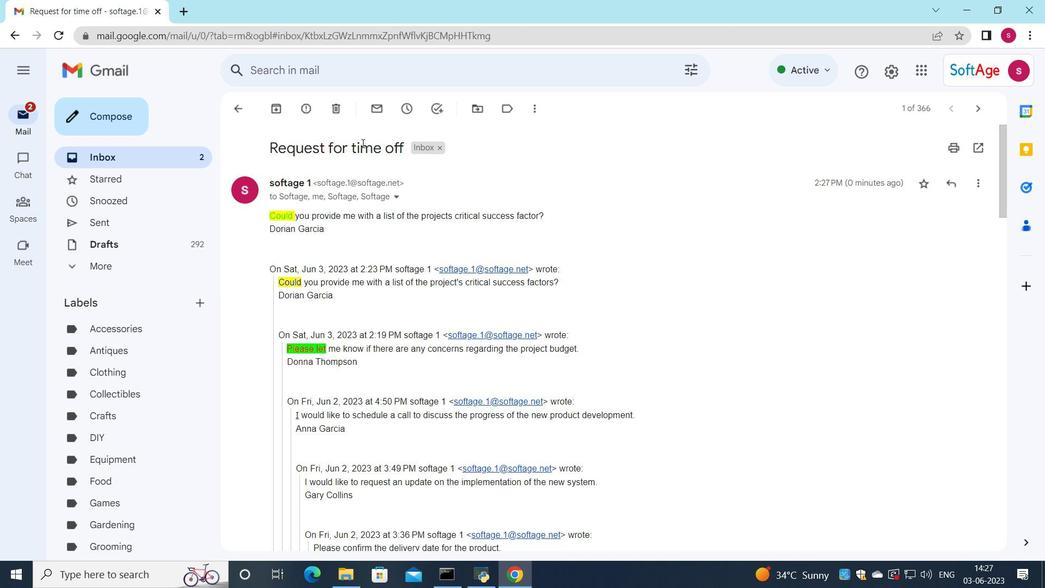 
Action: Mouse pressed left at (826, 410)
Screenshot: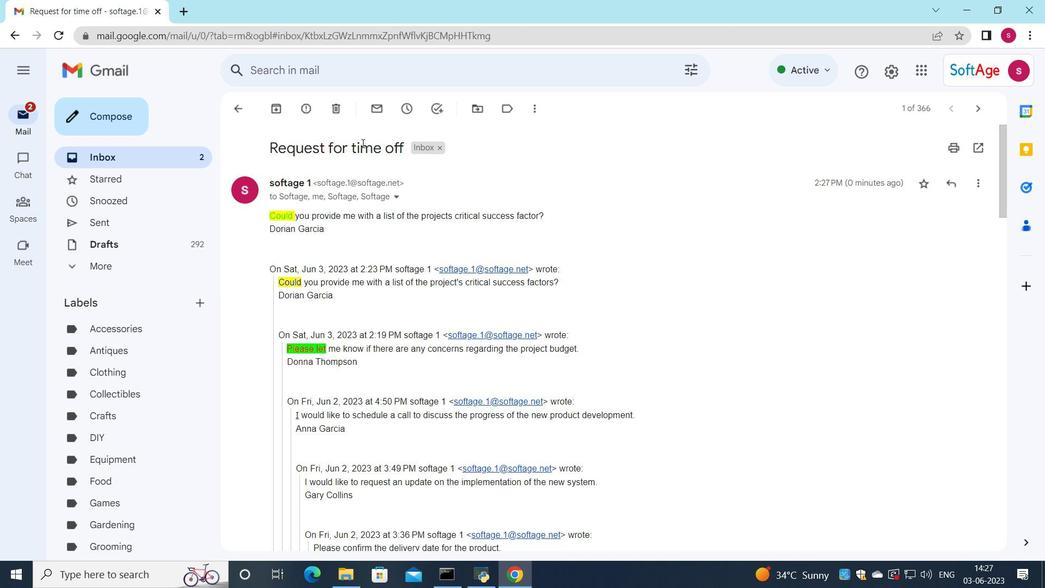
Action: Mouse moved to (864, 508)
Screenshot: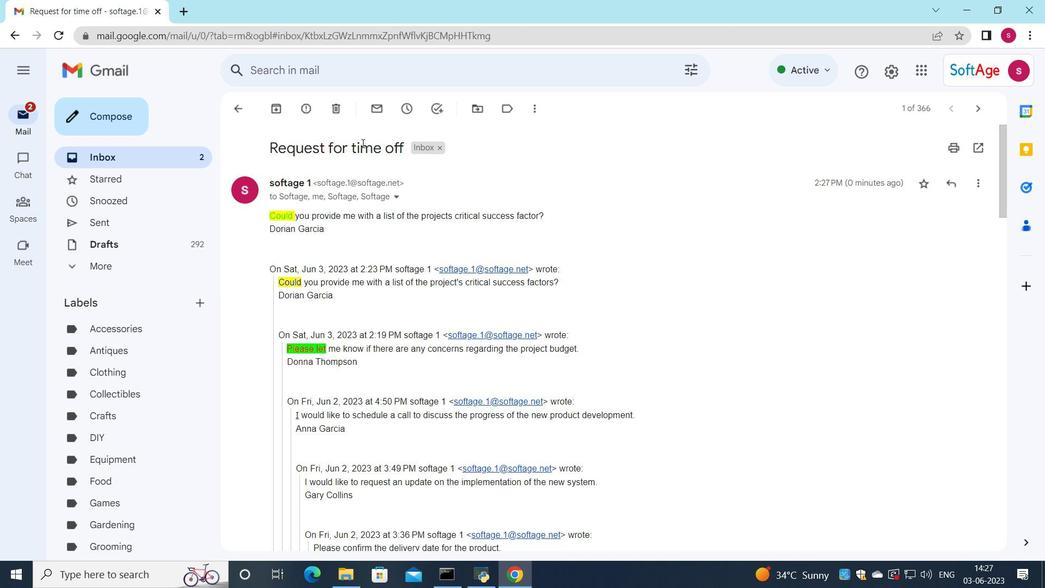 
Action: Mouse pressed left at (864, 508)
Screenshot: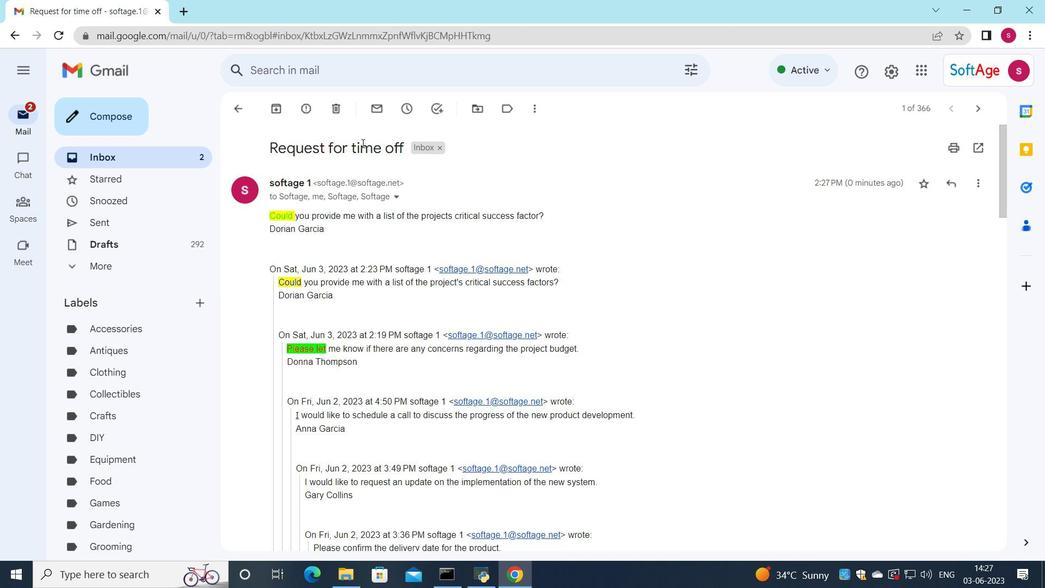 
Action: Mouse moved to (859, 507)
Screenshot: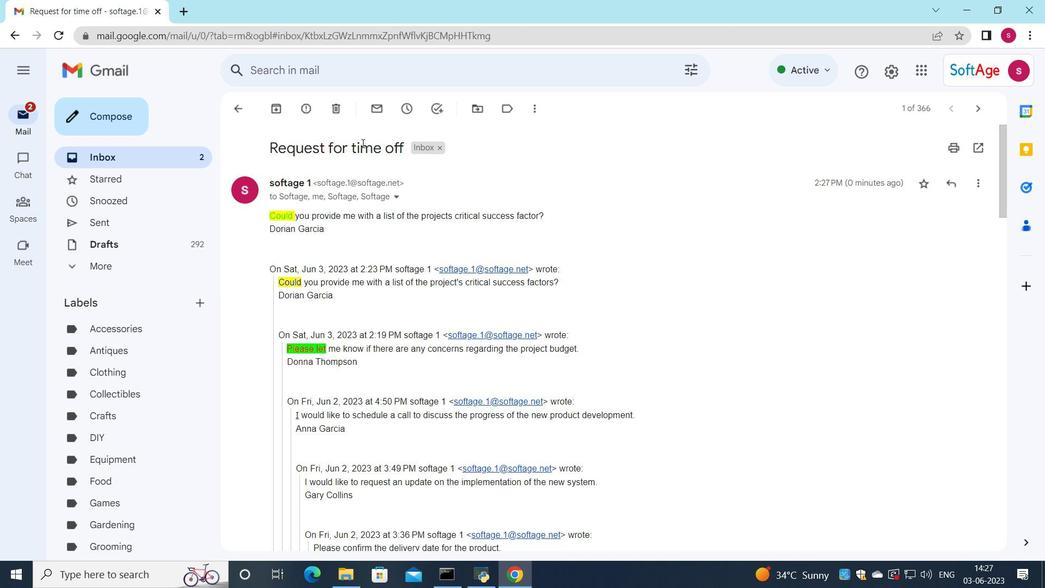 
Action: Mouse pressed left at (859, 507)
Screenshot: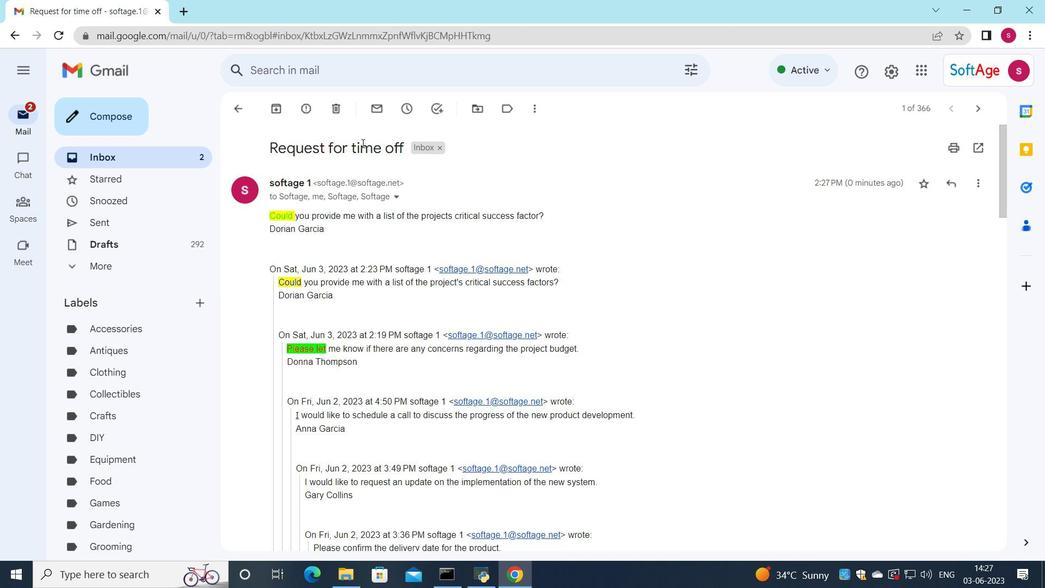 
Action: Mouse moved to (683, 410)
Screenshot: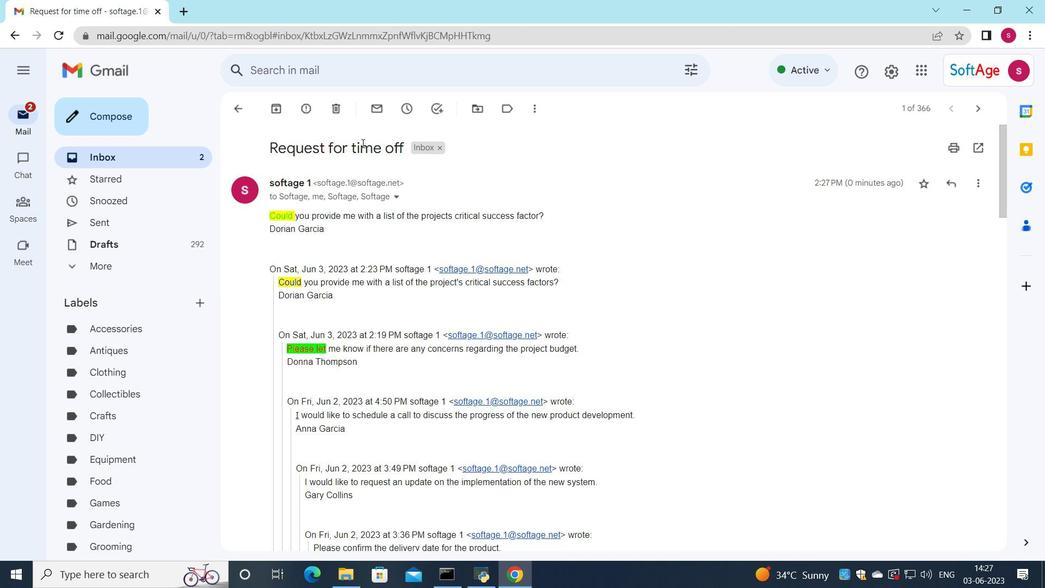 
Action: Mouse pressed left at (683, 410)
Screenshot: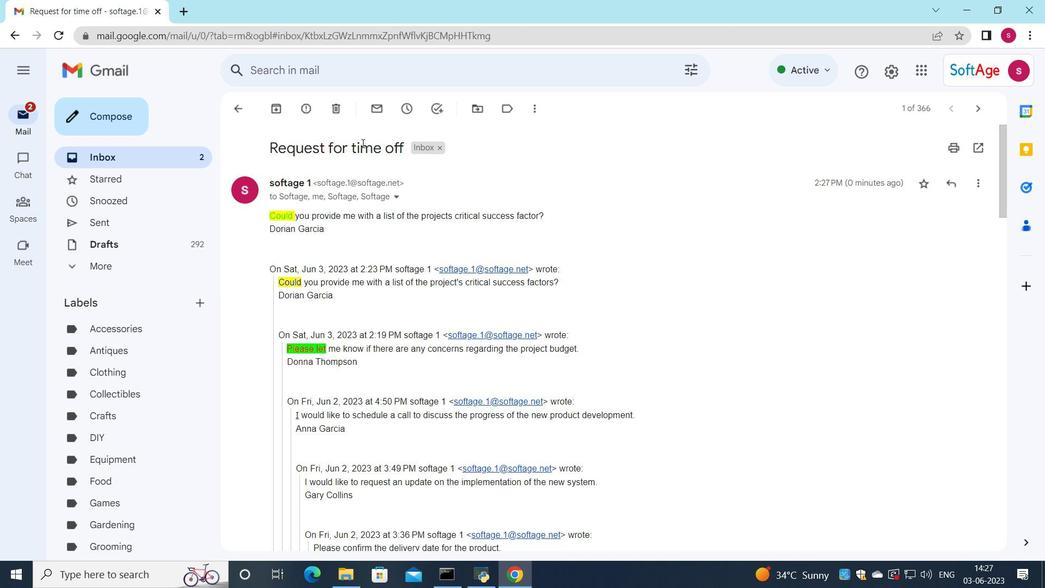 
Action: Mouse moved to (648, 538)
Screenshot: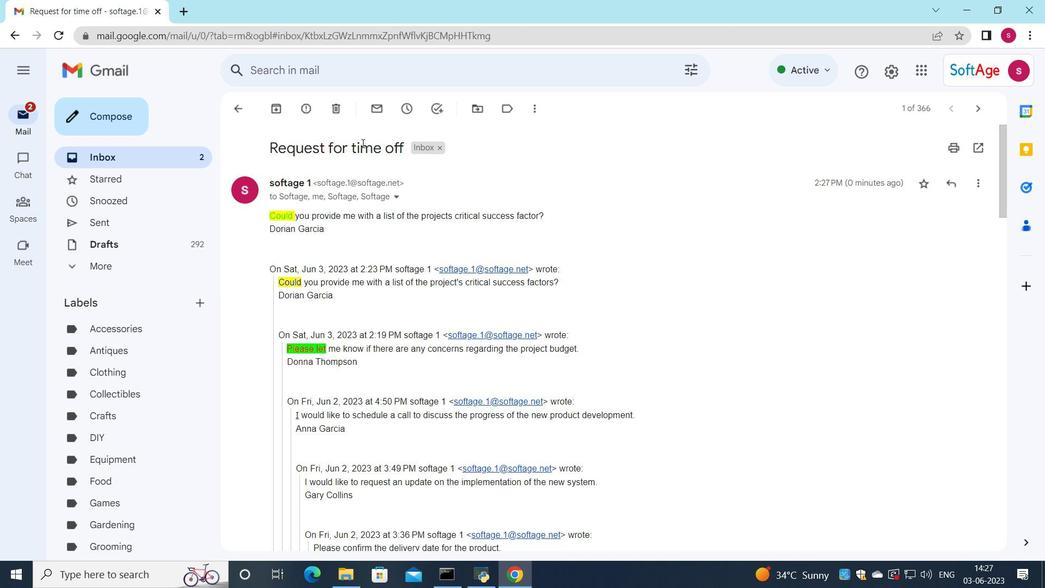 
Action: Mouse pressed left at (648, 538)
Screenshot: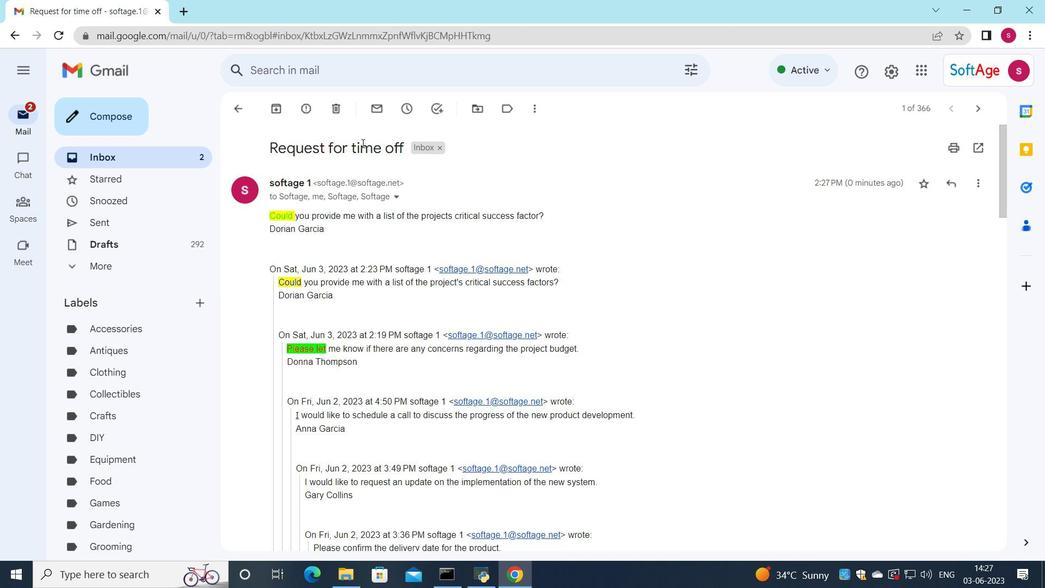 
Action: Mouse moved to (86, 154)
Screenshot: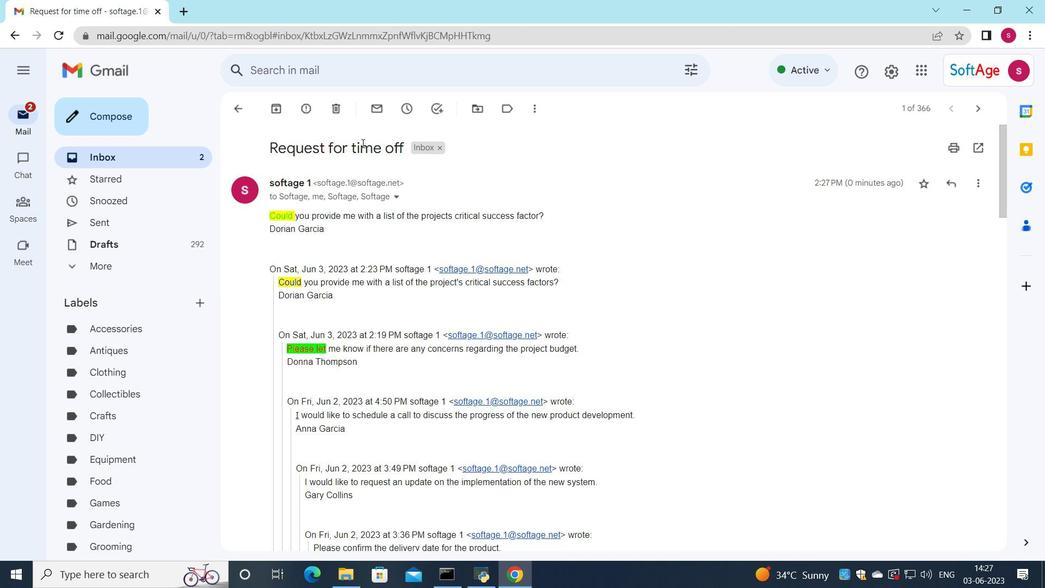
Action: Mouse pressed left at (86, 154)
Screenshot: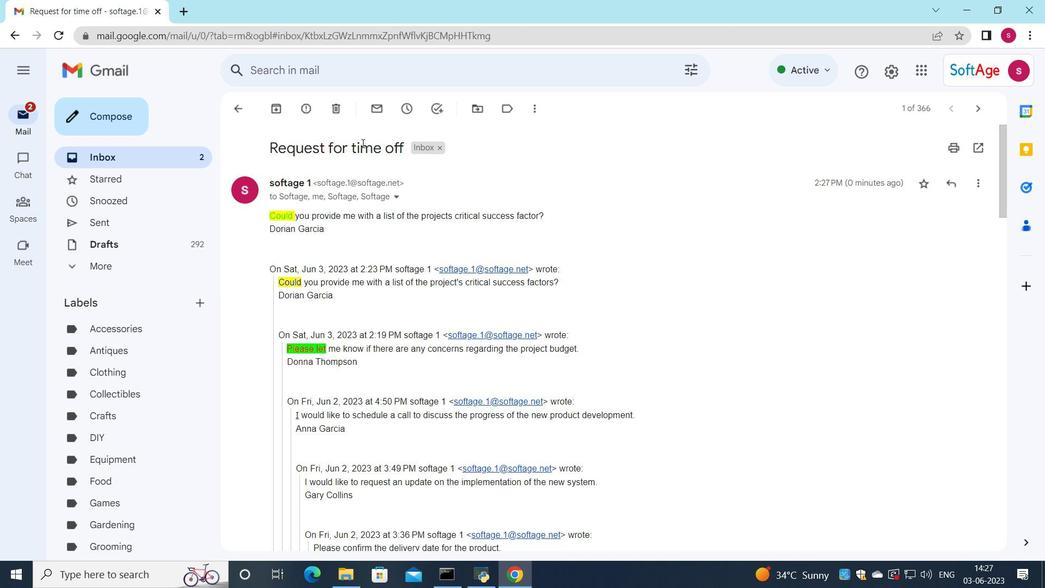 
Action: Mouse moved to (337, 147)
Screenshot: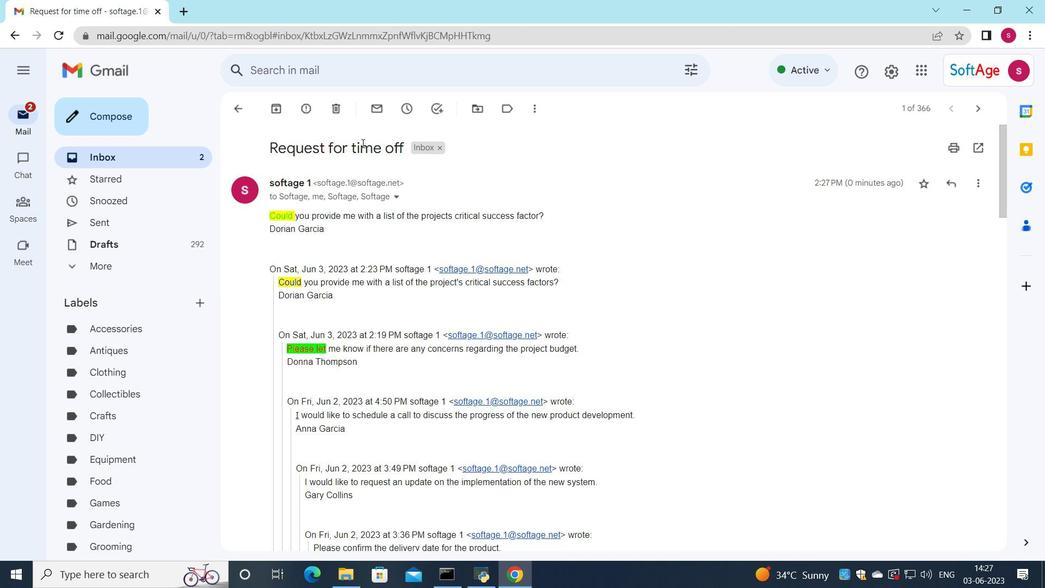 
Action: Mouse pressed left at (337, 147)
Screenshot: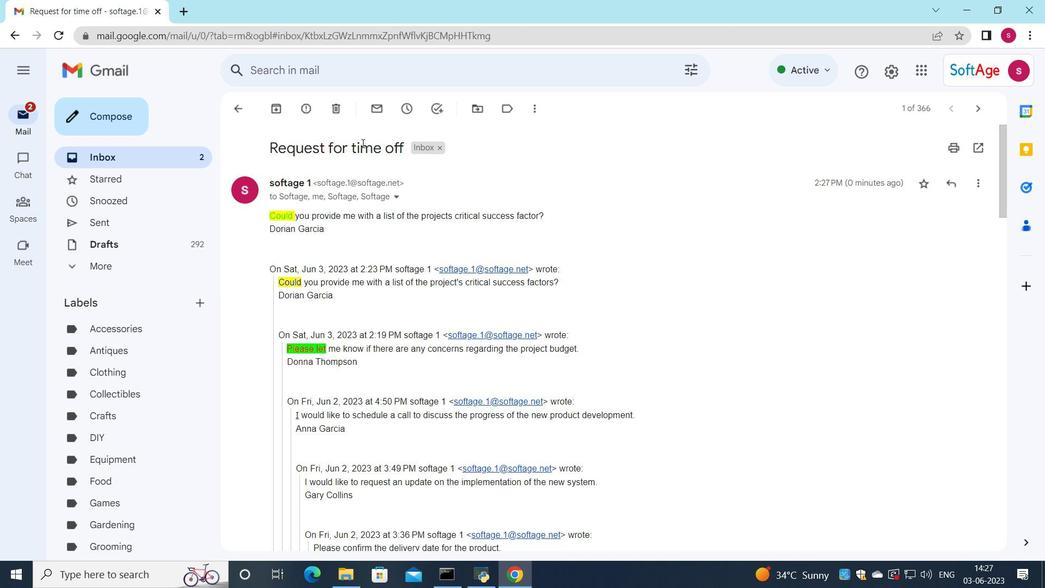 
Action: Mouse moved to (399, 205)
Screenshot: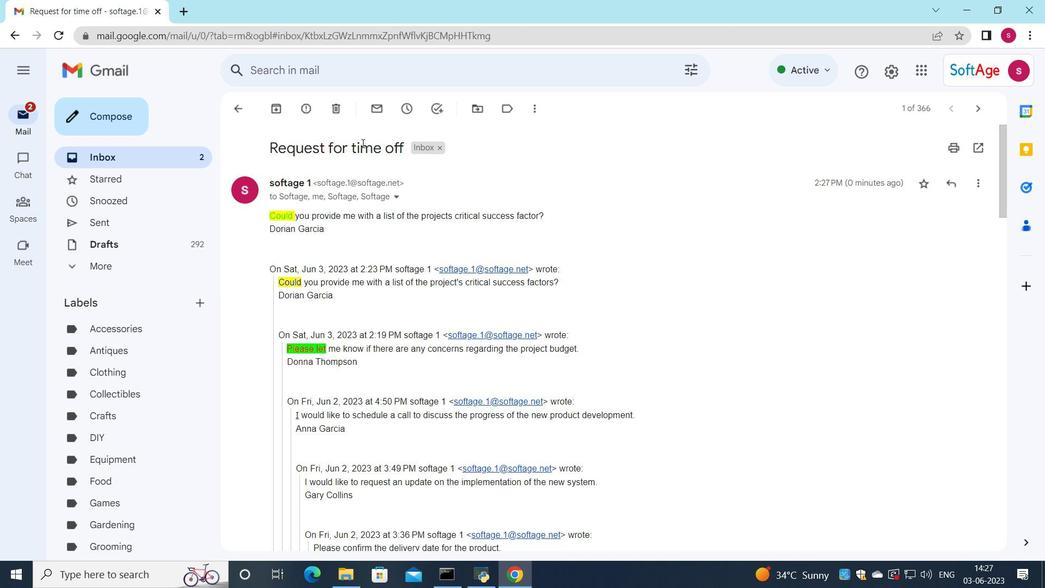 
Action: Mouse pressed left at (399, 205)
Screenshot: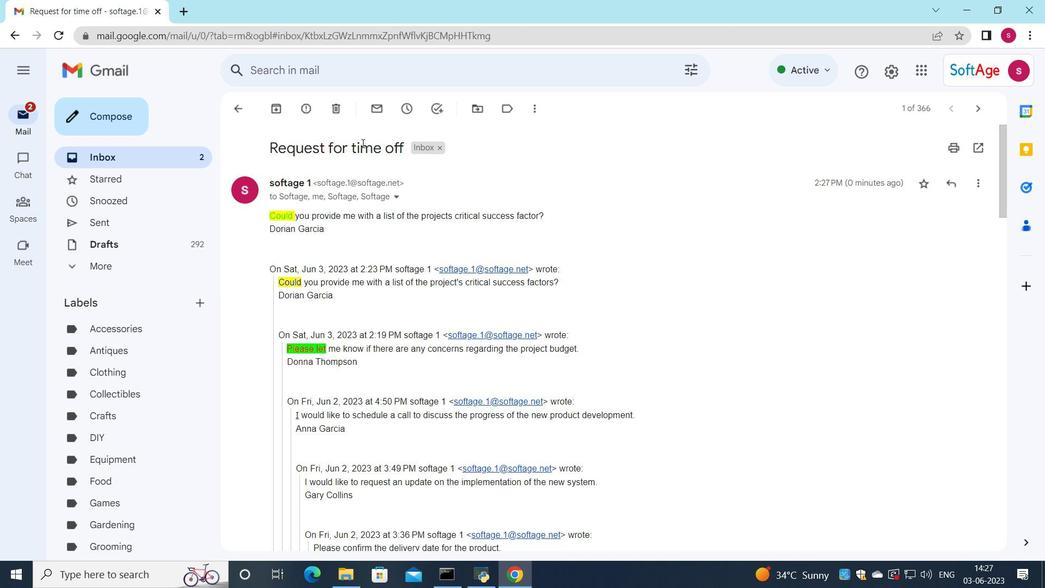 
Action: Mouse moved to (900, 82)
Screenshot: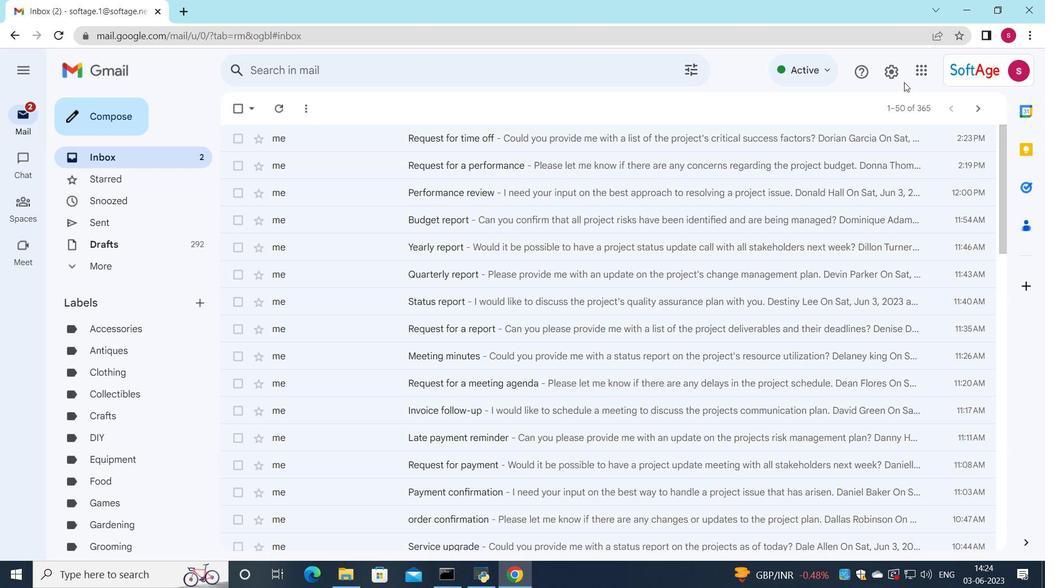 
Action: Mouse pressed left at (900, 82)
Screenshot: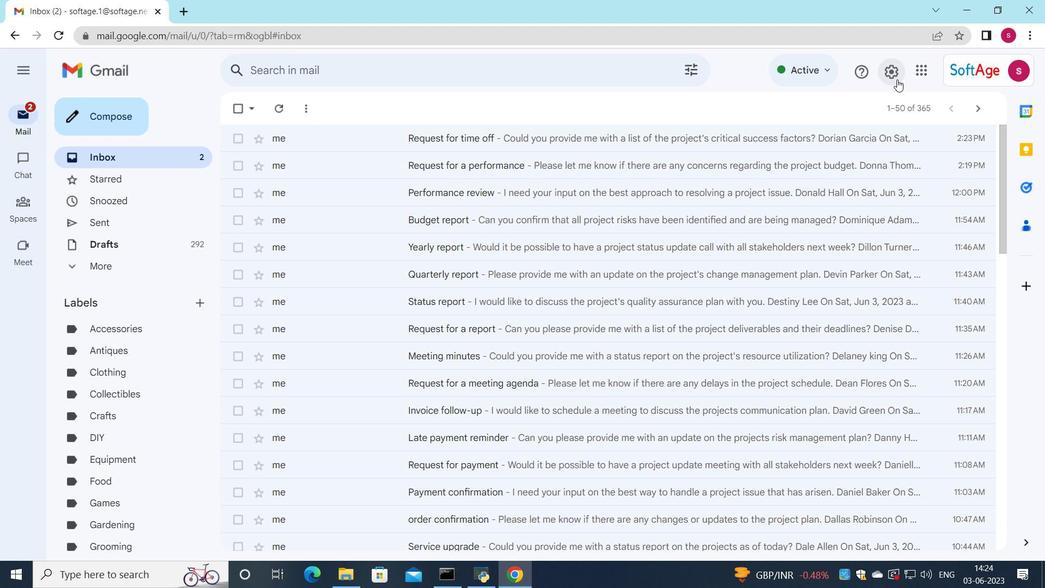 
Action: Mouse moved to (888, 138)
Screenshot: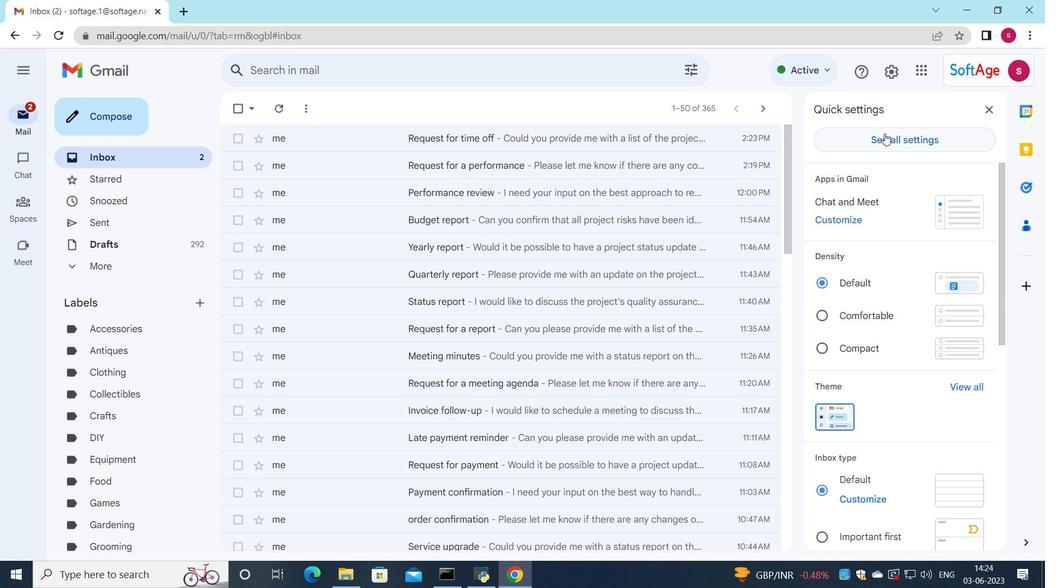 
Action: Mouse pressed left at (888, 138)
Screenshot: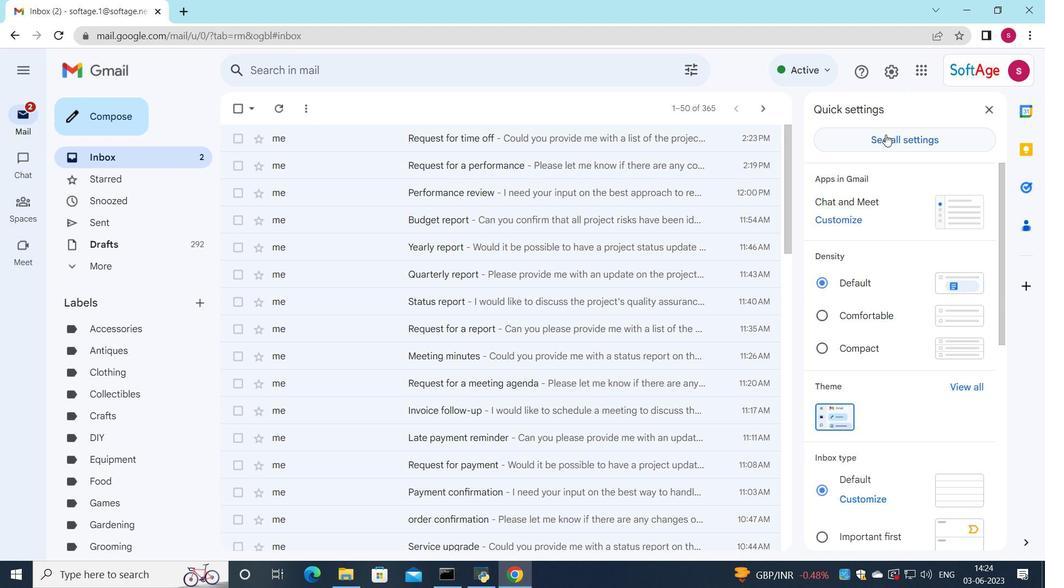 
Action: Mouse moved to (589, 260)
Screenshot: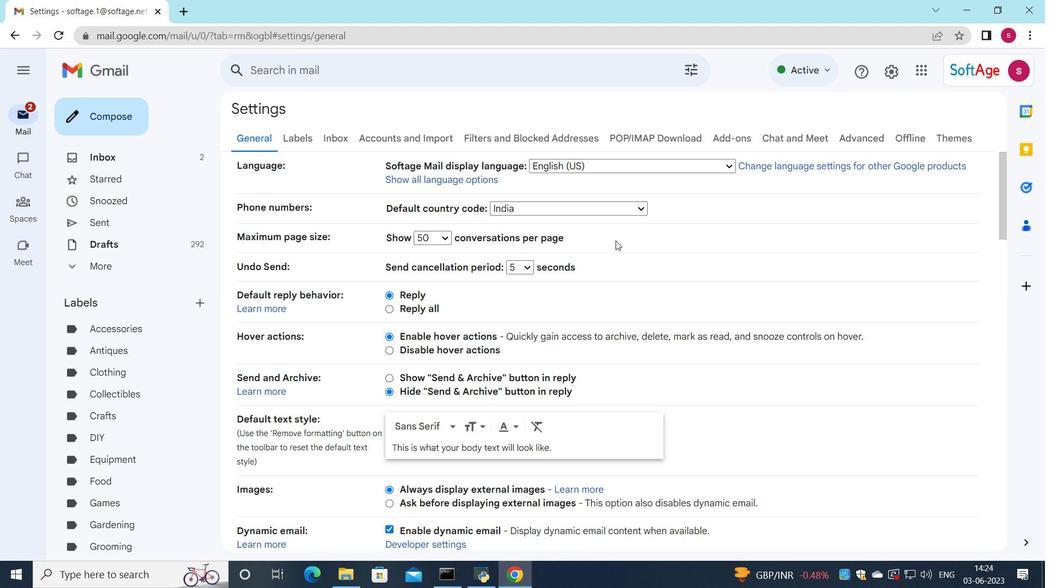
Action: Mouse scrolled (589, 259) with delta (0, 0)
Screenshot: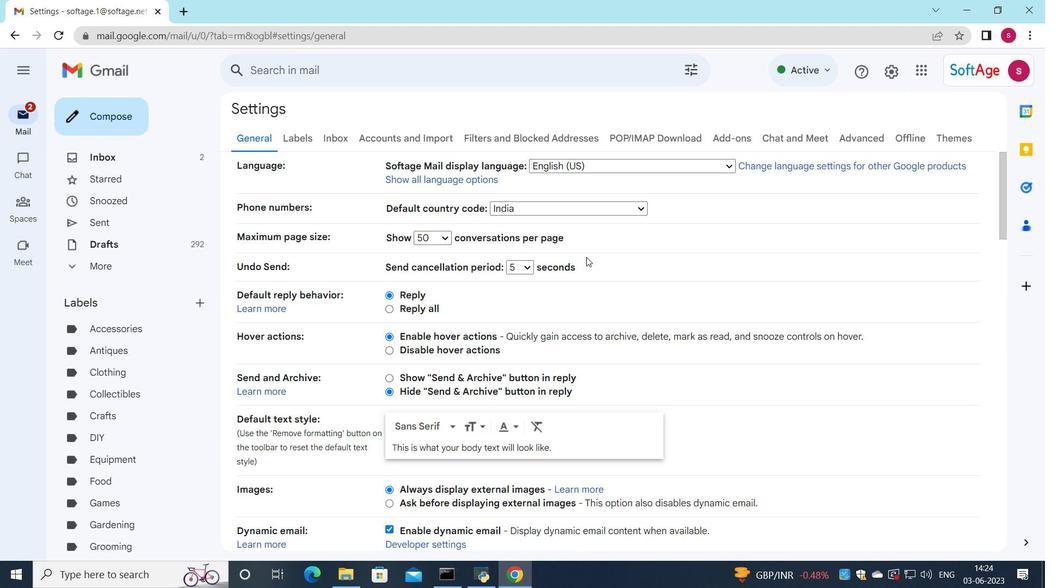 
Action: Mouse scrolled (589, 259) with delta (0, 0)
Screenshot: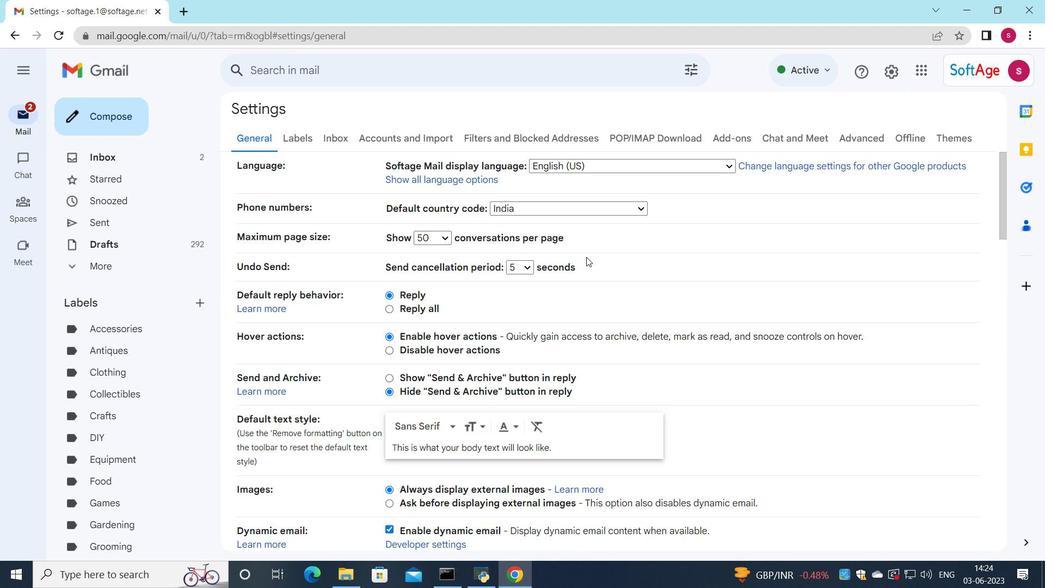 
Action: Mouse scrolled (589, 259) with delta (0, 0)
Screenshot: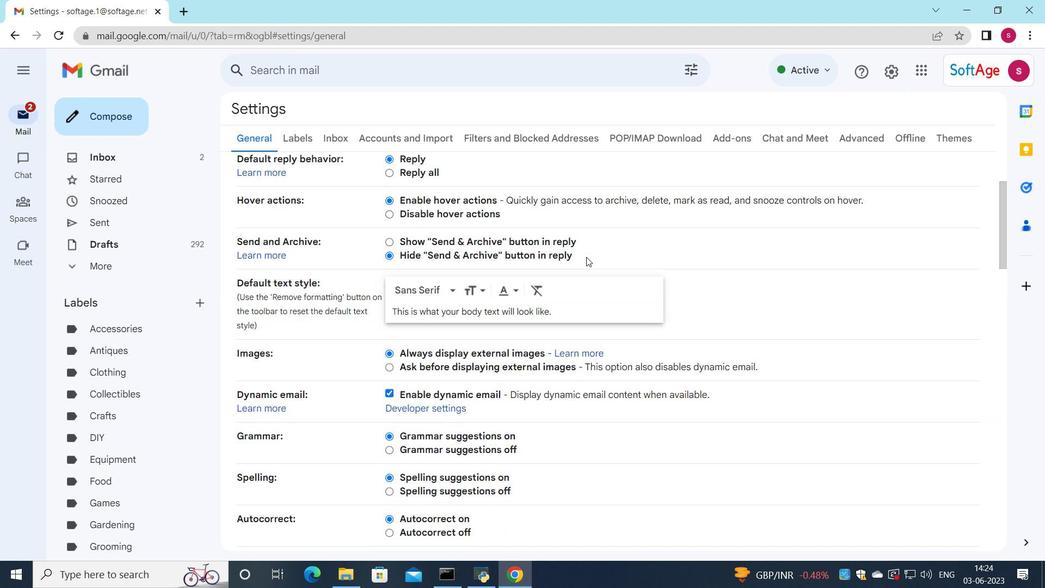 
Action: Mouse scrolled (589, 259) with delta (0, 0)
Screenshot: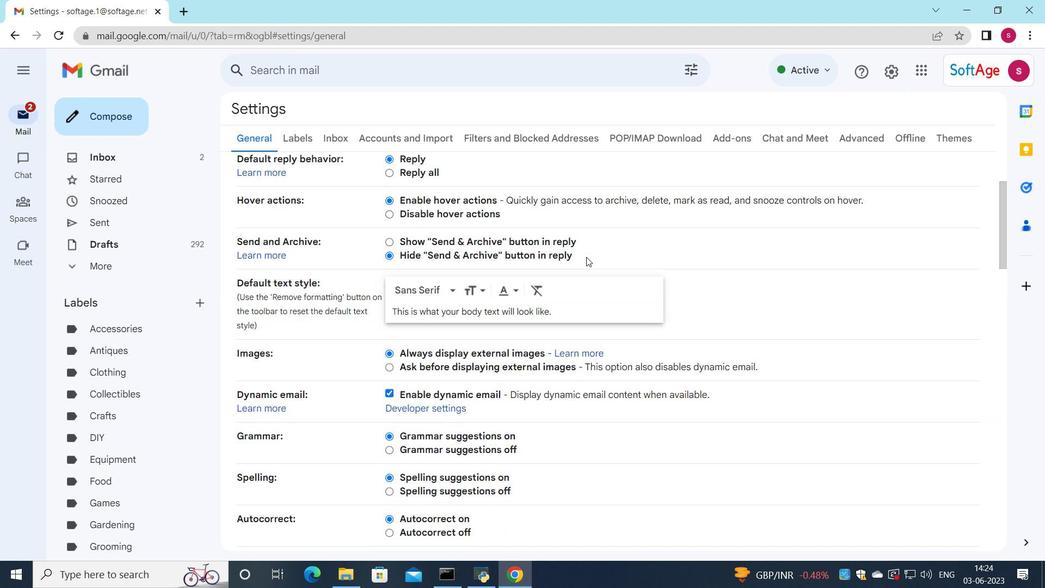 
Action: Mouse scrolled (589, 259) with delta (0, 0)
Screenshot: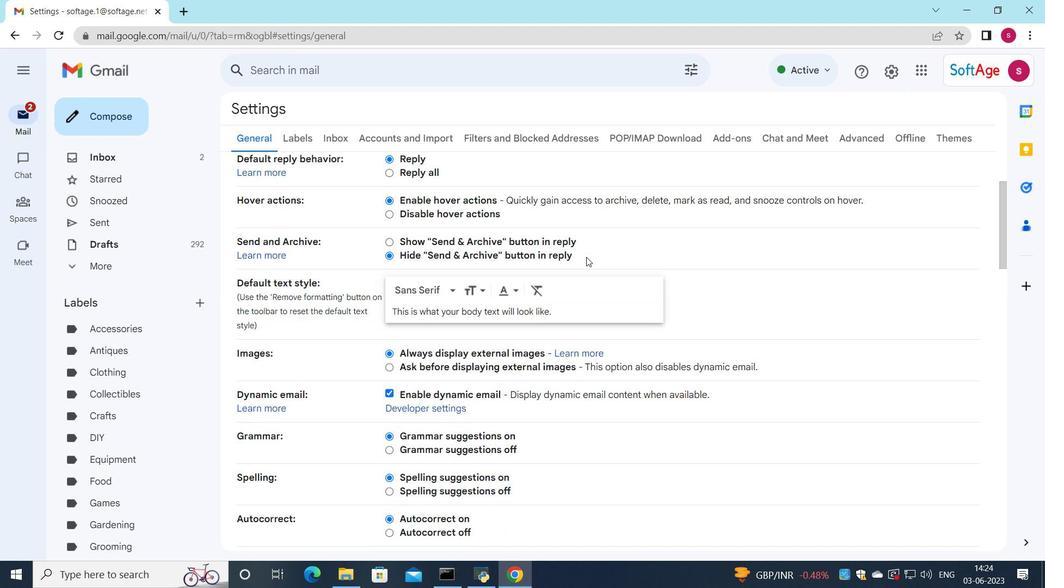 
Action: Mouse scrolled (589, 259) with delta (0, 0)
Screenshot: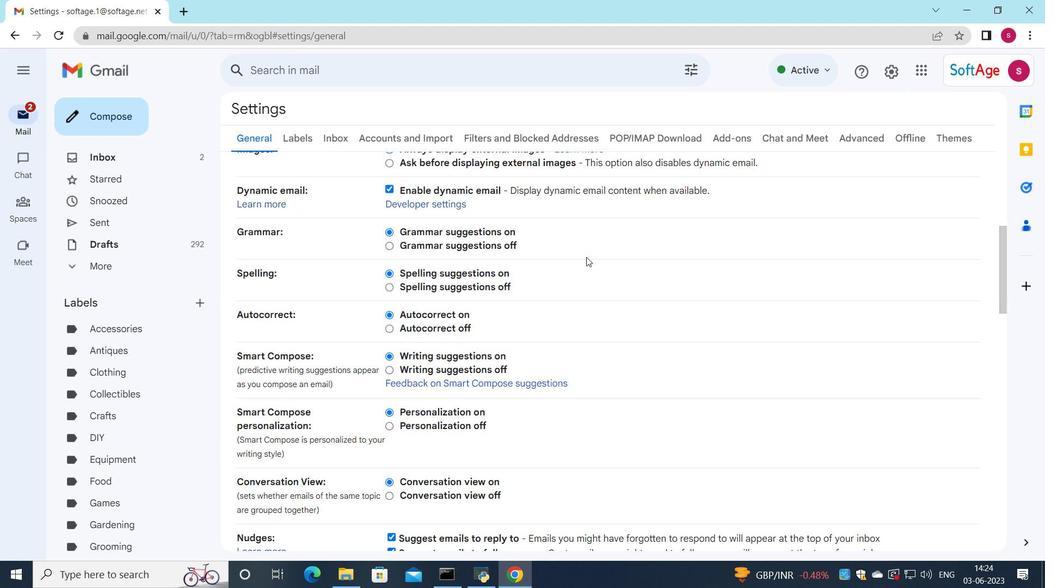 
Action: Mouse scrolled (589, 259) with delta (0, 0)
Screenshot: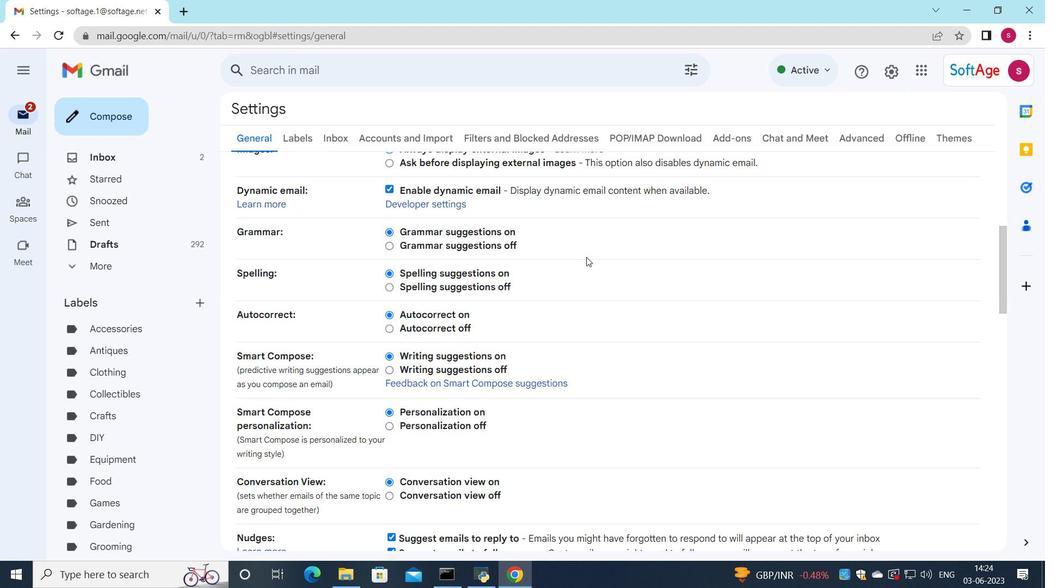 
Action: Mouse scrolled (589, 259) with delta (0, 0)
Screenshot: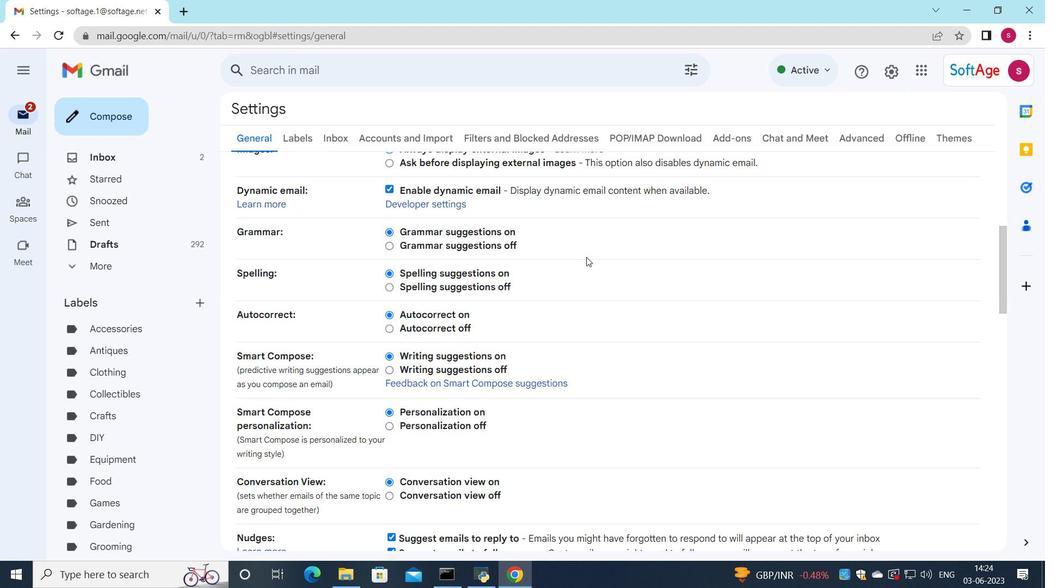 
Action: Mouse scrolled (589, 259) with delta (0, 0)
Screenshot: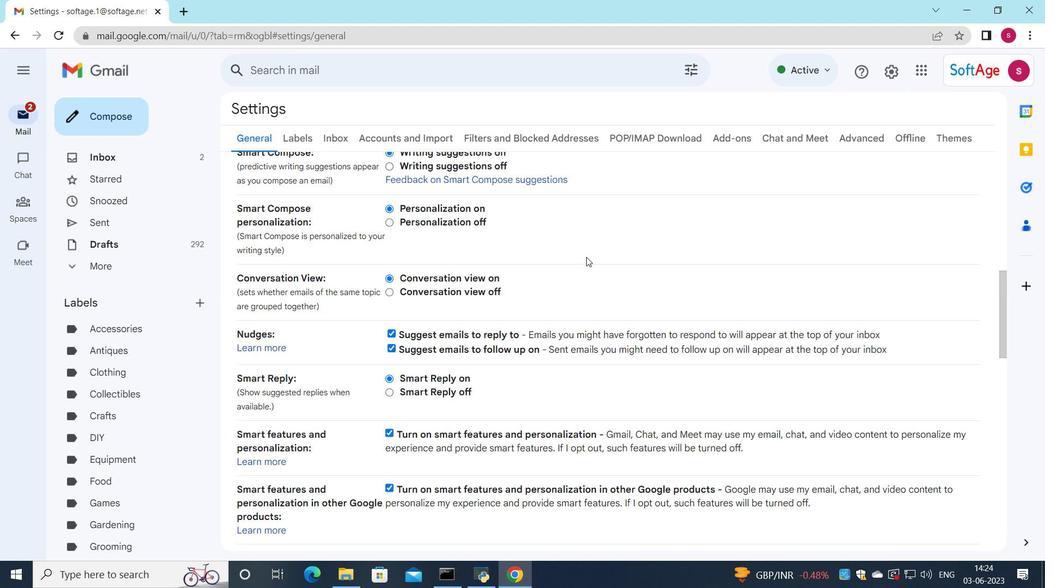 
Action: Mouse scrolled (589, 259) with delta (0, 0)
Screenshot: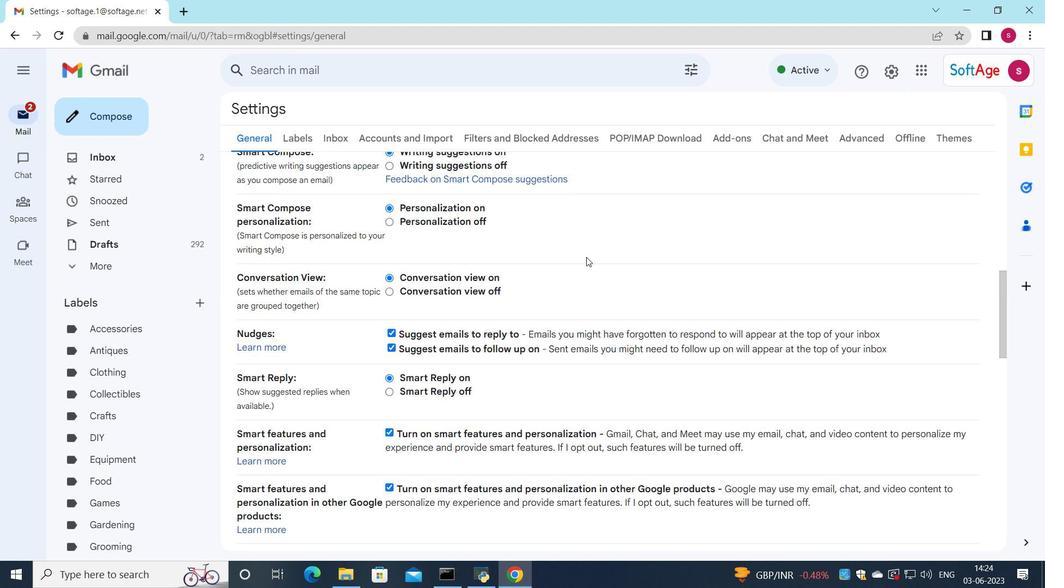 
Action: Mouse scrolled (589, 259) with delta (0, 0)
Screenshot: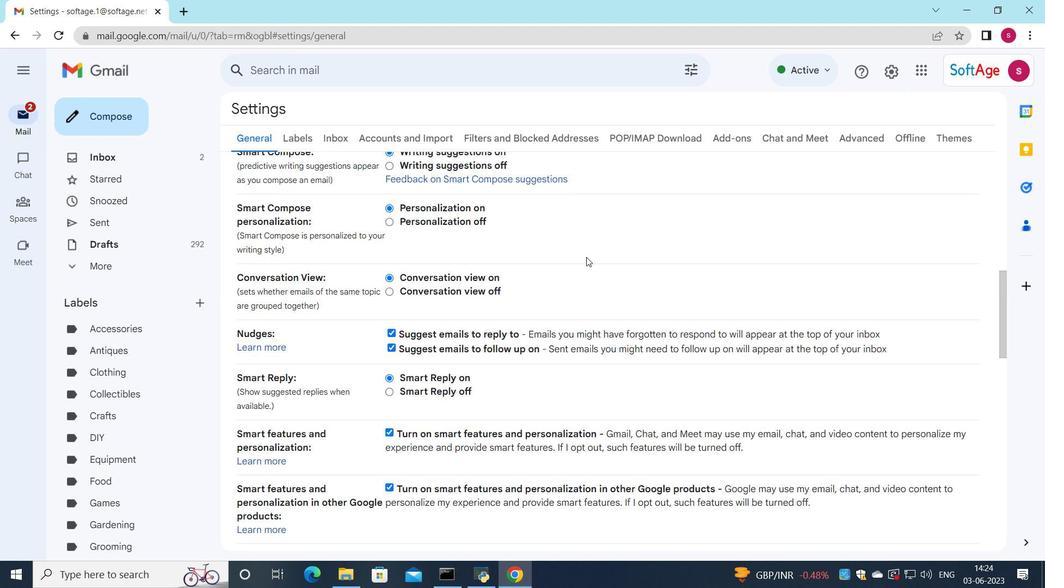 
Action: Mouse scrolled (589, 259) with delta (0, 0)
Screenshot: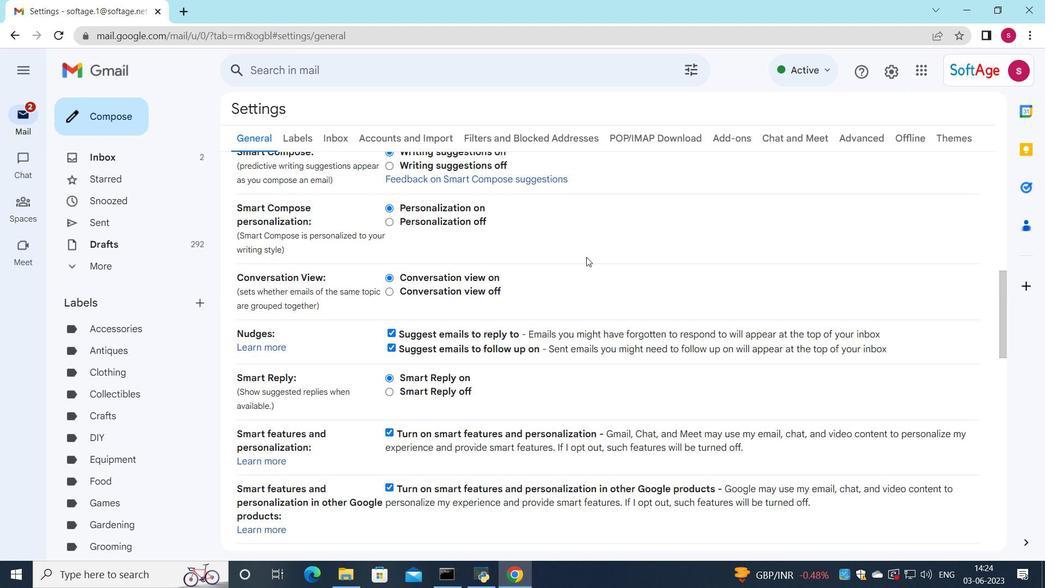 
Action: Mouse scrolled (589, 259) with delta (0, 0)
Screenshot: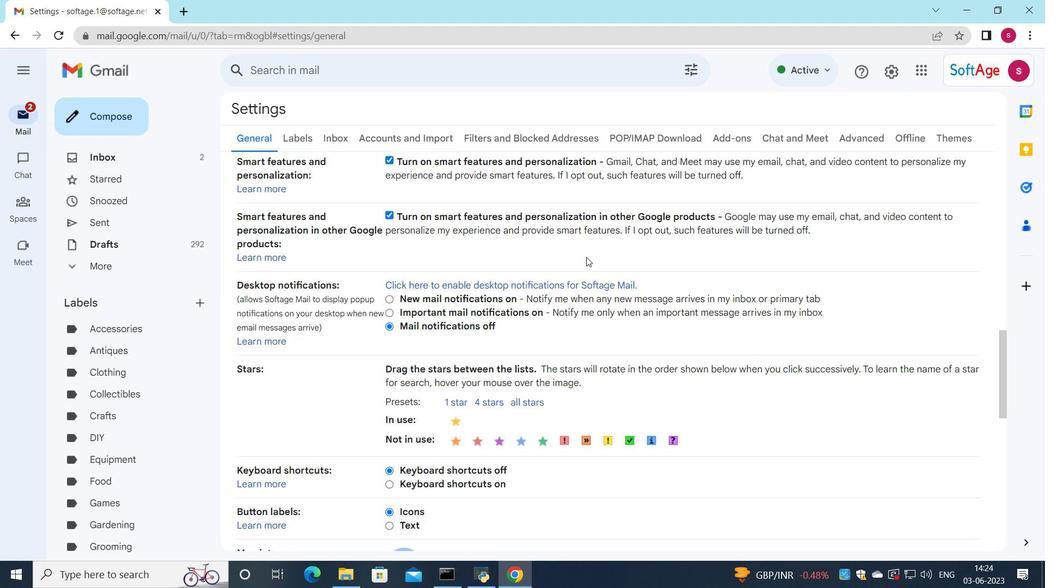 
Action: Mouse scrolled (589, 259) with delta (0, 0)
